 Task: Book a multi-city flight from New Delhi to Bengaluru and then to Mumbai for two adults in economy class, departing on June 1st and returning on June 2nd.
Action: Mouse moved to (316, 225)
Screenshot: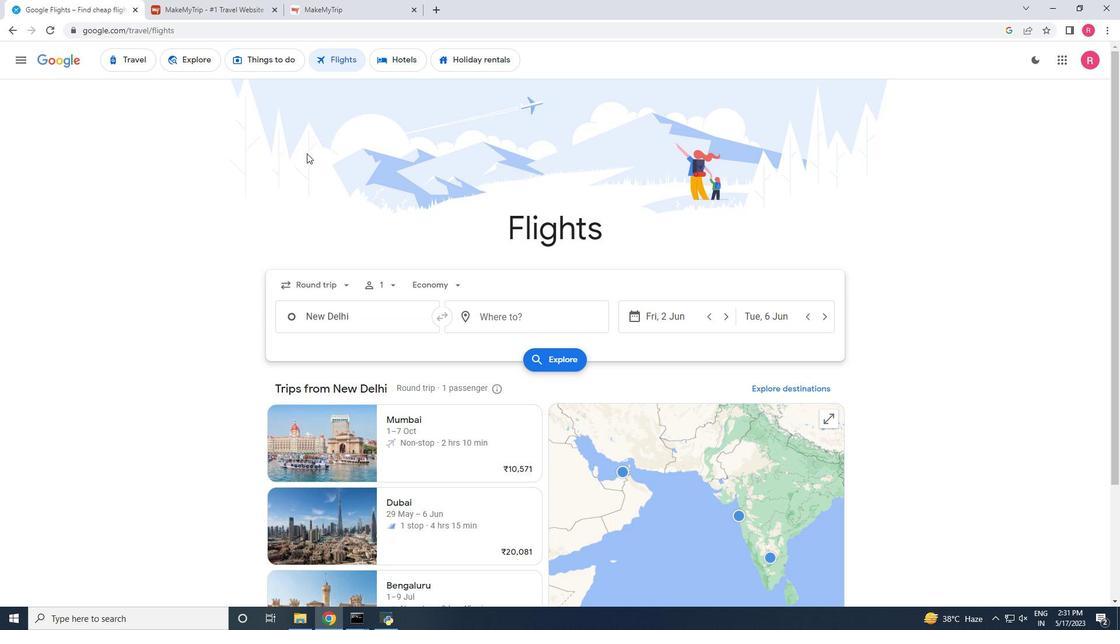 
Action: Mouse scrolled (316, 224) with delta (0, 0)
Screenshot: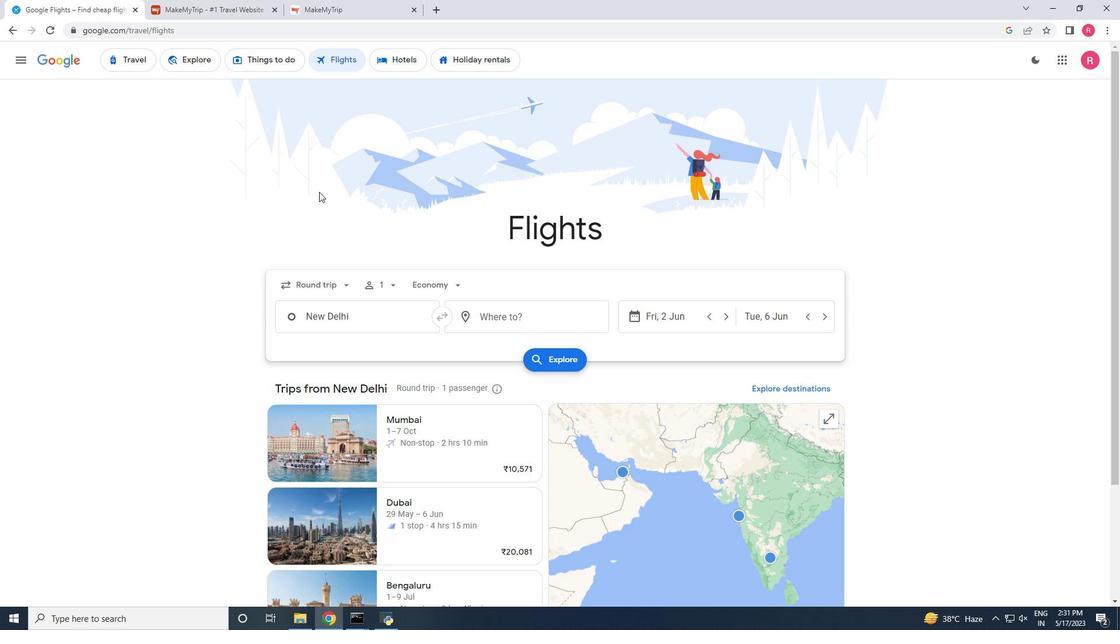 
Action: Mouse scrolled (316, 224) with delta (0, 0)
Screenshot: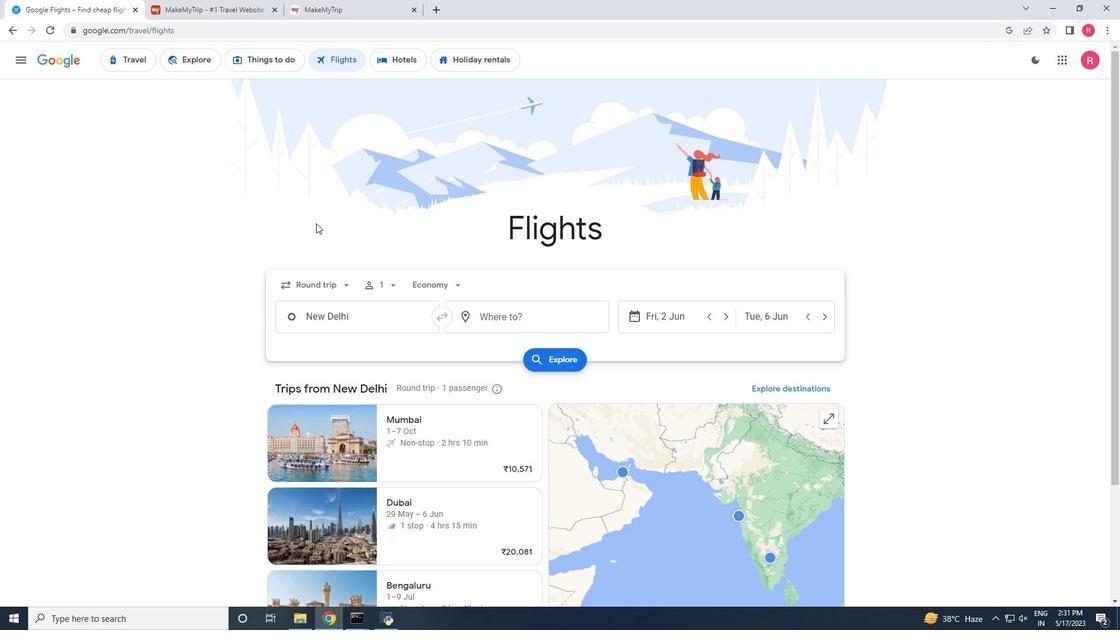 
Action: Mouse scrolled (316, 224) with delta (0, 0)
Screenshot: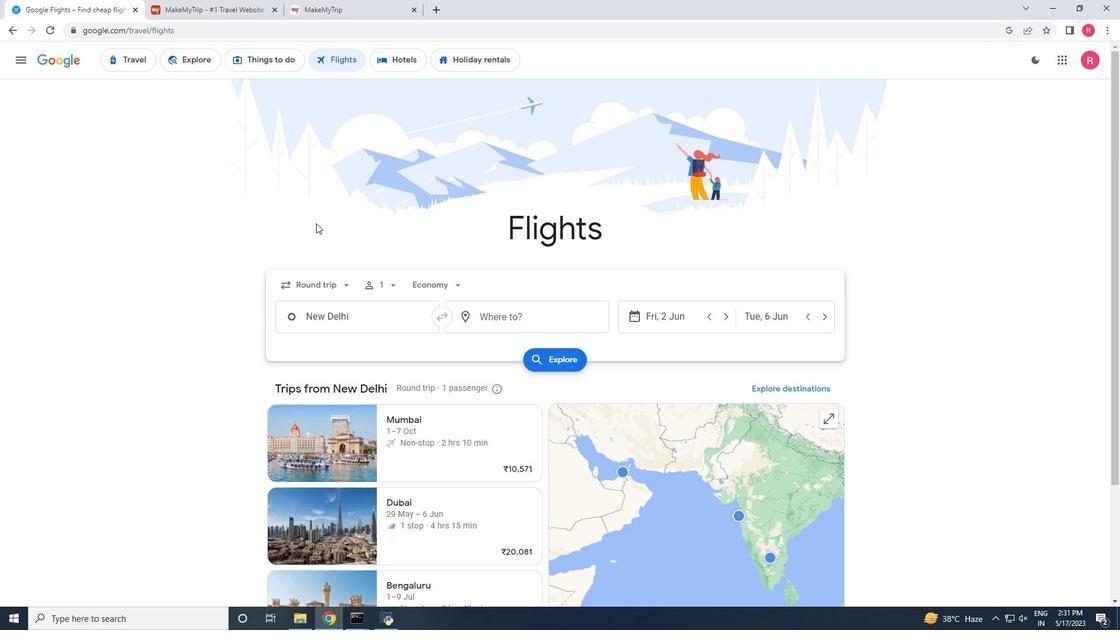 
Action: Mouse scrolled (316, 225) with delta (0, 0)
Screenshot: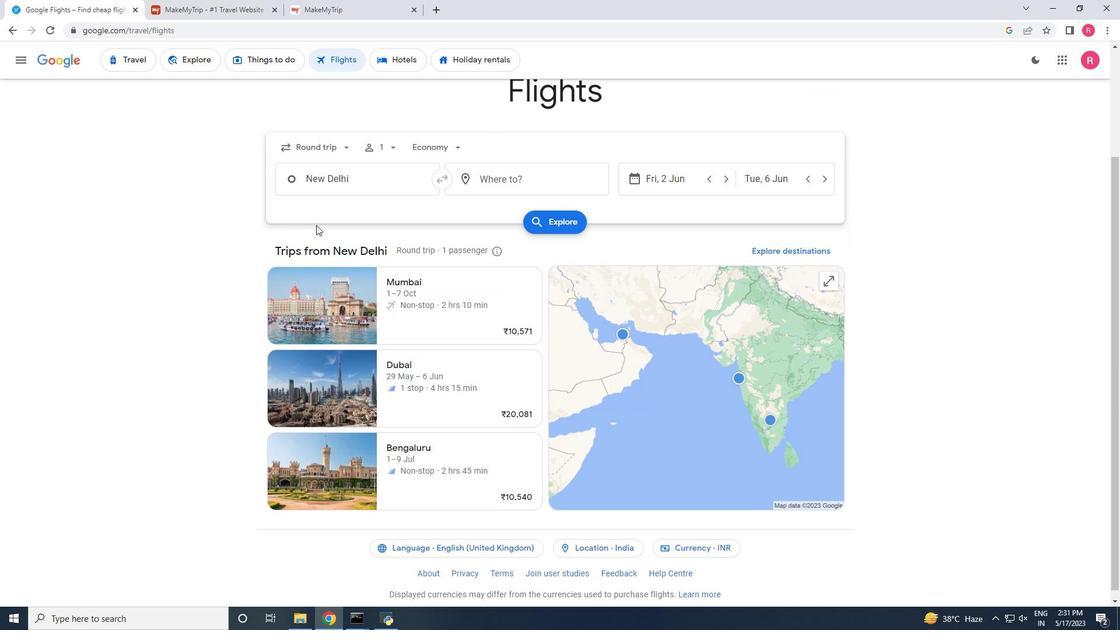 
Action: Mouse scrolled (316, 225) with delta (0, 0)
Screenshot: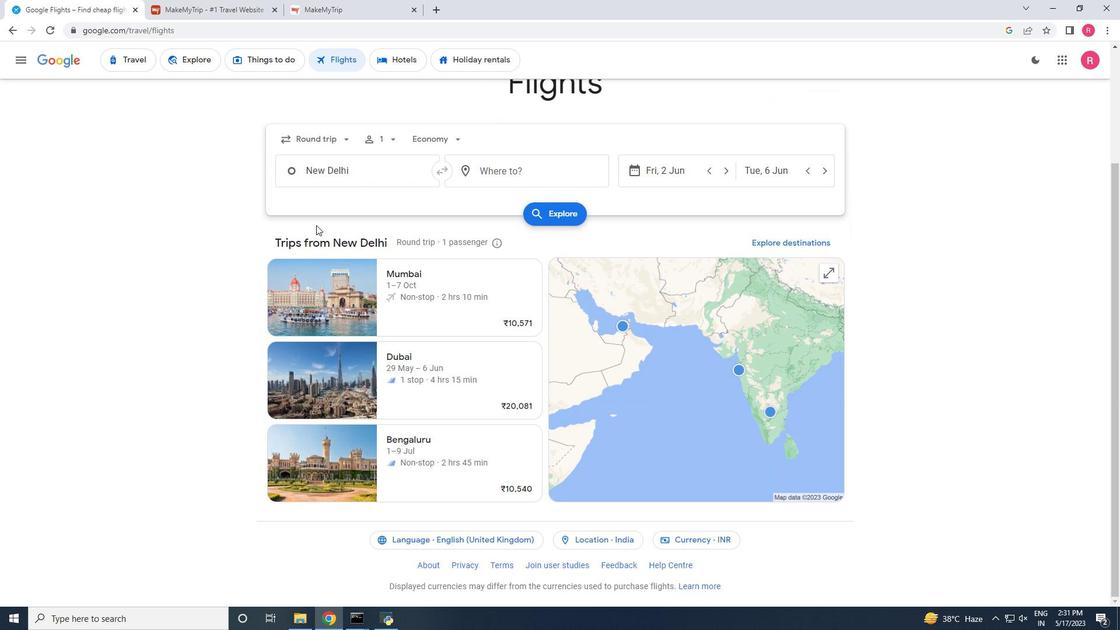 
Action: Mouse scrolled (316, 225) with delta (0, 0)
Screenshot: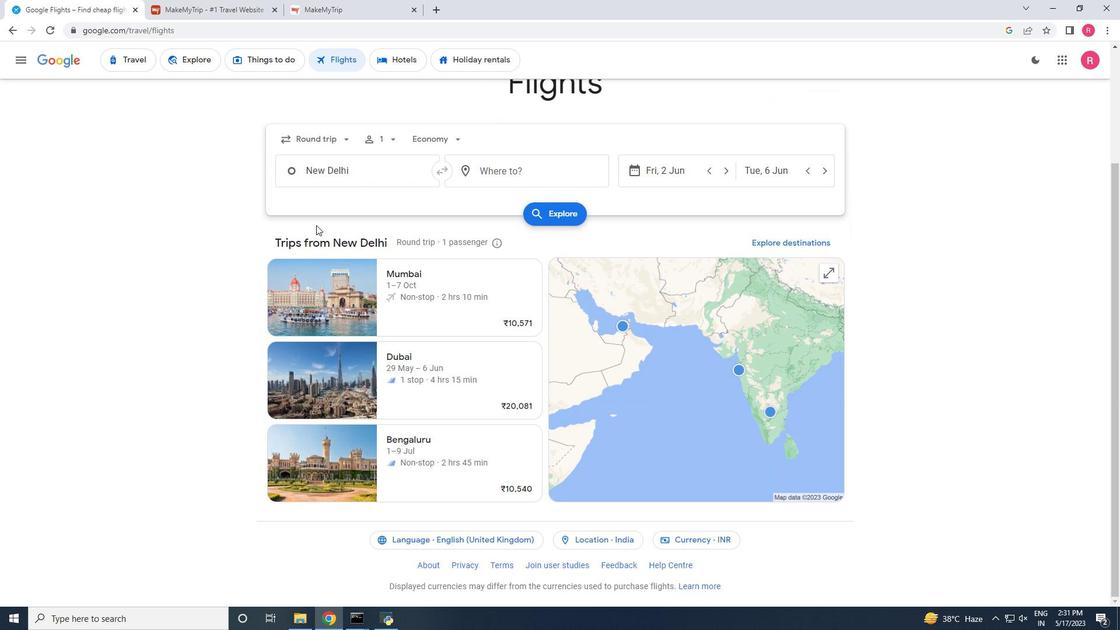 
Action: Mouse moved to (288, 231)
Screenshot: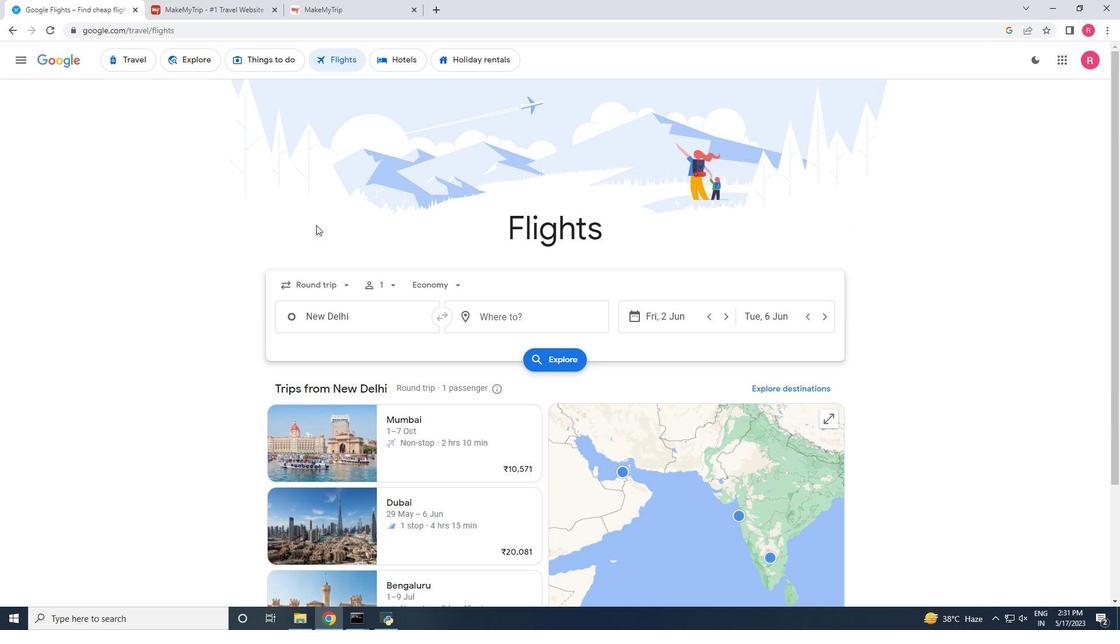 
Action: Mouse scrolled (288, 232) with delta (0, 0)
Screenshot: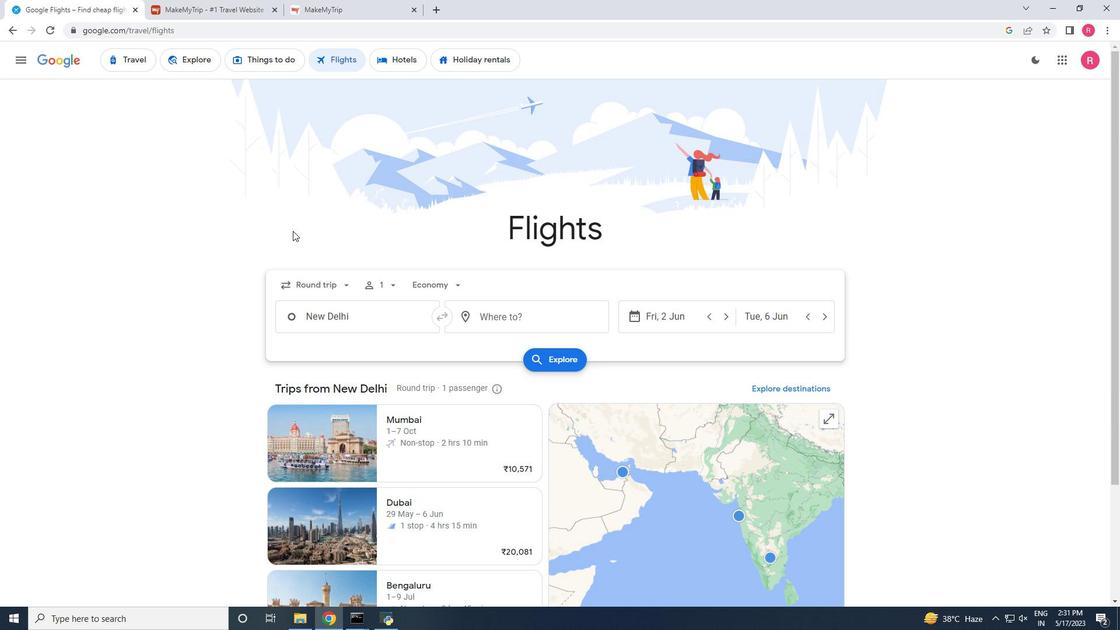 
Action: Mouse scrolled (288, 232) with delta (0, 0)
Screenshot: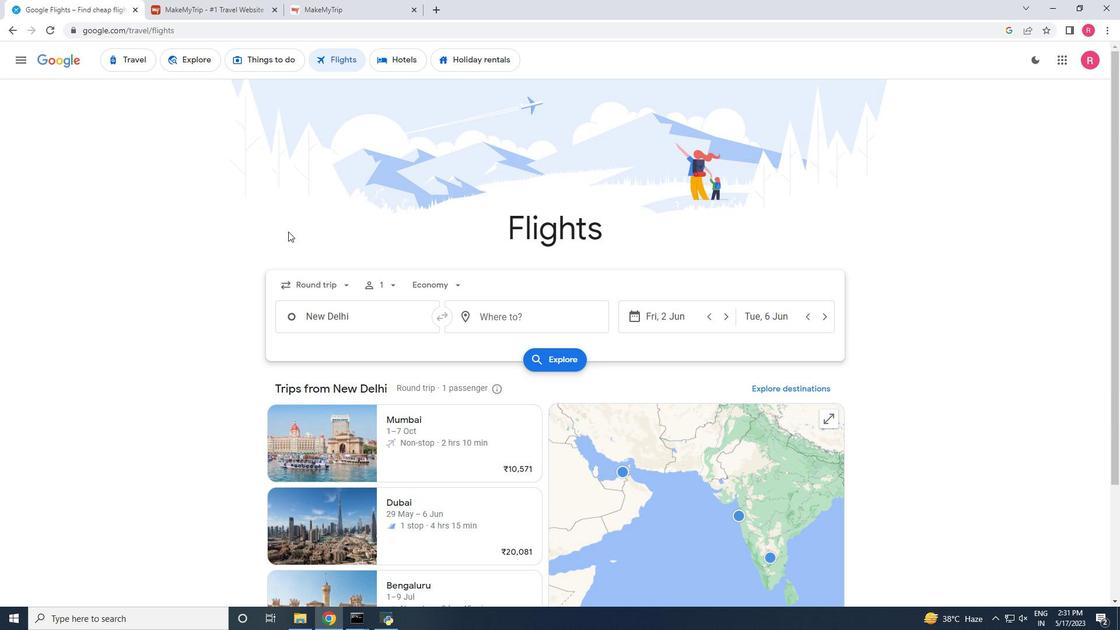 
Action: Mouse scrolled (288, 232) with delta (0, 0)
Screenshot: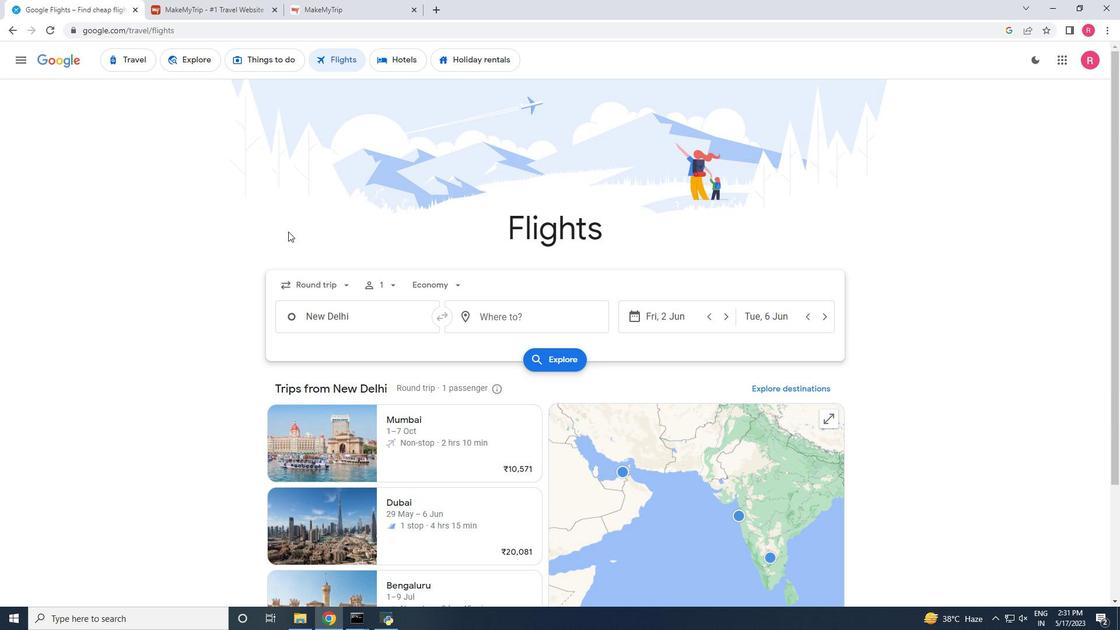 
Action: Mouse scrolled (288, 232) with delta (0, 0)
Screenshot: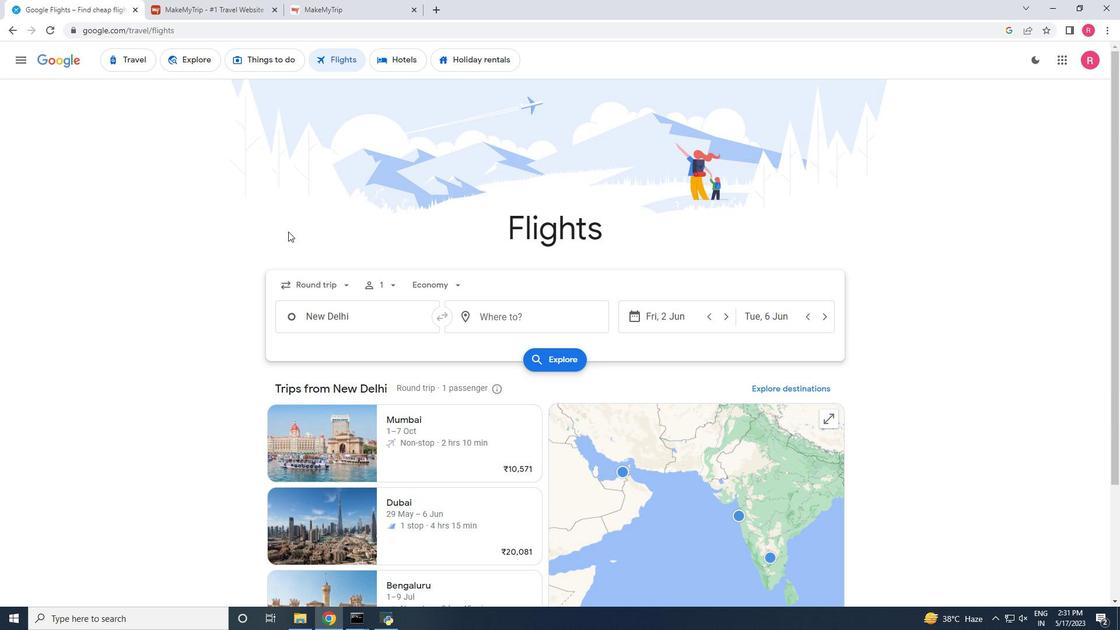 
Action: Mouse scrolled (288, 232) with delta (0, 0)
Screenshot: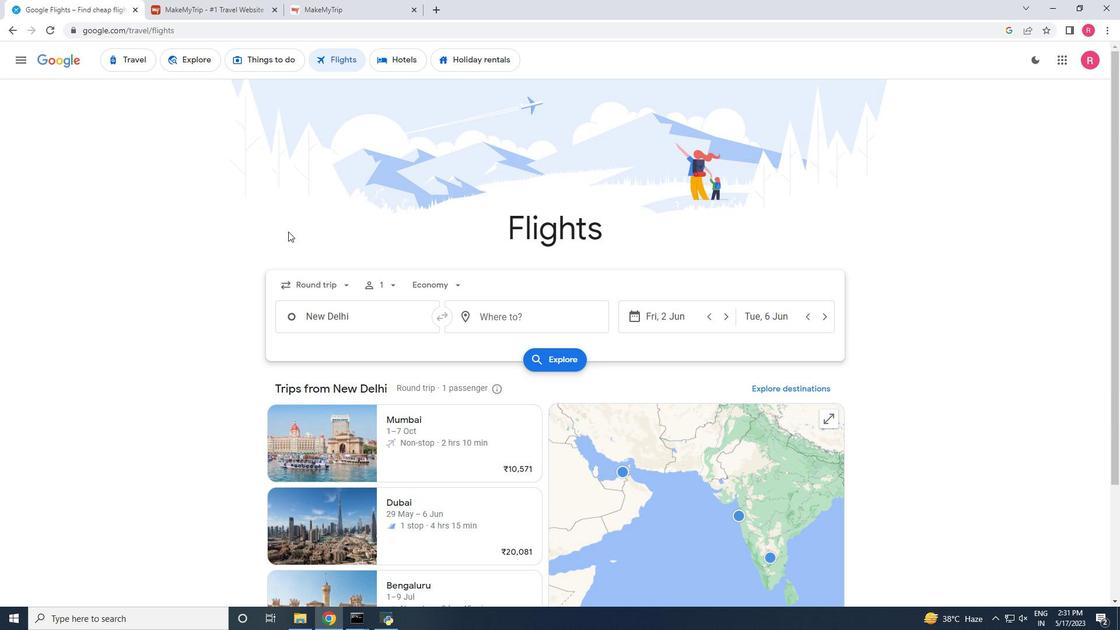 
Action: Mouse moved to (288, 235)
Screenshot: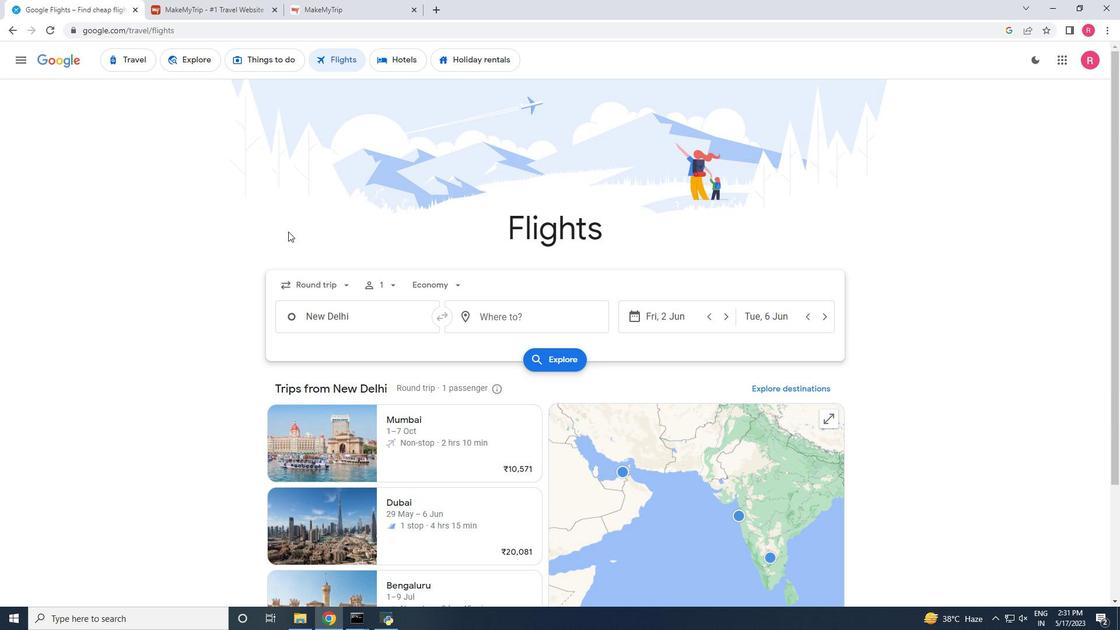 
Action: Mouse scrolled (288, 235) with delta (0, 0)
Screenshot: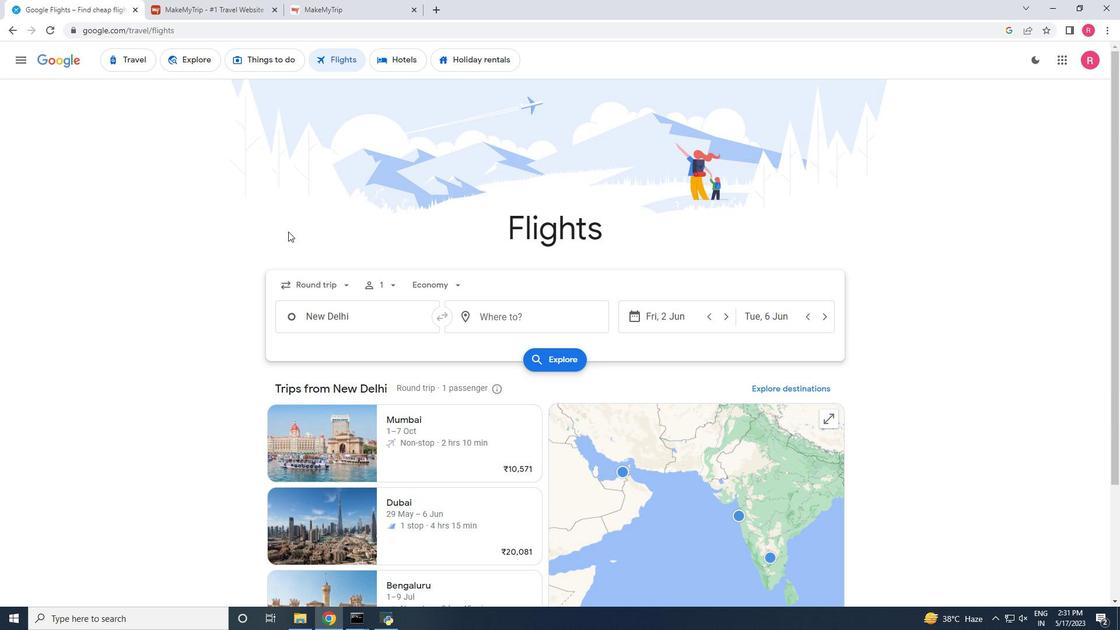 
Action: Mouse moved to (287, 237)
Screenshot: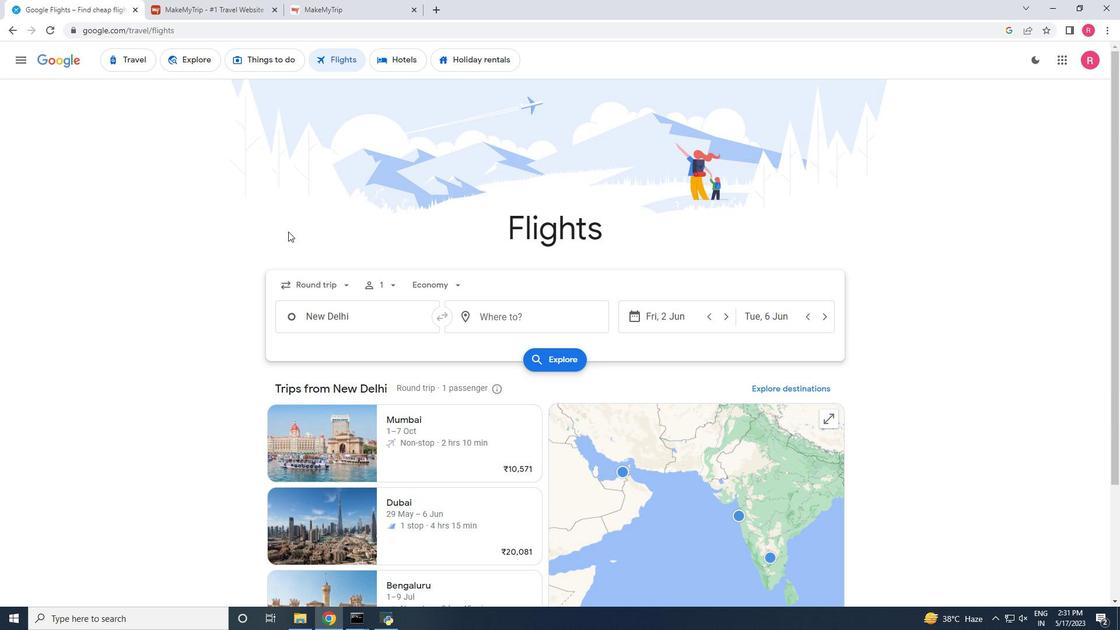 
Action: Mouse scrolled (287, 236) with delta (0, 0)
Screenshot: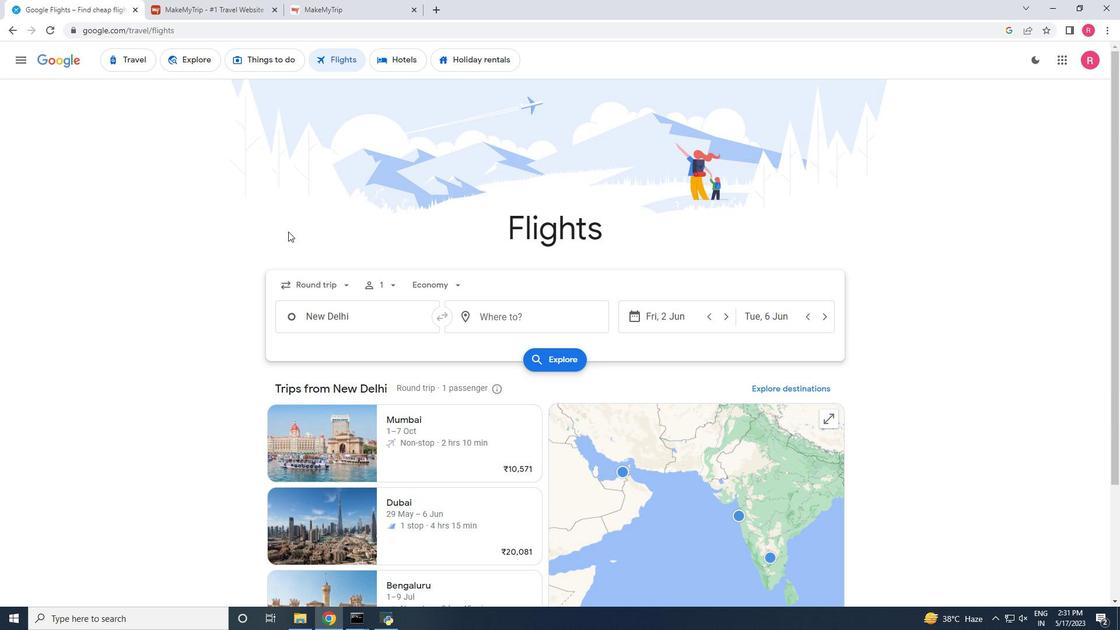 
Action: Mouse moved to (287, 239)
Screenshot: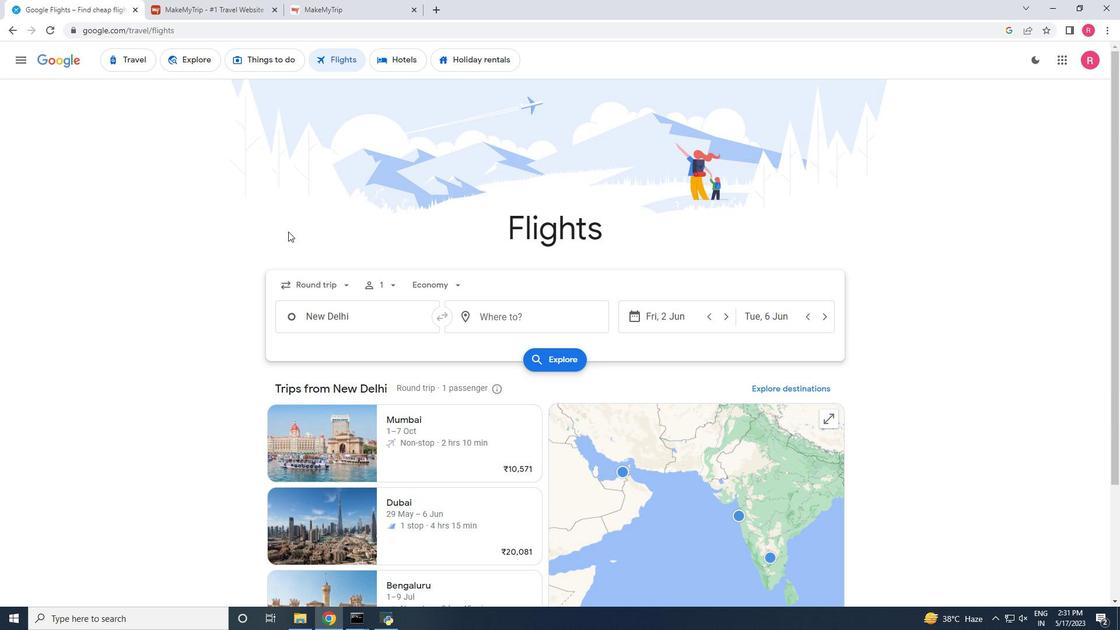 
Action: Mouse scrolled (287, 239) with delta (0, 0)
Screenshot: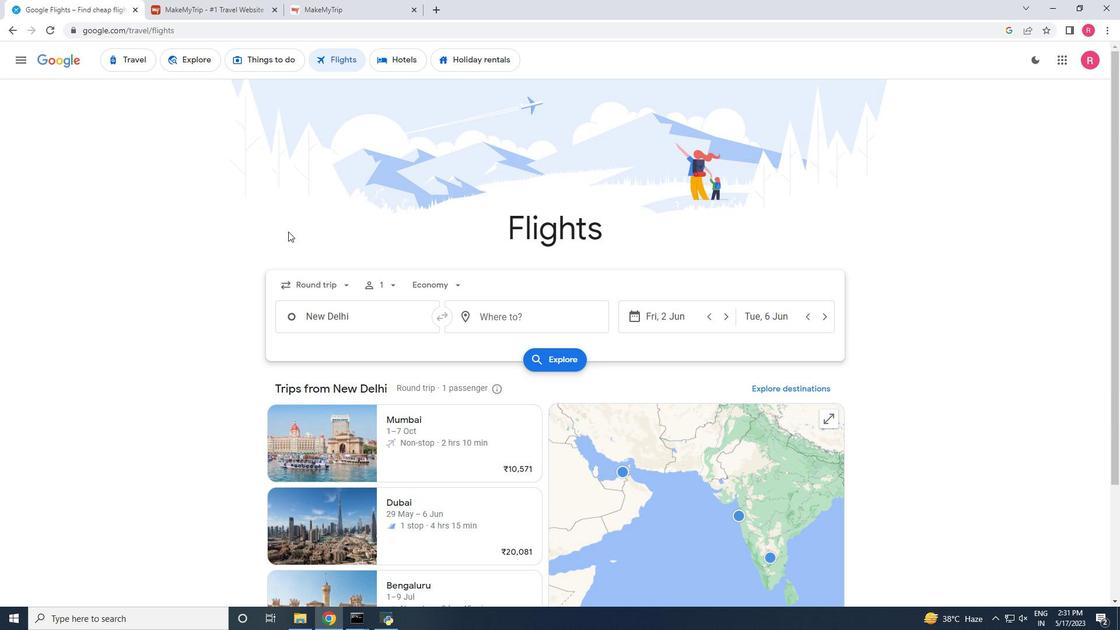 
Action: Mouse scrolled (287, 239) with delta (0, 0)
Screenshot: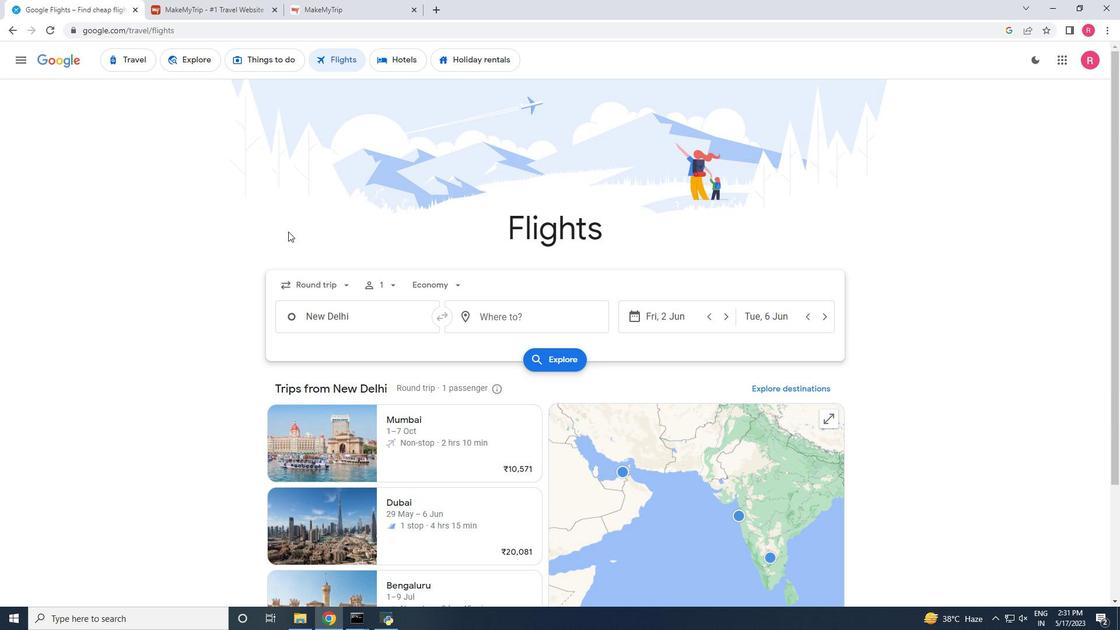 
Action: Mouse scrolled (287, 239) with delta (0, 0)
Screenshot: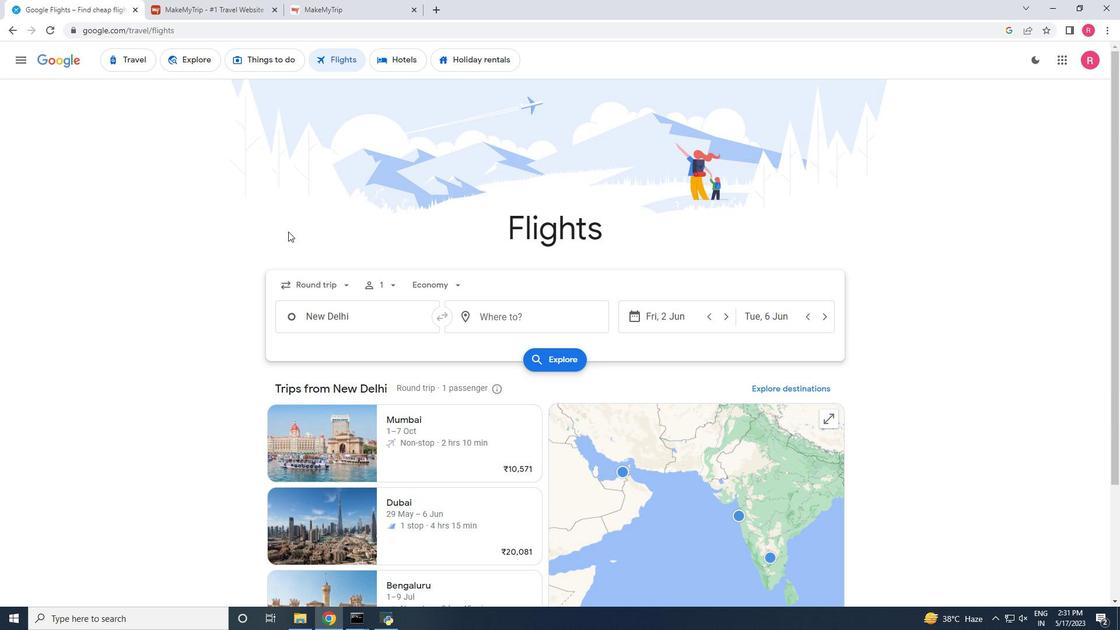 
Action: Mouse scrolled (287, 239) with delta (0, 0)
Screenshot: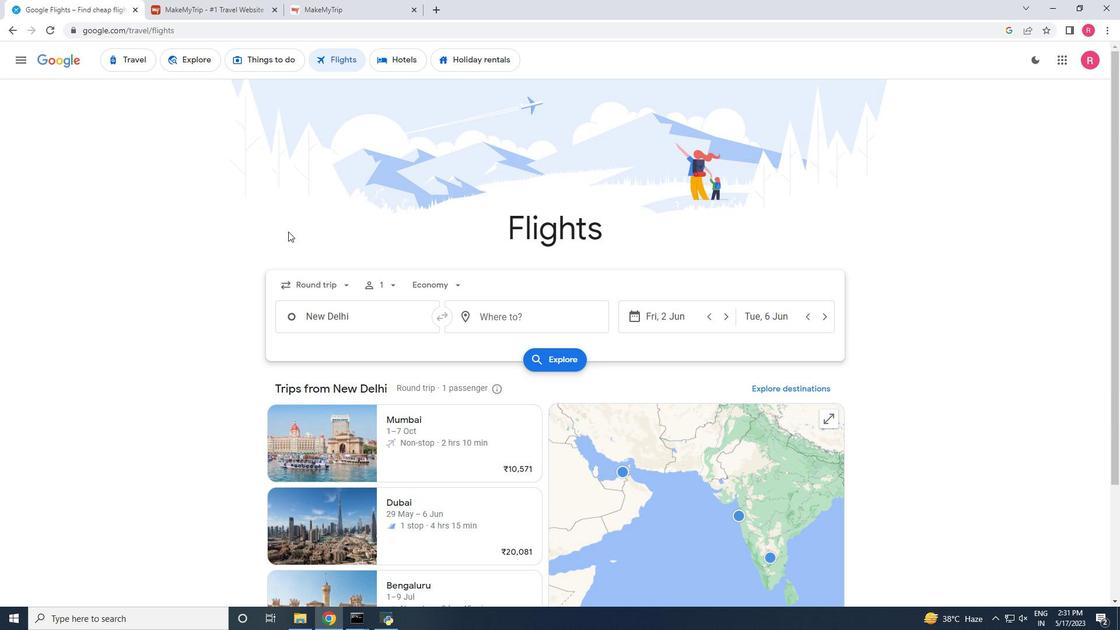 
Action: Mouse scrolled (287, 239) with delta (0, 0)
Screenshot: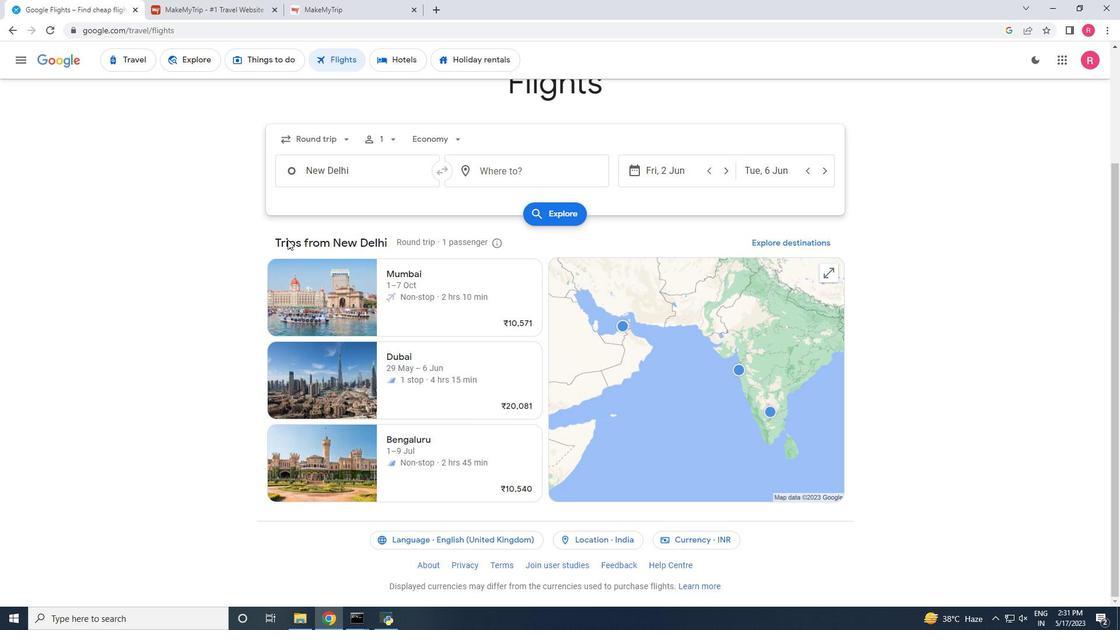 
Action: Mouse scrolled (287, 239) with delta (0, 0)
Screenshot: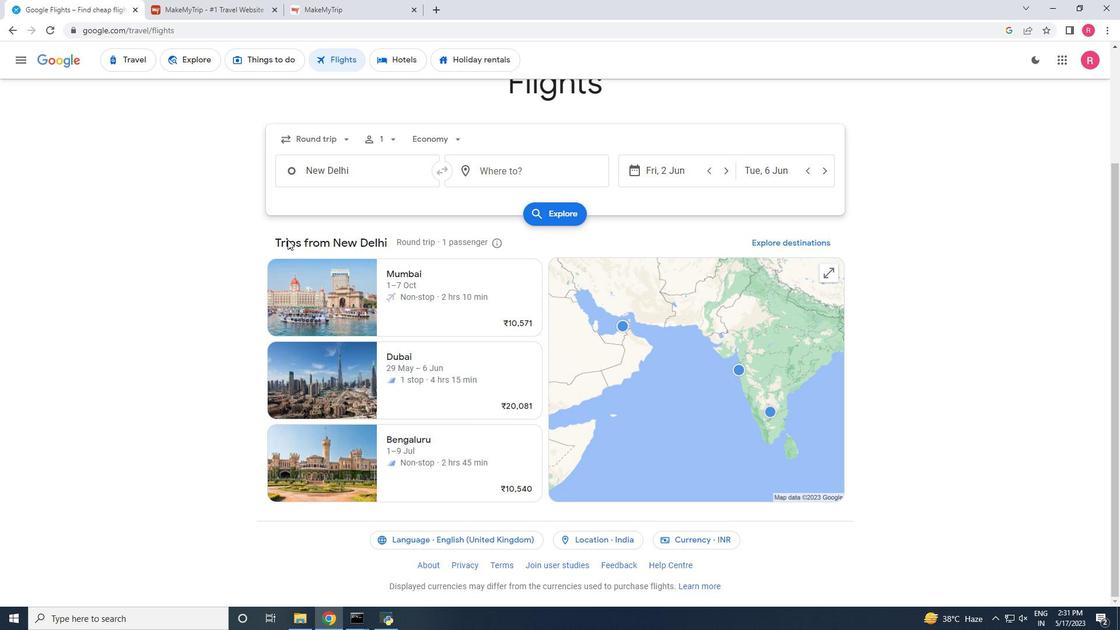 
Action: Mouse scrolled (287, 239) with delta (0, 0)
Screenshot: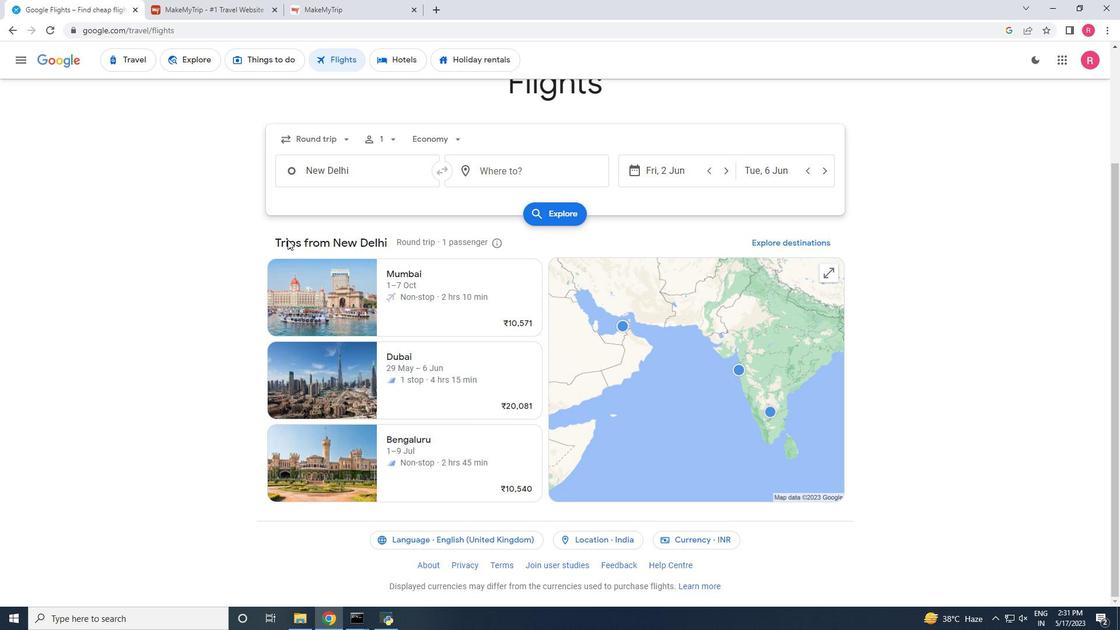 
Action: Mouse scrolled (287, 239) with delta (0, 0)
Screenshot: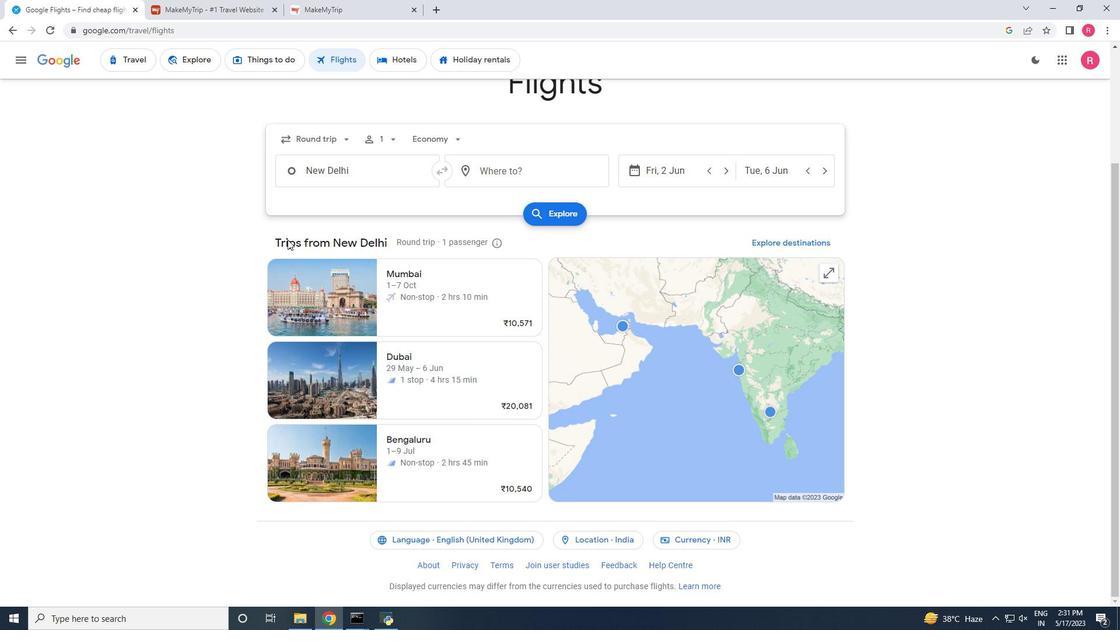 
Action: Mouse scrolled (287, 239) with delta (0, 0)
Screenshot: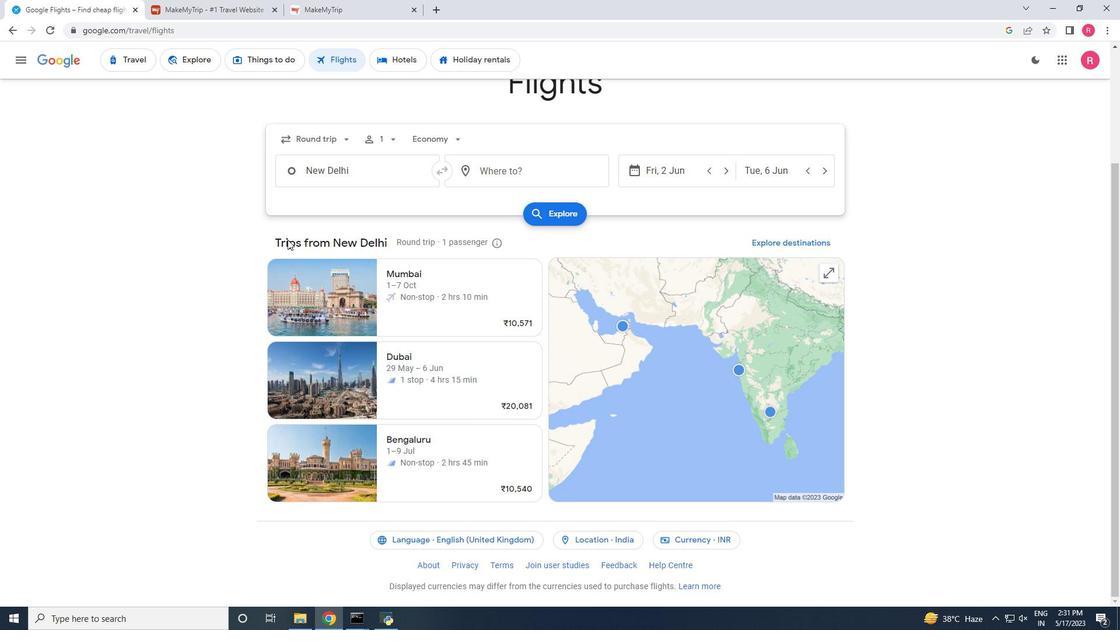 
Action: Mouse scrolled (287, 239) with delta (0, 0)
Screenshot: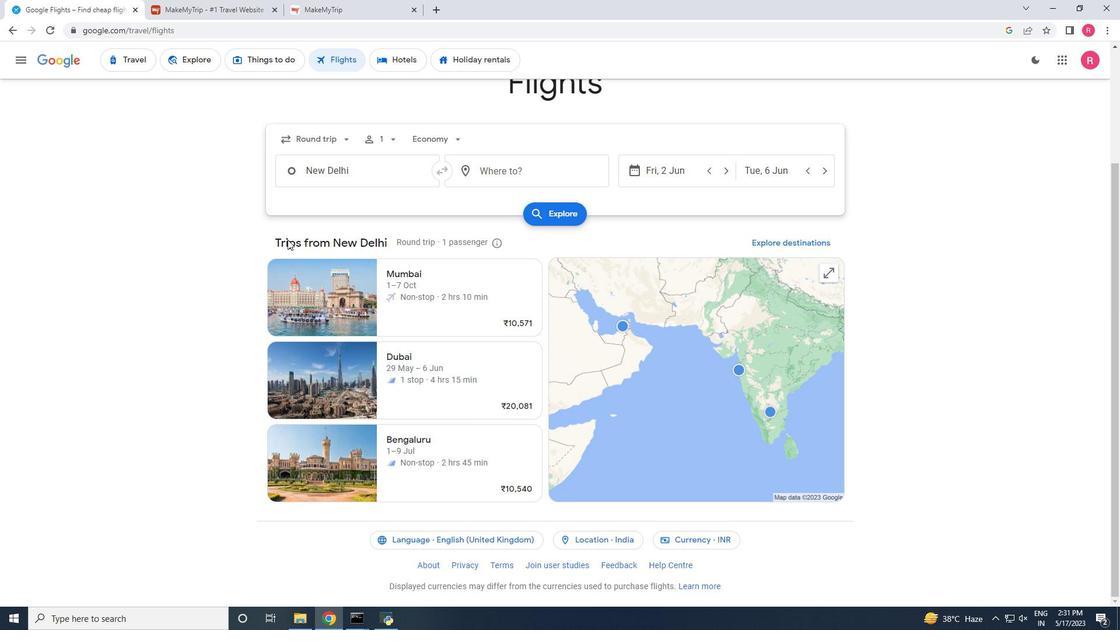 
Action: Mouse moved to (416, 146)
Screenshot: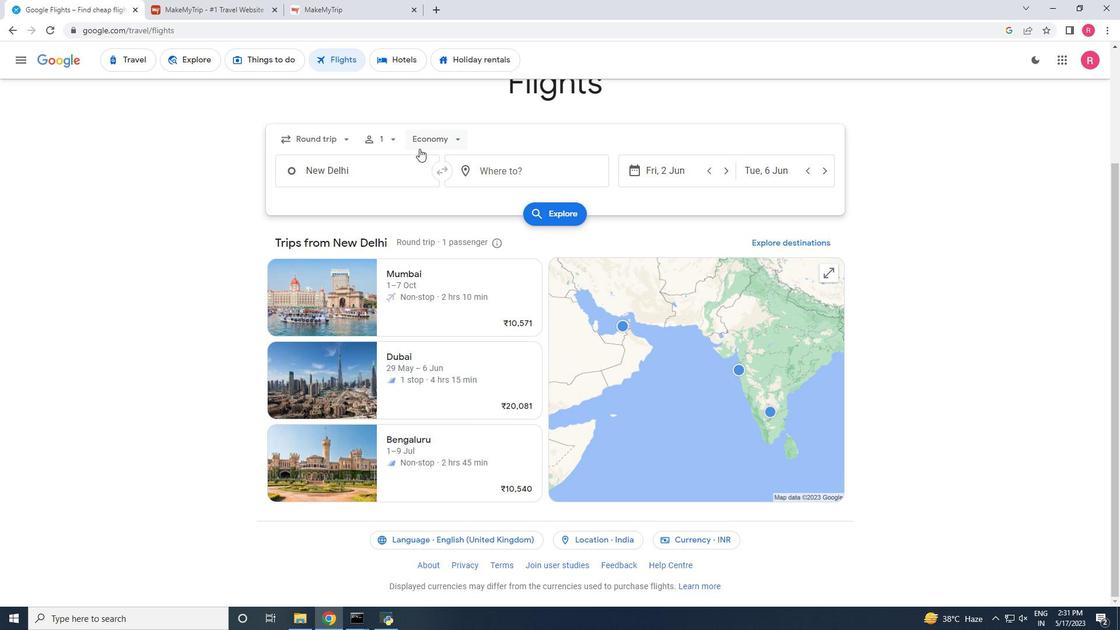 
Action: Mouse scrolled (416, 147) with delta (0, 0)
Screenshot: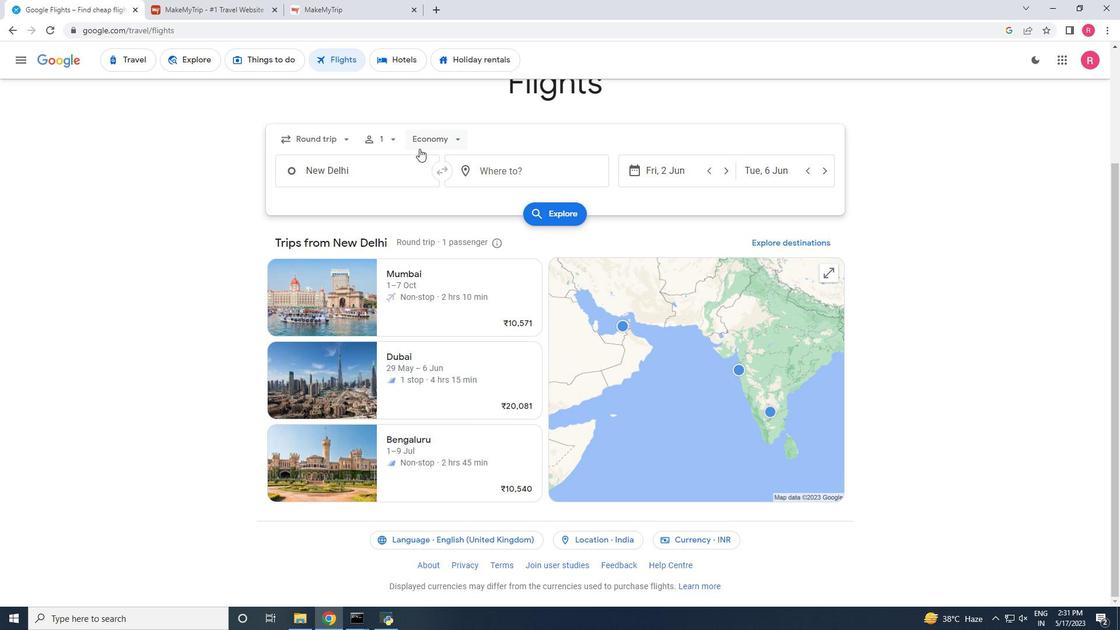 
Action: Mouse scrolled (416, 147) with delta (0, 0)
Screenshot: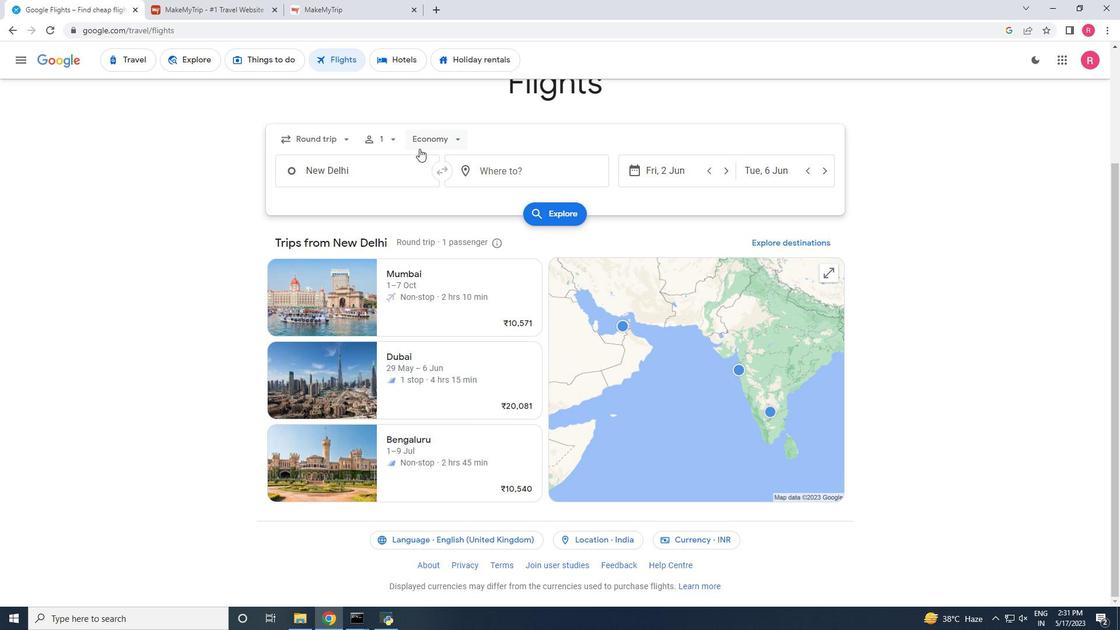 
Action: Mouse scrolled (416, 147) with delta (0, 0)
Screenshot: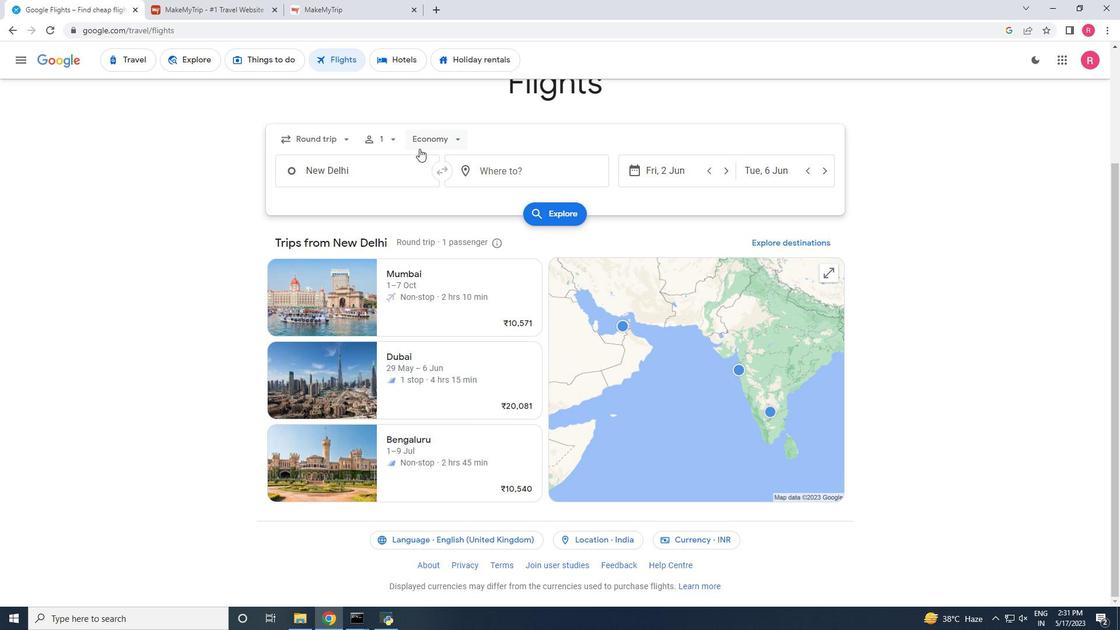 
Action: Mouse moved to (413, 146)
Screenshot: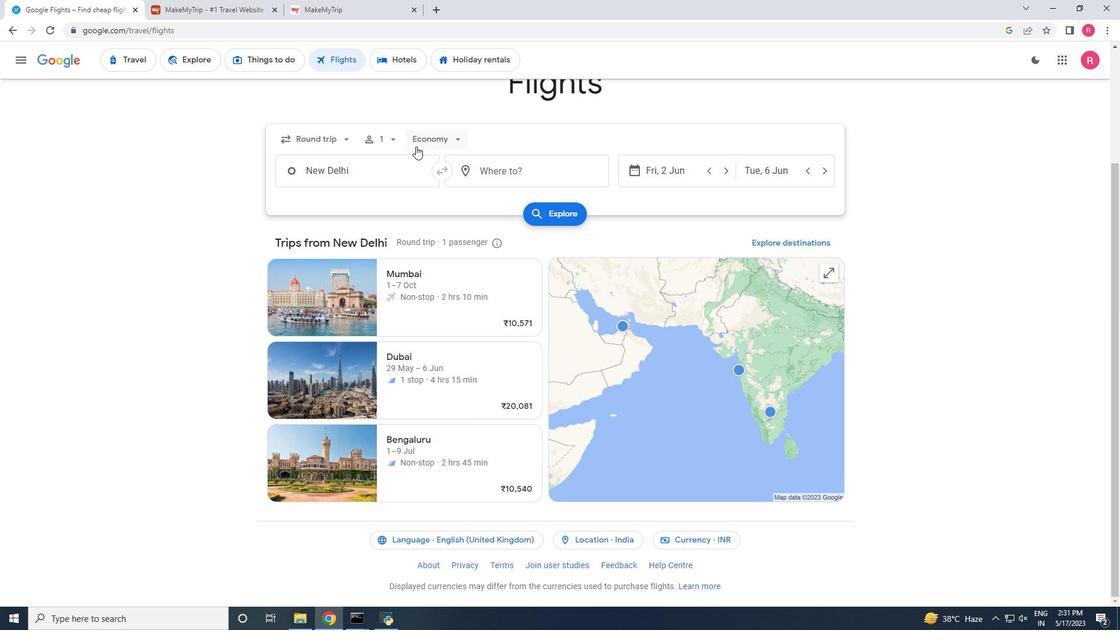
Action: Mouse scrolled (413, 147) with delta (0, 0)
Screenshot: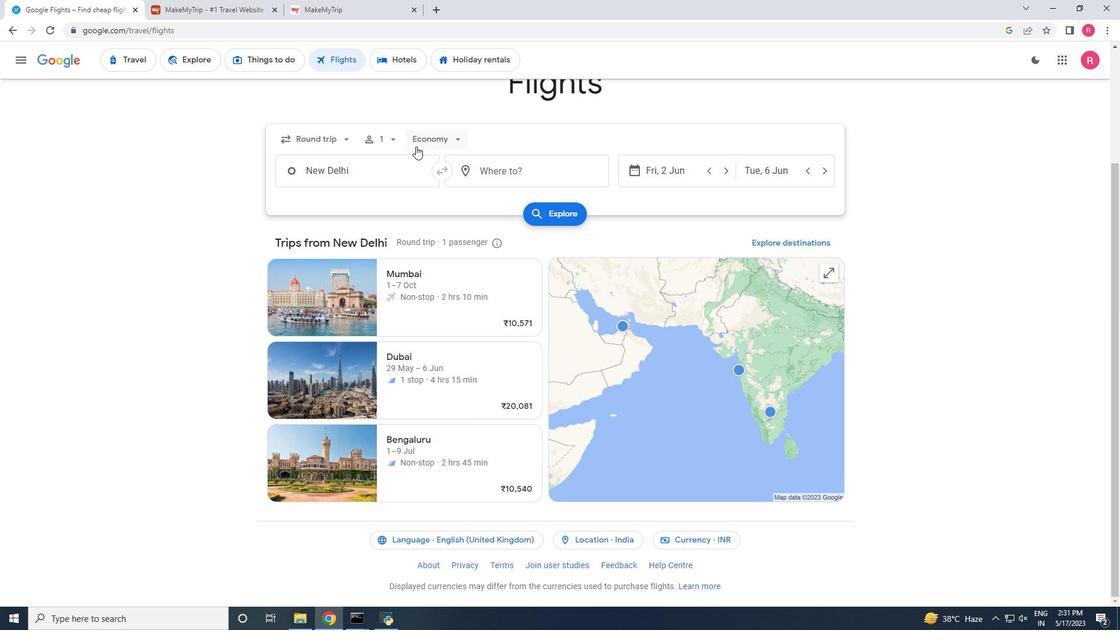 
Action: Mouse moved to (332, 290)
Screenshot: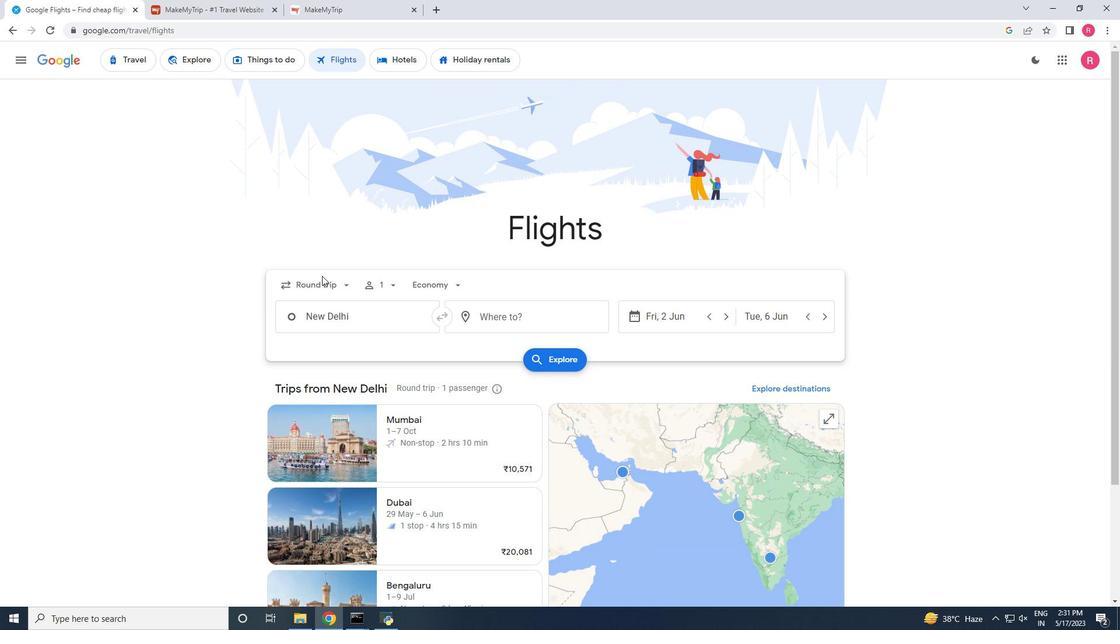 
Action: Mouse pressed left at (332, 290)
Screenshot: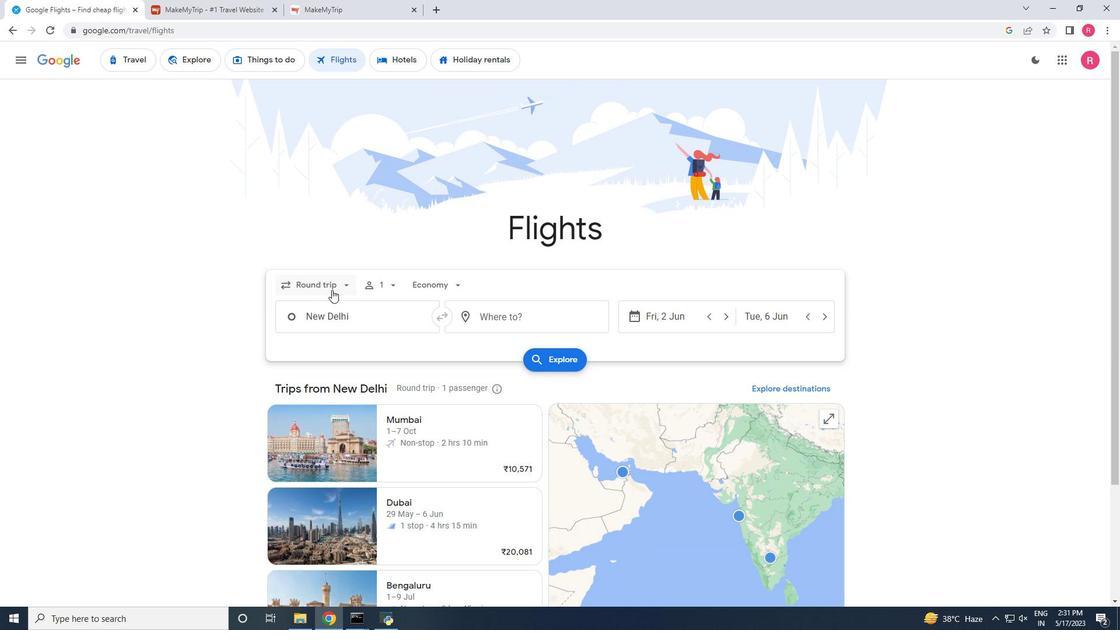 
Action: Mouse moved to (332, 361)
Screenshot: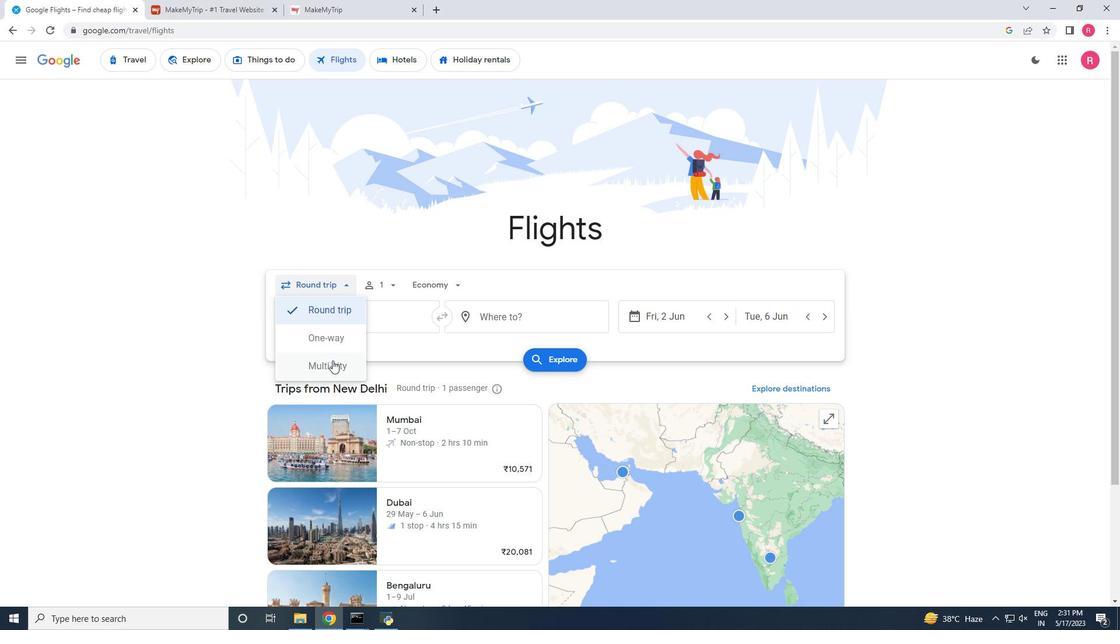 
Action: Mouse pressed left at (332, 361)
Screenshot: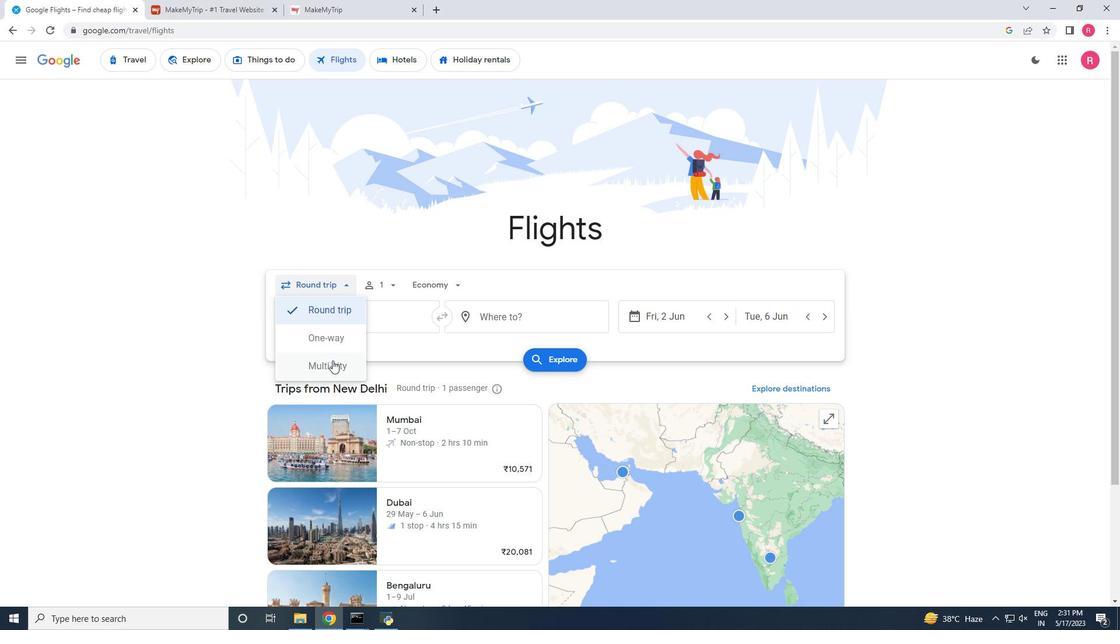 
Action: Mouse moved to (379, 289)
Screenshot: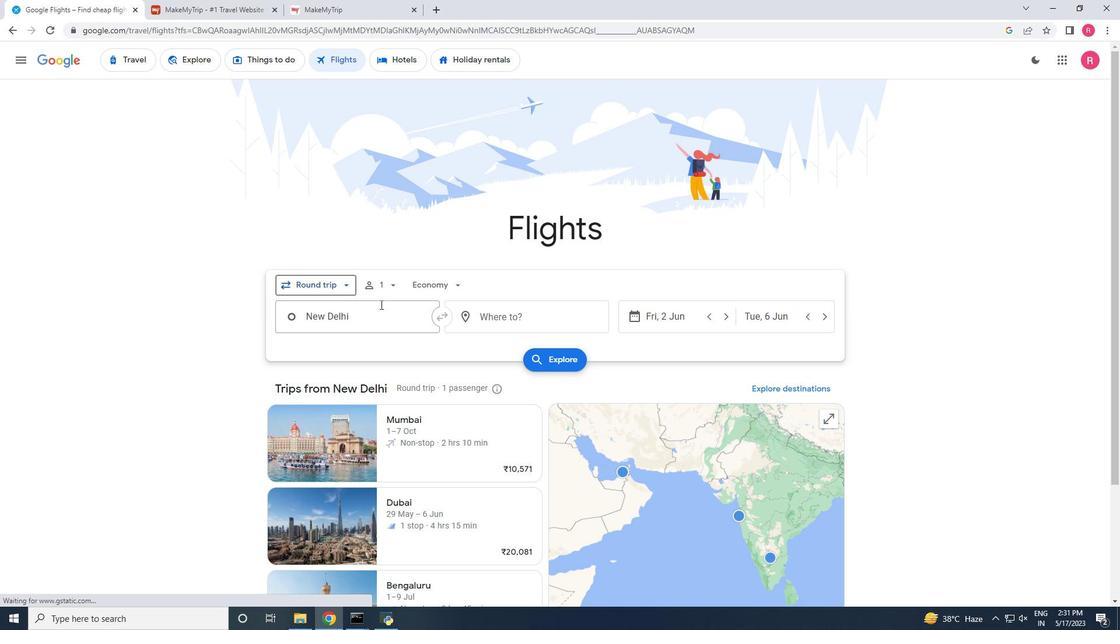 
Action: Mouse pressed left at (379, 289)
Screenshot: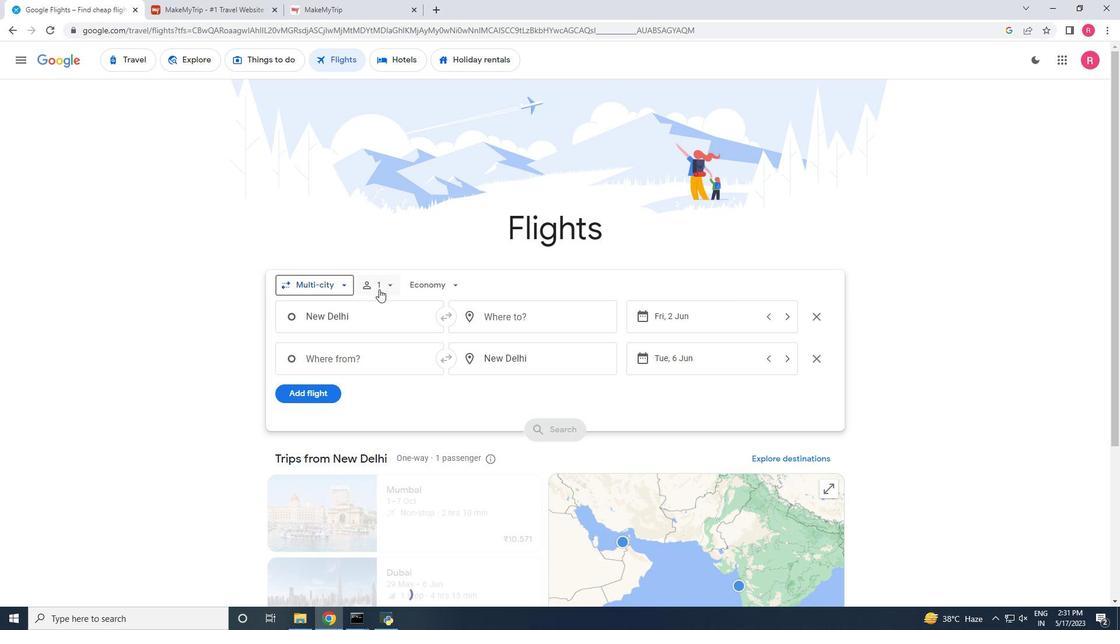 
Action: Mouse moved to (473, 312)
Screenshot: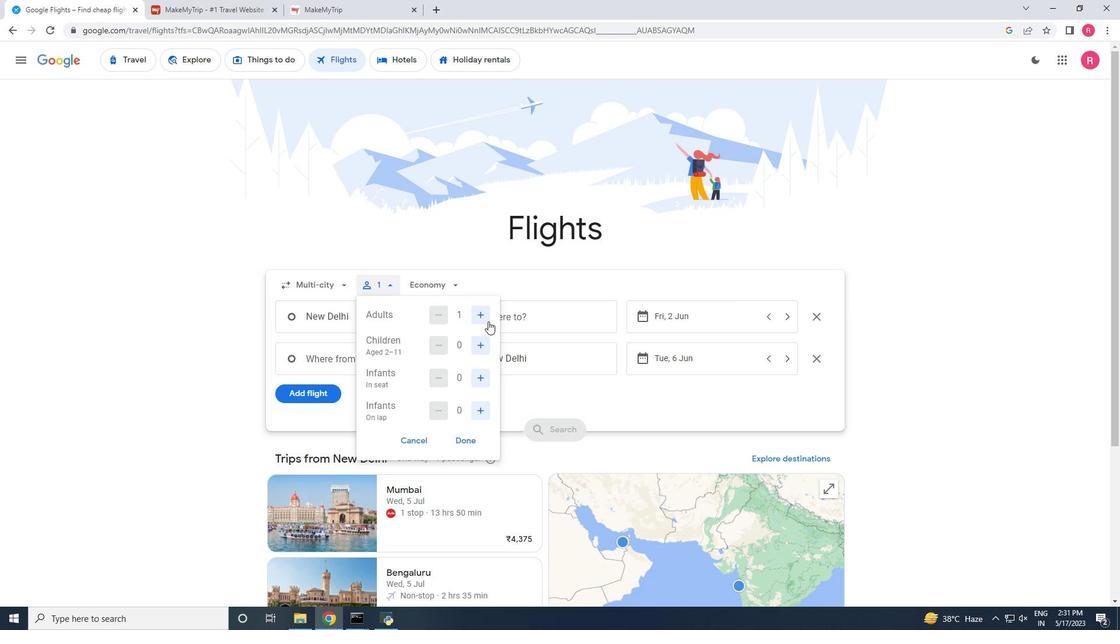 
Action: Mouse pressed left at (473, 312)
Screenshot: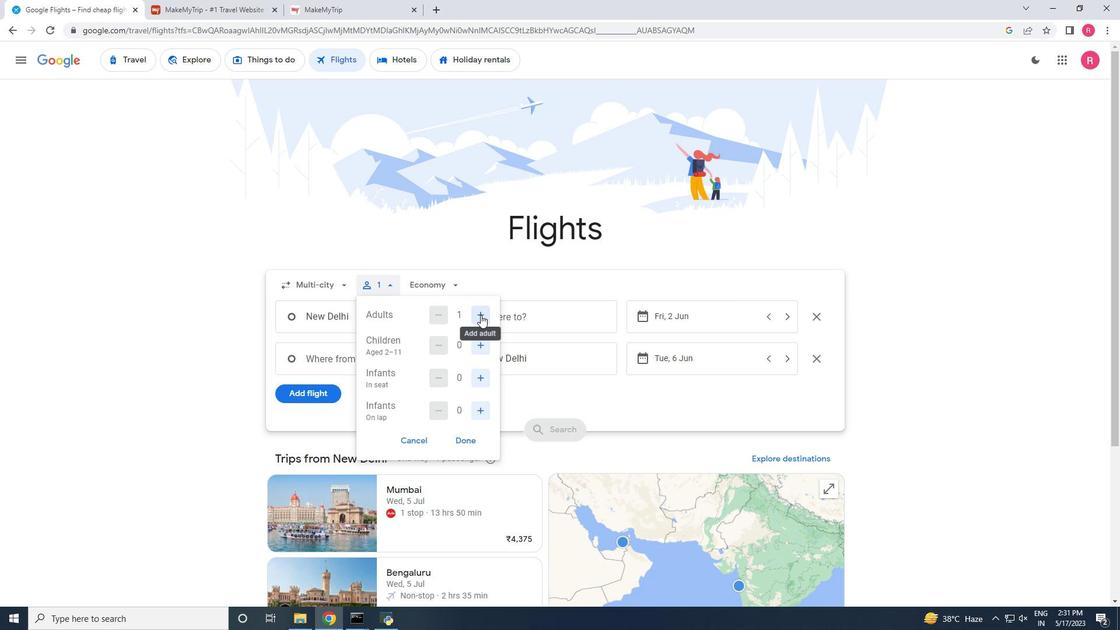 
Action: Mouse moved to (474, 441)
Screenshot: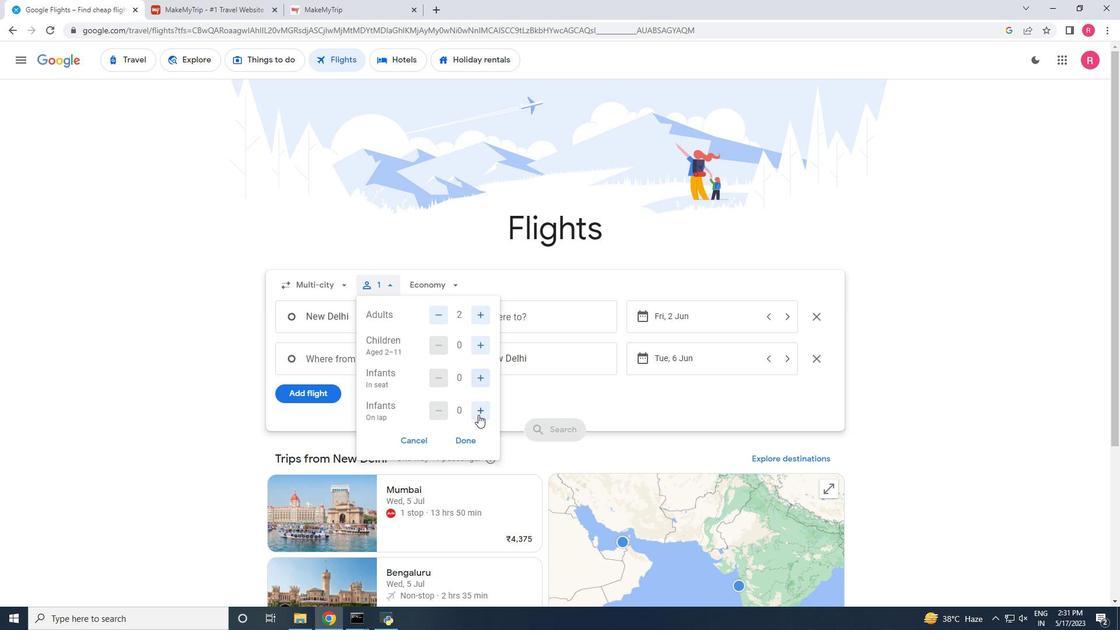 
Action: Mouse pressed left at (474, 441)
Screenshot: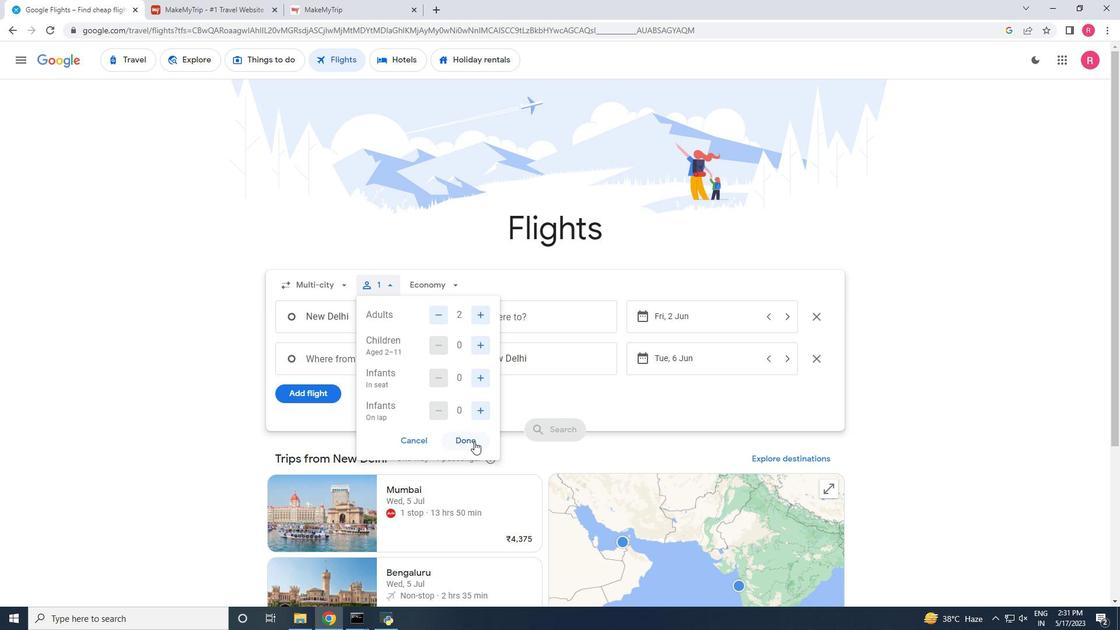 
Action: Mouse moved to (422, 317)
Screenshot: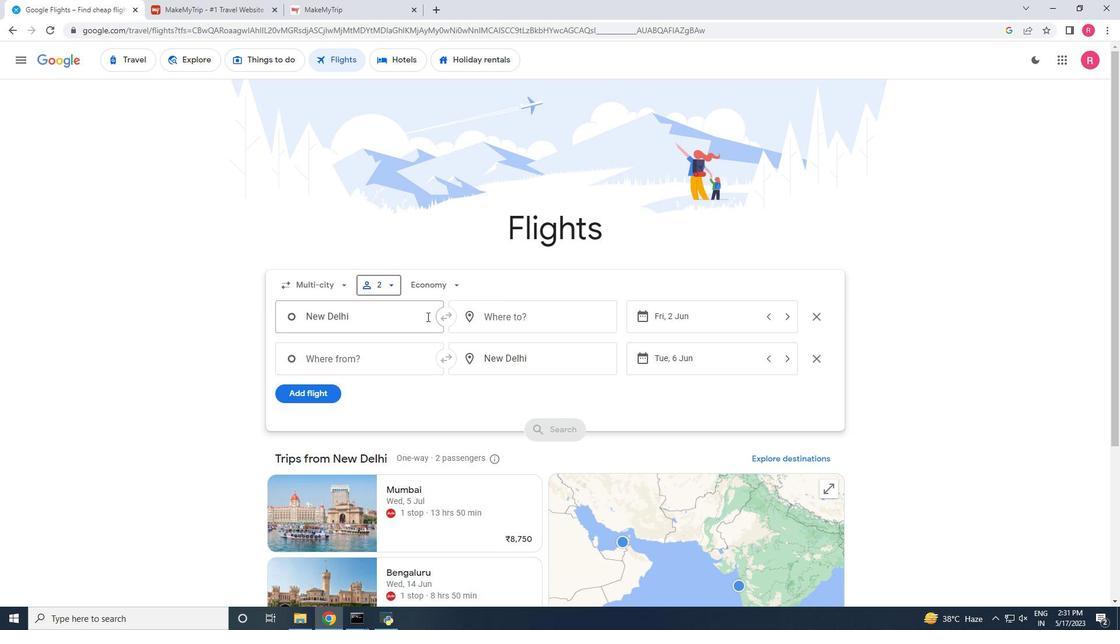 
Action: Mouse pressed left at (422, 317)
Screenshot: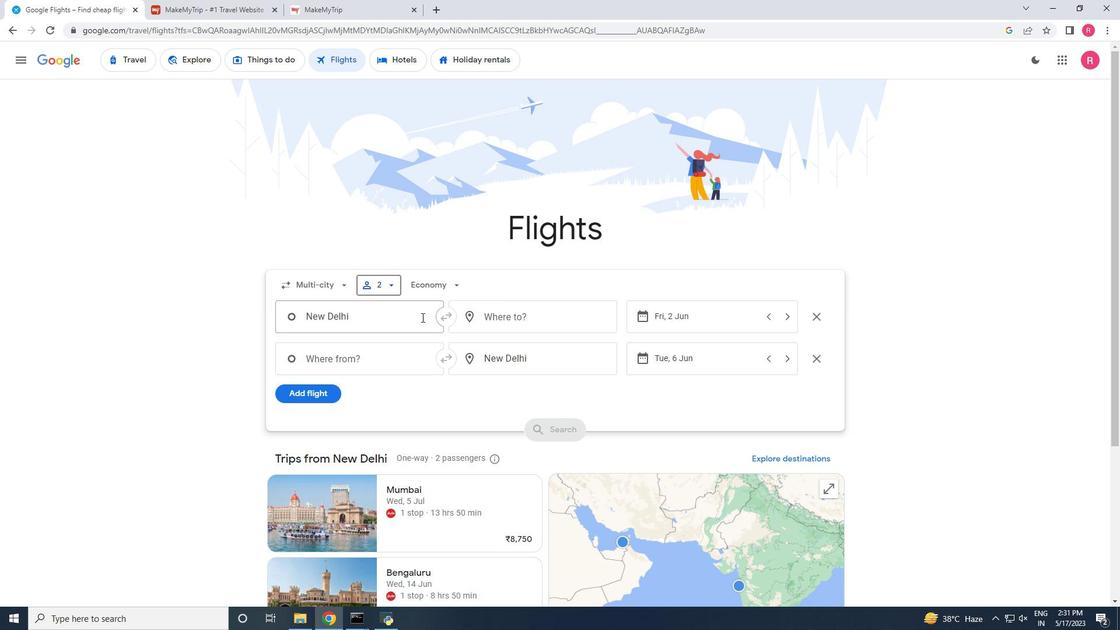 
Action: Mouse moved to (405, 381)
Screenshot: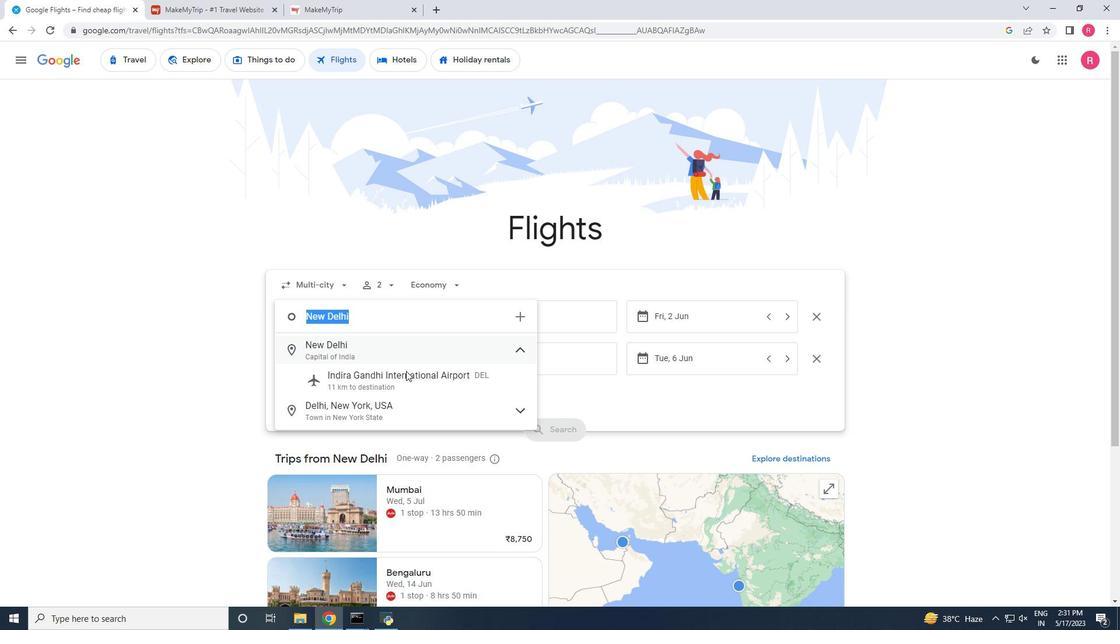 
Action: Mouse pressed left at (405, 381)
Screenshot: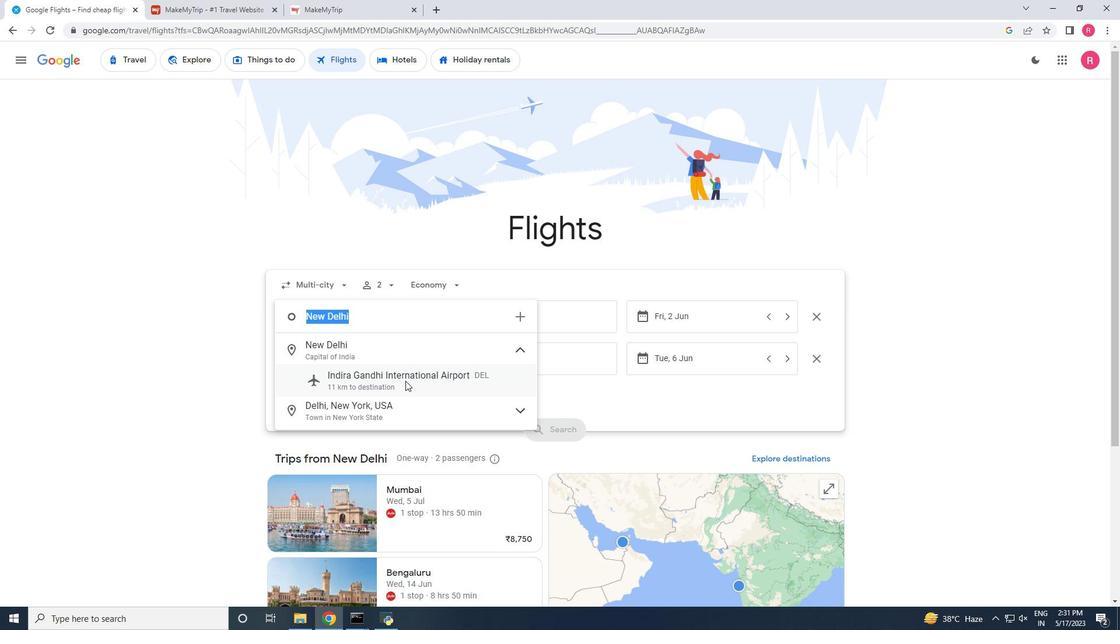 
Action: Mouse moved to (521, 319)
Screenshot: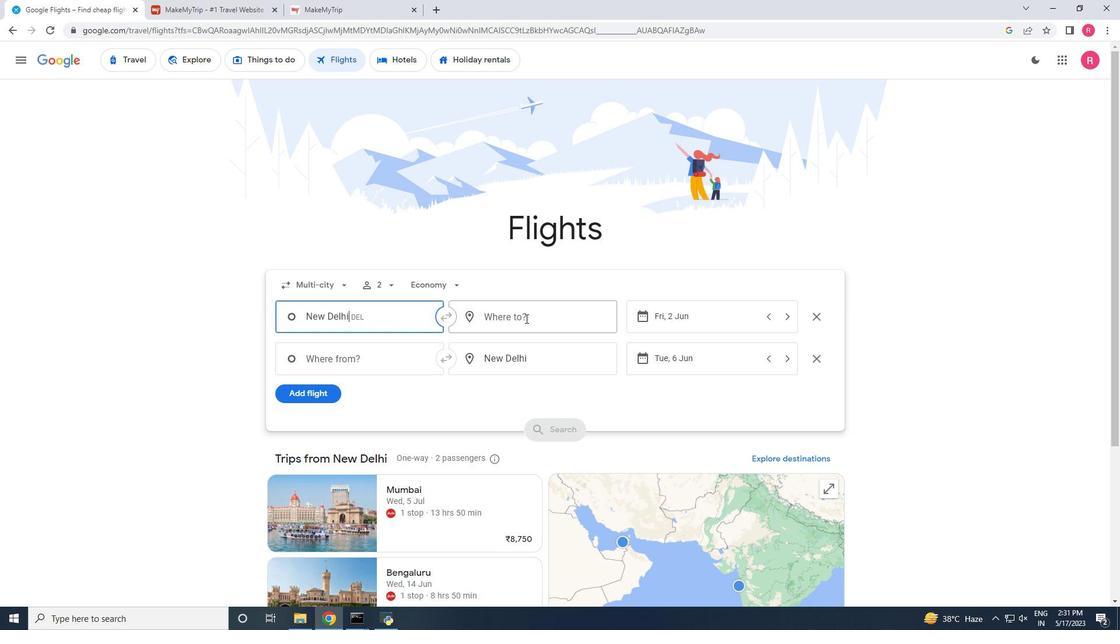 
Action: Mouse pressed left at (521, 319)
Screenshot: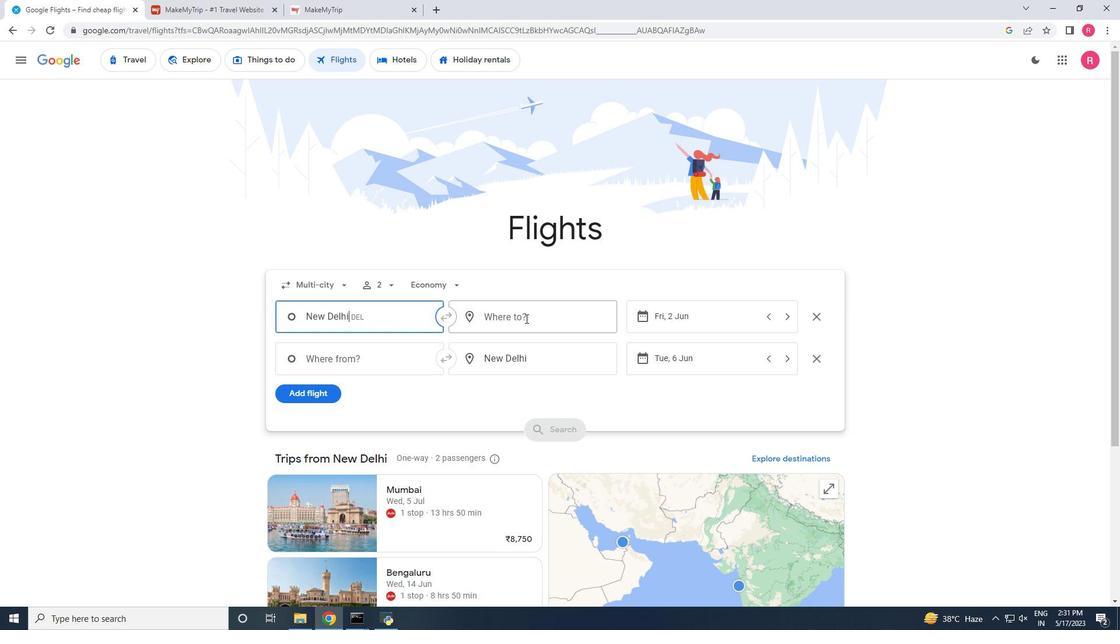 
Action: Mouse moved to (532, 399)
Screenshot: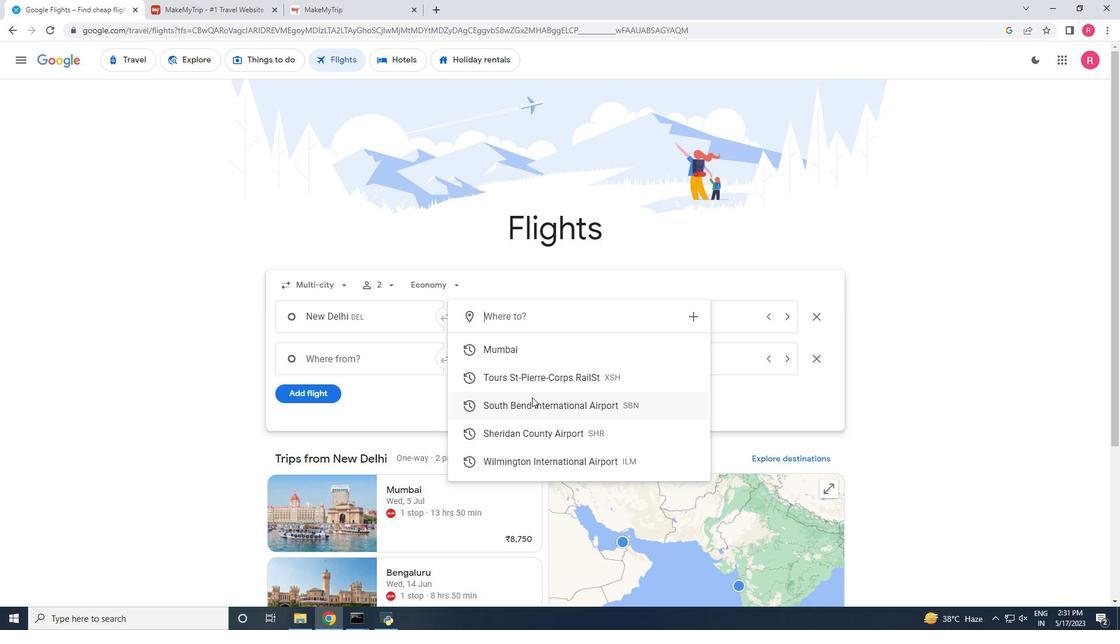 
Action: Mouse pressed left at (532, 399)
Screenshot: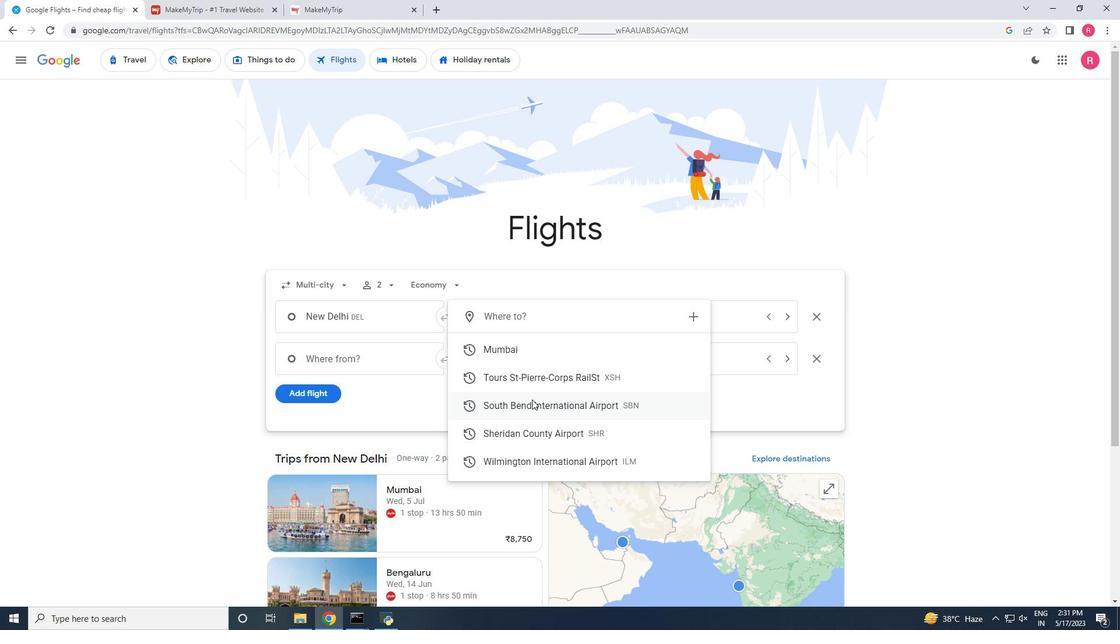 
Action: Mouse moved to (366, 359)
Screenshot: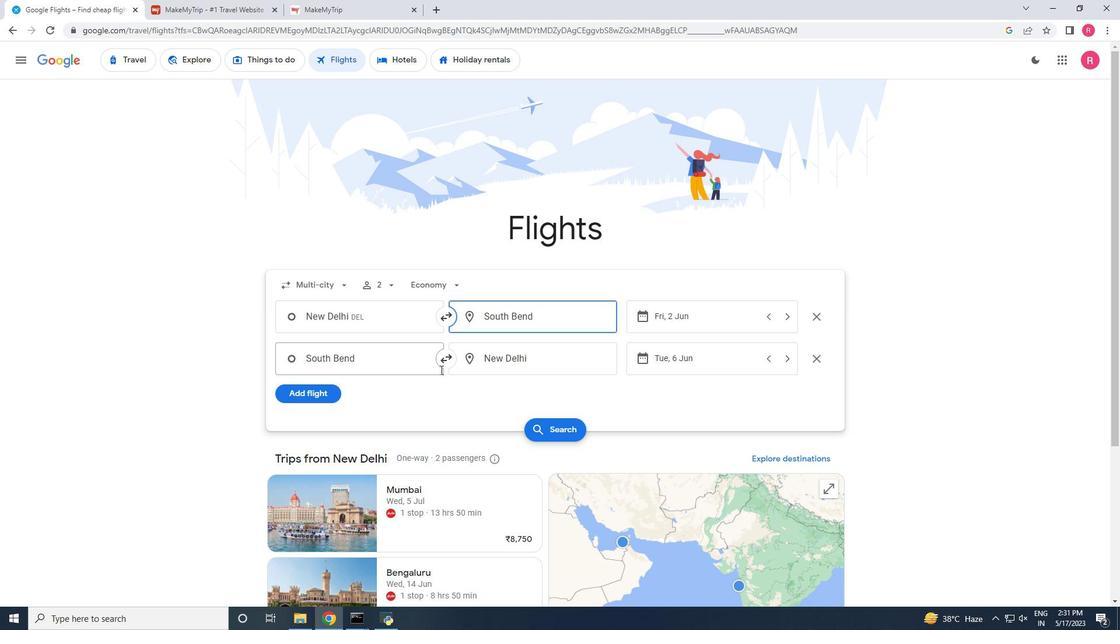 
Action: Mouse pressed left at (366, 359)
Screenshot: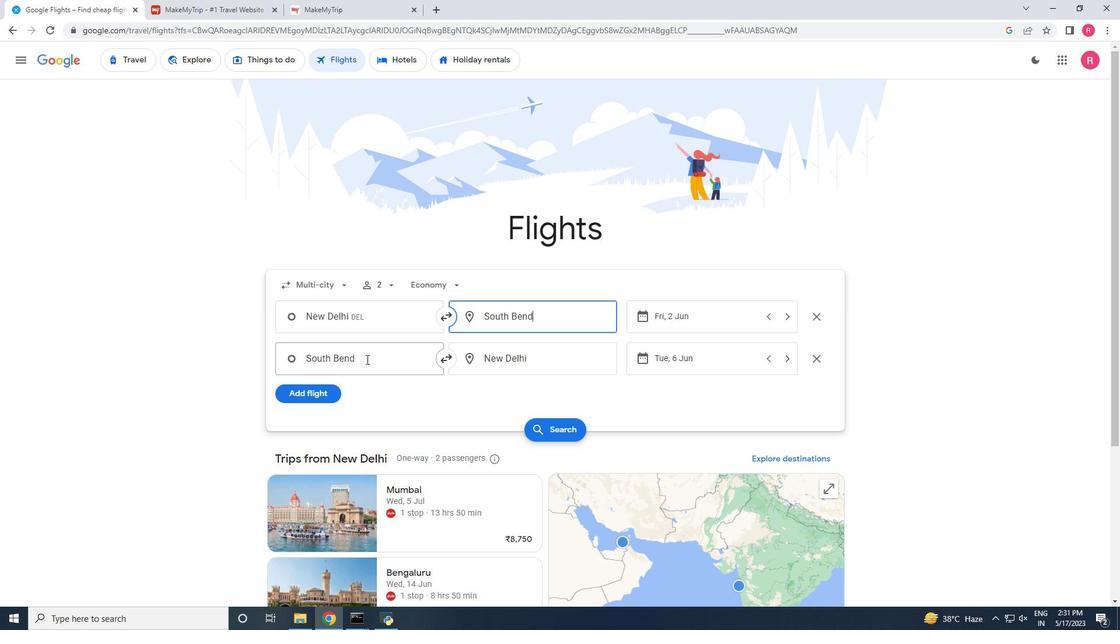 
Action: Mouse moved to (364, 530)
Screenshot: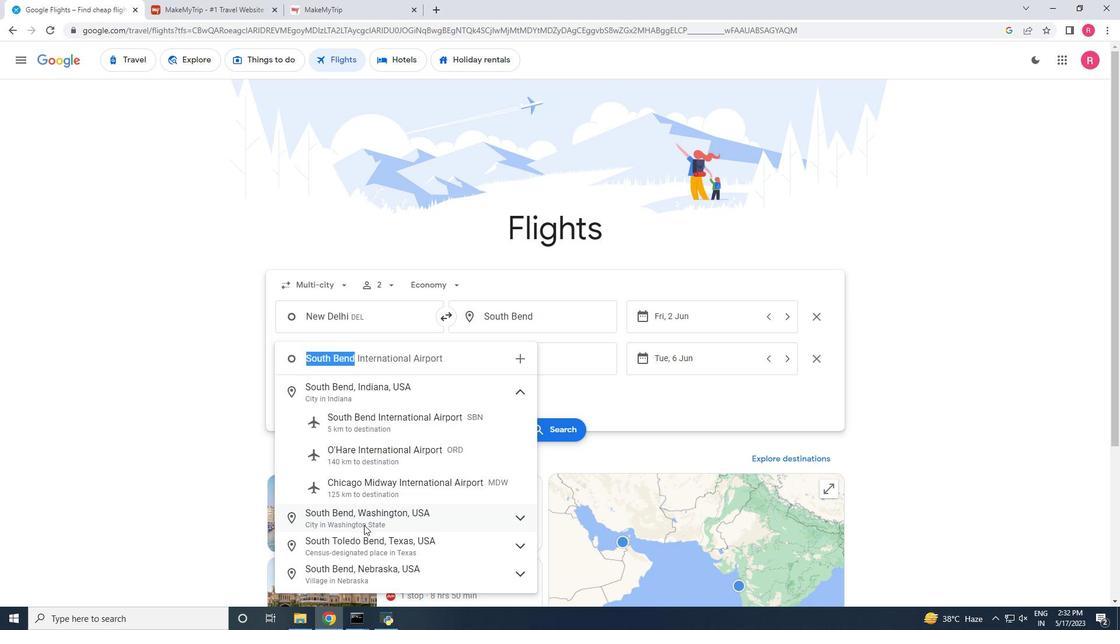 
Action: Mouse scrolled (364, 530) with delta (0, 0)
Screenshot: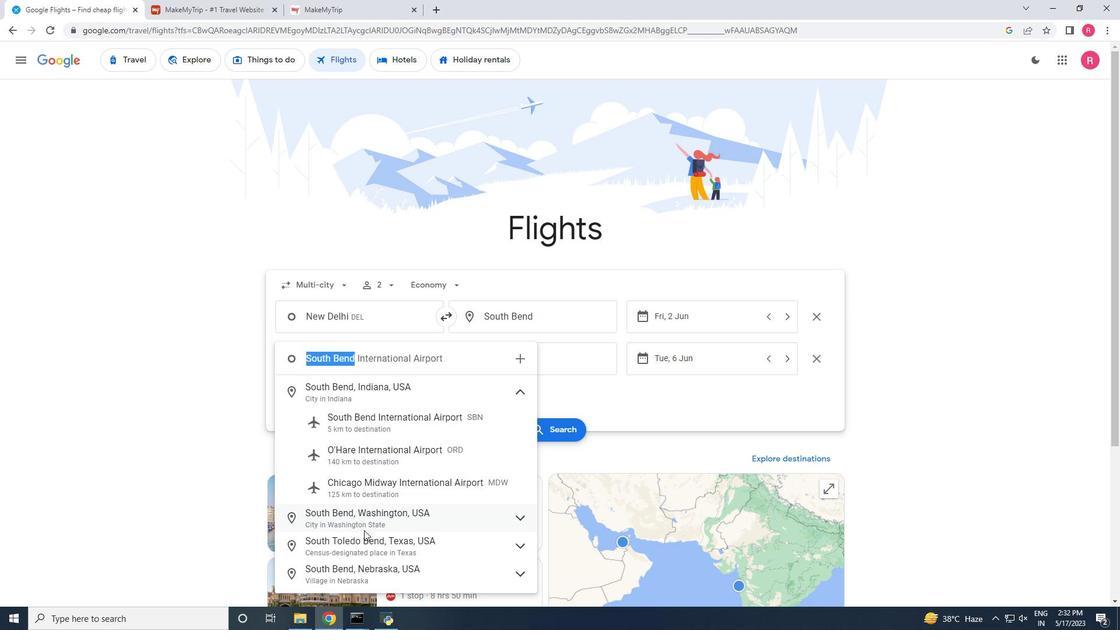 
Action: Mouse moved to (363, 530)
Screenshot: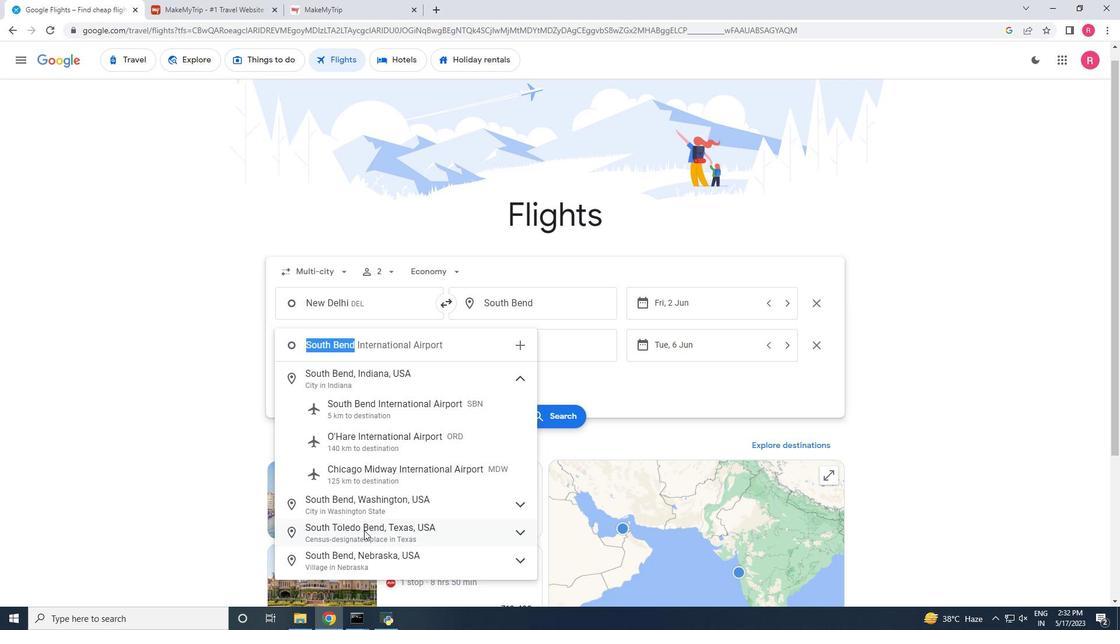 
Action: Mouse scrolled (363, 530) with delta (0, 0)
Screenshot: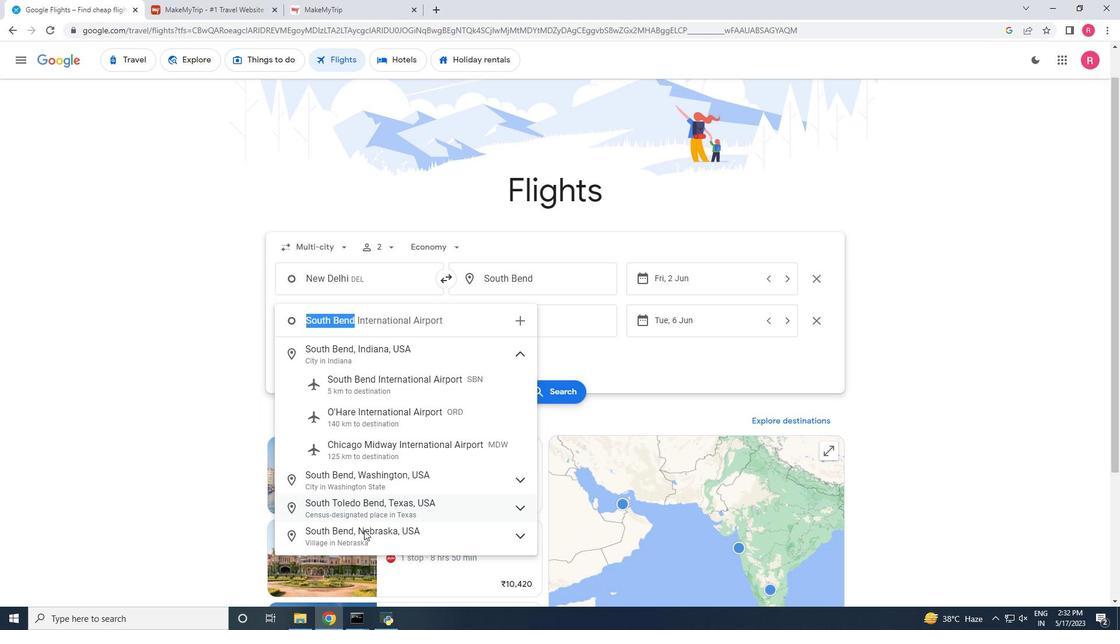 
Action: Mouse moved to (555, 201)
Screenshot: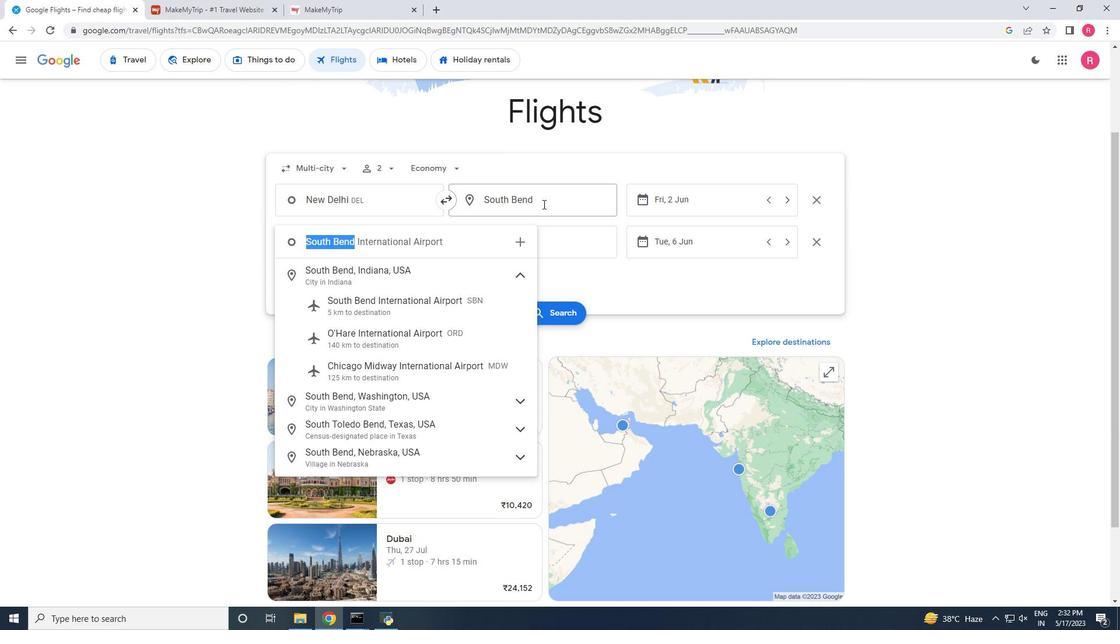 
Action: Mouse pressed left at (555, 201)
Screenshot: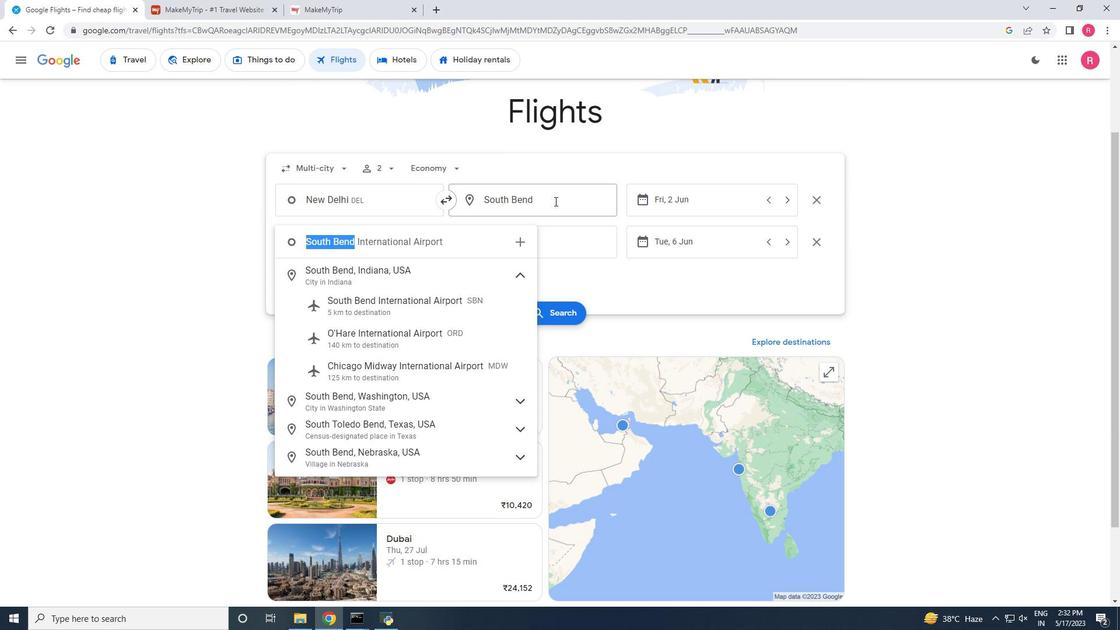 
Action: Key pressed mum
Screenshot: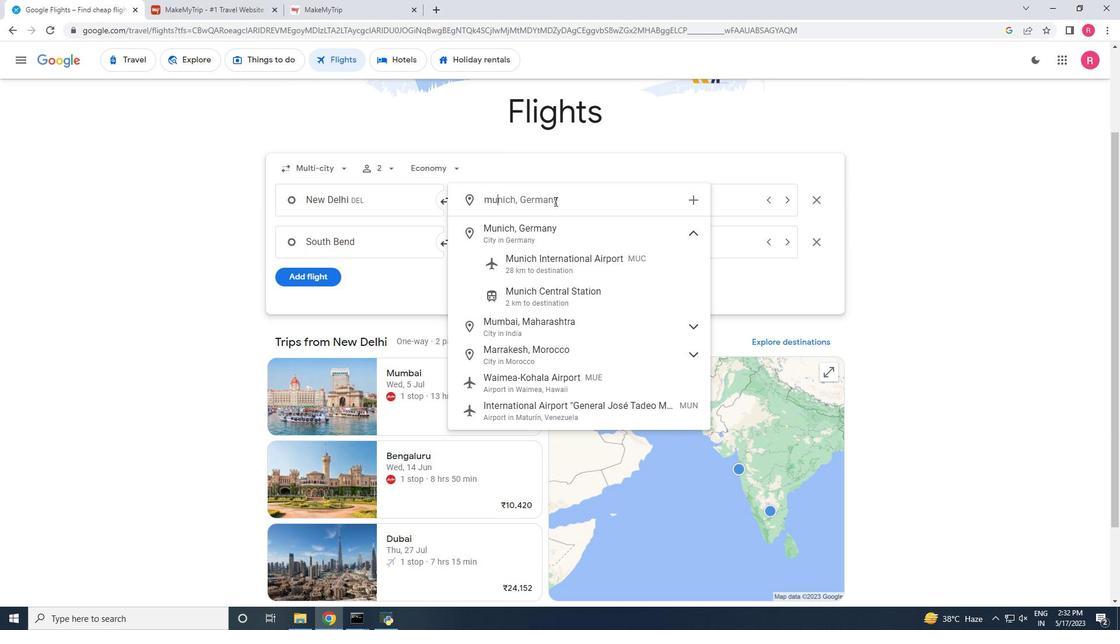 
Action: Mouse moved to (564, 264)
Screenshot: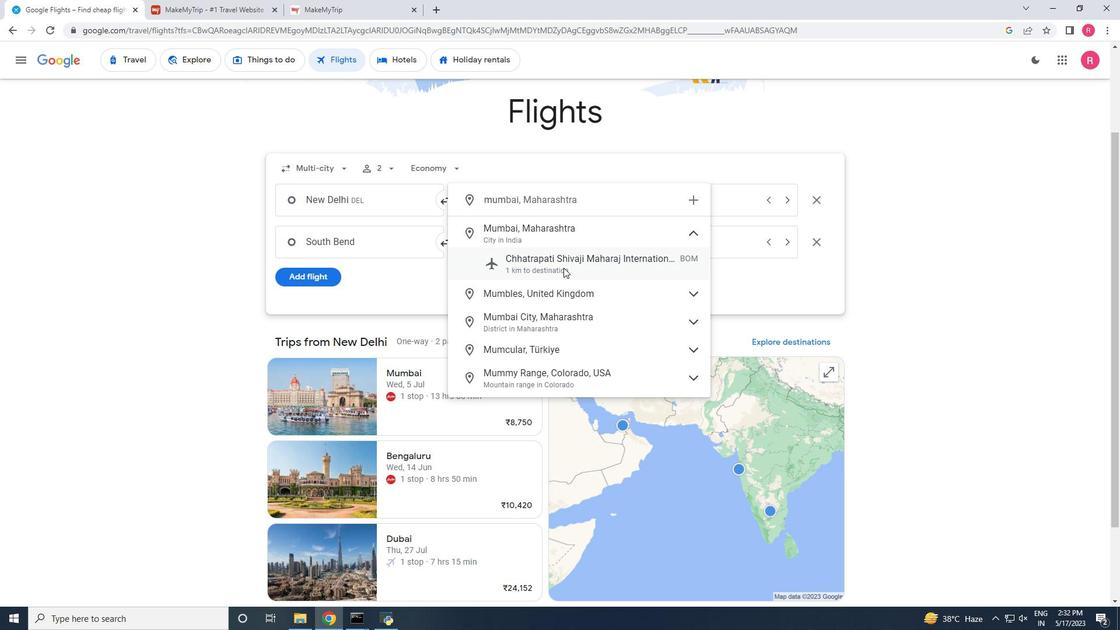 
Action: Mouse pressed left at (564, 264)
Screenshot: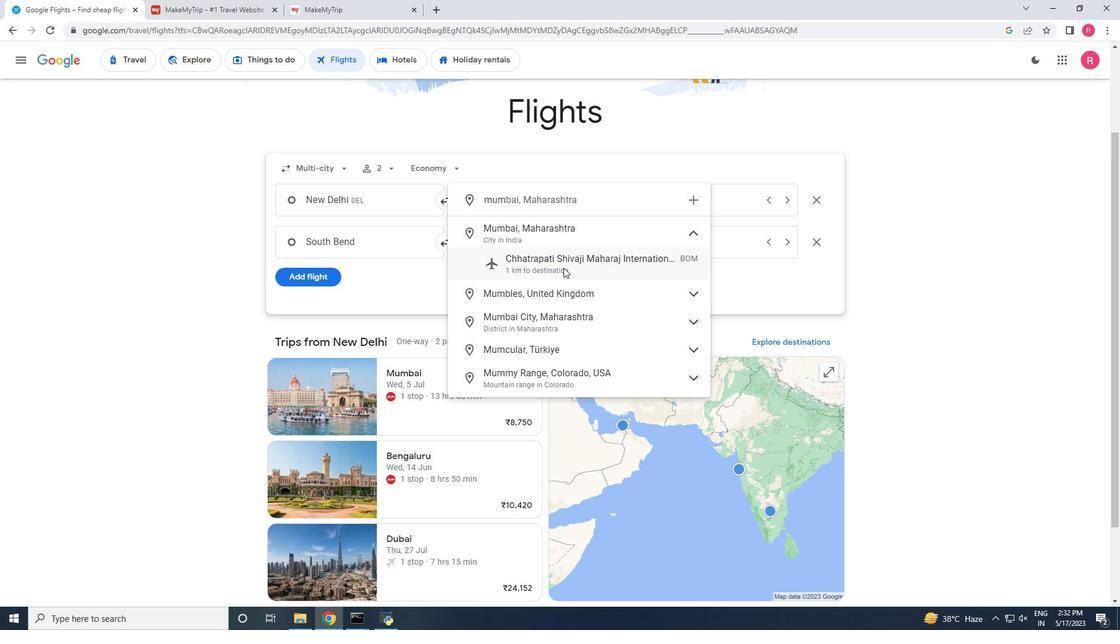 
Action: Mouse moved to (353, 227)
Screenshot: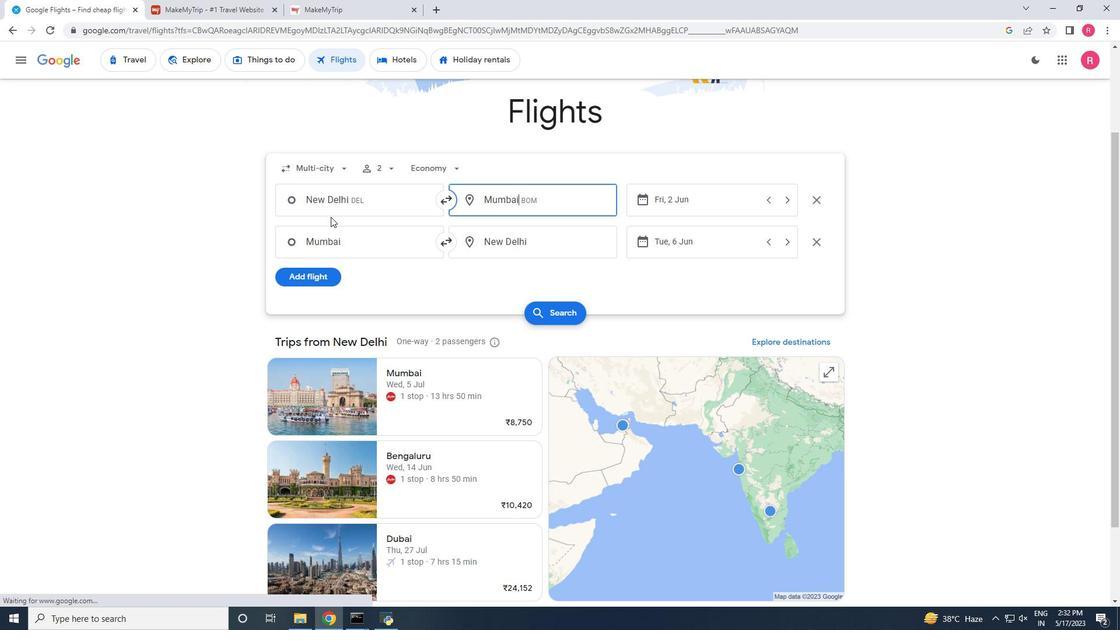 
Action: Mouse pressed left at (353, 227)
Screenshot: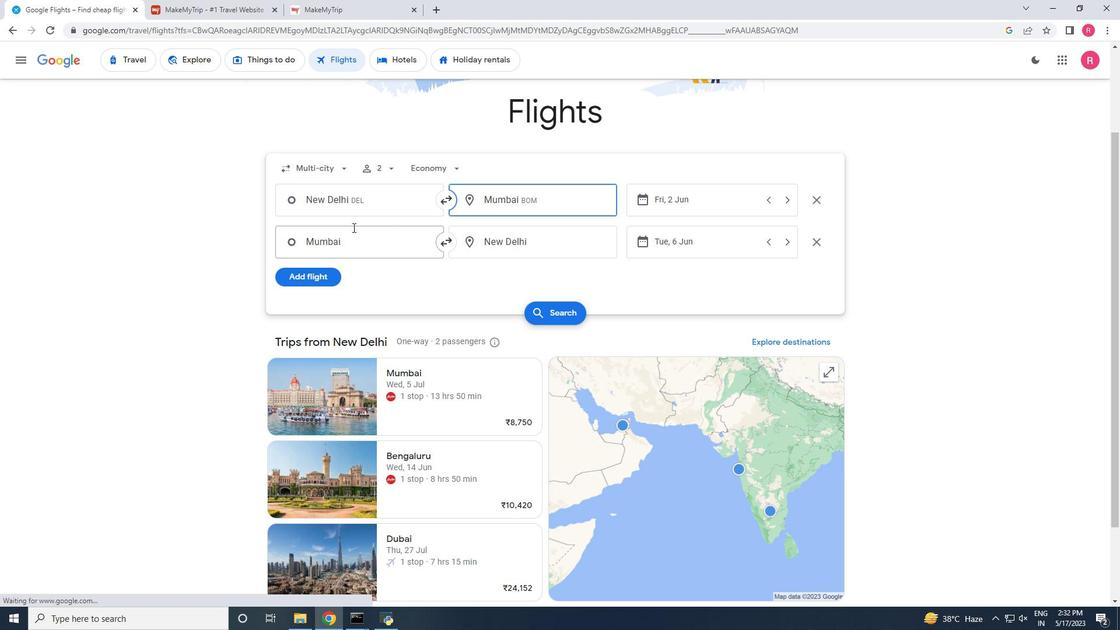 
Action: Key pressed pu===<Key.backspace><Key.backspace><Key.backspace><Key.backspace><Key.backspace><Key.backspace><Key.backspace><Key.backspace><Key.backspace><Key.backspace><Key.backspace>mub<Key.backspace>m
Screenshot: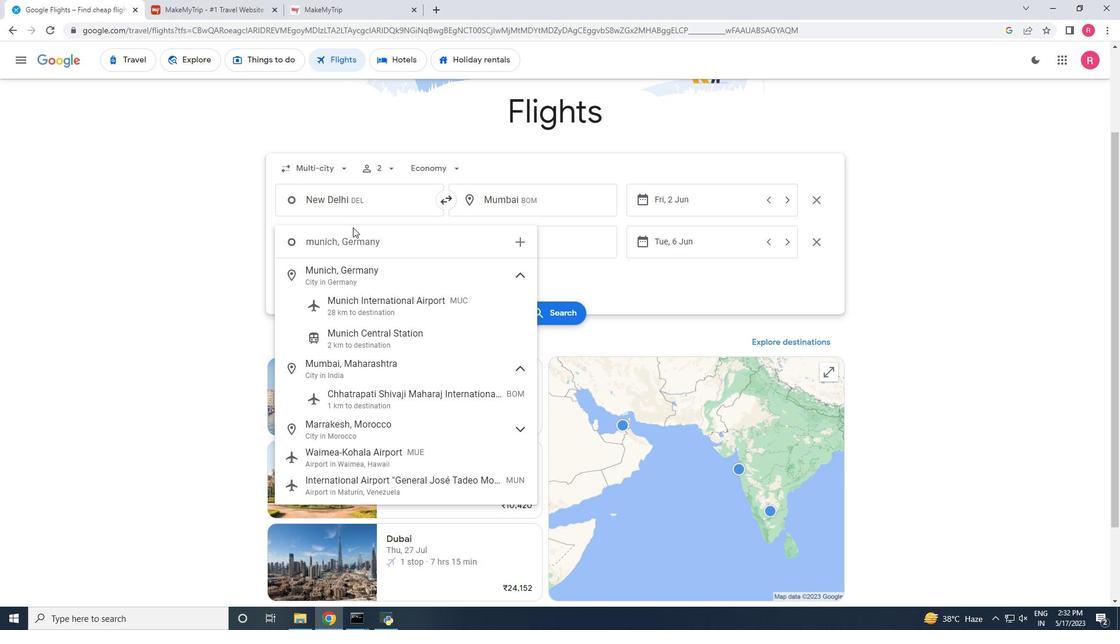 
Action: Mouse moved to (336, 314)
Screenshot: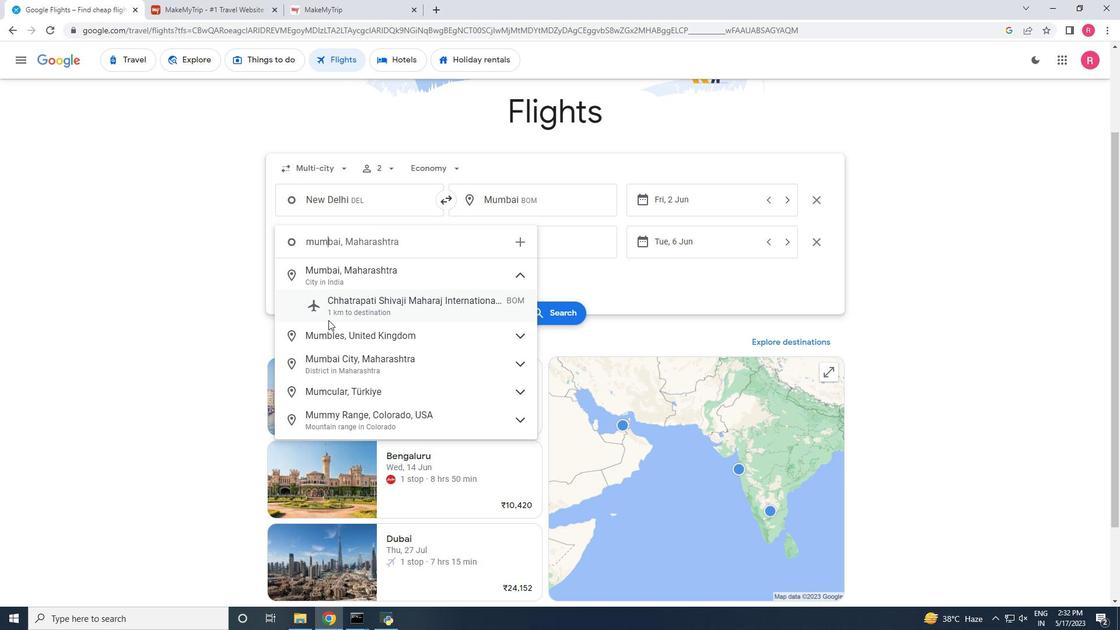 
Action: Mouse pressed left at (336, 314)
Screenshot: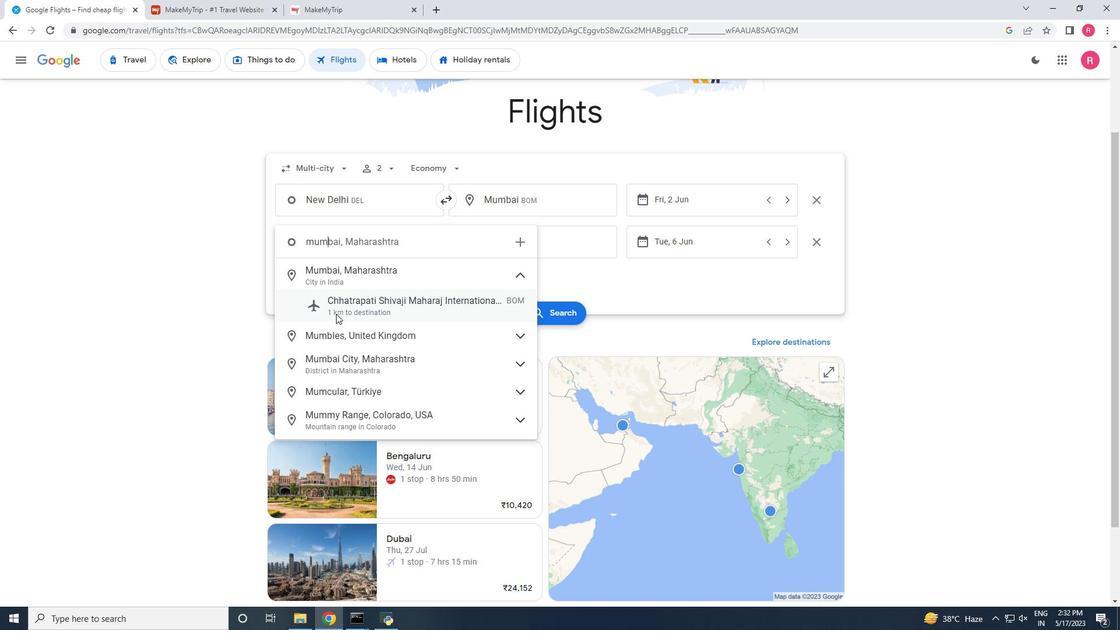 
Action: Mouse moved to (538, 249)
Screenshot: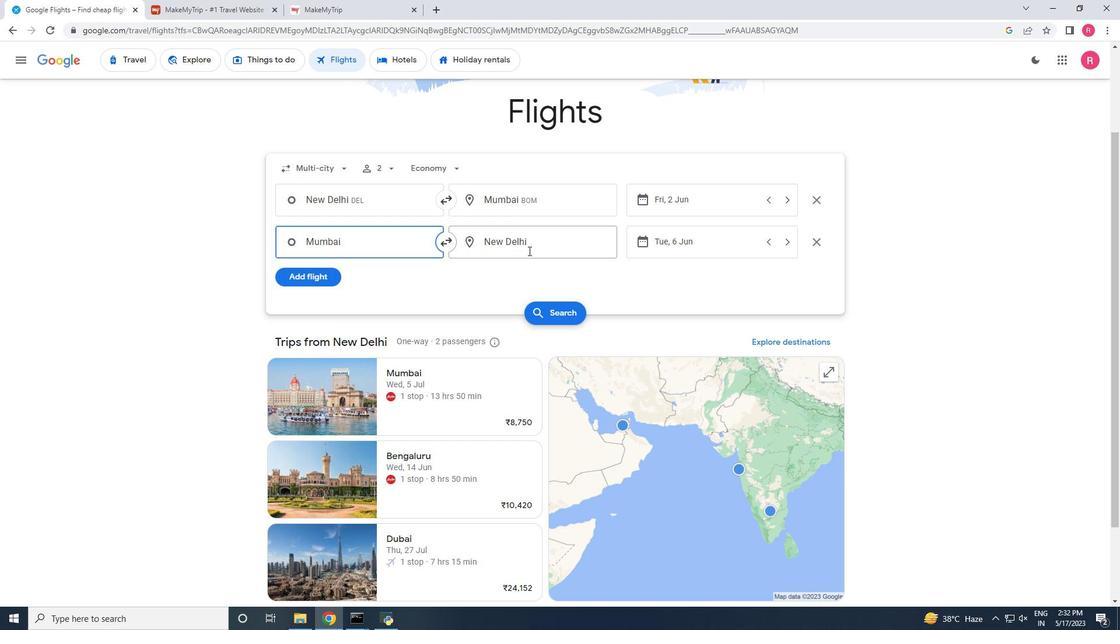 
Action: Mouse pressed left at (538, 249)
Screenshot: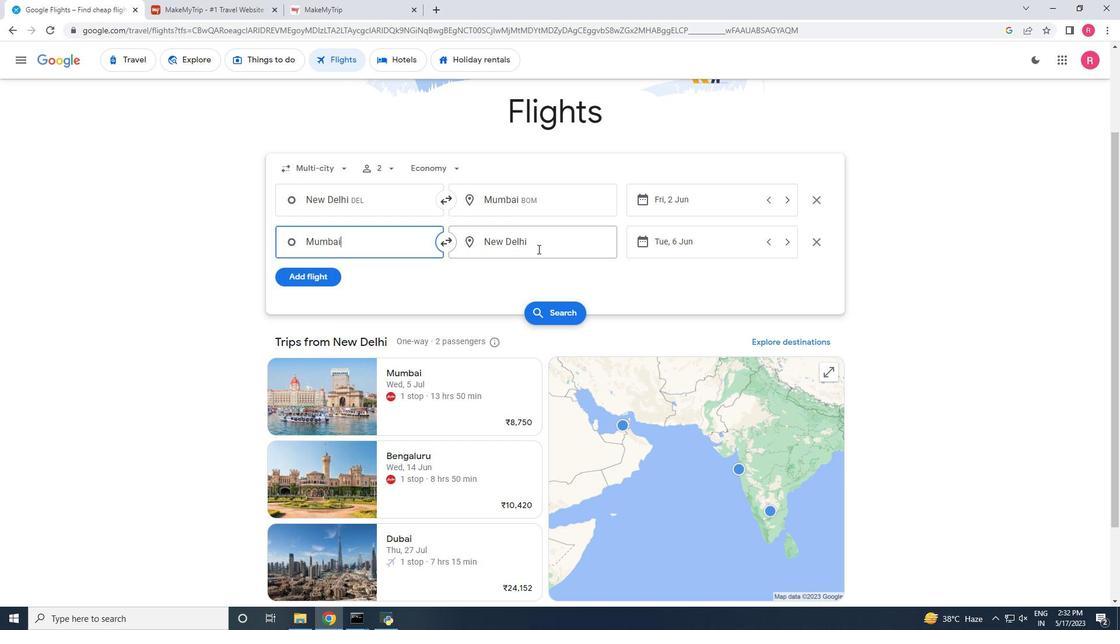 
Action: Key pressed pu
Screenshot: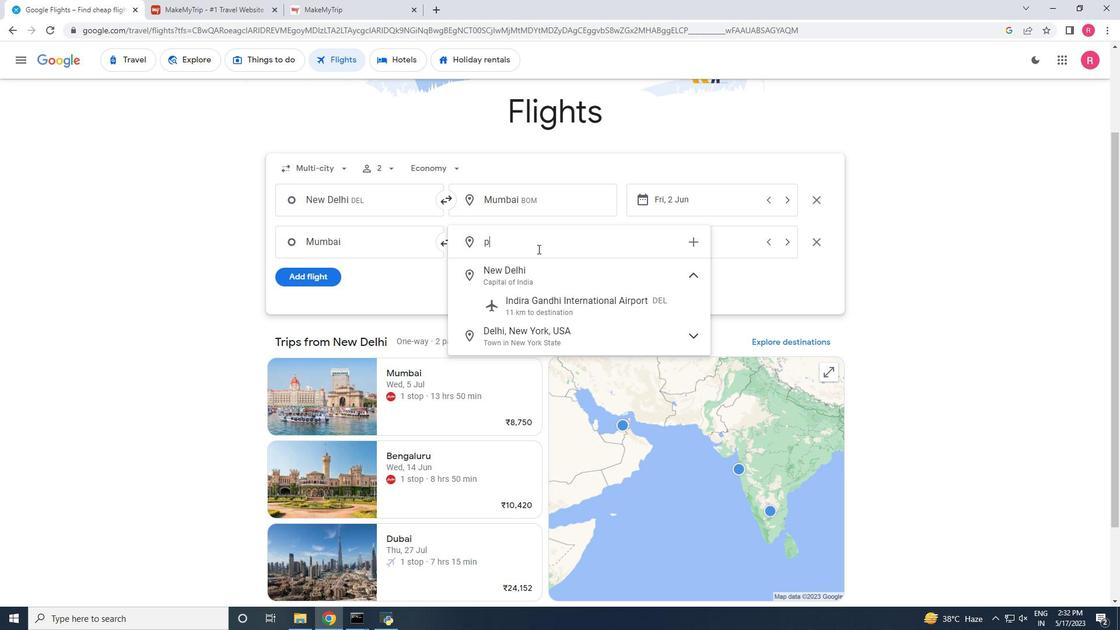 
Action: Mouse moved to (539, 258)
Screenshot: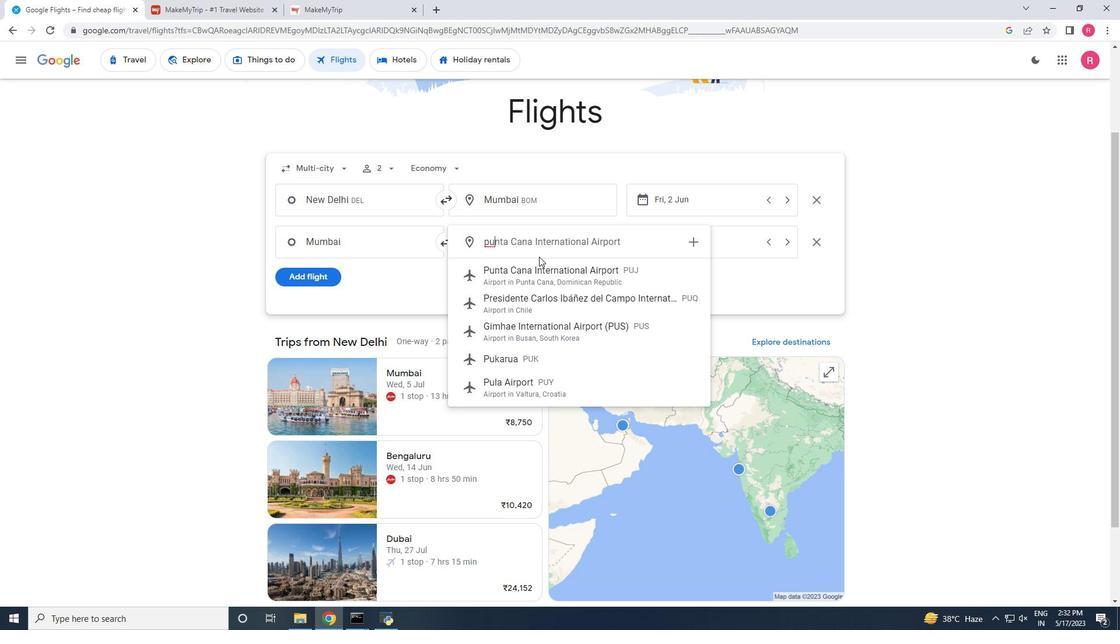 
Action: Key pressed ne
Screenshot: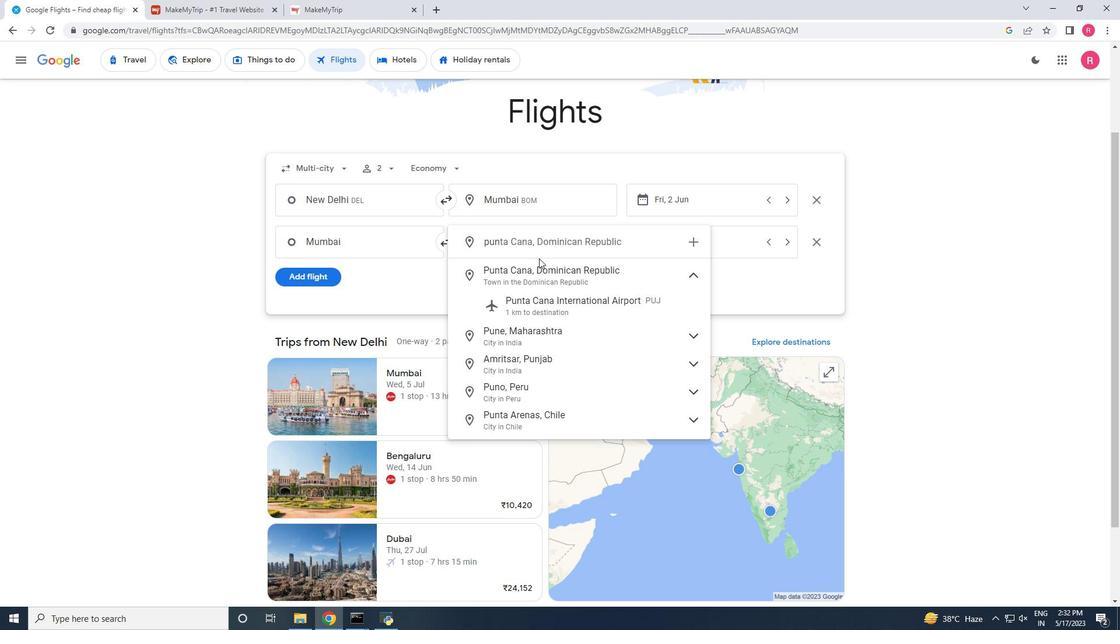 
Action: Mouse moved to (543, 311)
Screenshot: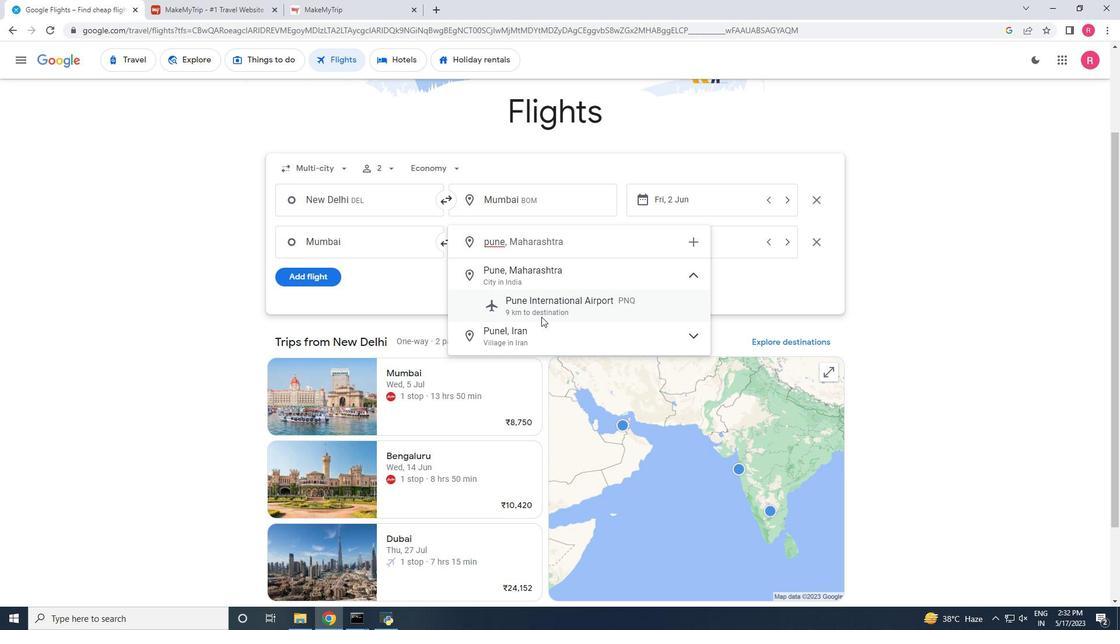 
Action: Mouse pressed left at (543, 311)
Screenshot: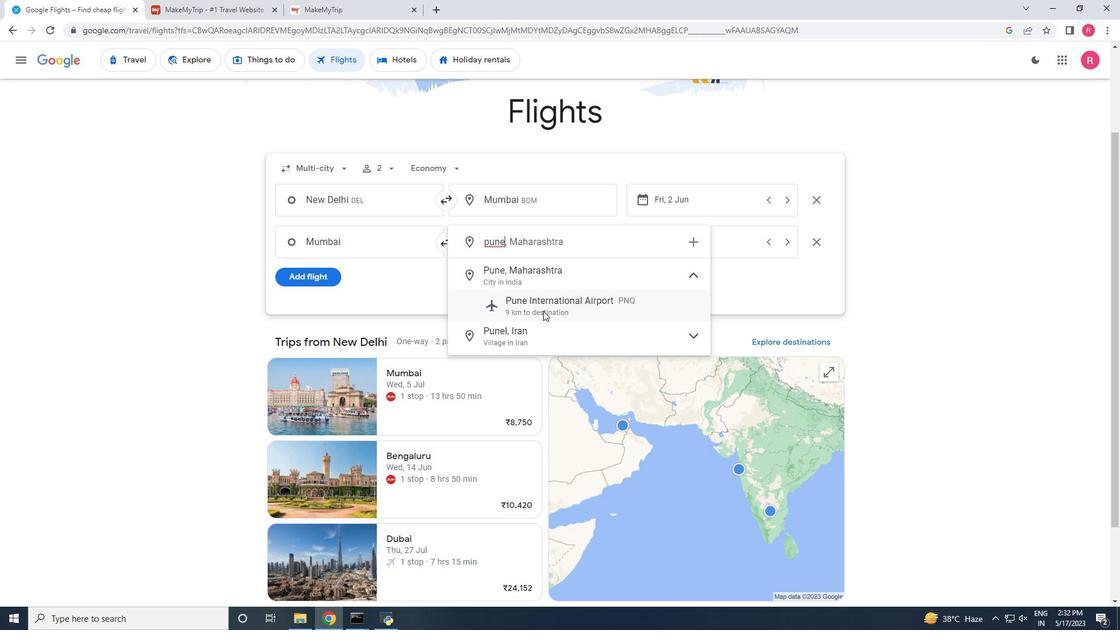
Action: Mouse moved to (727, 195)
Screenshot: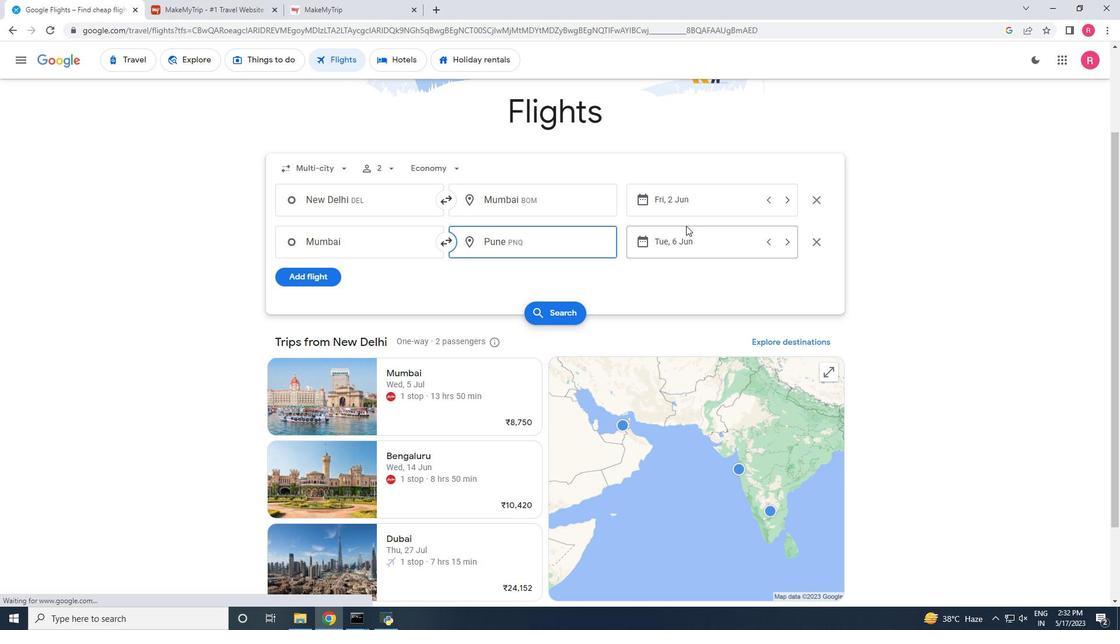 
Action: Mouse pressed left at (727, 195)
Screenshot: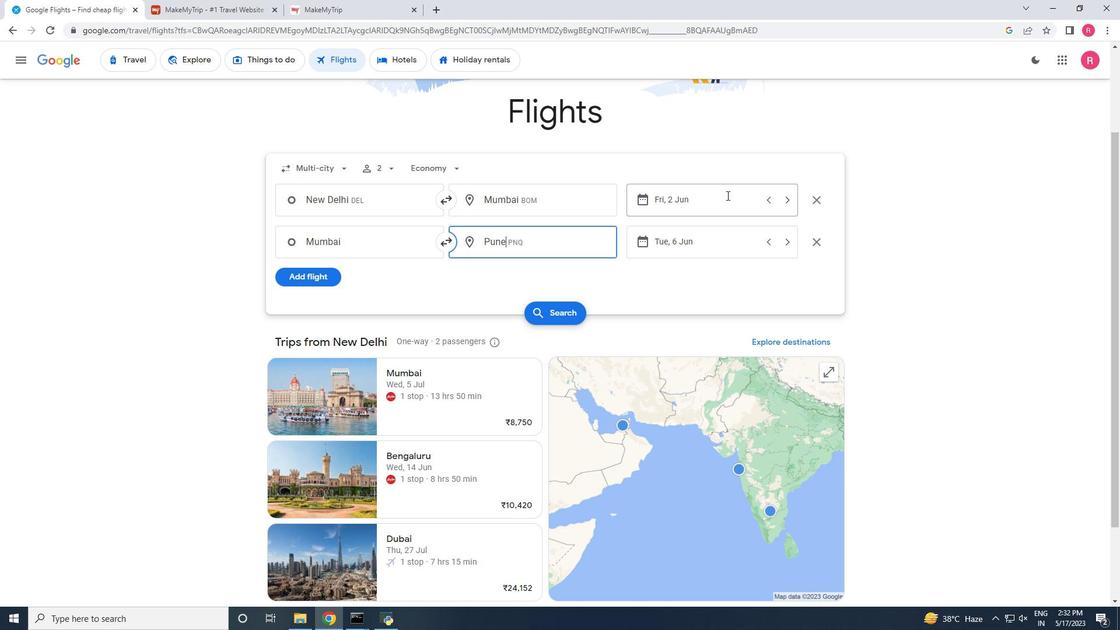 
Action: Mouse moved to (721, 359)
Screenshot: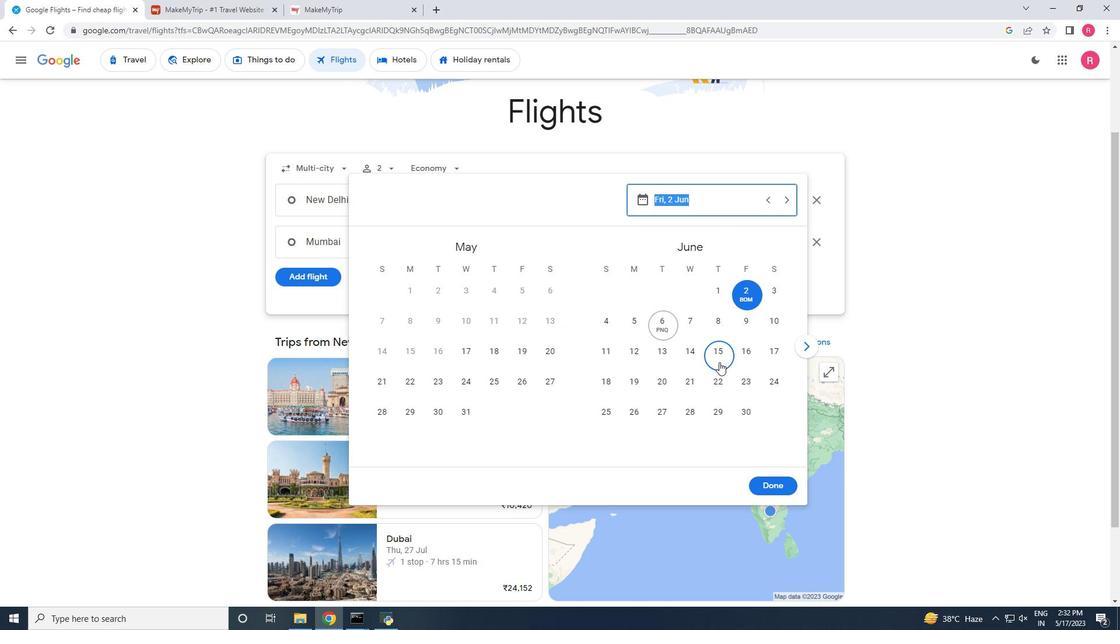 
Action: Mouse pressed left at (721, 359)
Screenshot: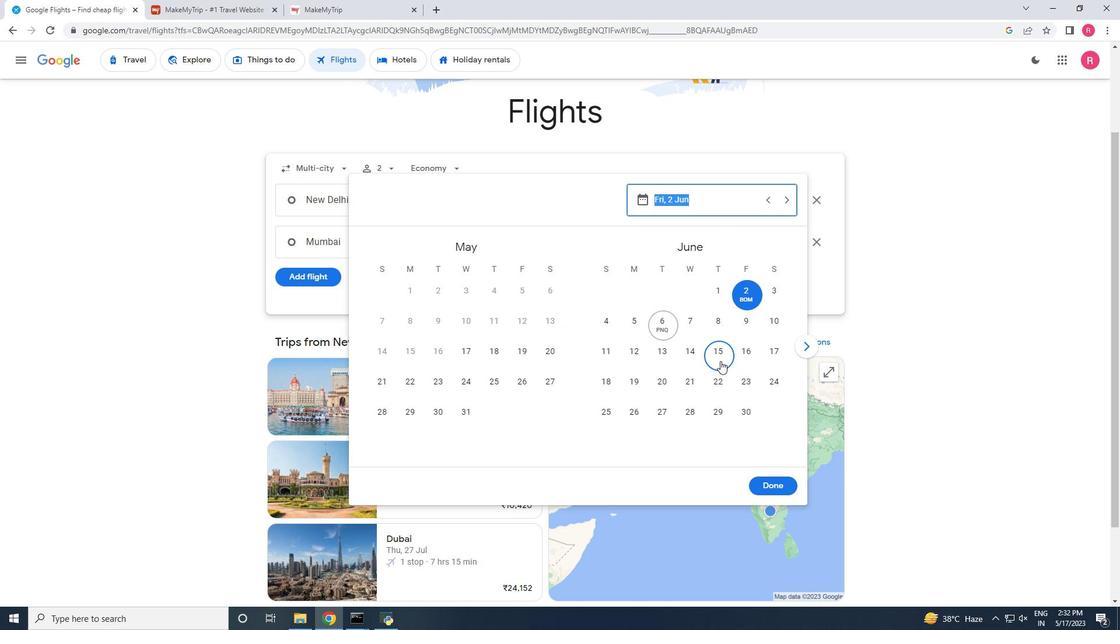 
Action: Mouse moved to (783, 486)
Screenshot: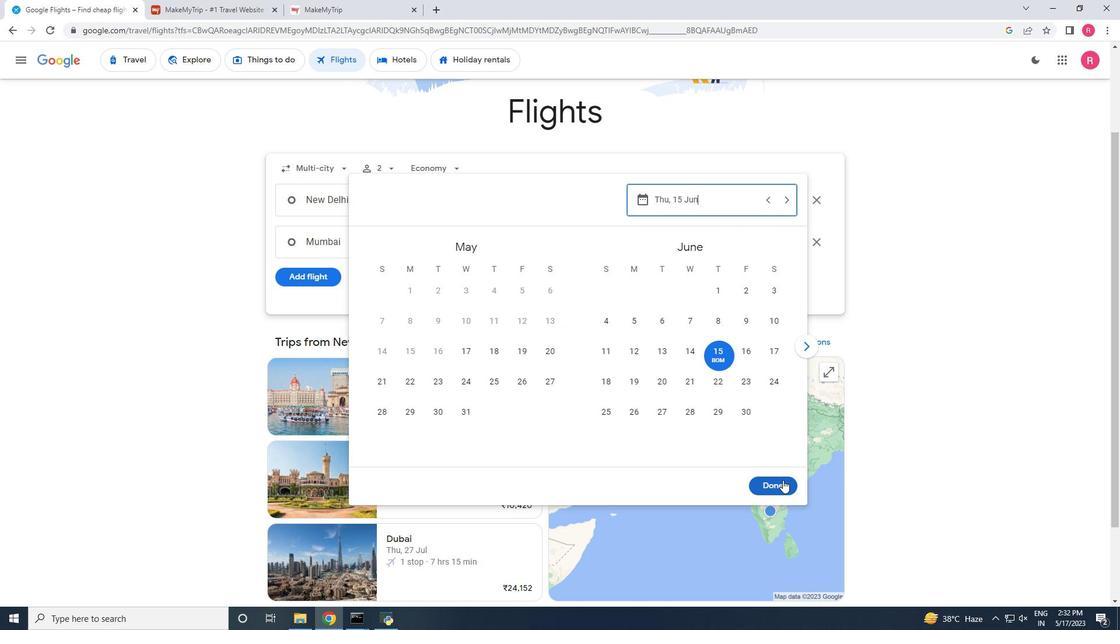 
Action: Mouse pressed left at (783, 486)
Screenshot: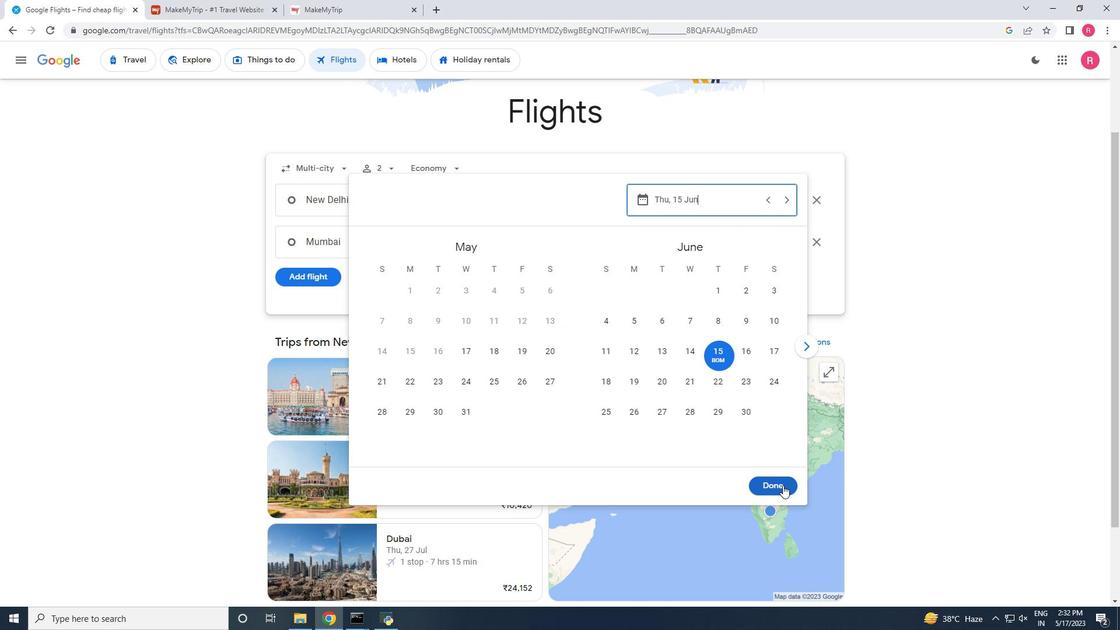
Action: Mouse moved to (707, 241)
Screenshot: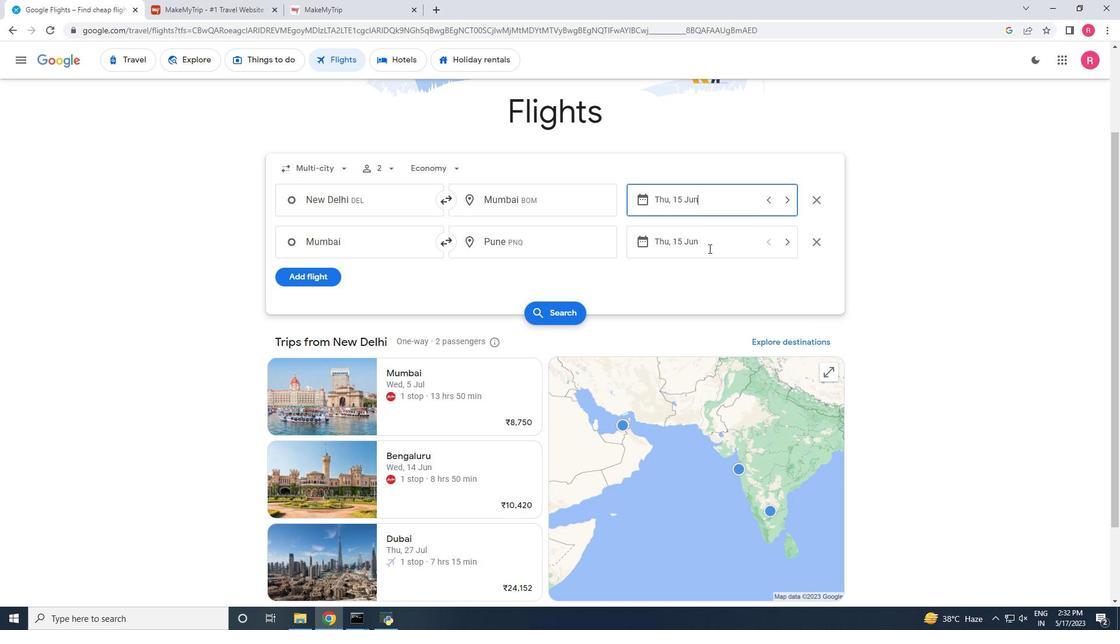 
Action: Mouse pressed left at (707, 241)
Screenshot: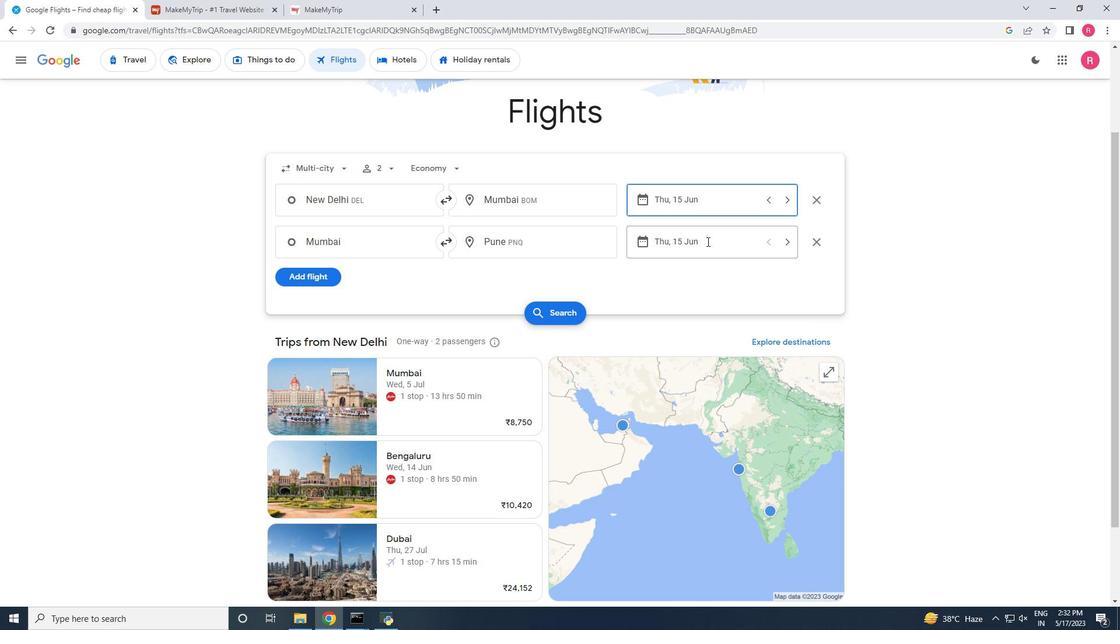 
Action: Mouse moved to (755, 388)
Screenshot: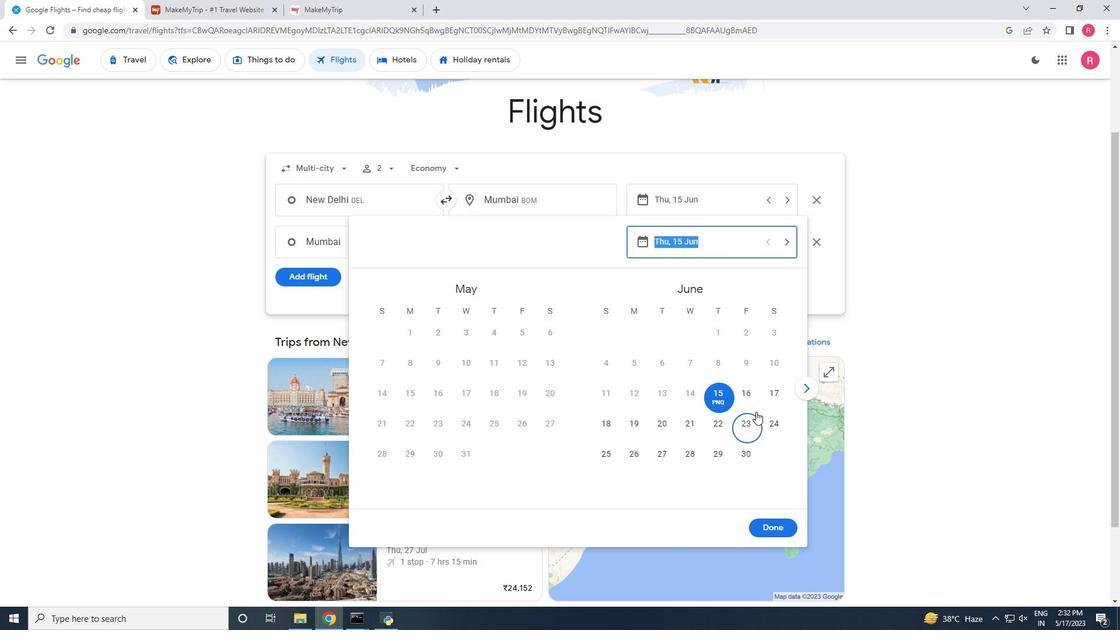 
Action: Mouse pressed left at (755, 388)
Screenshot: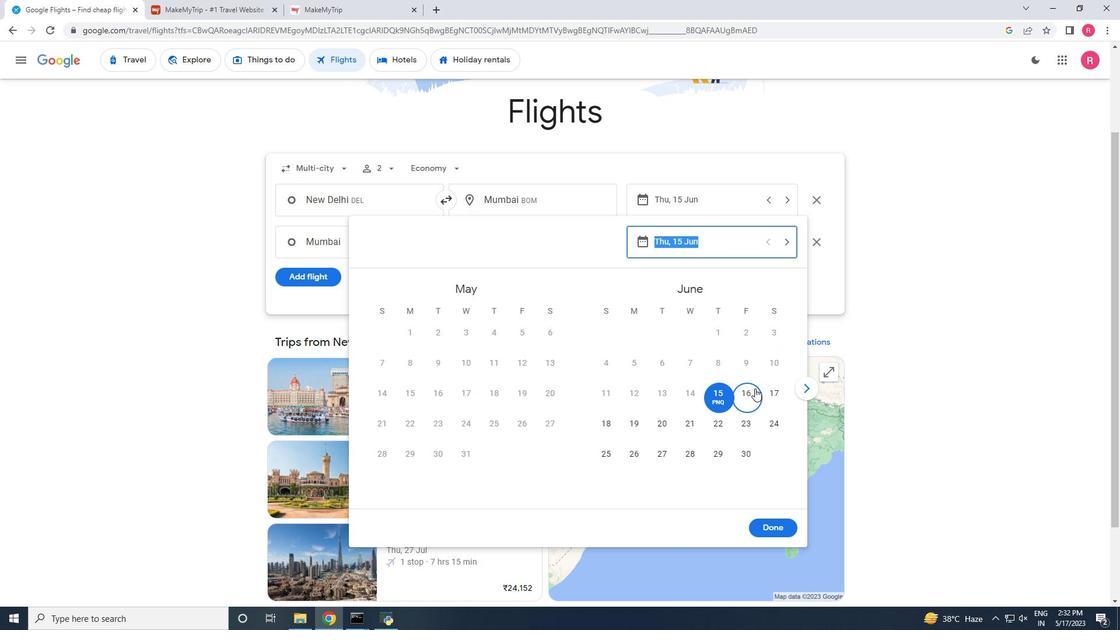 
Action: Mouse moved to (772, 528)
Screenshot: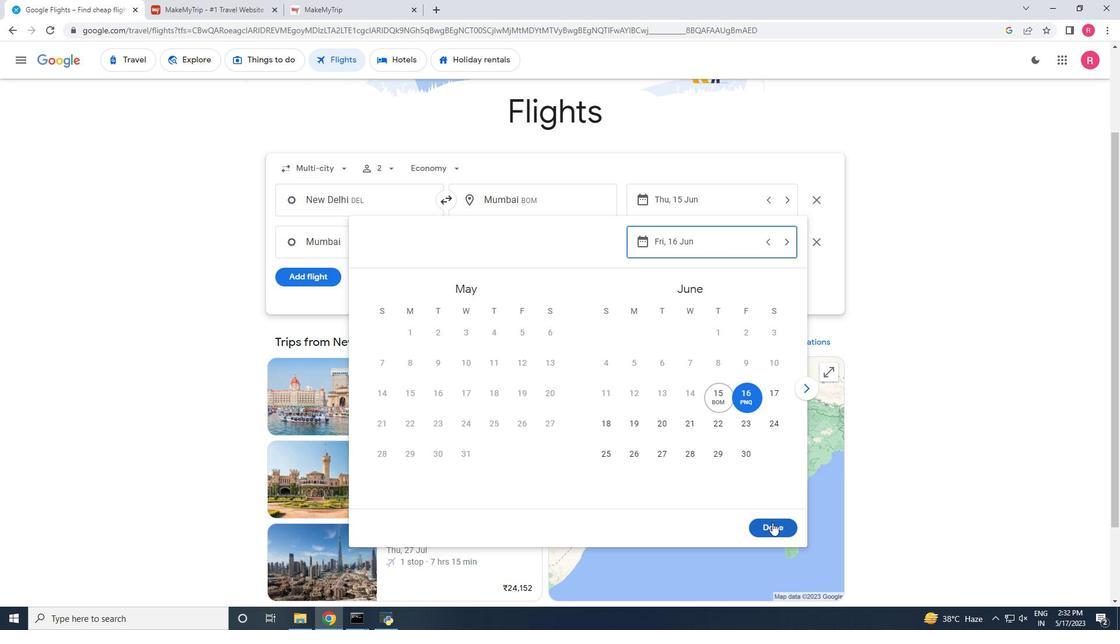 
Action: Mouse pressed left at (772, 528)
Screenshot: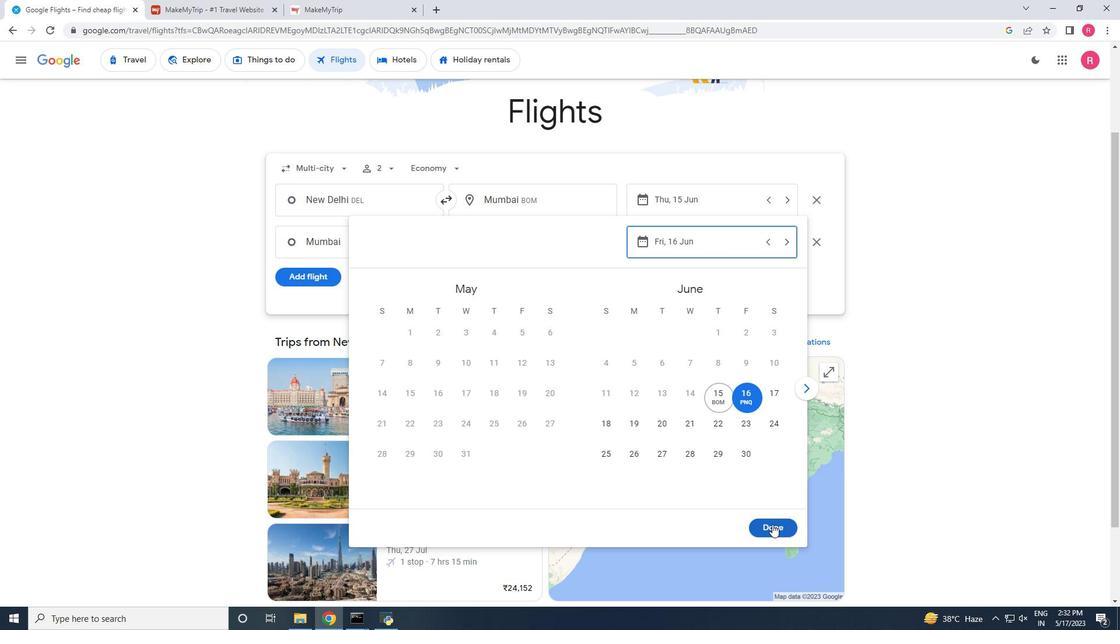 
Action: Mouse moved to (573, 318)
Screenshot: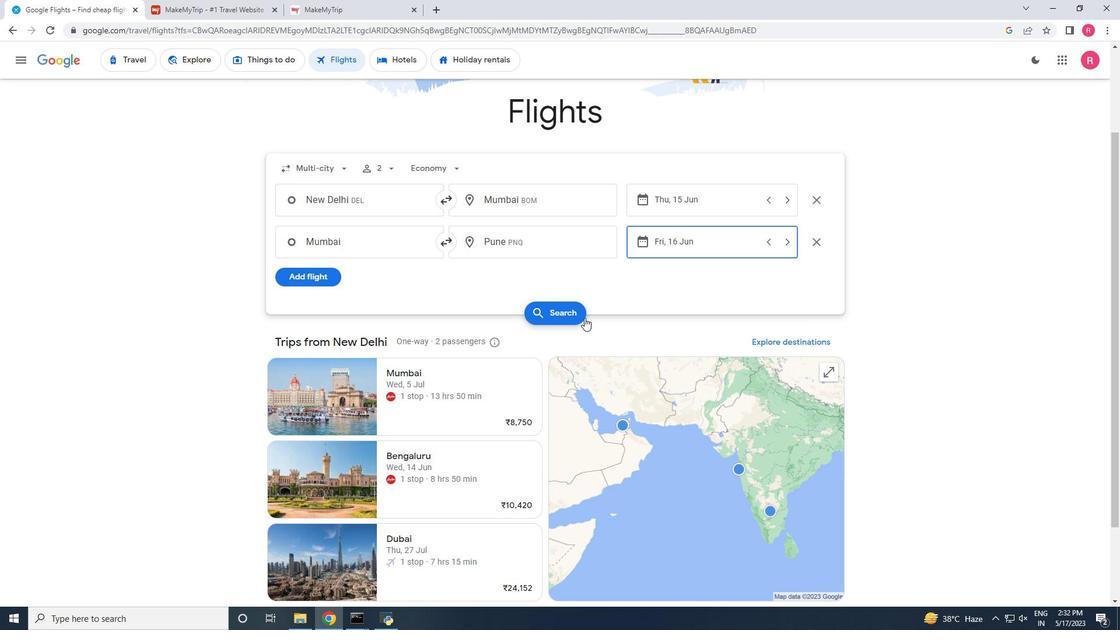 
Action: Mouse pressed left at (573, 318)
Screenshot: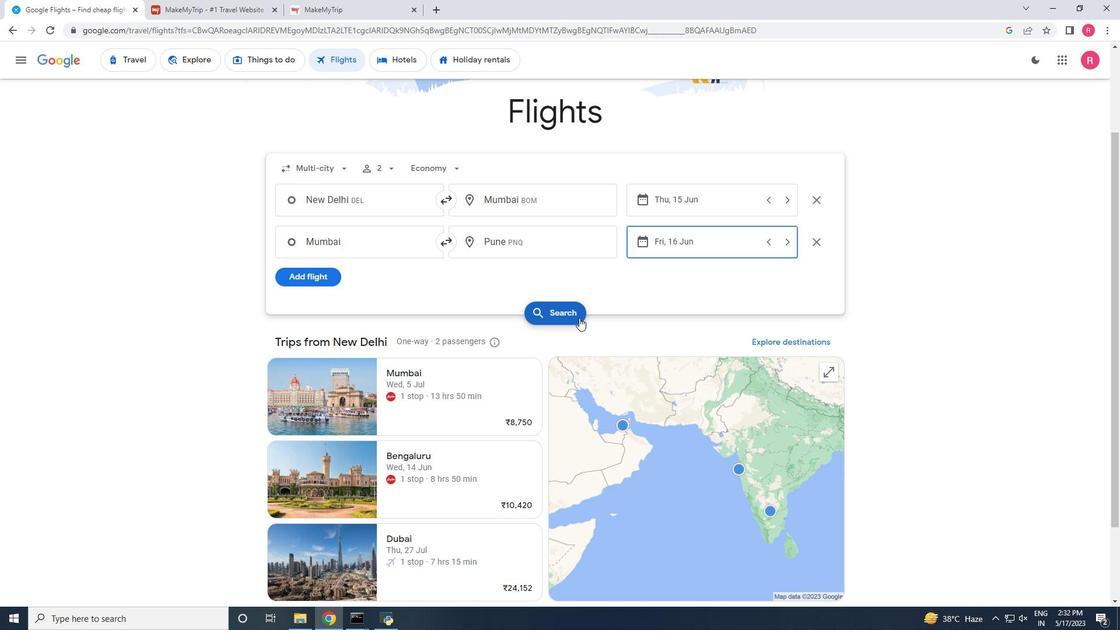 
Action: Mouse moved to (283, 241)
Screenshot: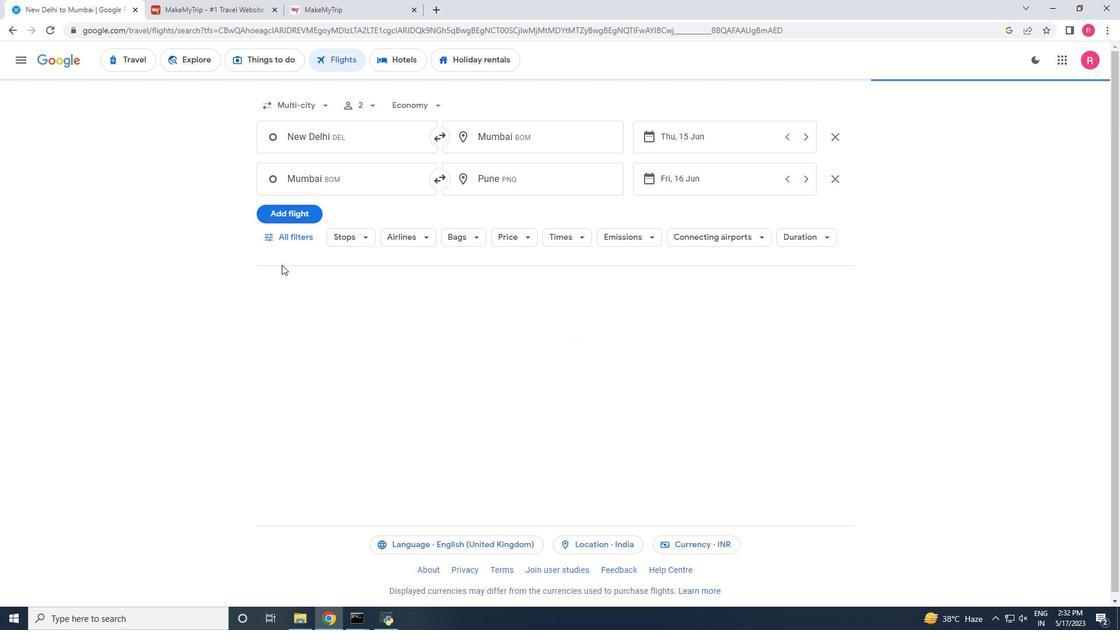 
Action: Mouse pressed left at (283, 241)
Screenshot: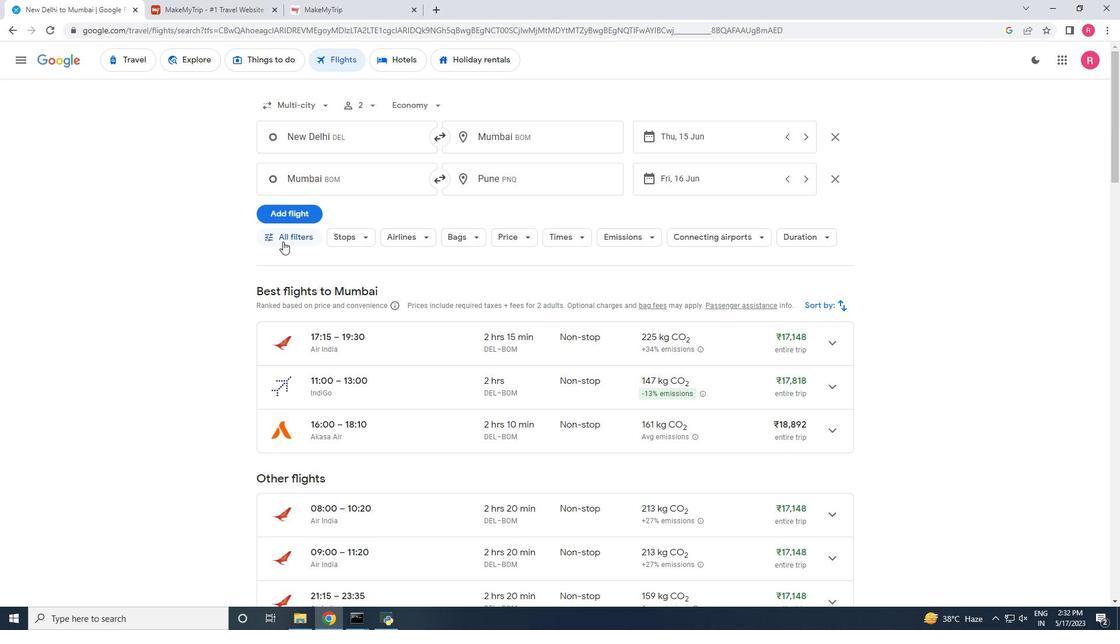 
Action: Mouse moved to (292, 360)
Screenshot: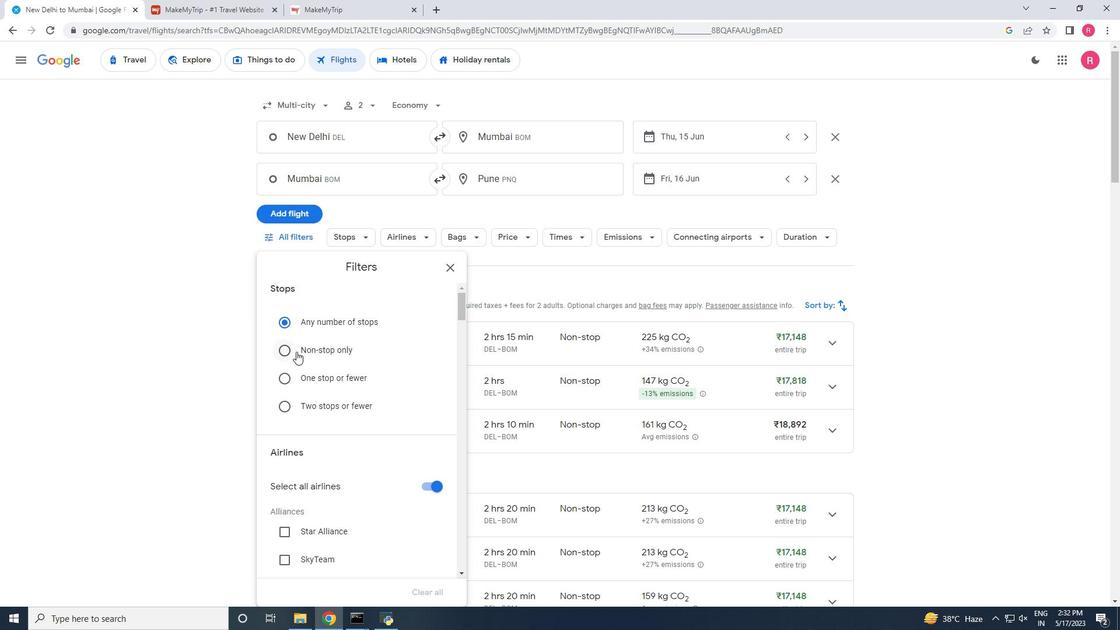 
Action: Mouse scrolled (292, 360) with delta (0, 0)
Screenshot: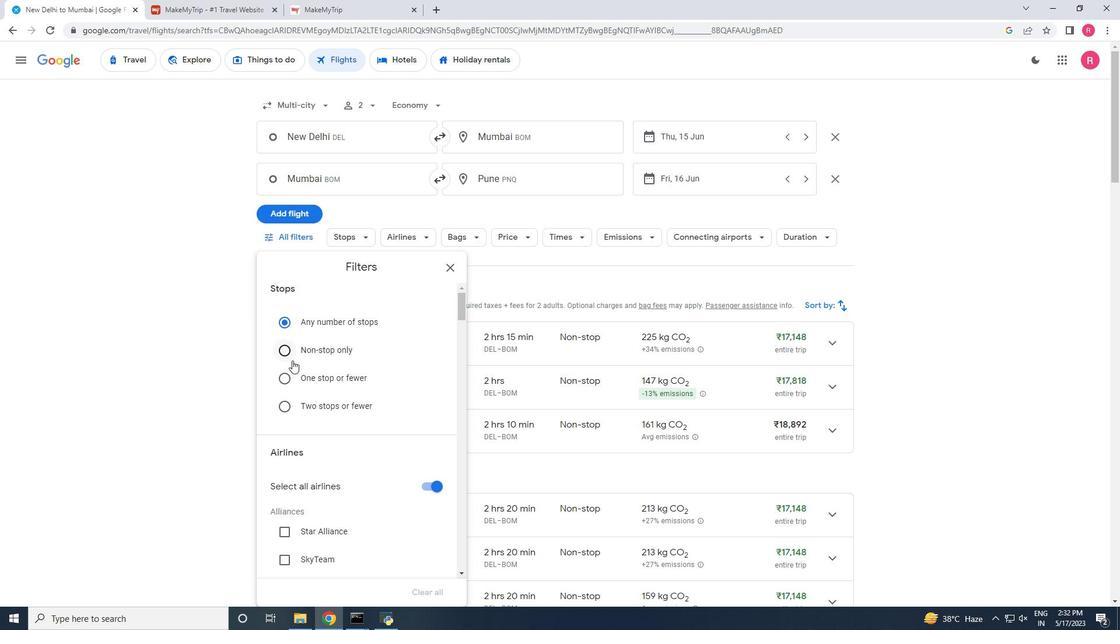 
Action: Mouse scrolled (292, 361) with delta (0, 0)
Screenshot: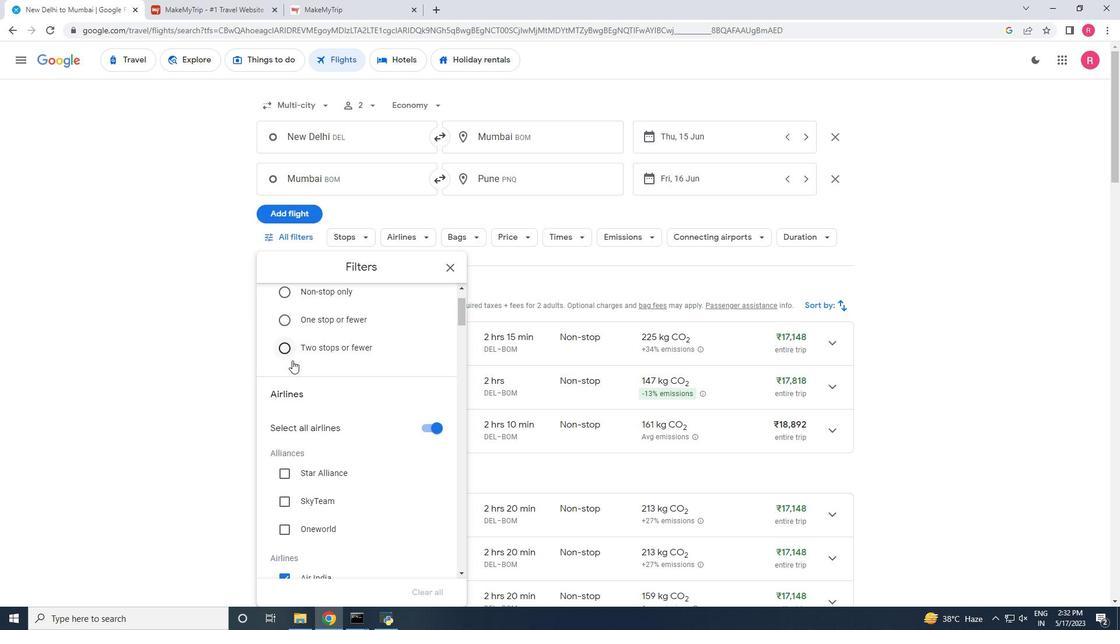
Action: Mouse scrolled (292, 361) with delta (0, 0)
Screenshot: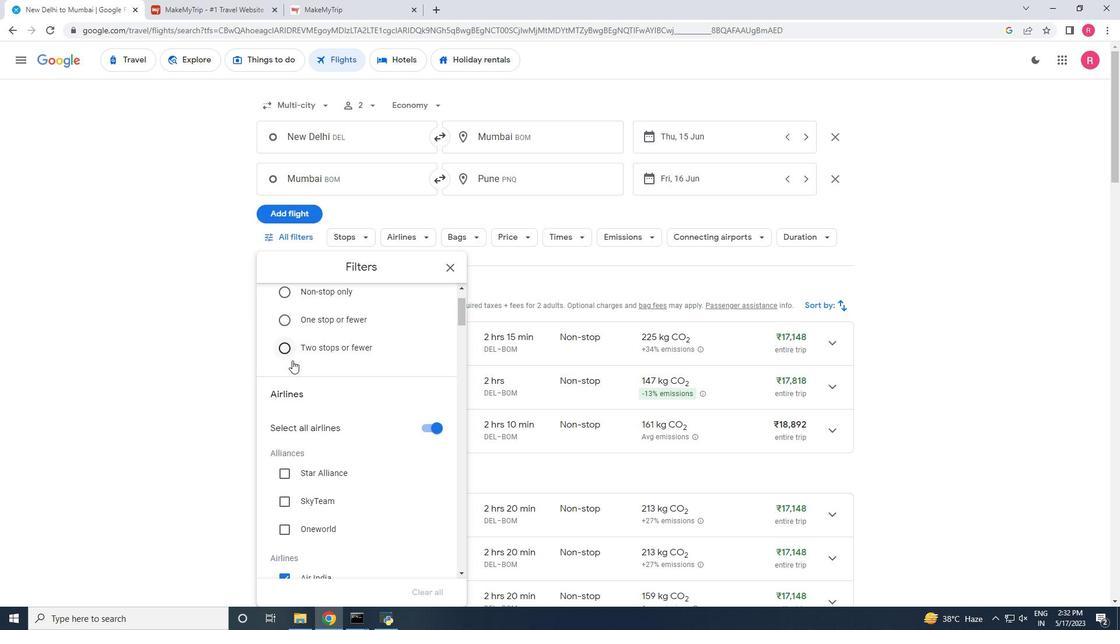 
Action: Mouse scrolled (292, 361) with delta (0, 0)
Screenshot: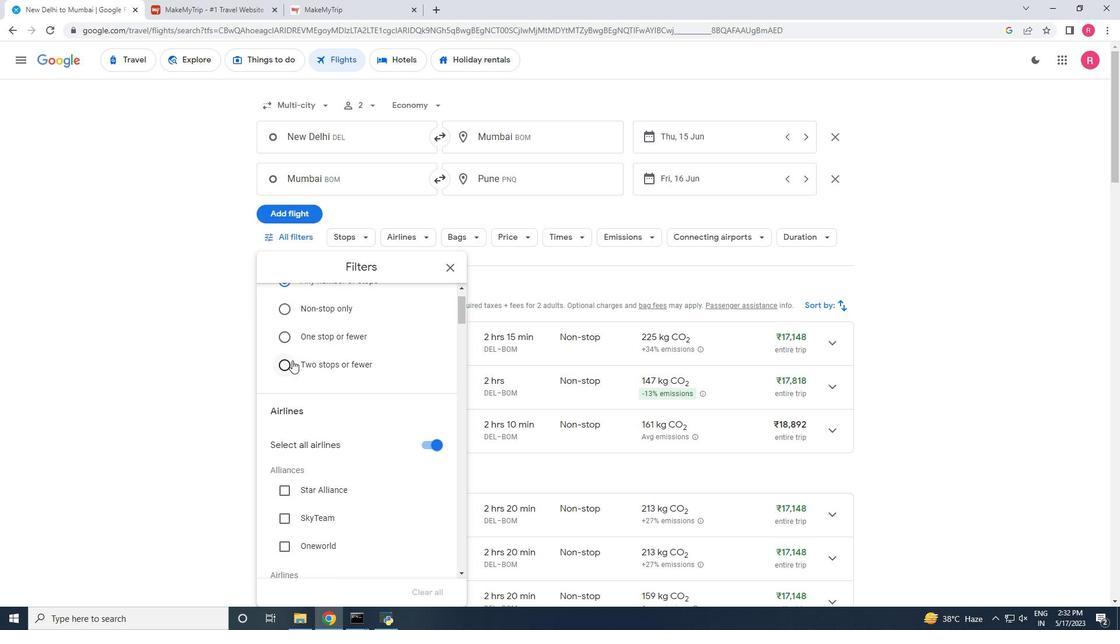 
Action: Mouse scrolled (292, 360) with delta (0, 0)
Screenshot: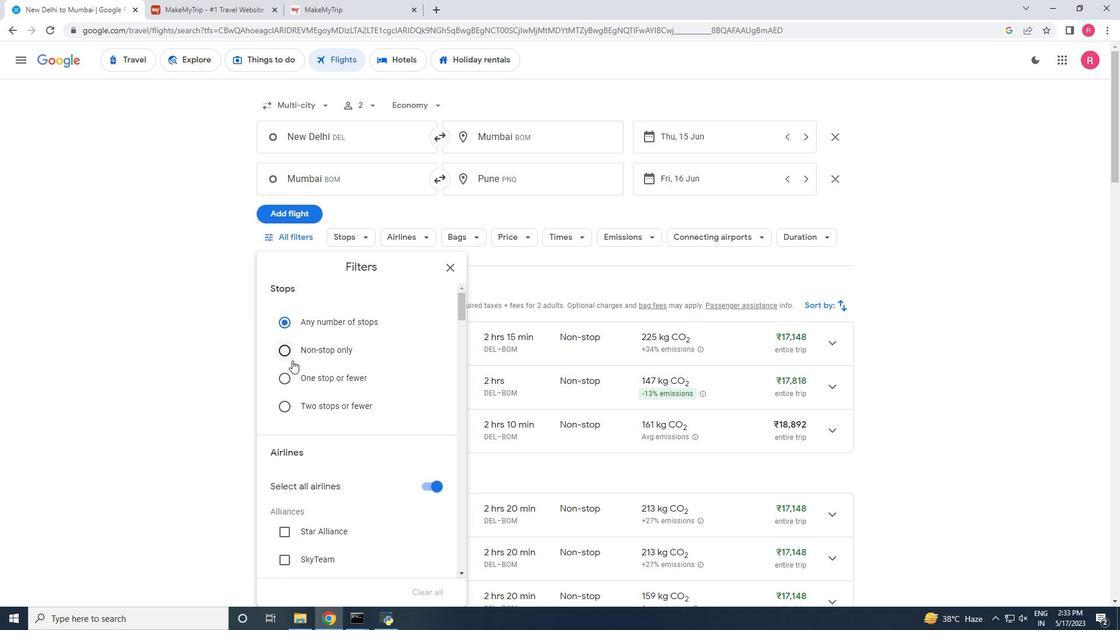 
Action: Mouse scrolled (292, 360) with delta (0, 0)
Screenshot: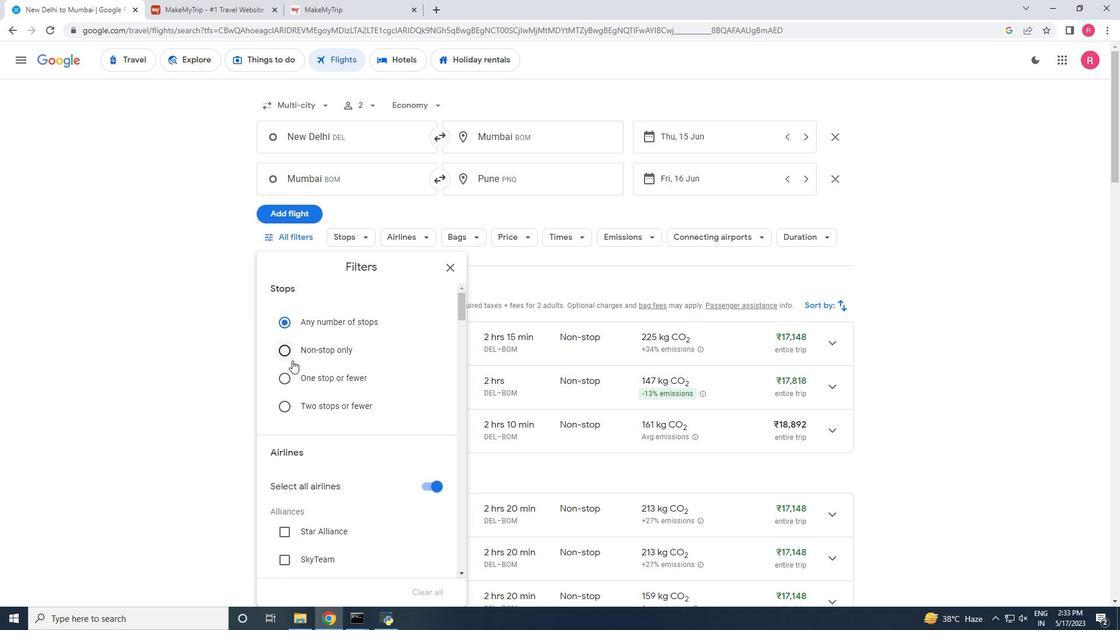 
Action: Mouse scrolled (292, 360) with delta (0, 0)
Screenshot: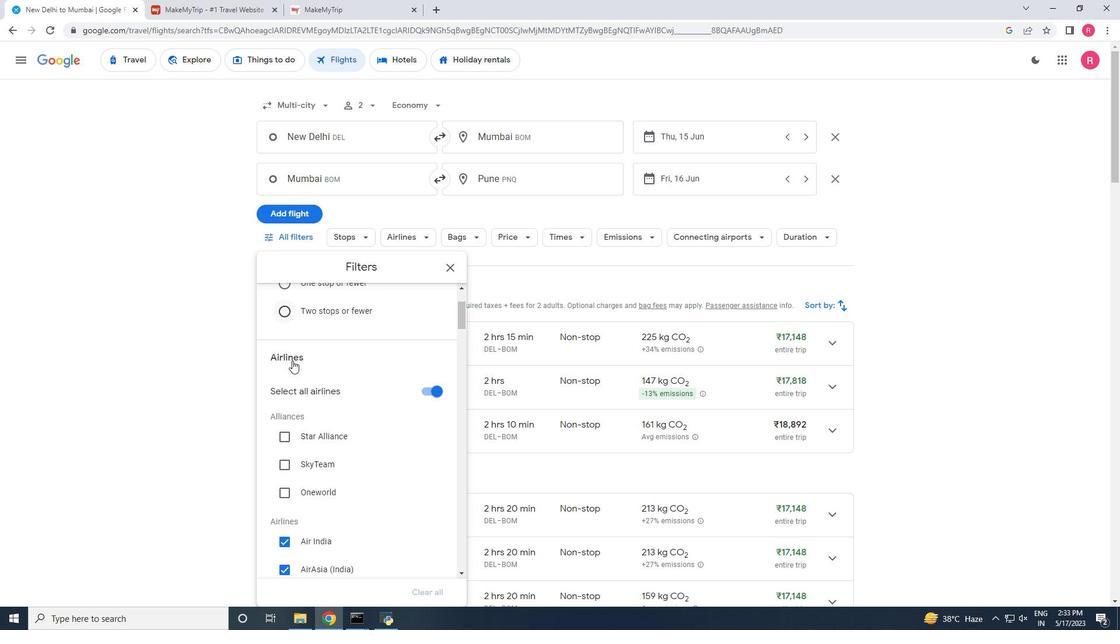 
Action: Mouse scrolled (292, 360) with delta (0, 0)
Screenshot: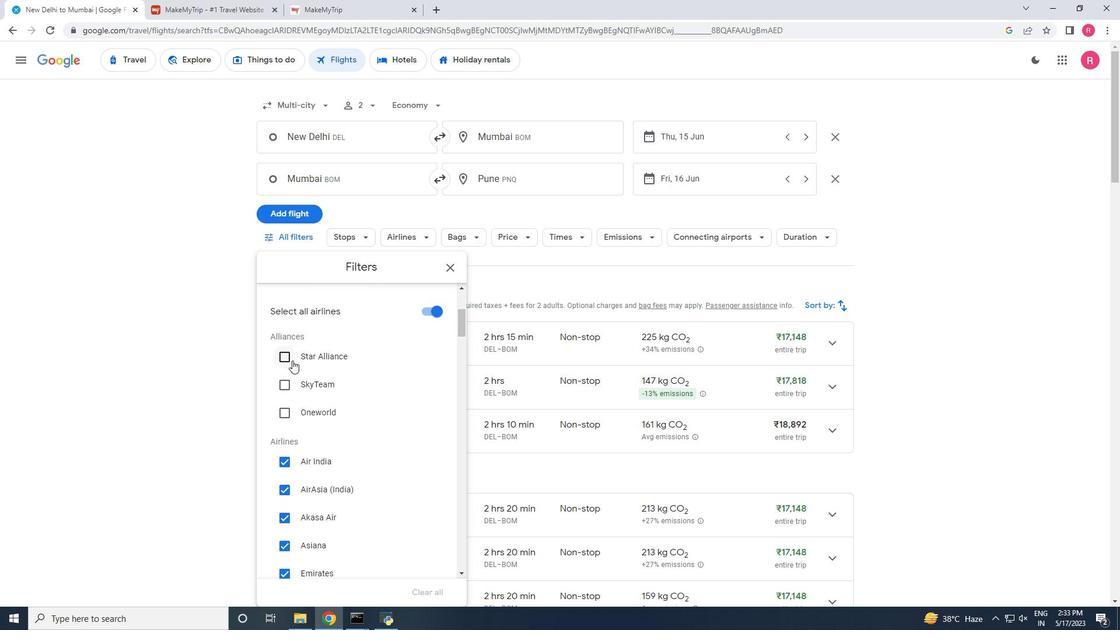 
Action: Mouse scrolled (292, 360) with delta (0, 0)
Screenshot: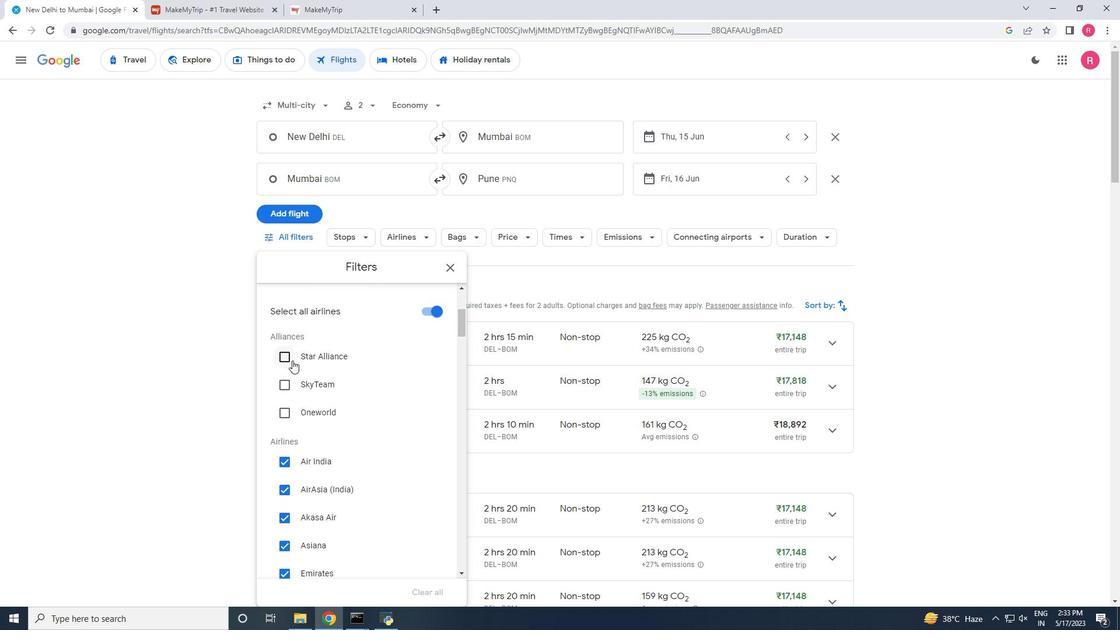 
Action: Mouse moved to (296, 364)
Screenshot: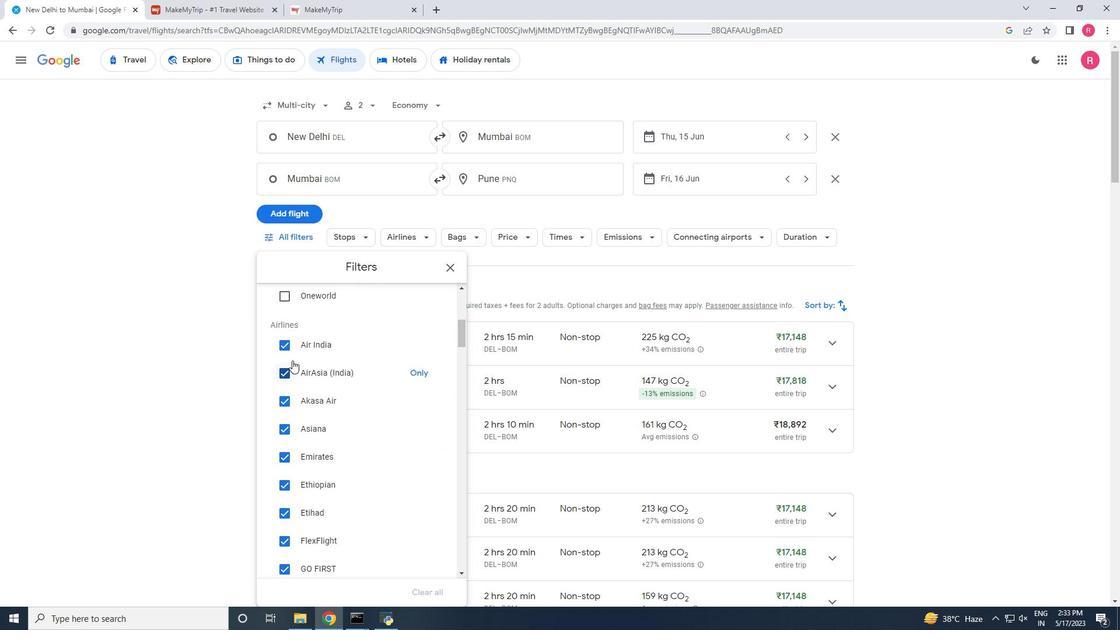 
Action: Mouse scrolled (296, 364) with delta (0, 0)
Screenshot: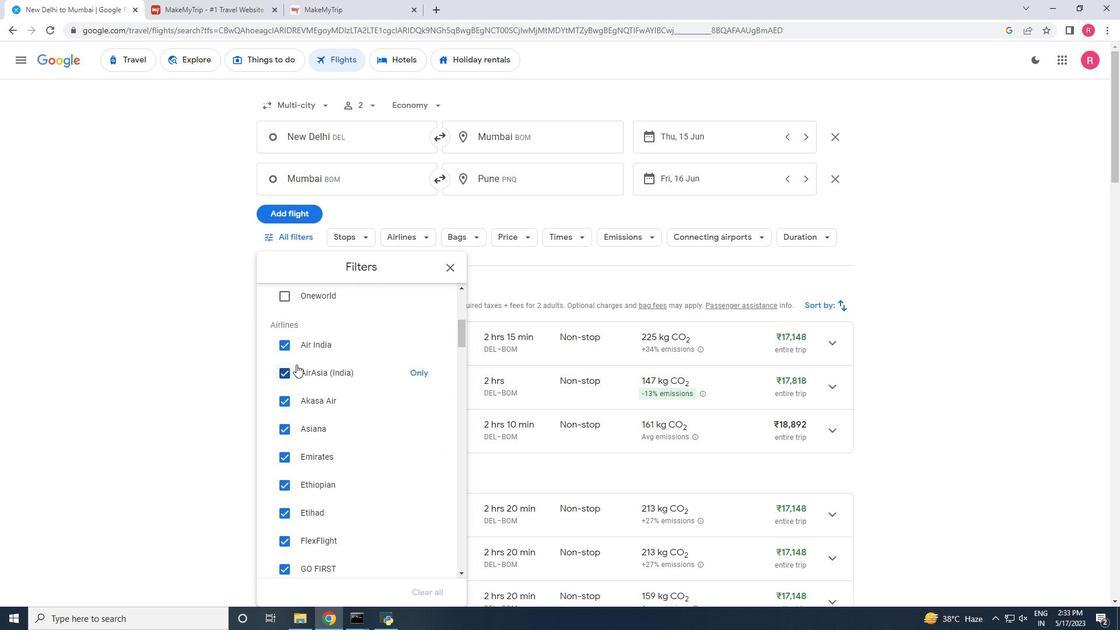 
Action: Mouse scrolled (296, 364) with delta (0, 0)
Screenshot: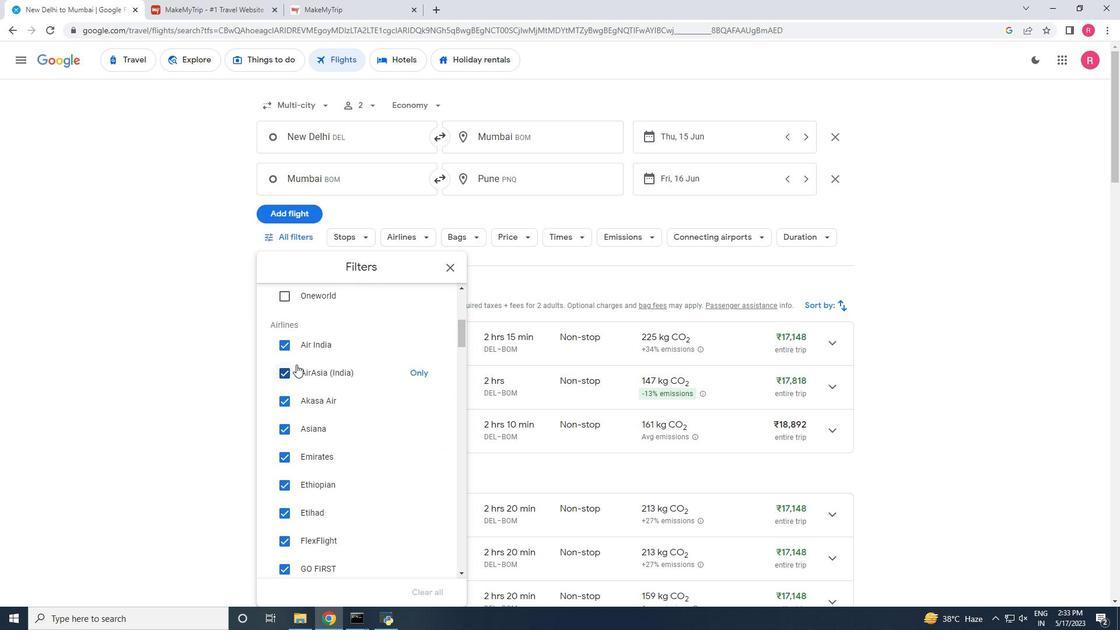 
Action: Mouse scrolled (296, 364) with delta (0, 0)
Screenshot: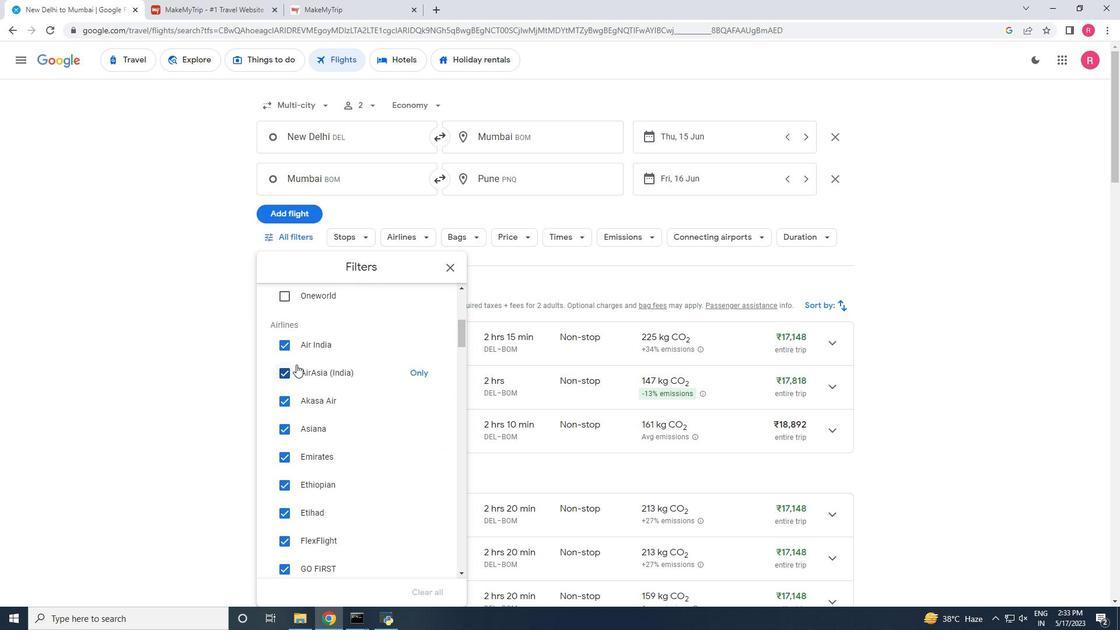
Action: Mouse scrolled (296, 364) with delta (0, 0)
Screenshot: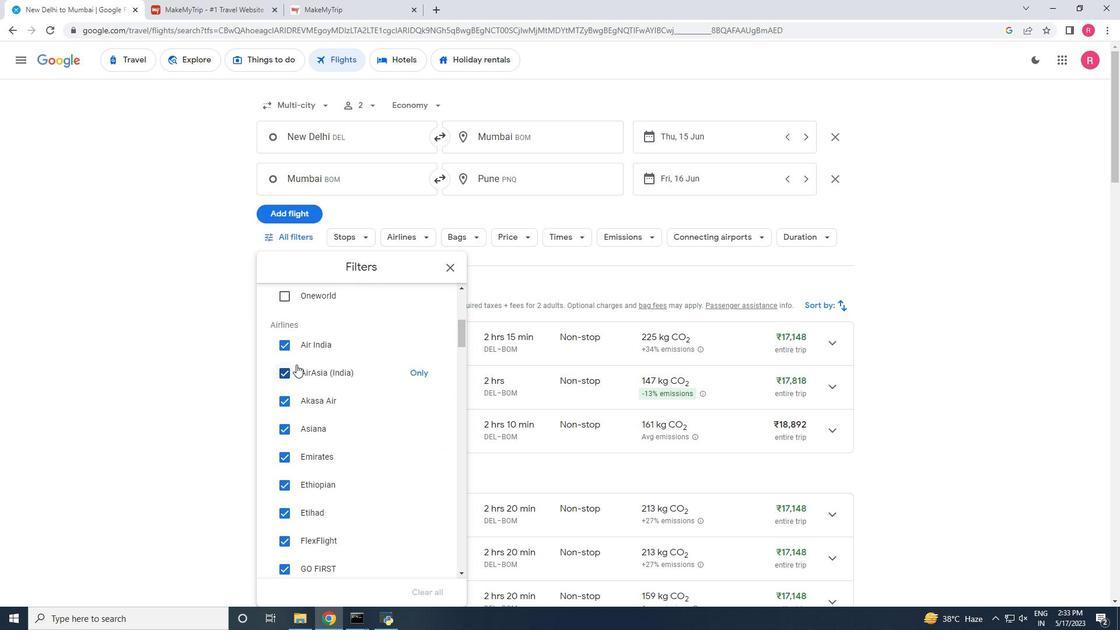 
Action: Mouse scrolled (296, 364) with delta (0, 0)
Screenshot: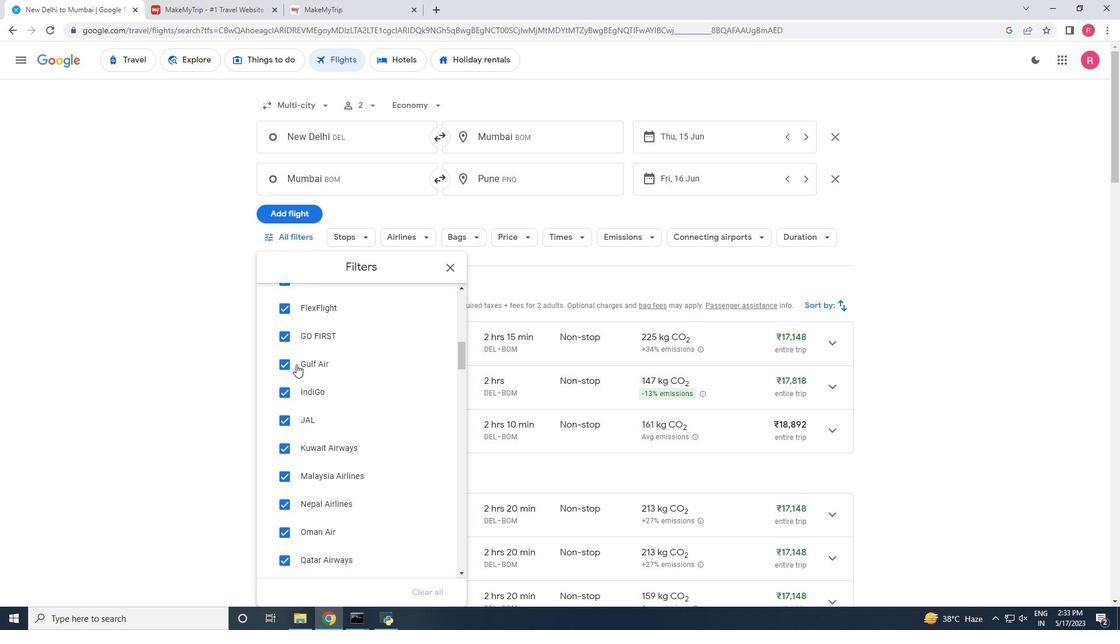 
Action: Mouse scrolled (296, 364) with delta (0, 0)
Screenshot: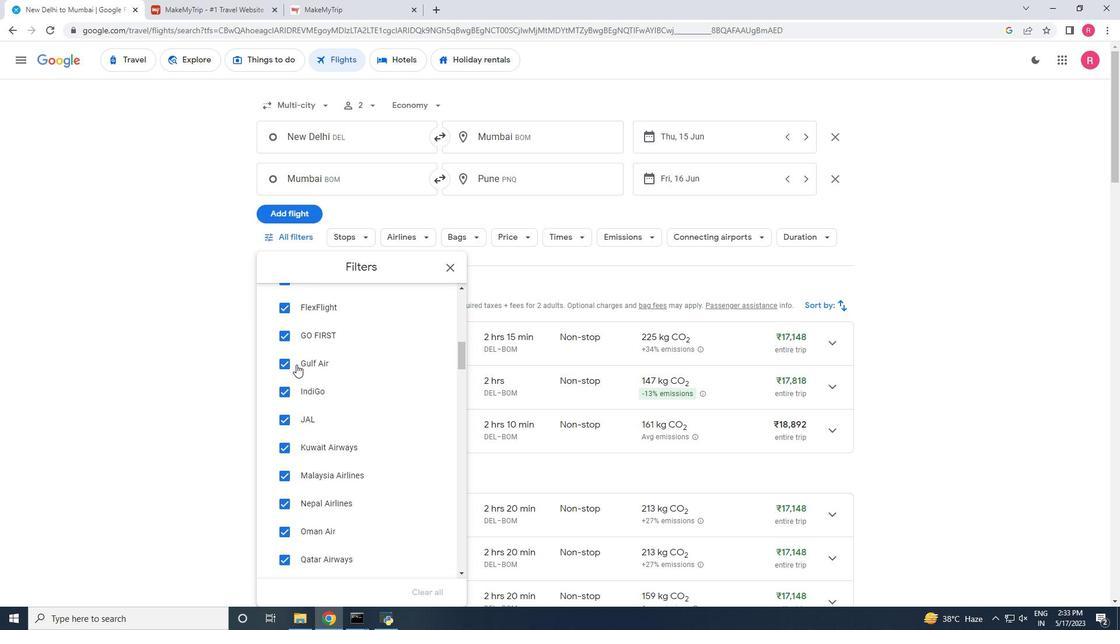
Action: Mouse scrolled (296, 364) with delta (0, 0)
Screenshot: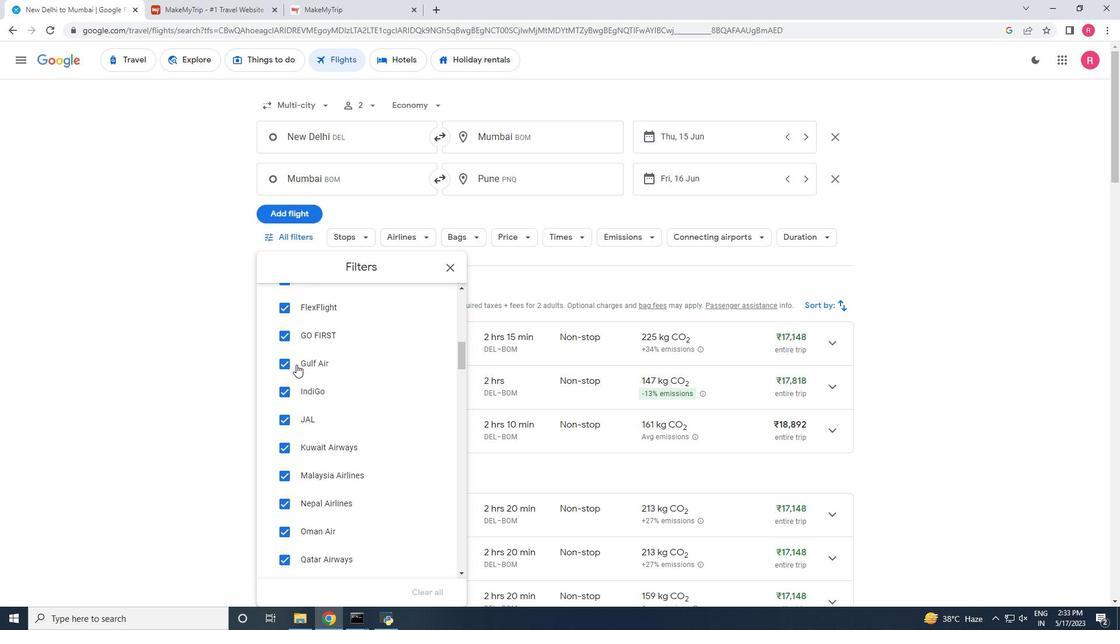 
Action: Mouse scrolled (296, 364) with delta (0, 0)
Screenshot: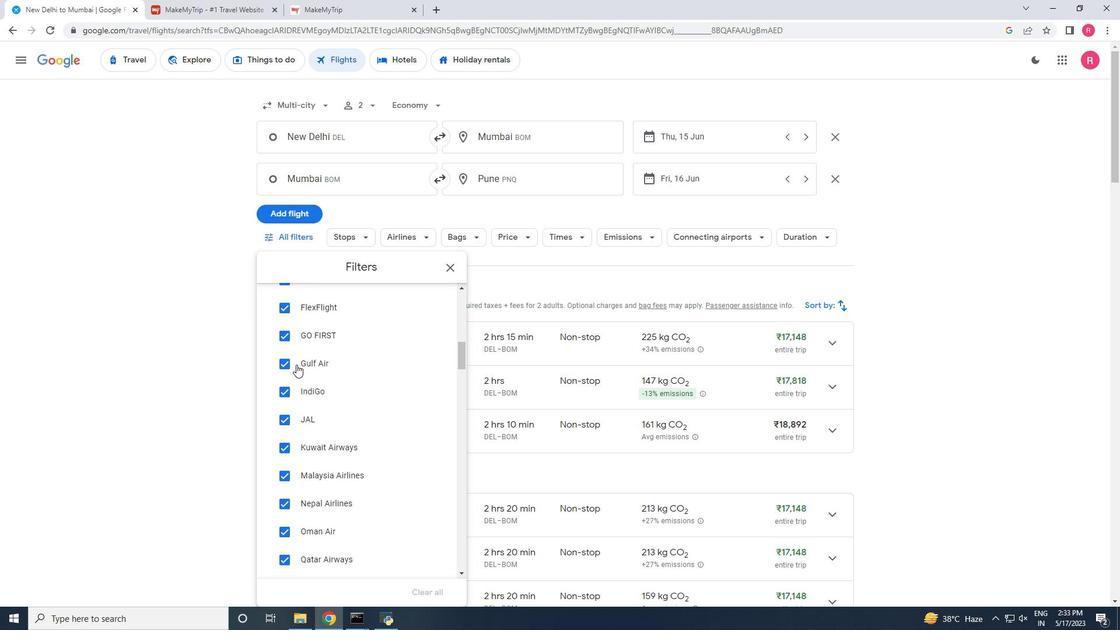 
Action: Mouse scrolled (296, 364) with delta (0, 0)
Screenshot: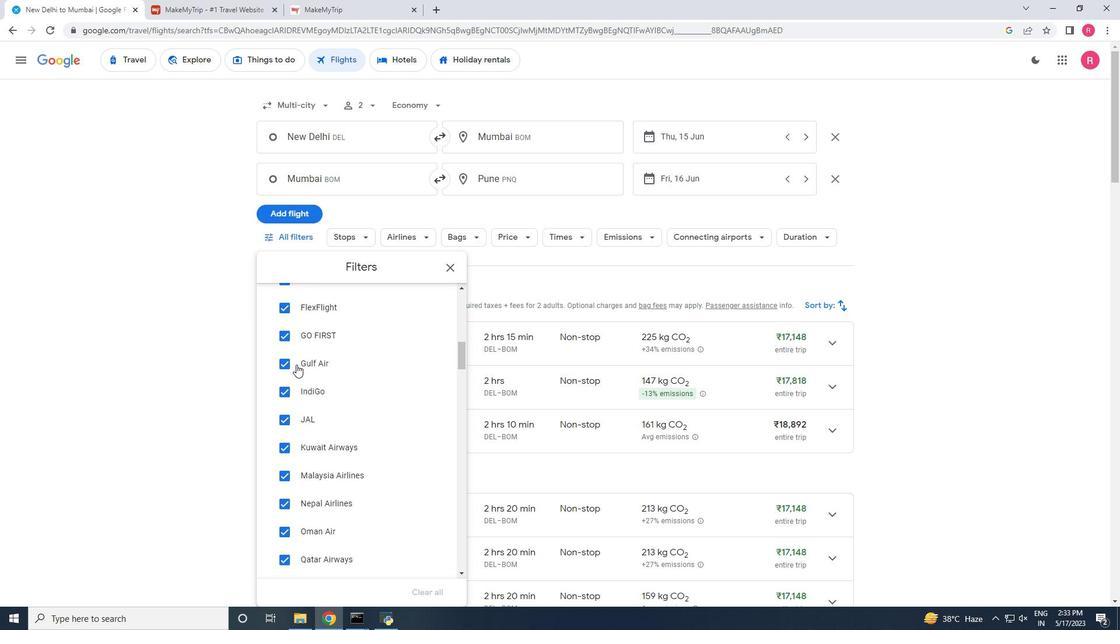
Action: Mouse scrolled (296, 364) with delta (0, 0)
Screenshot: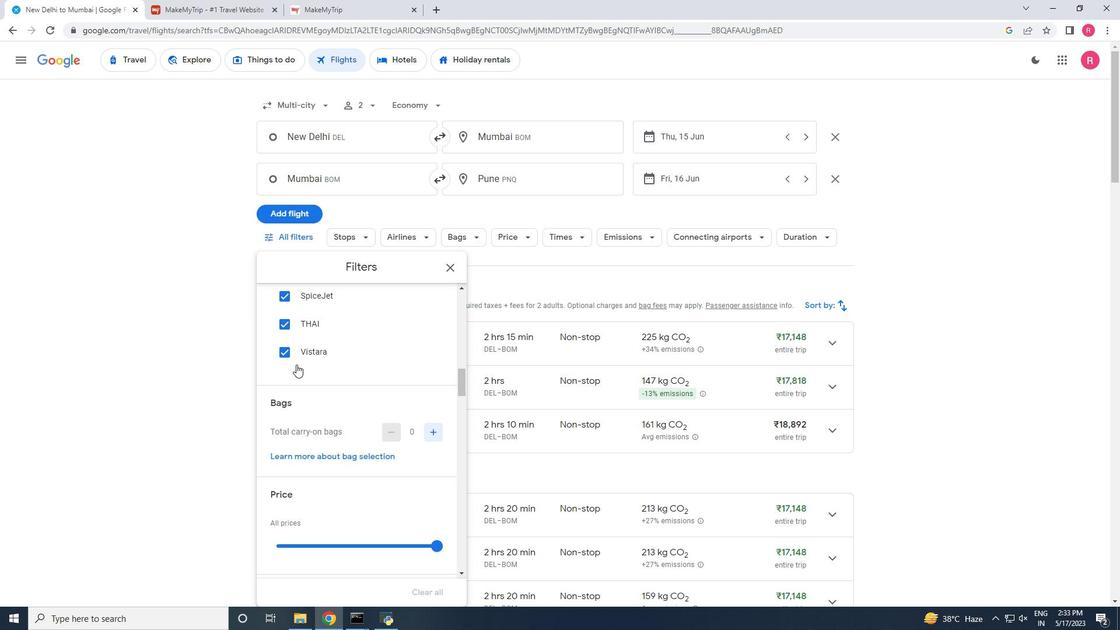 
Action: Mouse moved to (431, 379)
Screenshot: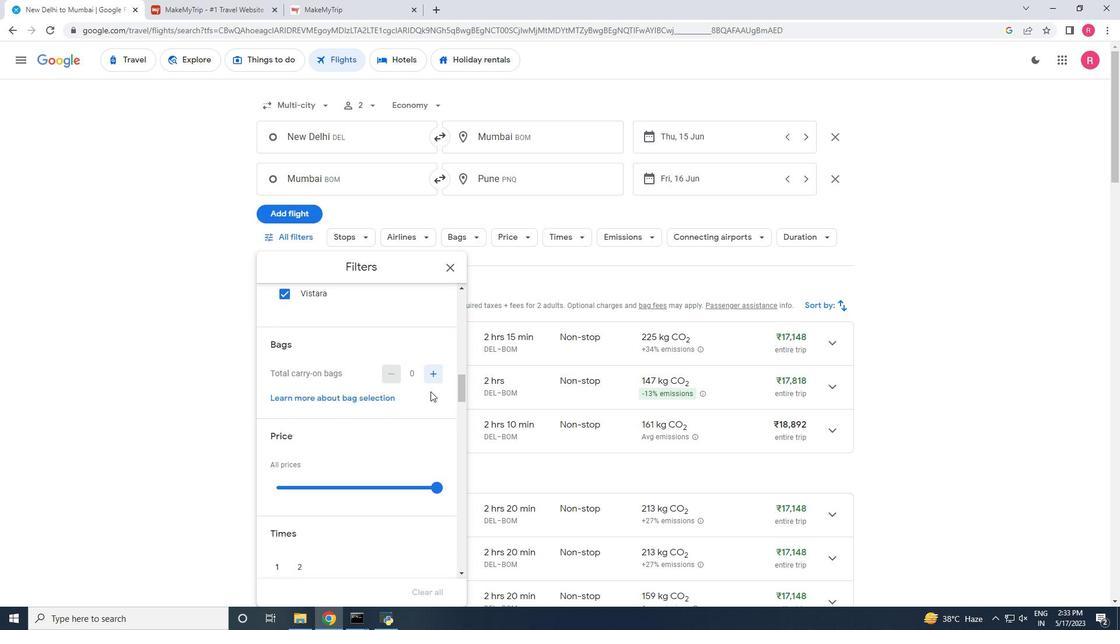 
Action: Mouse pressed left at (431, 379)
Screenshot: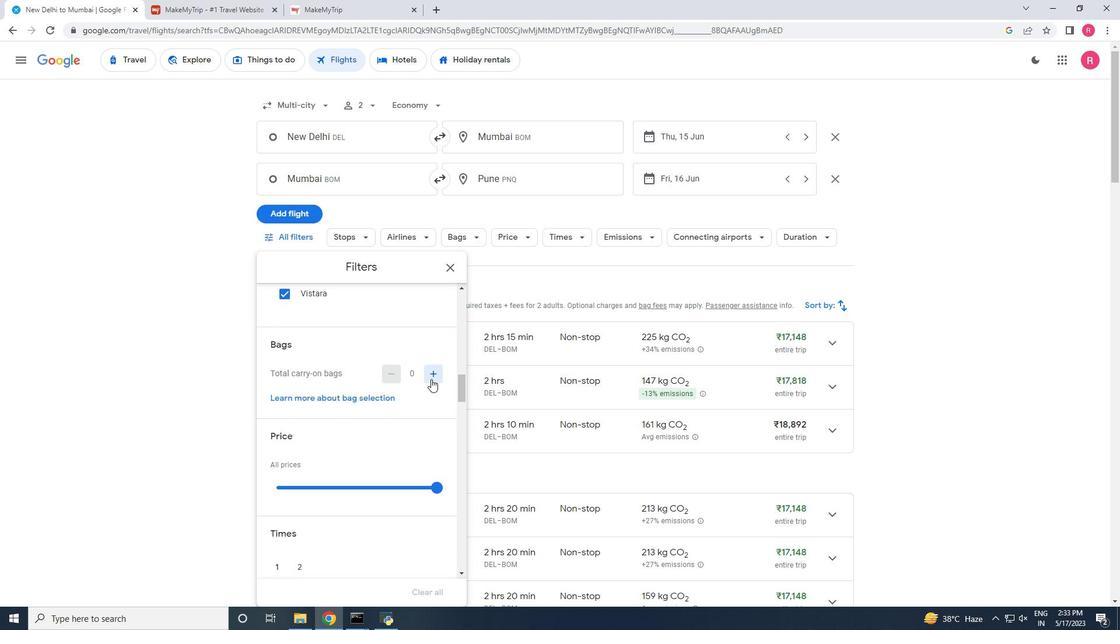 
Action: Mouse moved to (431, 378)
Screenshot: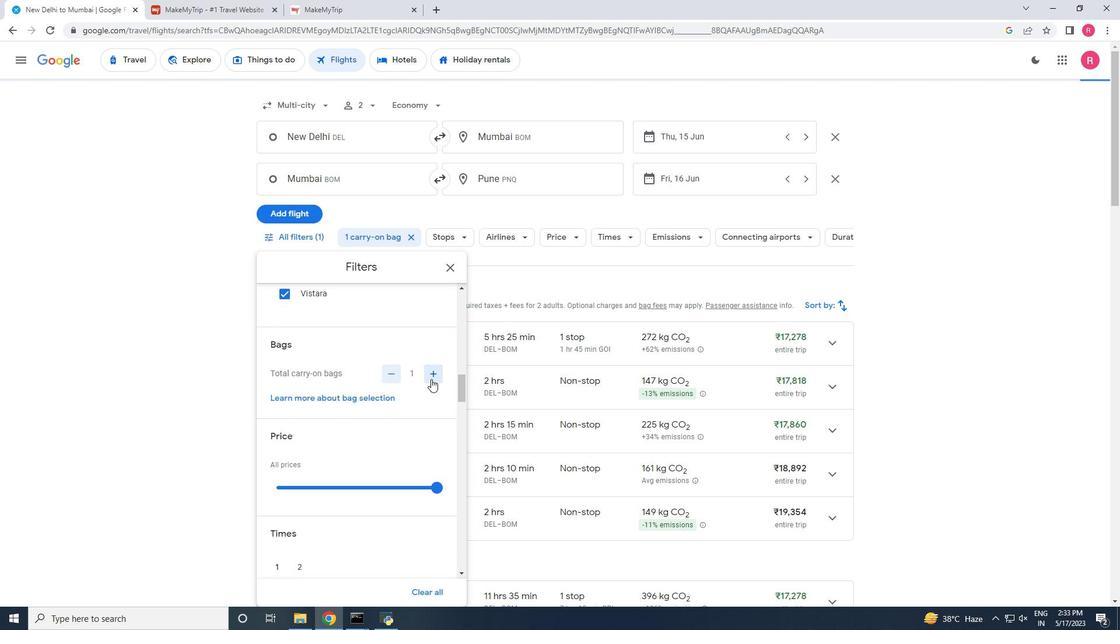 
Action: Mouse scrolled (431, 378) with delta (0, 0)
Screenshot: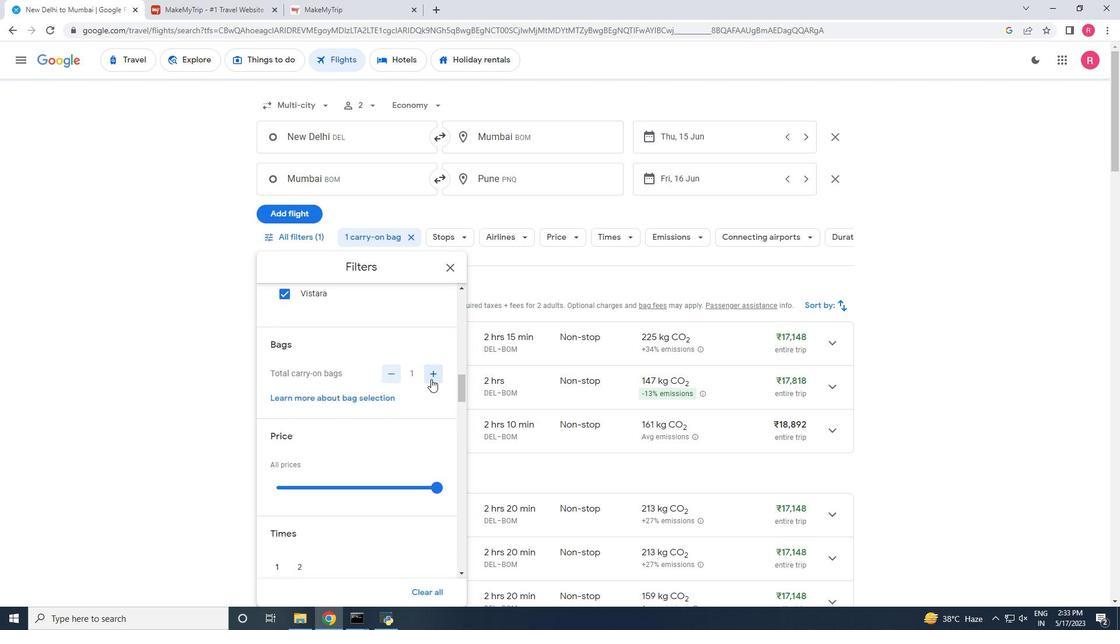 
Action: Mouse scrolled (431, 378) with delta (0, 0)
Screenshot: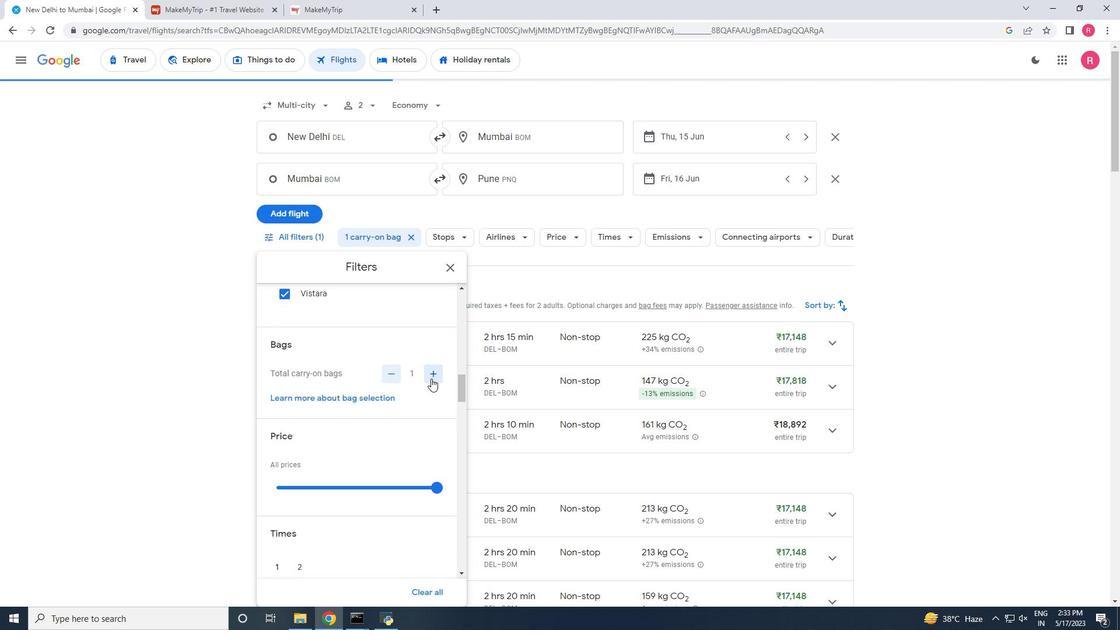 
Action: Mouse scrolled (431, 378) with delta (0, 0)
Screenshot: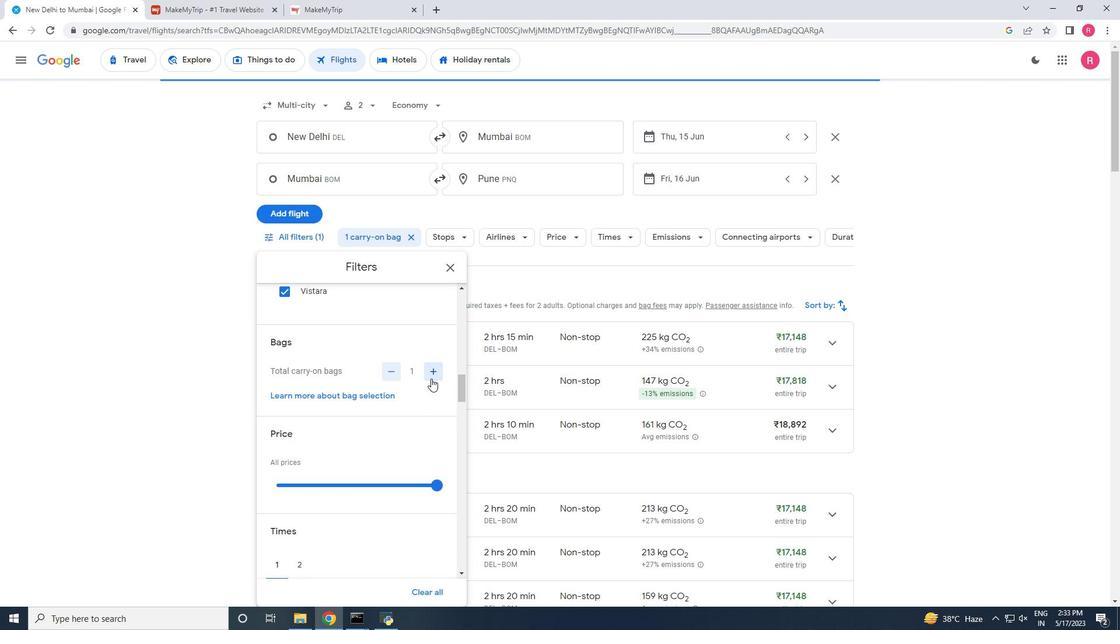 
Action: Mouse scrolled (431, 379) with delta (0, 0)
Screenshot: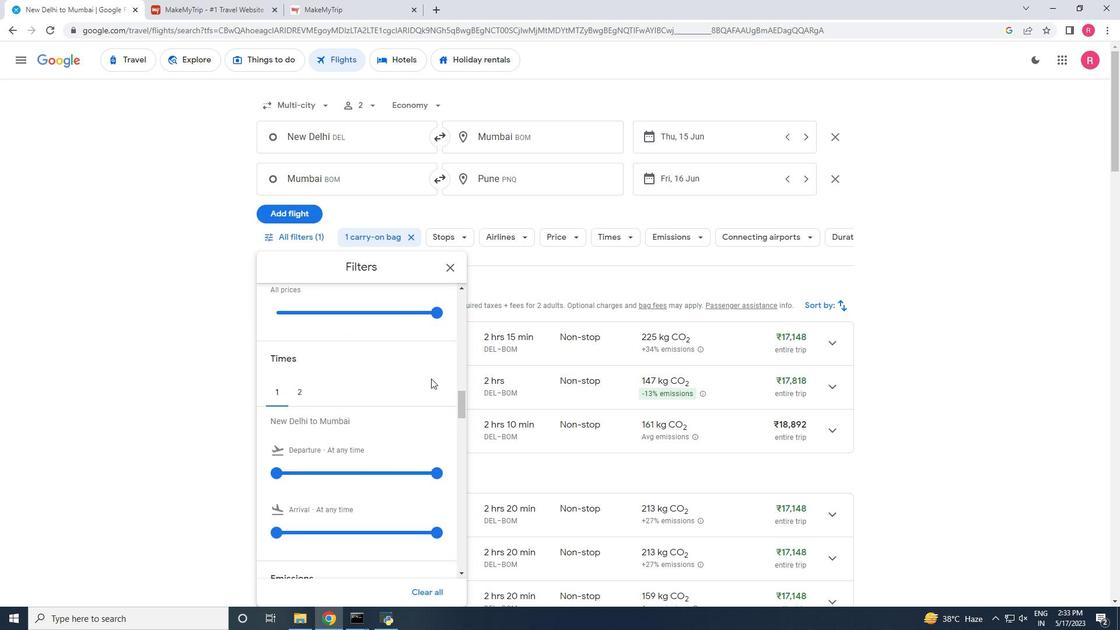 
Action: Mouse moved to (335, 417)
Screenshot: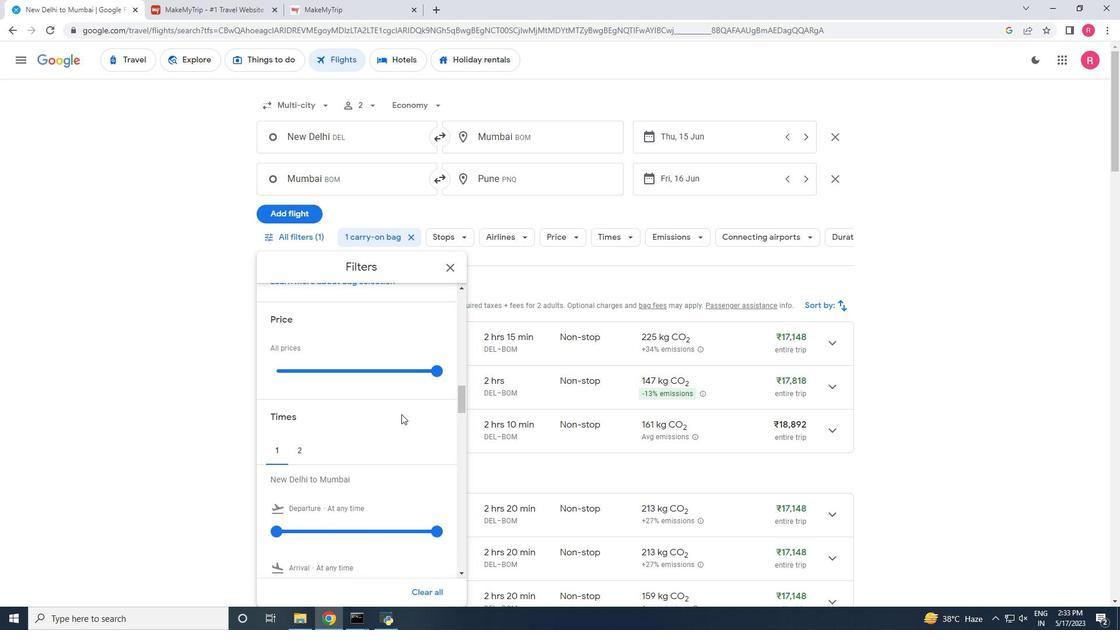 
Action: Mouse scrolled (335, 417) with delta (0, 0)
Screenshot: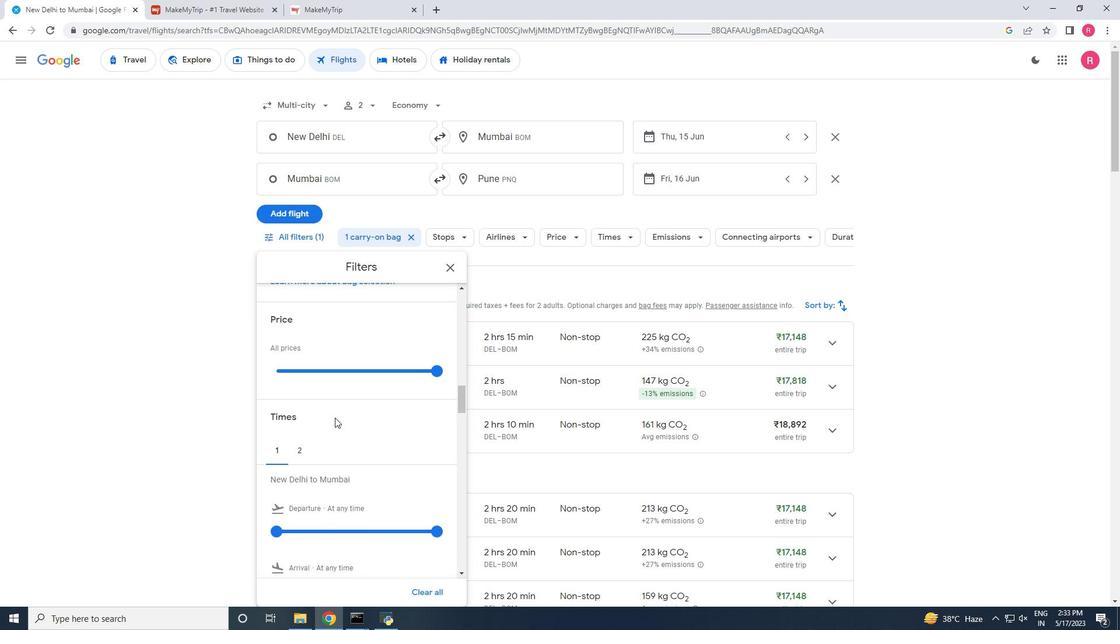 
Action: Mouse scrolled (335, 417) with delta (0, 0)
Screenshot: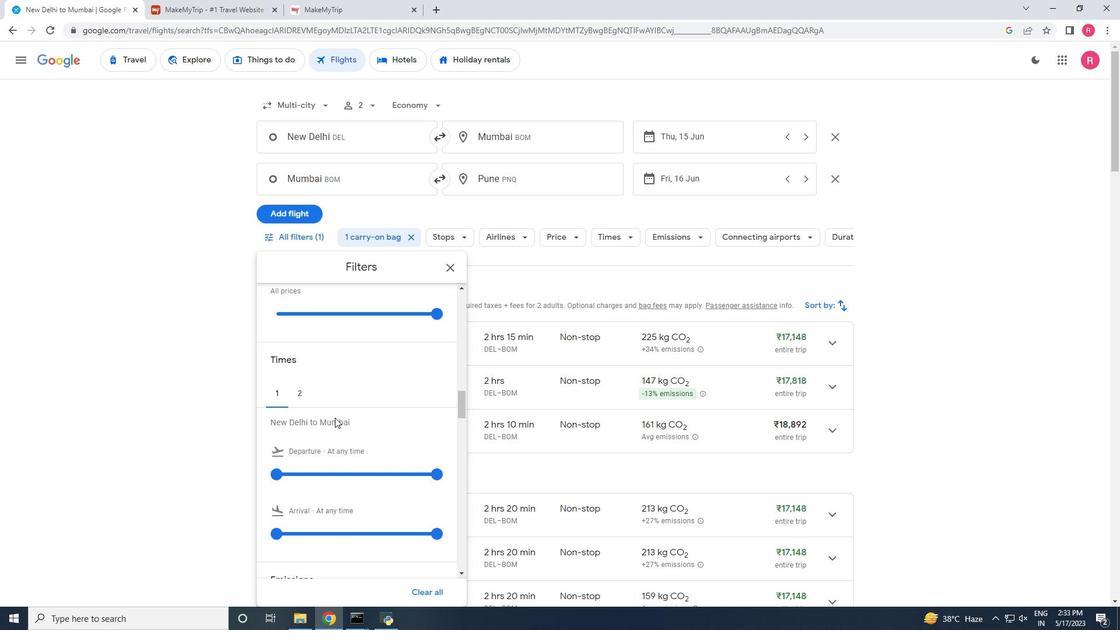 
Action: Mouse moved to (280, 410)
Screenshot: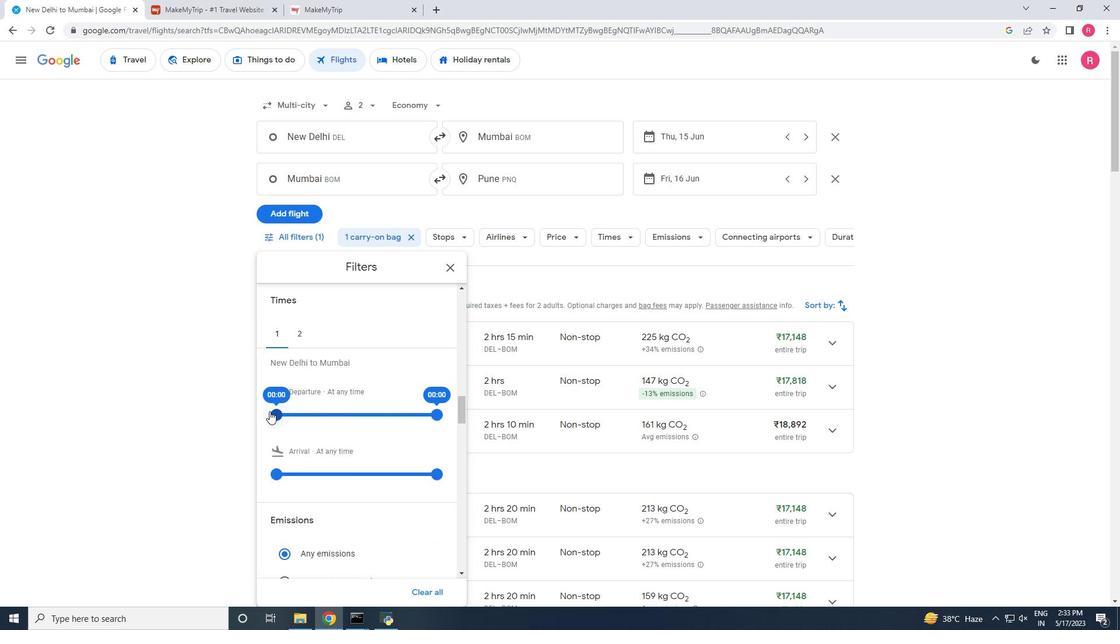 
Action: Mouse pressed left at (280, 410)
Screenshot: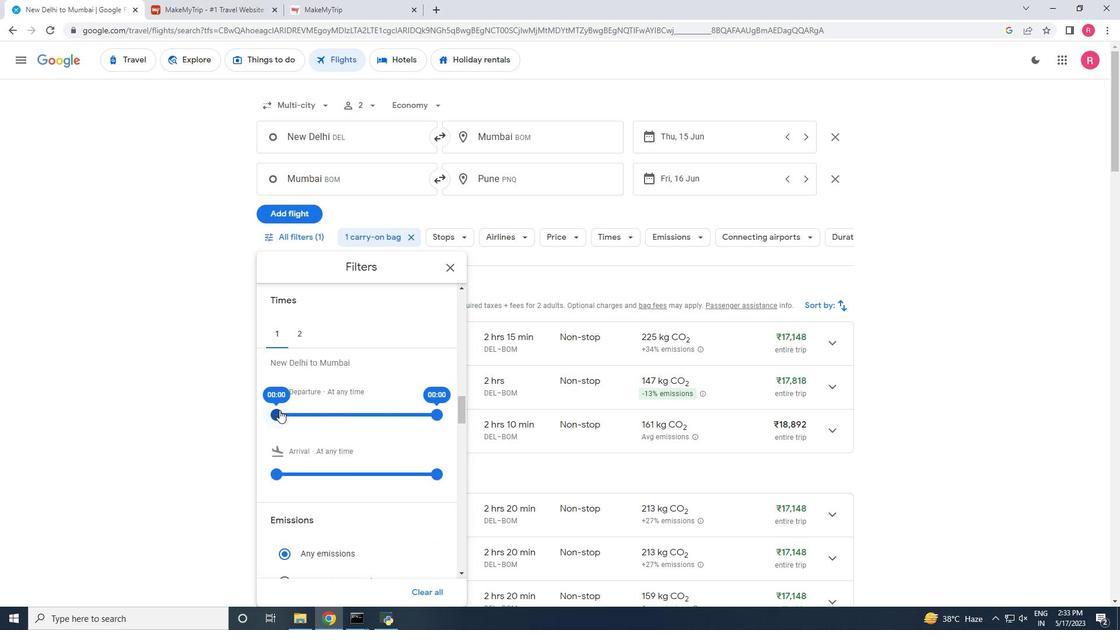 
Action: Mouse moved to (437, 412)
Screenshot: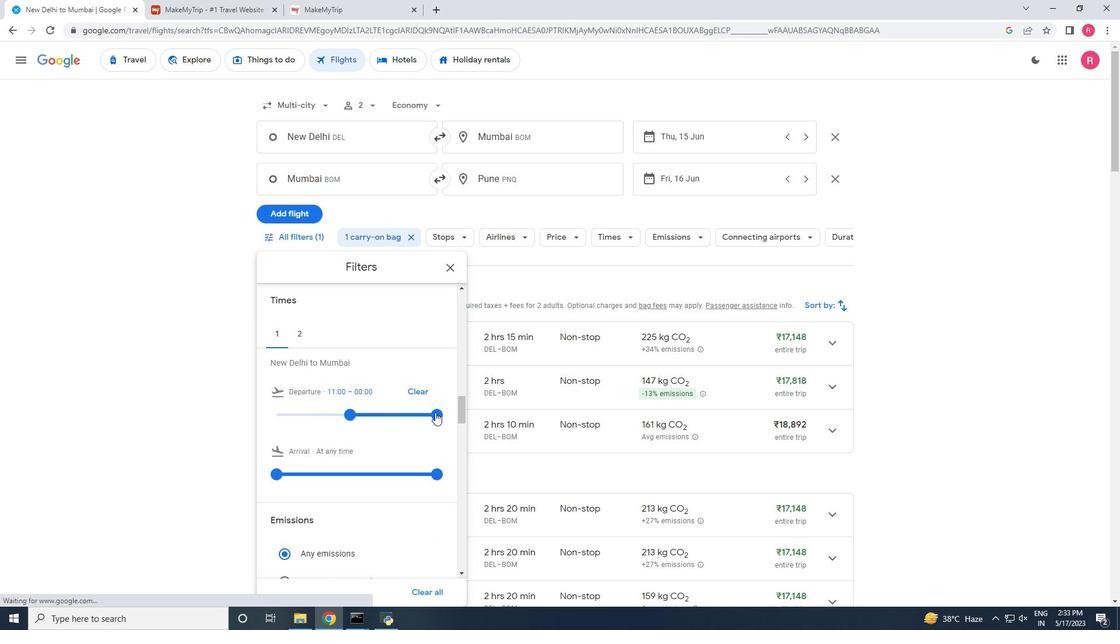 
Action: Mouse pressed left at (437, 412)
Screenshot: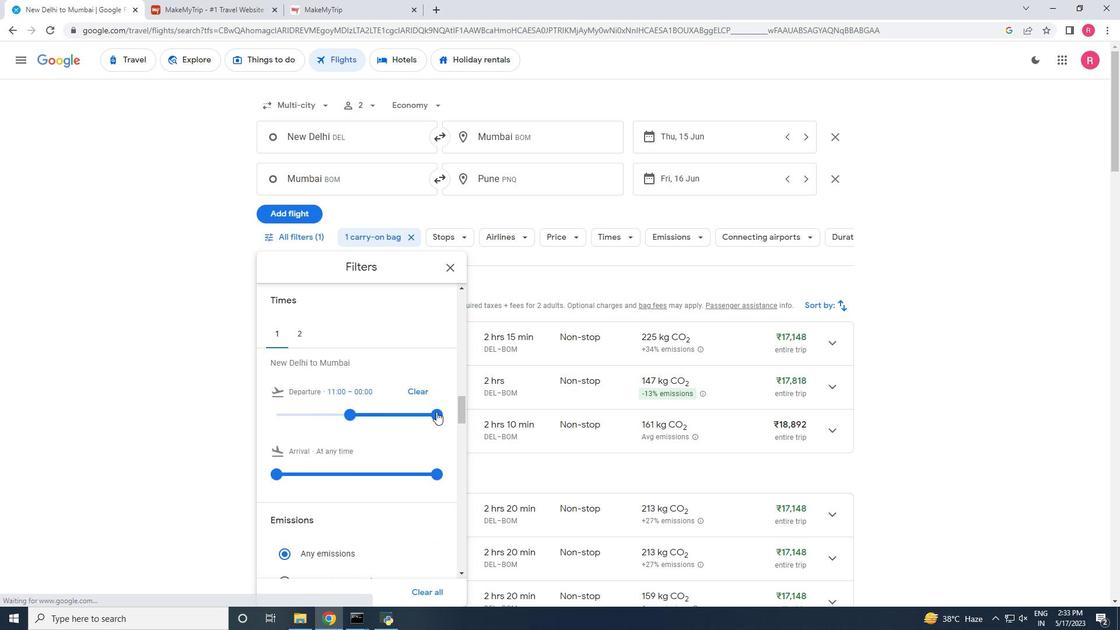 
Action: Mouse moved to (347, 420)
Screenshot: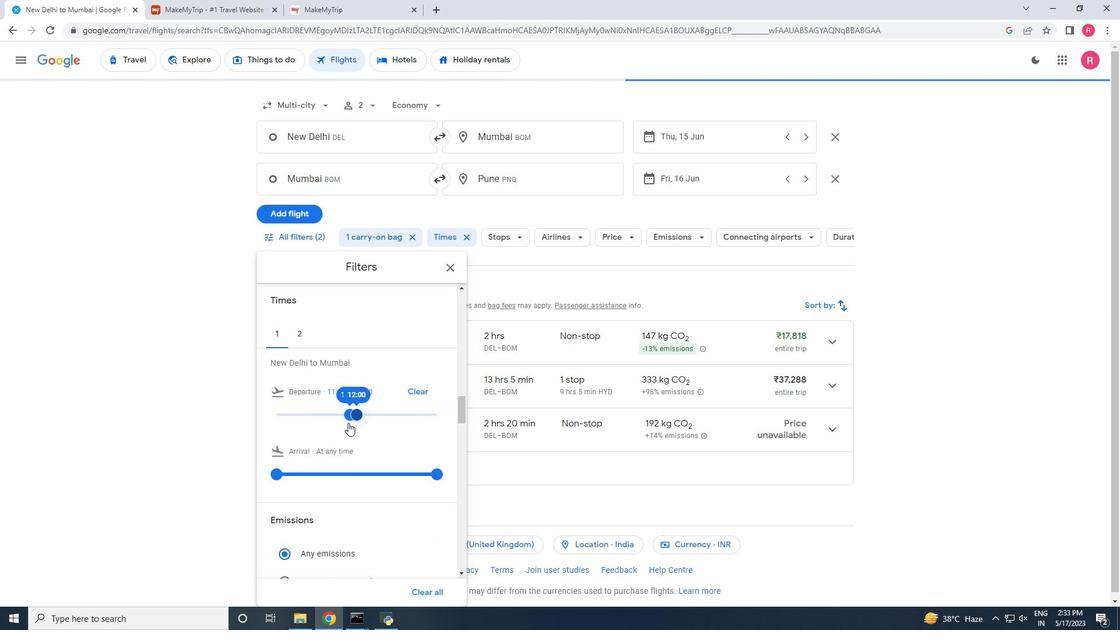 
Action: Mouse pressed left at (347, 420)
Screenshot: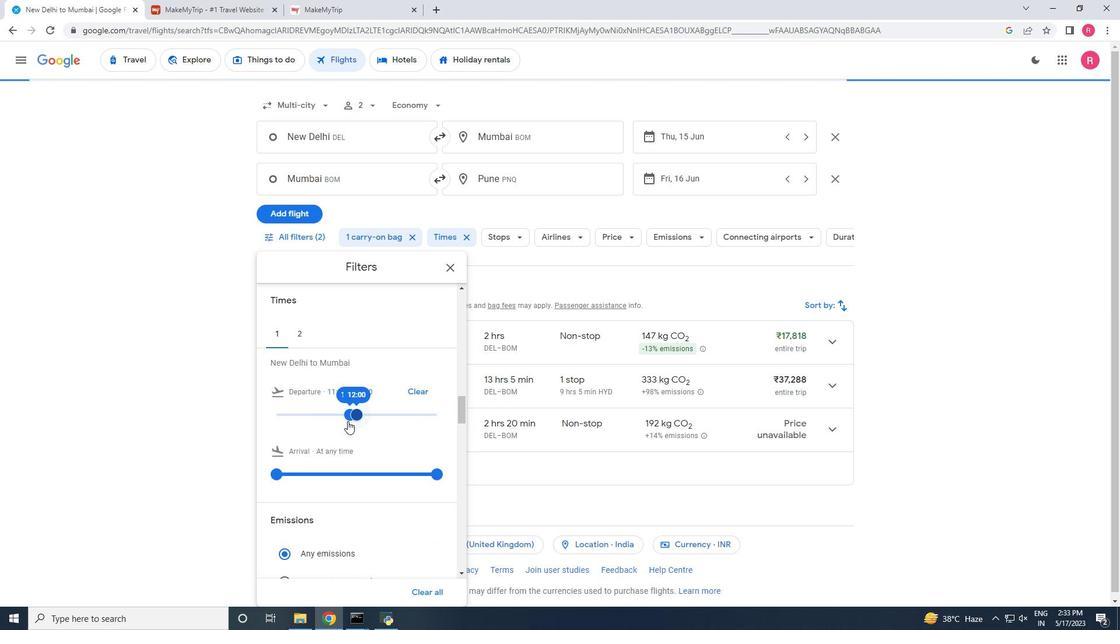 
Action: Mouse moved to (354, 416)
Screenshot: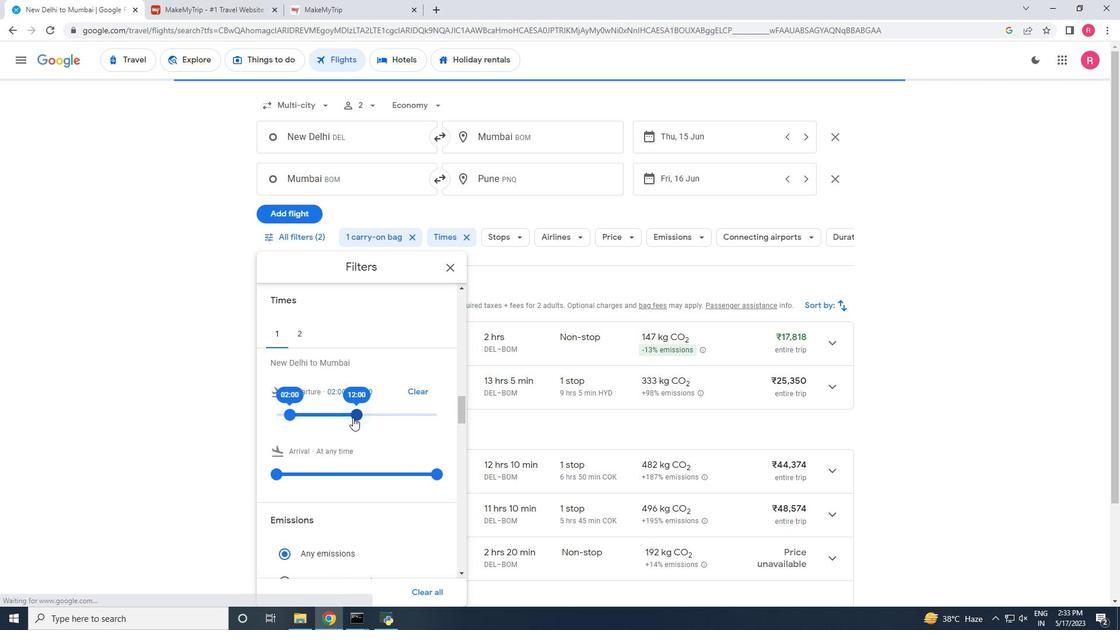 
Action: Mouse pressed left at (354, 416)
Screenshot: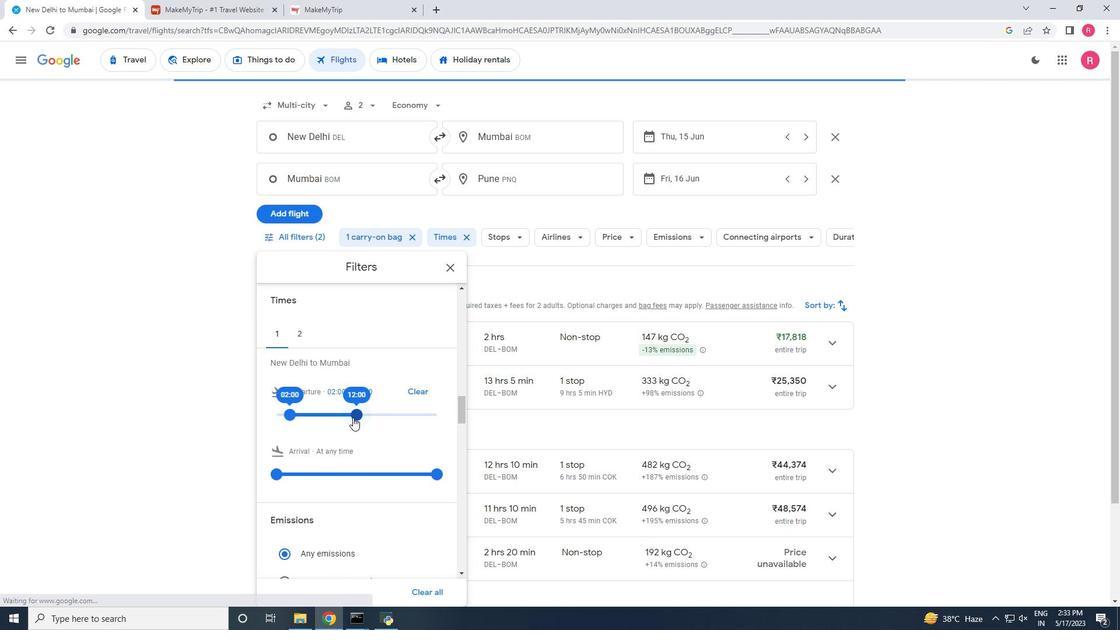 
Action: Mouse moved to (300, 416)
Screenshot: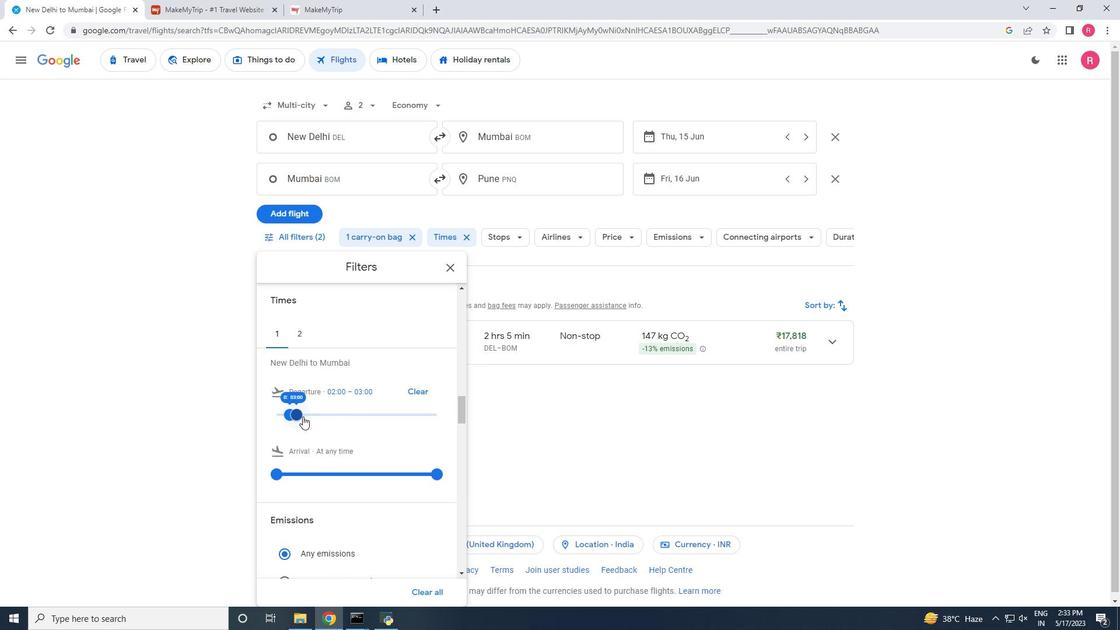 
Action: Mouse pressed left at (300, 416)
Screenshot: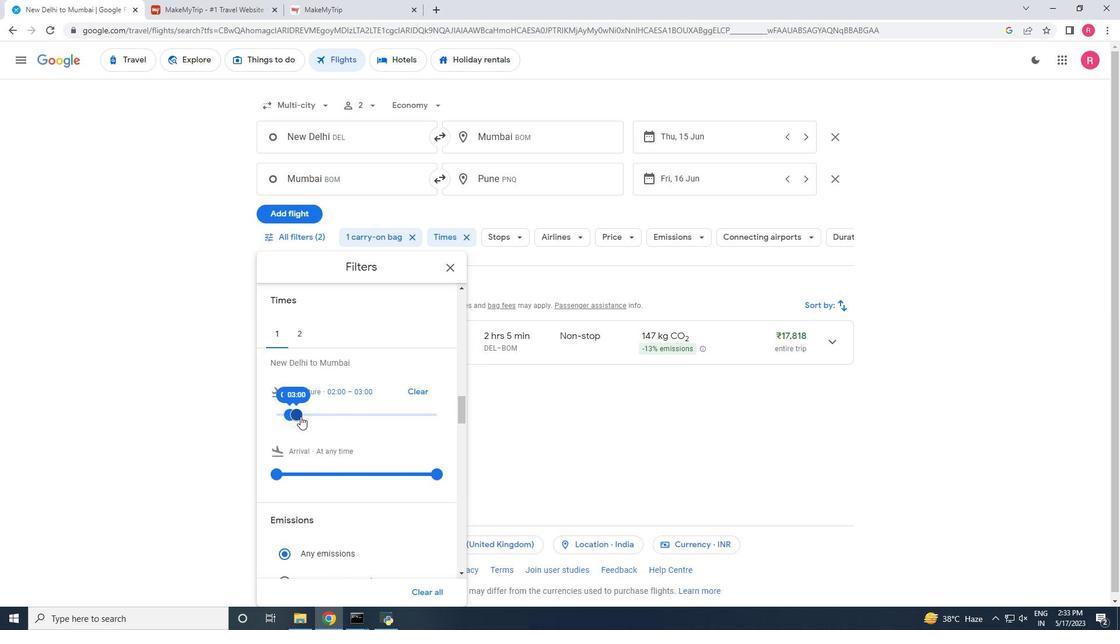 
Action: Mouse moved to (293, 418)
Screenshot: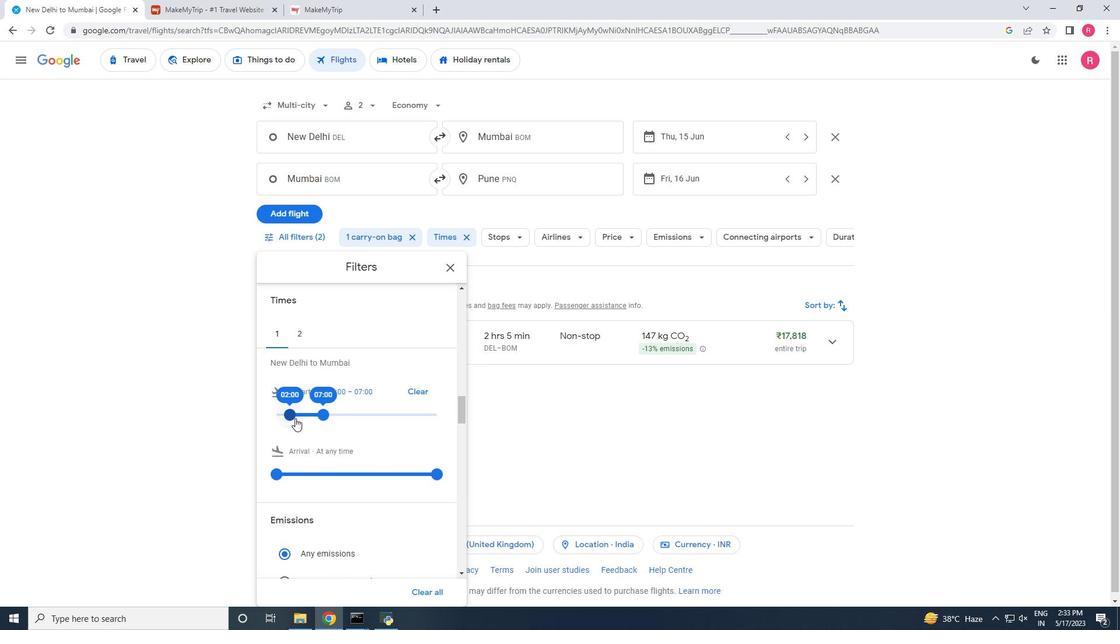 
Action: Mouse pressed left at (293, 418)
Screenshot: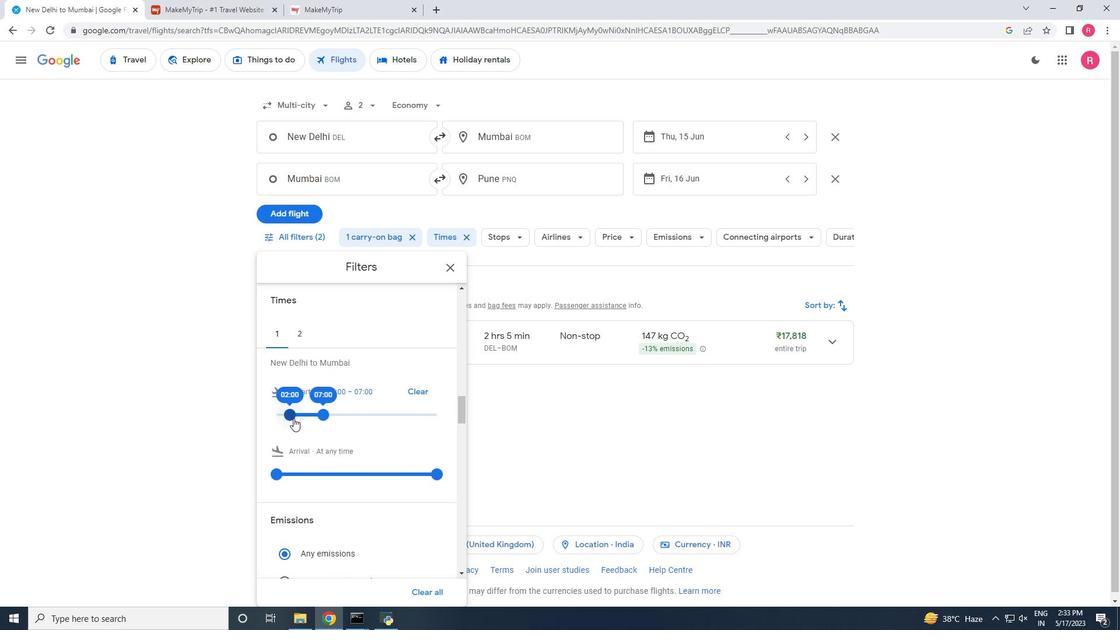 
Action: Mouse moved to (342, 398)
Screenshot: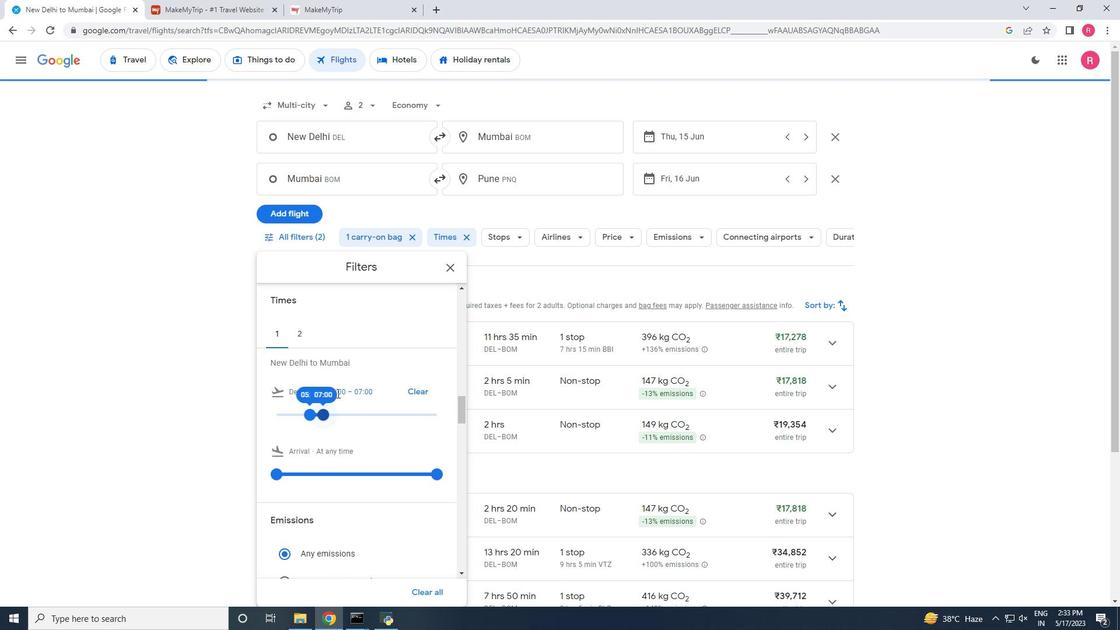 
Action: Mouse scrolled (342, 398) with delta (0, 0)
Screenshot: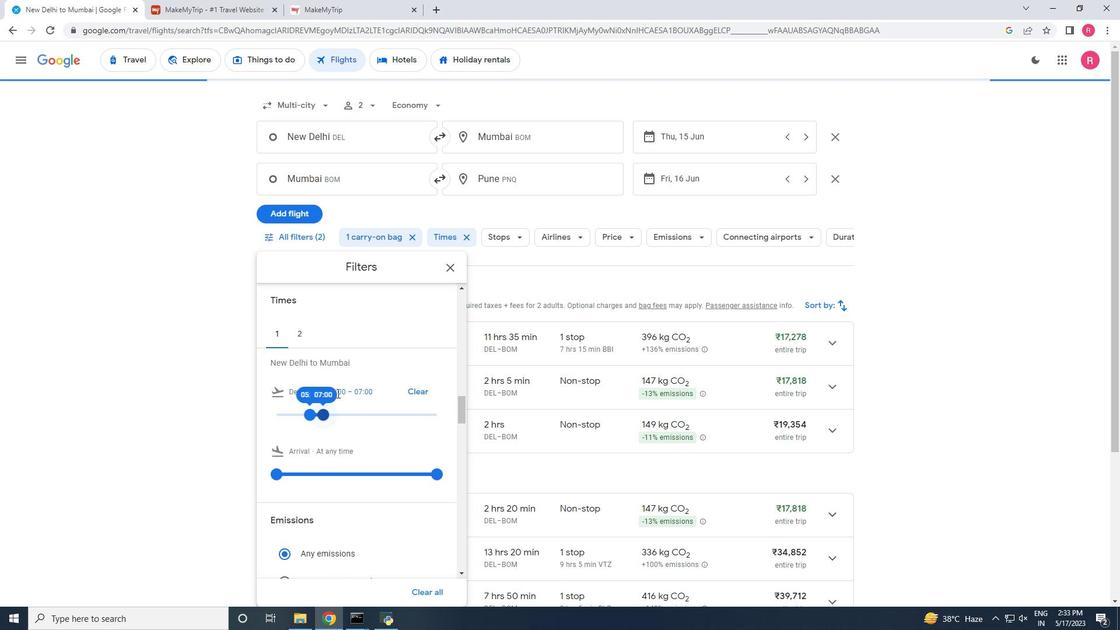 
Action: Mouse moved to (342, 399)
Screenshot: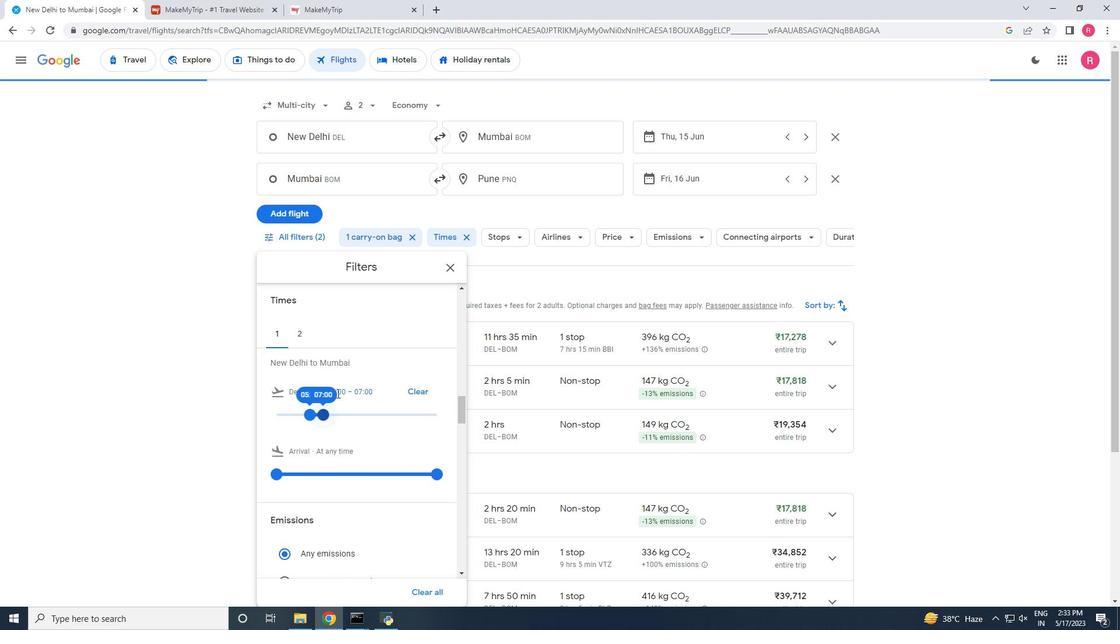 
Action: Mouse scrolled (342, 398) with delta (0, 0)
Screenshot: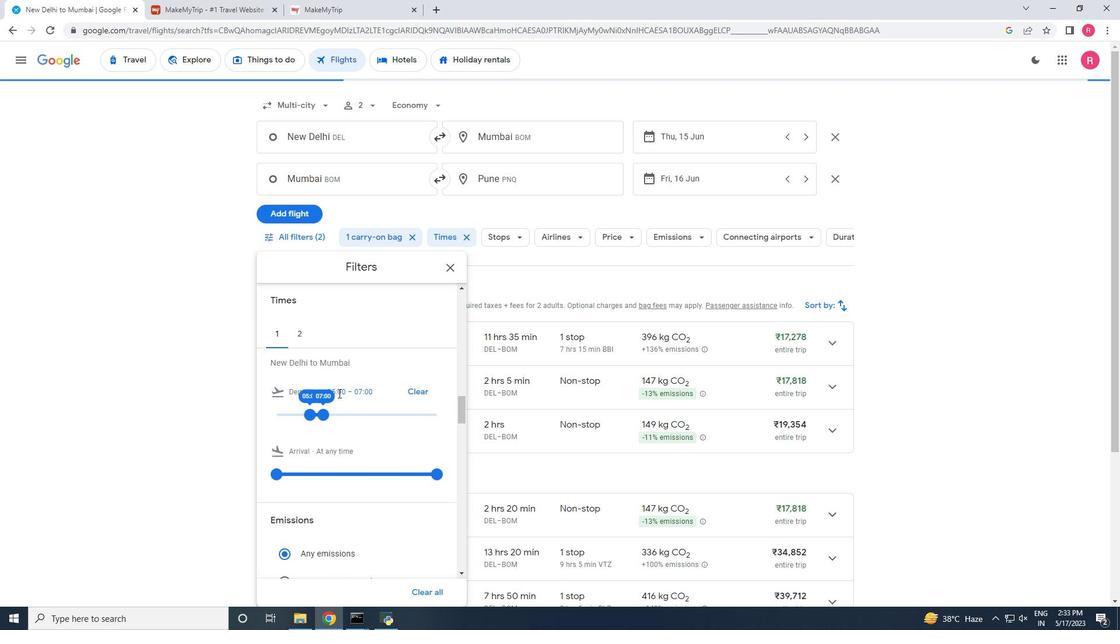 
Action: Mouse moved to (353, 339)
Screenshot: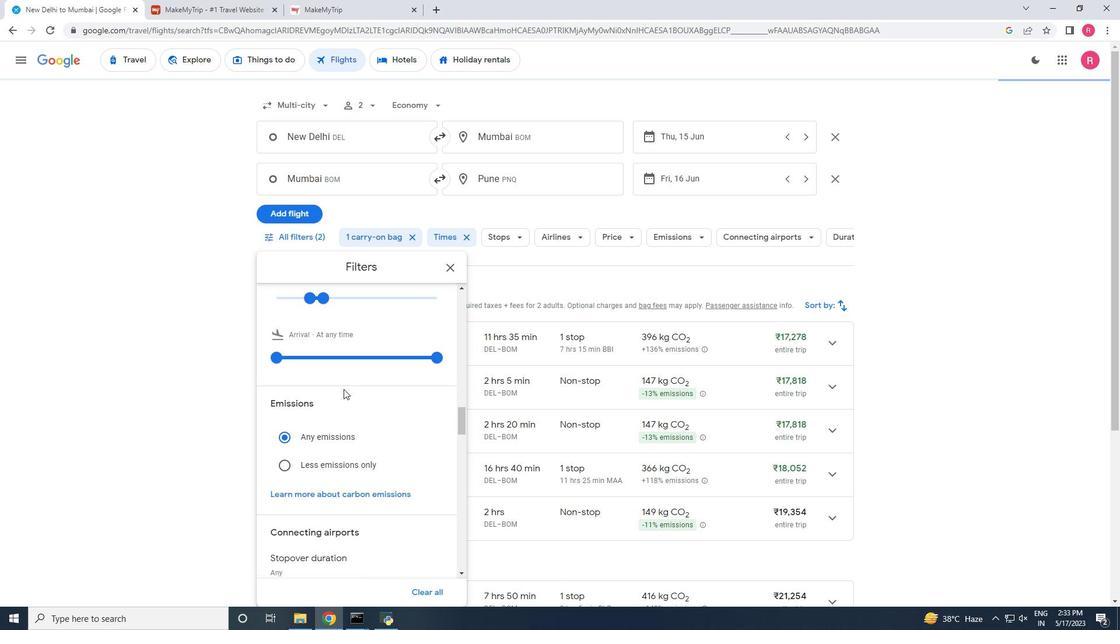 
Action: Mouse scrolled (353, 338) with delta (0, 0)
Screenshot: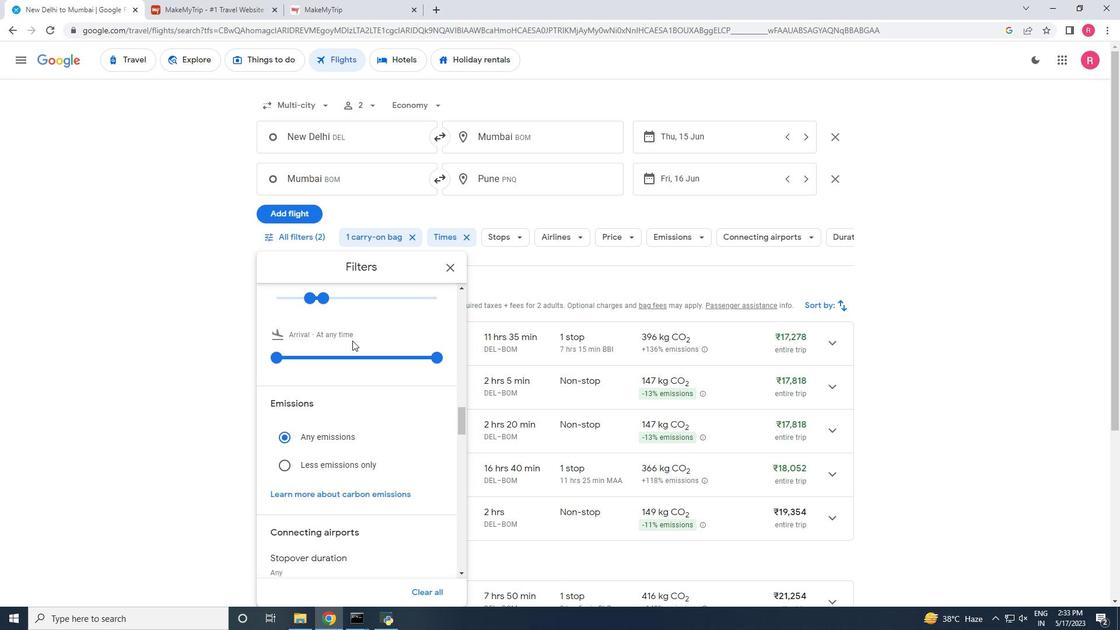 
Action: Mouse scrolled (353, 339) with delta (0, 0)
Screenshot: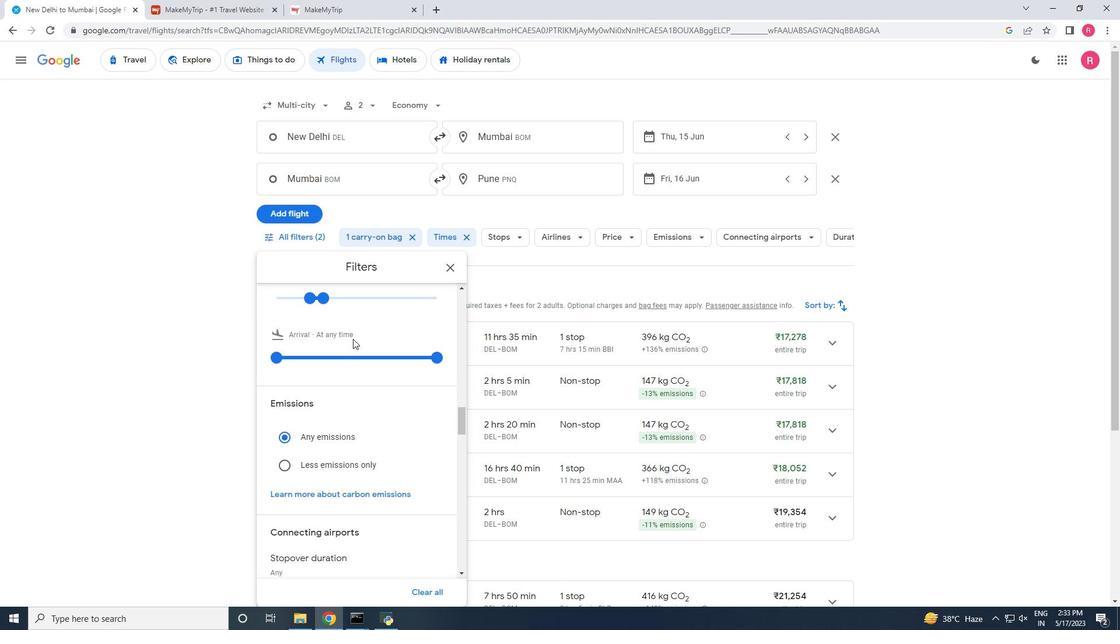 
Action: Mouse scrolled (353, 339) with delta (0, 0)
Screenshot: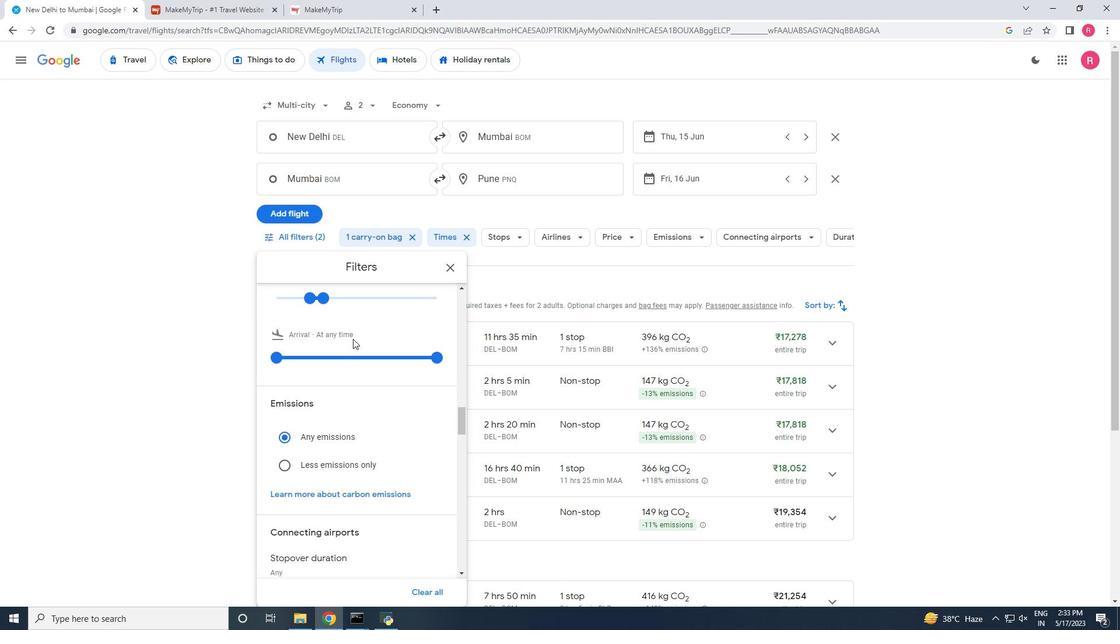 
Action: Mouse scrolled (353, 339) with delta (0, 0)
Screenshot: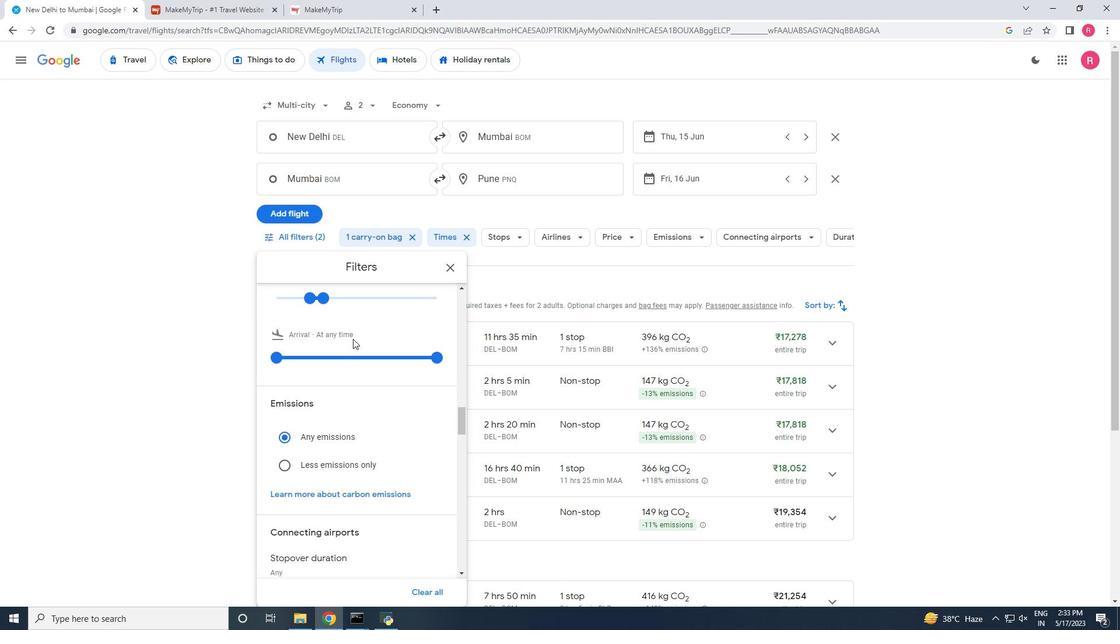 
Action: Mouse moved to (304, 333)
Screenshot: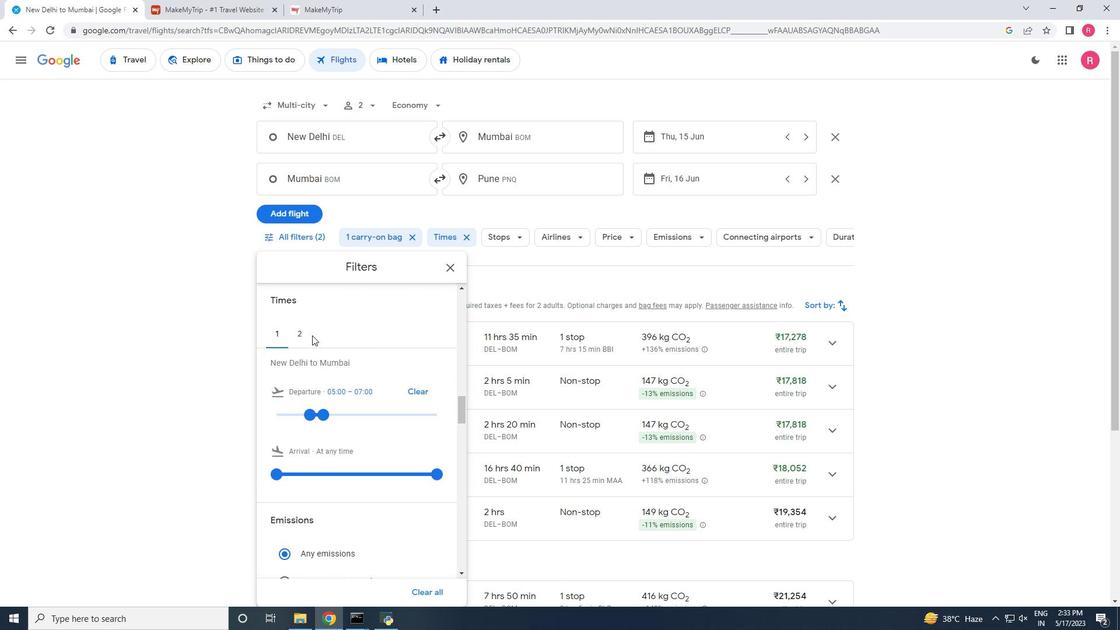 
Action: Mouse pressed left at (304, 333)
Screenshot: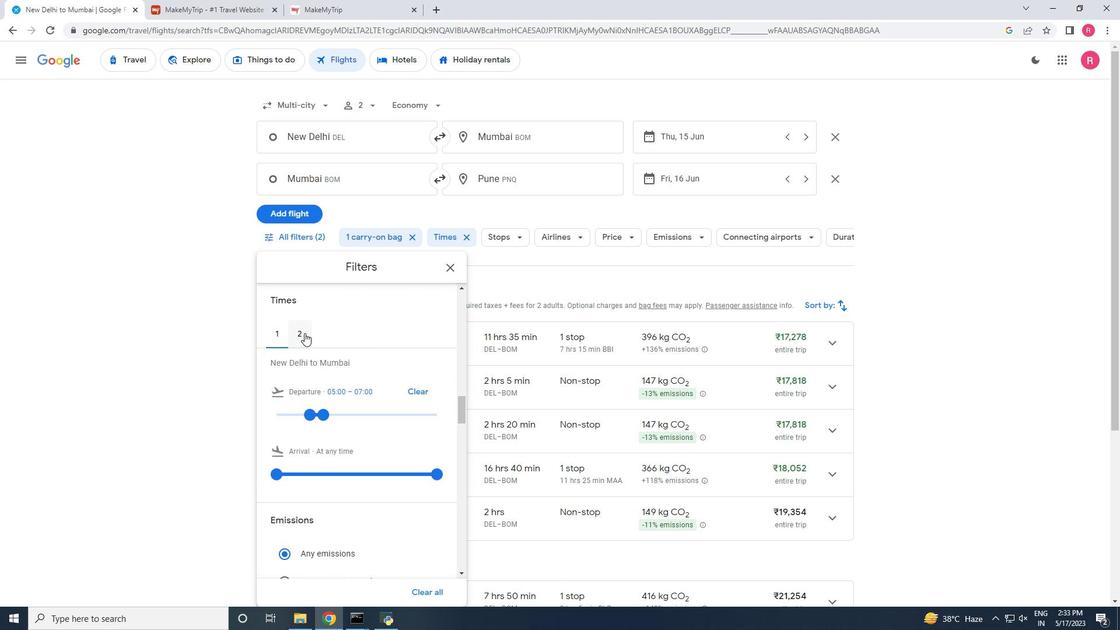 
Action: Mouse moved to (275, 342)
Screenshot: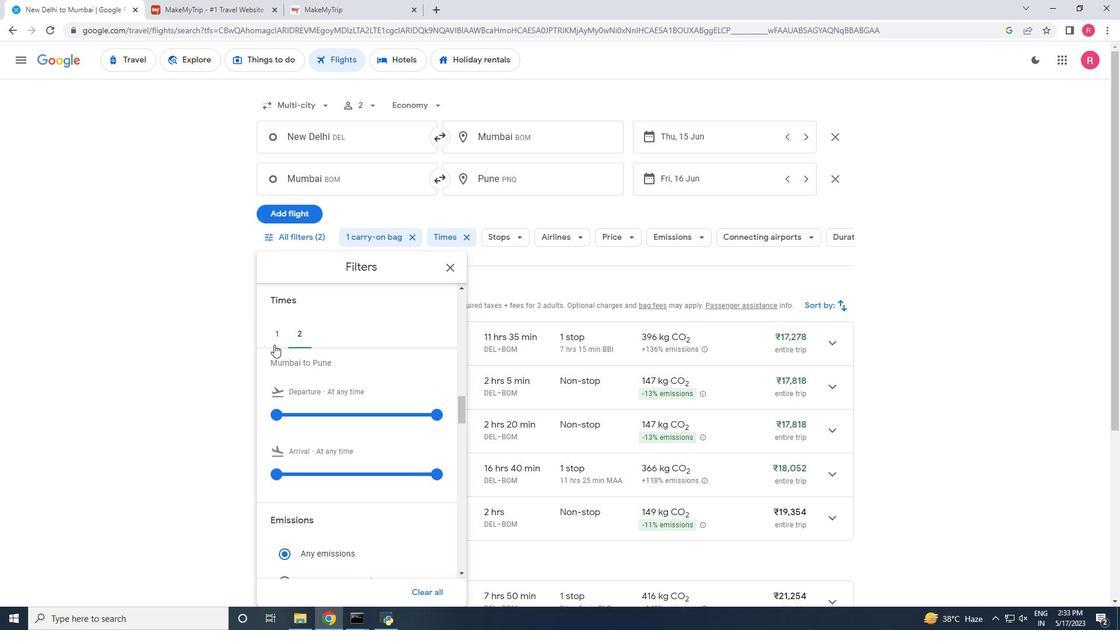 
Action: Mouse pressed left at (275, 342)
Screenshot: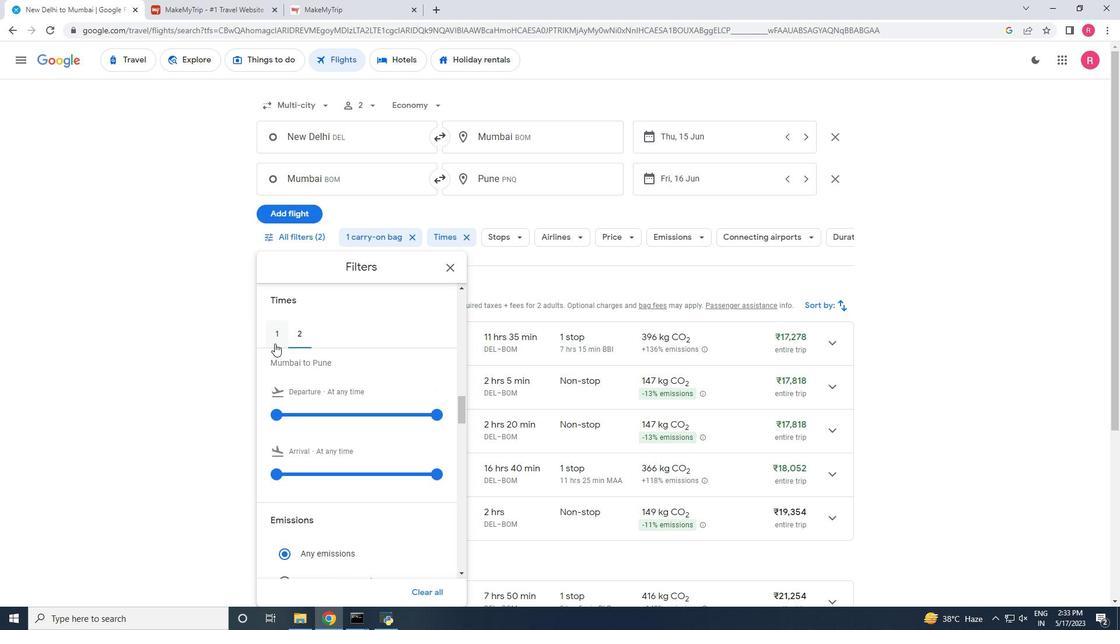 
Action: Mouse moved to (293, 332)
Screenshot: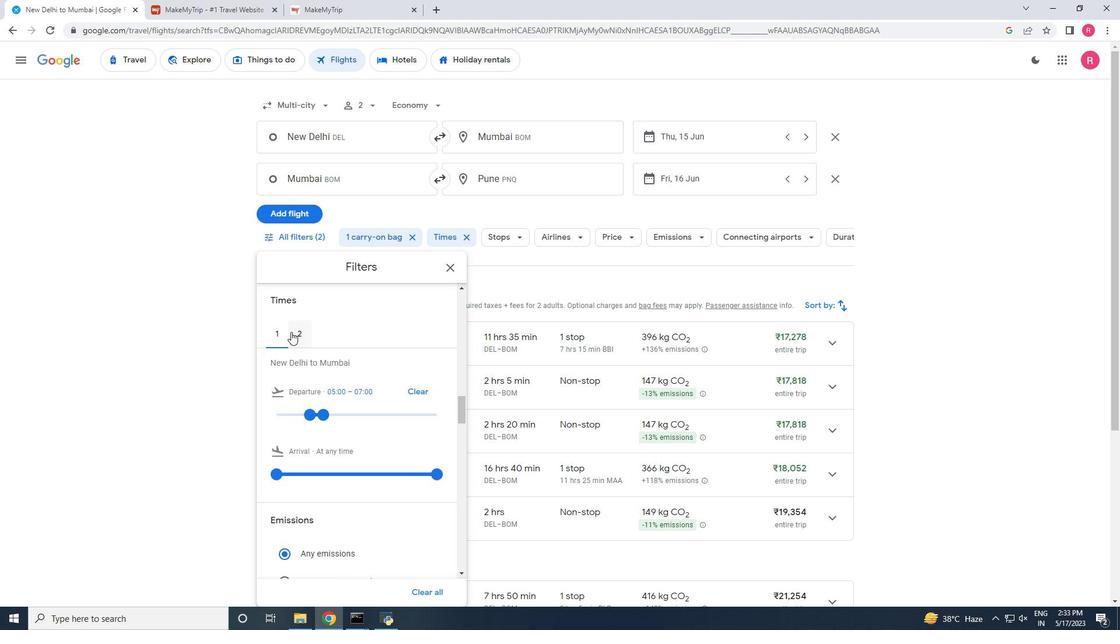 
Action: Mouse pressed left at (293, 332)
Screenshot: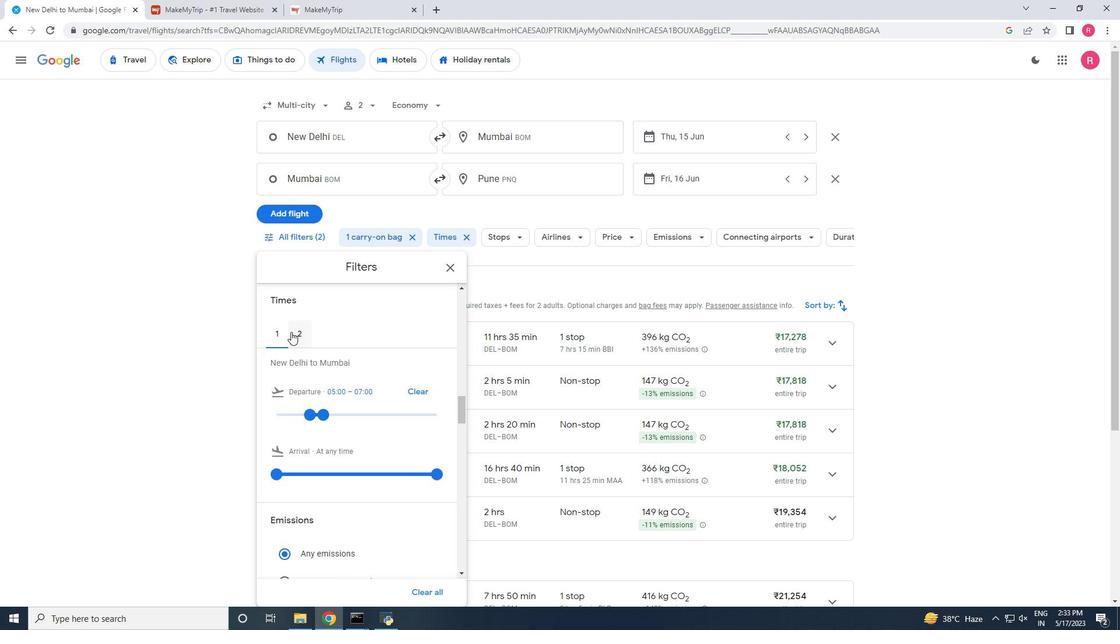 
Action: Mouse moved to (277, 414)
Screenshot: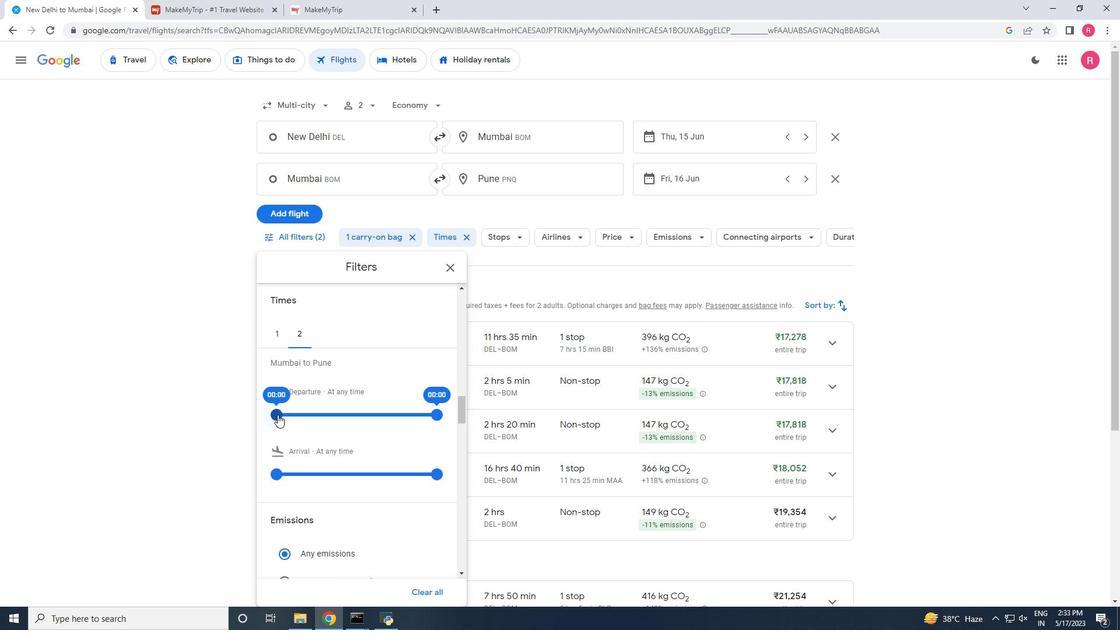 
Action: Mouse pressed left at (277, 414)
Screenshot: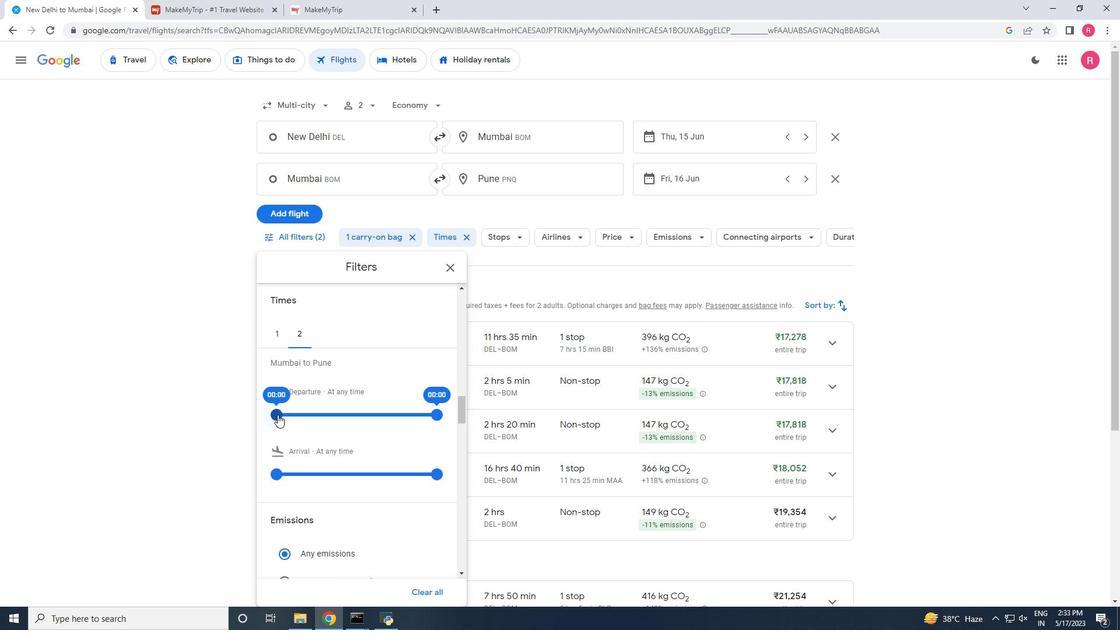 
Action: Mouse moved to (434, 413)
Screenshot: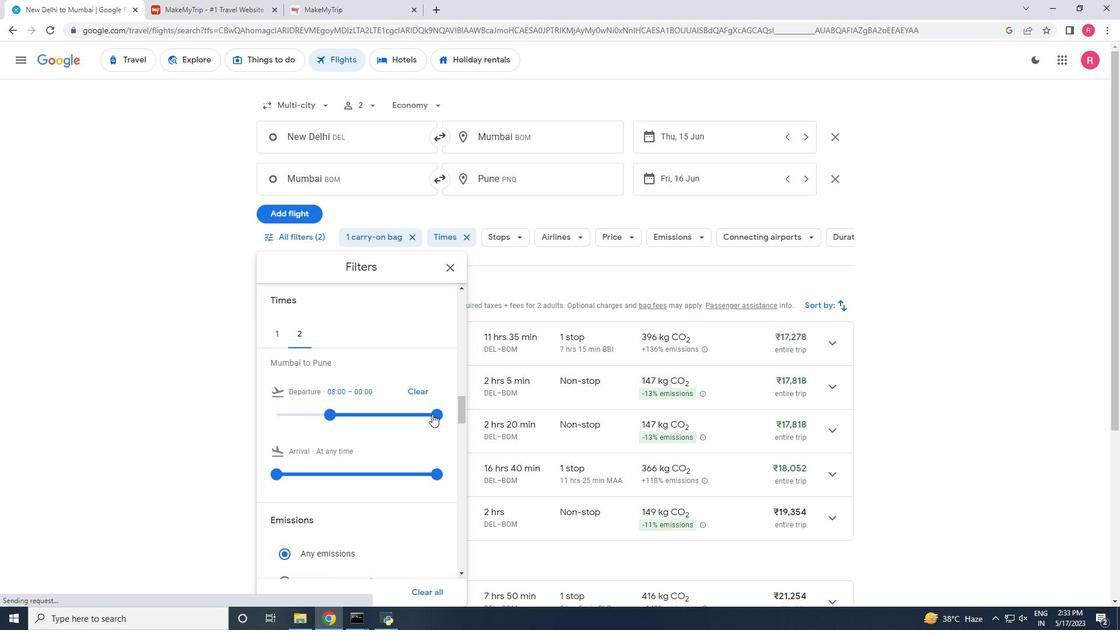 
Action: Mouse pressed left at (434, 413)
Screenshot: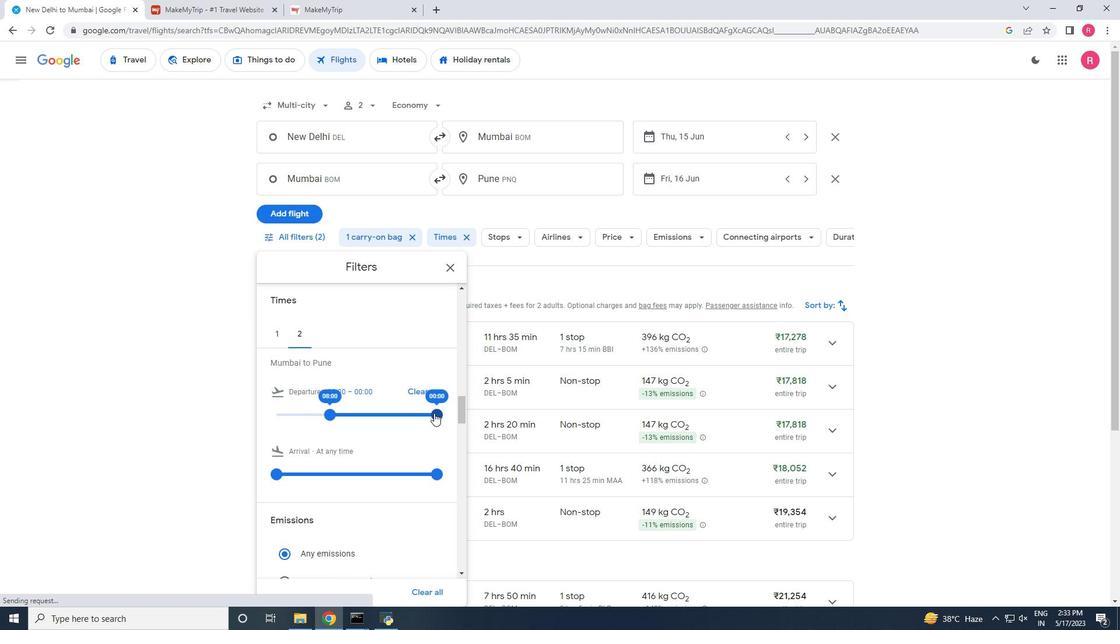 
Action: Mouse moved to (343, 488)
Screenshot: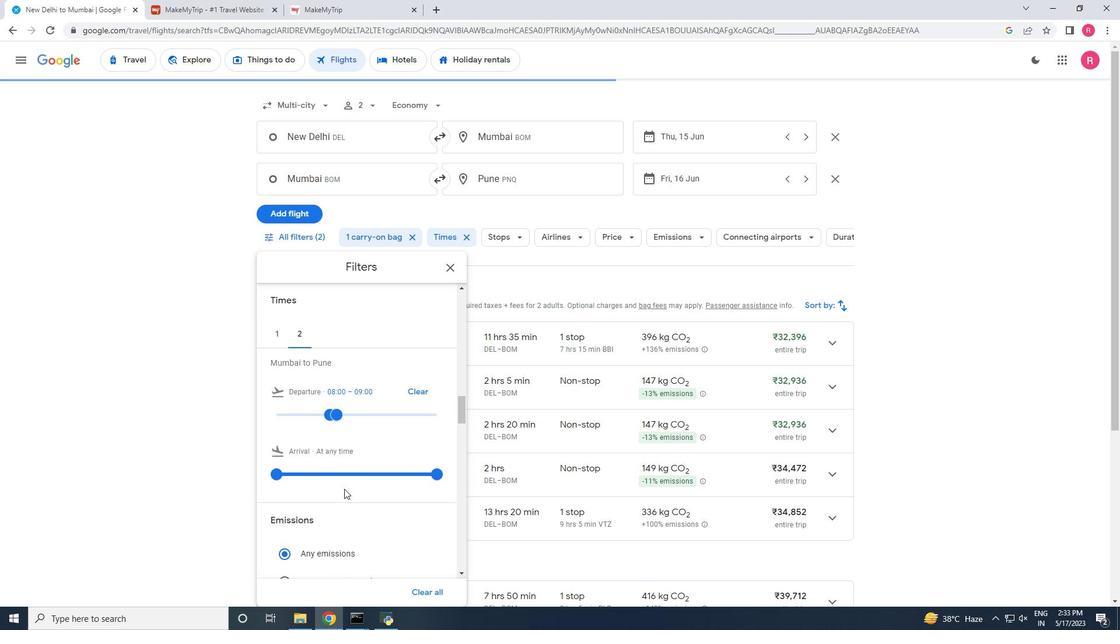 
Action: Mouse scrolled (343, 489) with delta (0, 0)
Screenshot: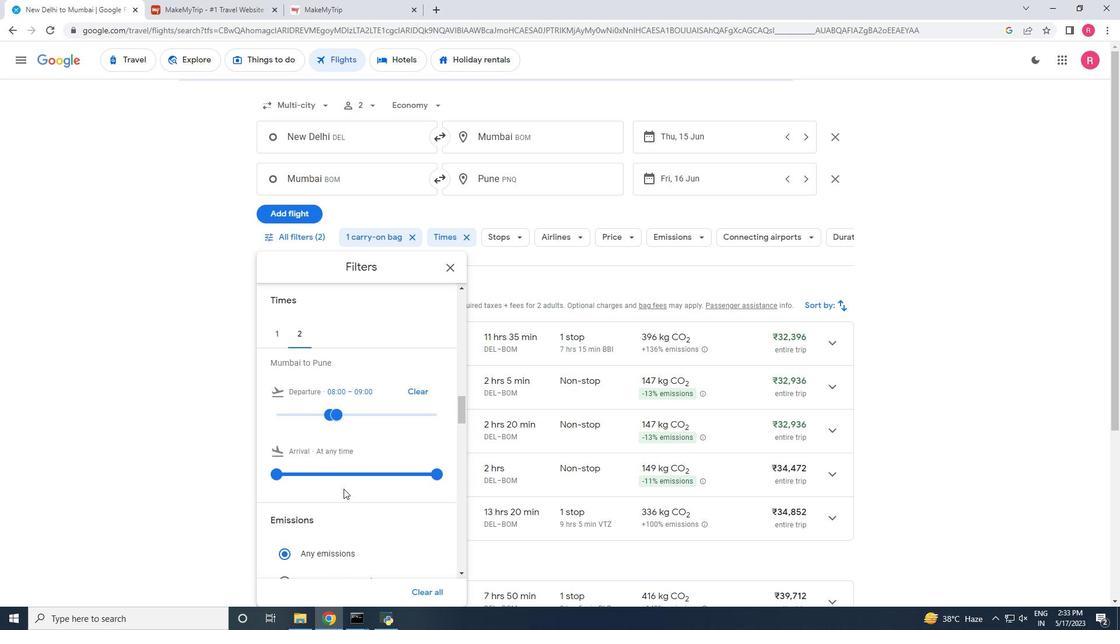 
Action: Mouse scrolled (343, 489) with delta (0, 0)
Screenshot: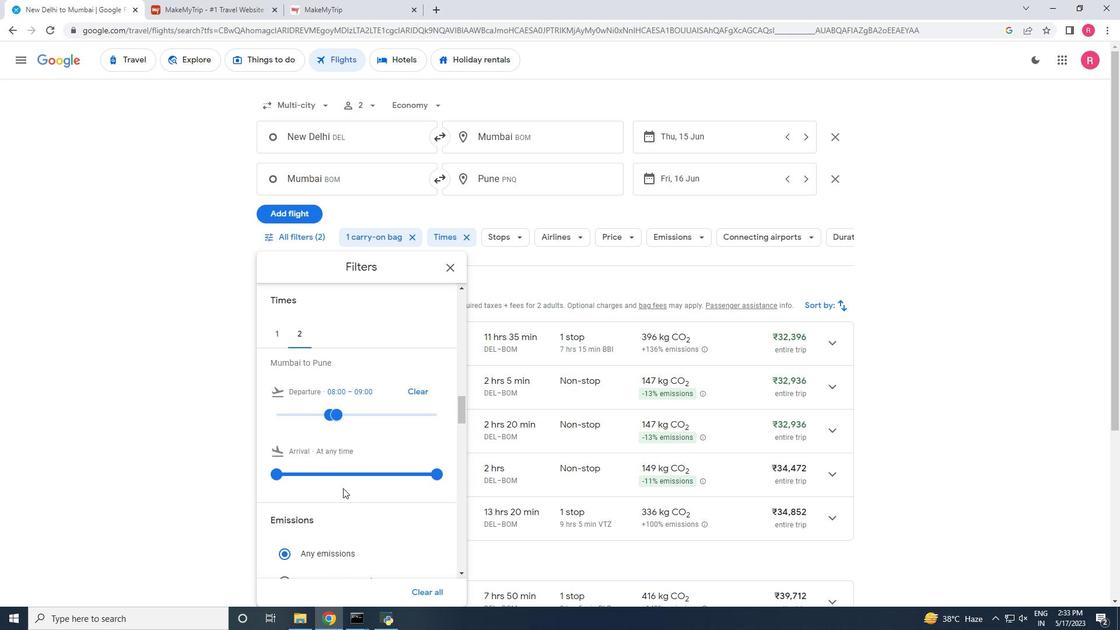 
Action: Mouse moved to (342, 488)
Screenshot: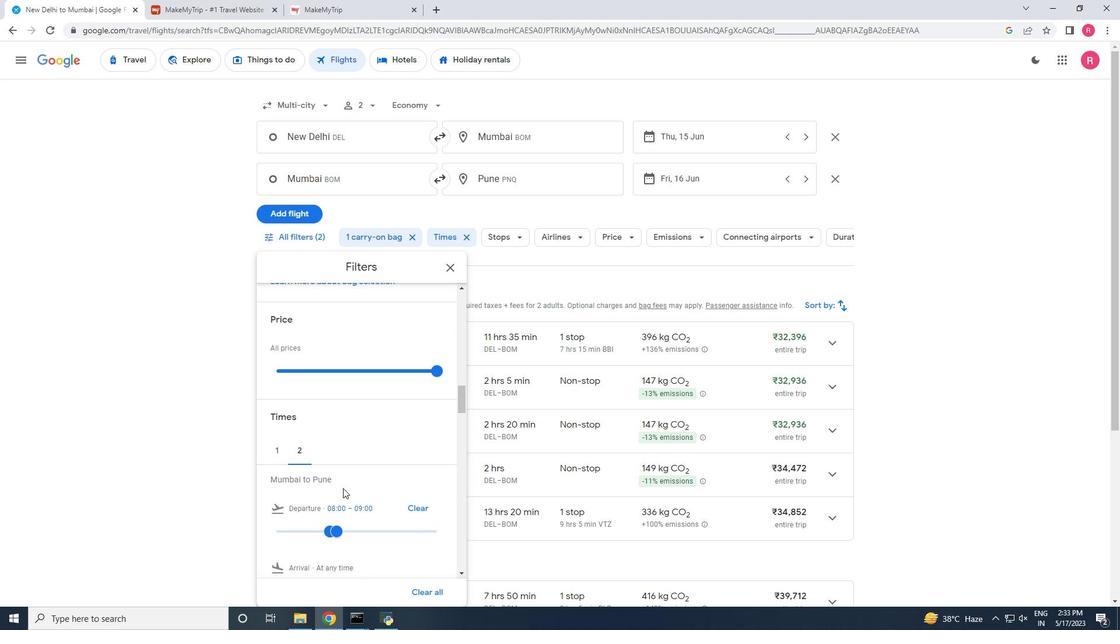 
Action: Mouse scrolled (342, 488) with delta (0, 0)
Screenshot: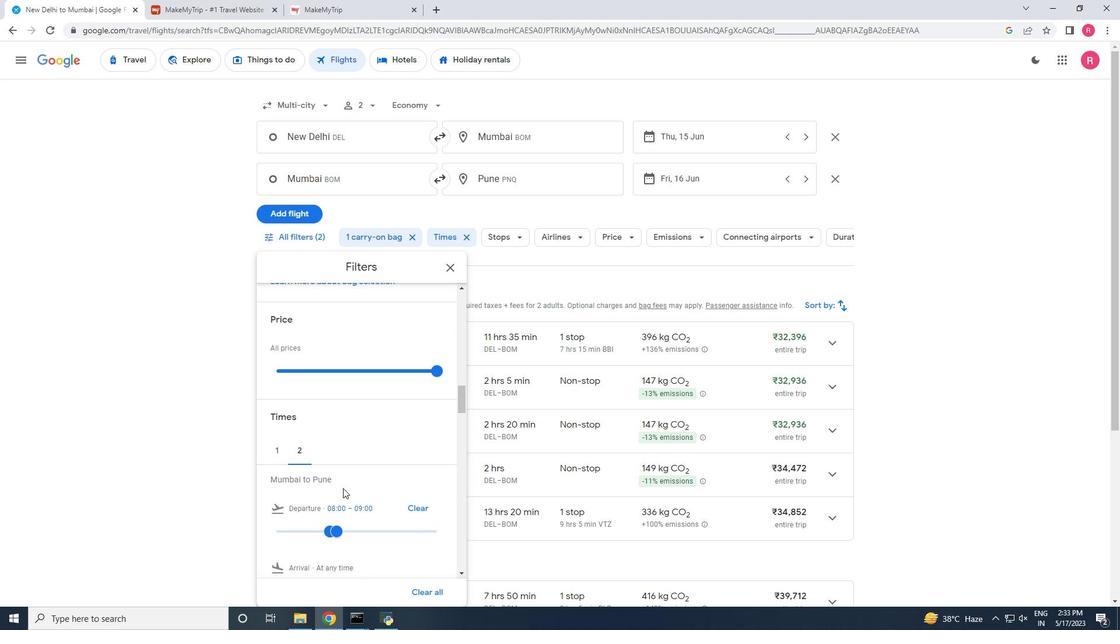
Action: Mouse scrolled (342, 487) with delta (0, 0)
Screenshot: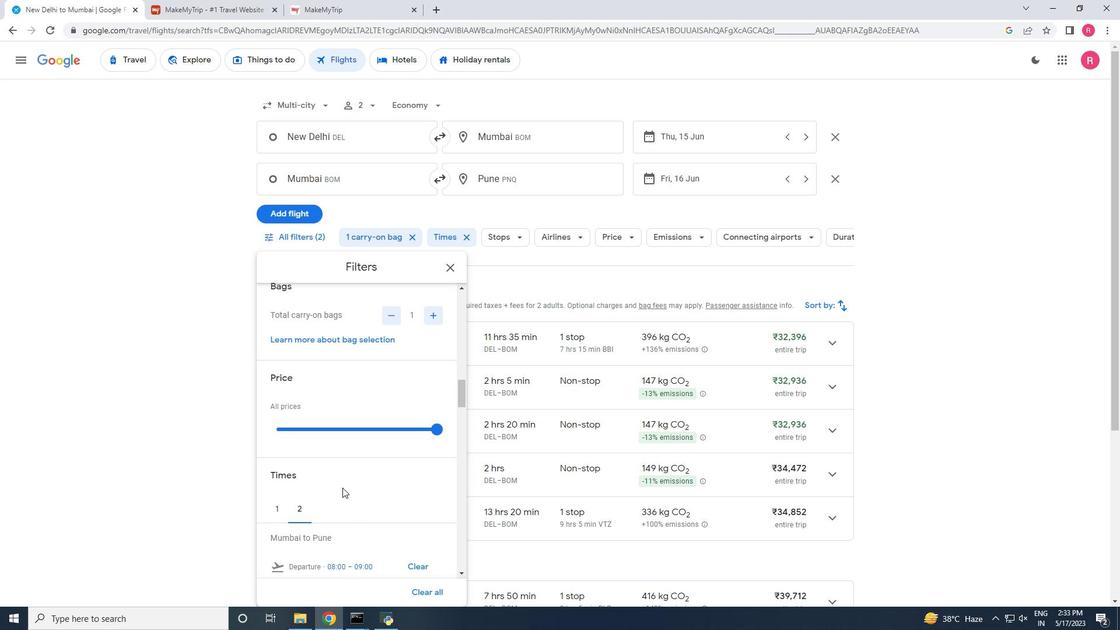 
Action: Mouse scrolled (342, 487) with delta (0, 0)
Screenshot: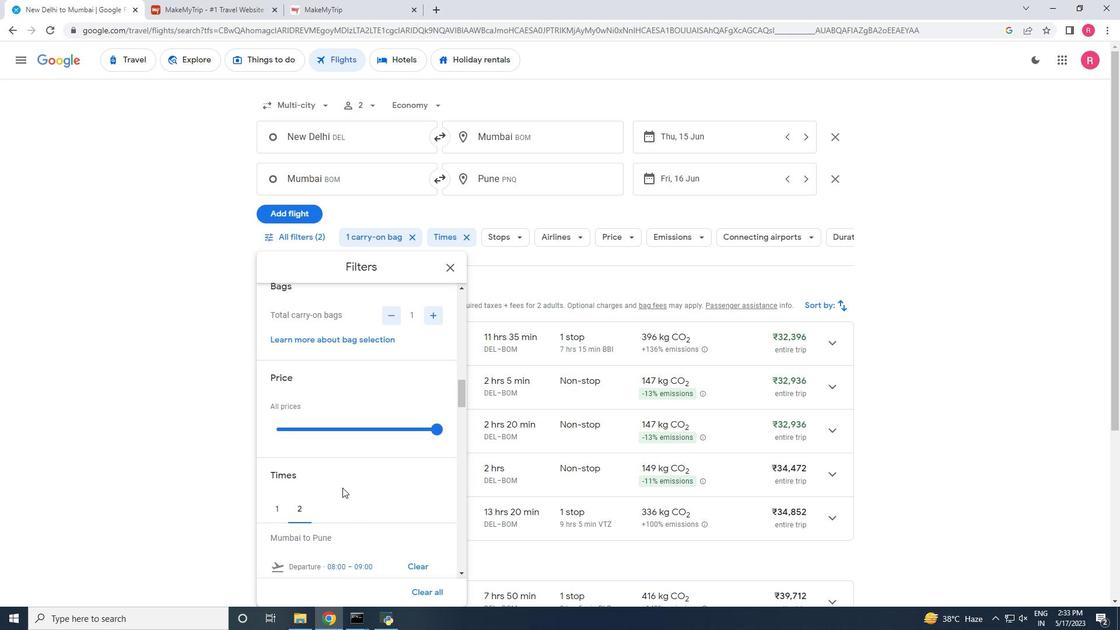 
Action: Mouse scrolled (342, 487) with delta (0, 0)
Screenshot: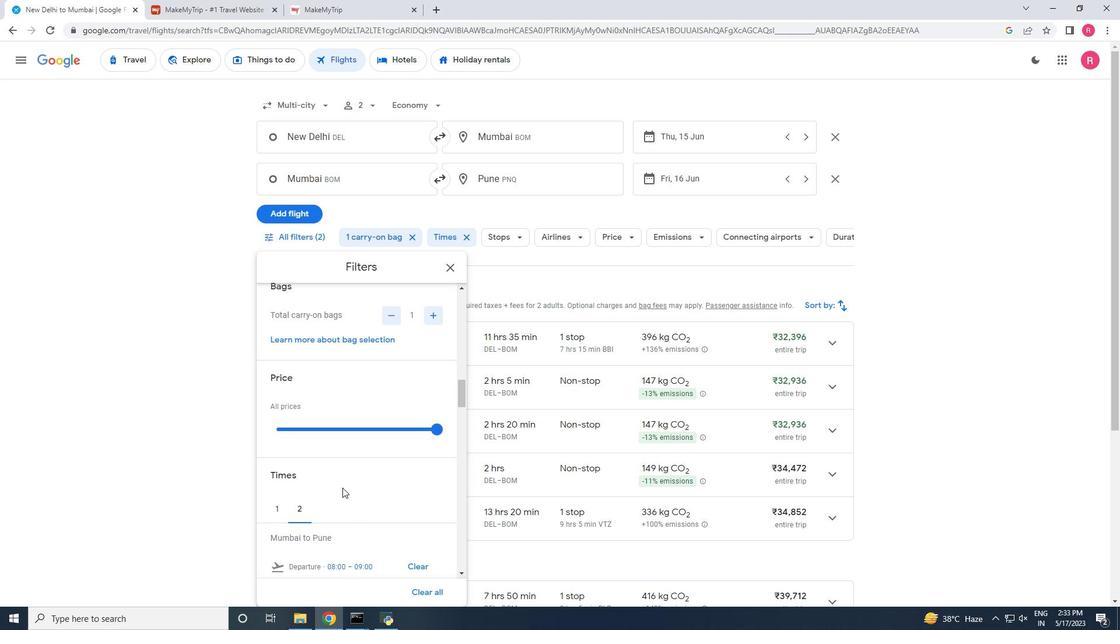 
Action: Mouse scrolled (342, 487) with delta (0, 0)
Screenshot: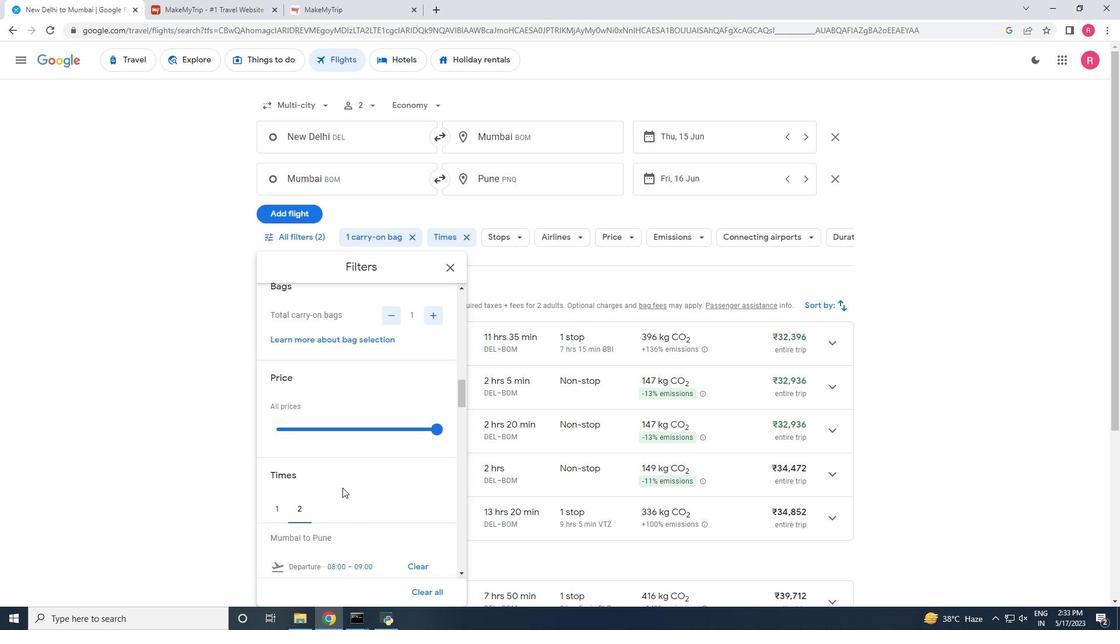 
Action: Mouse scrolled (342, 487) with delta (0, 0)
Screenshot: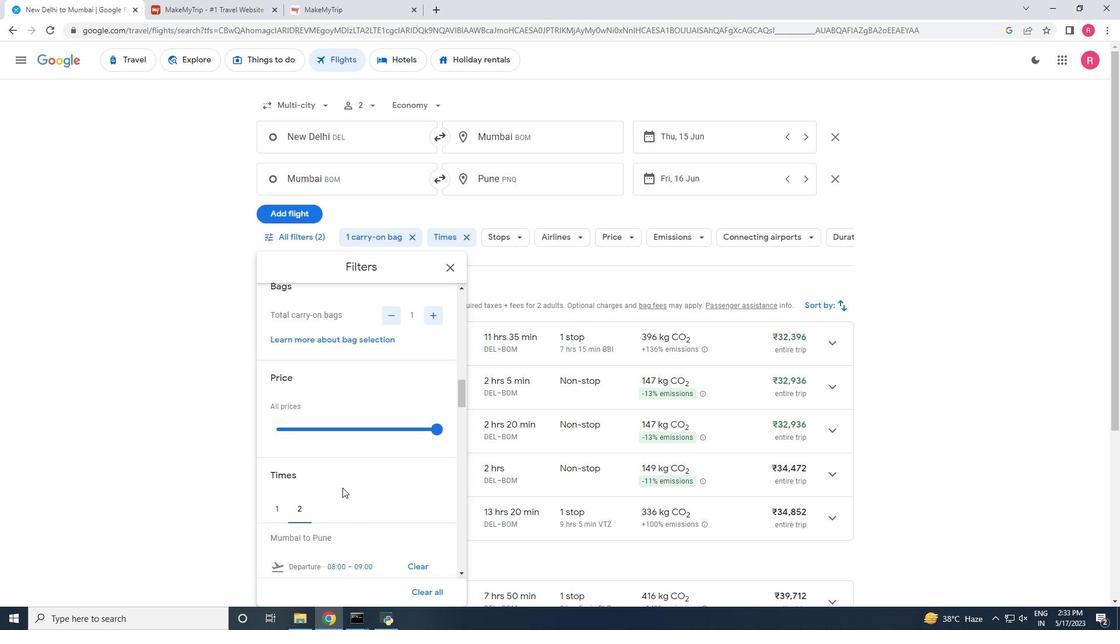 
Action: Mouse scrolled (342, 487) with delta (0, 0)
Screenshot: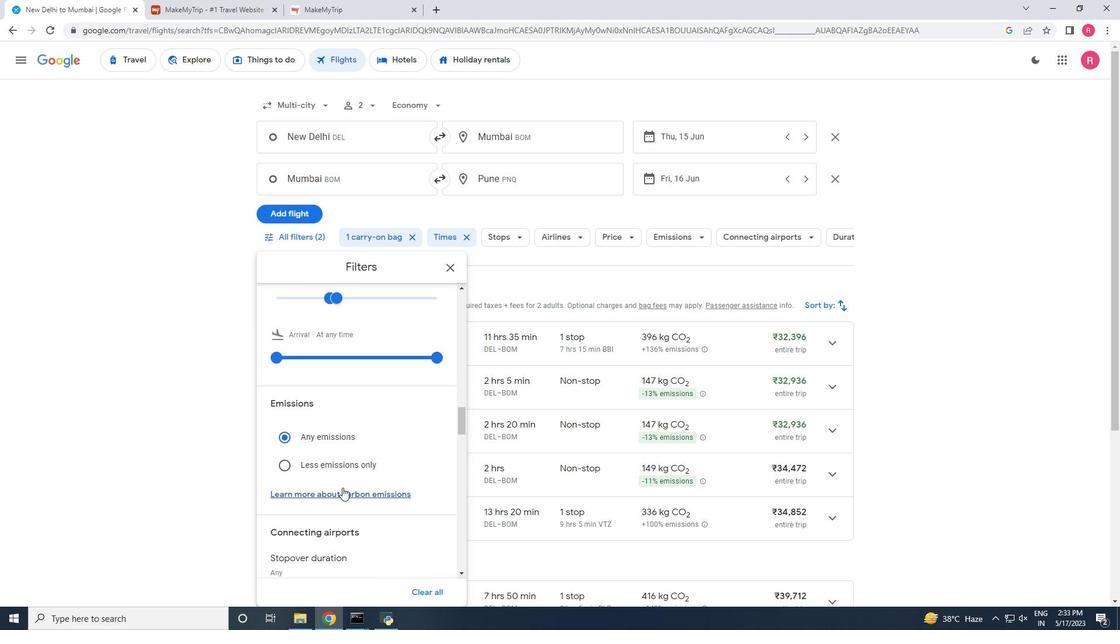 
Action: Mouse scrolled (342, 487) with delta (0, 0)
Screenshot: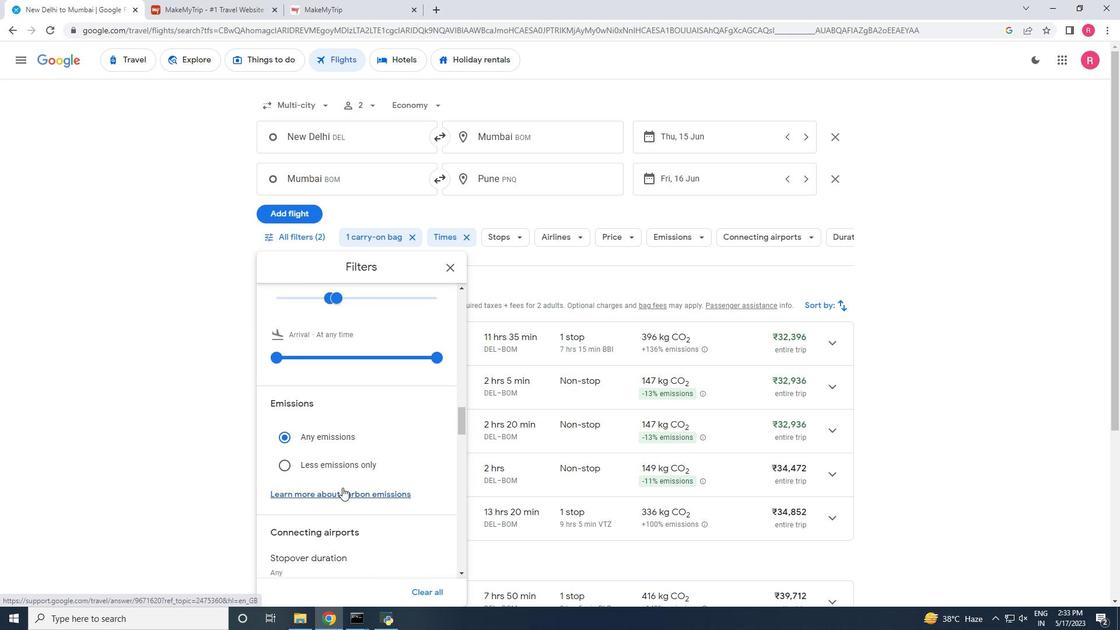 
Action: Mouse scrolled (342, 487) with delta (0, 0)
Screenshot: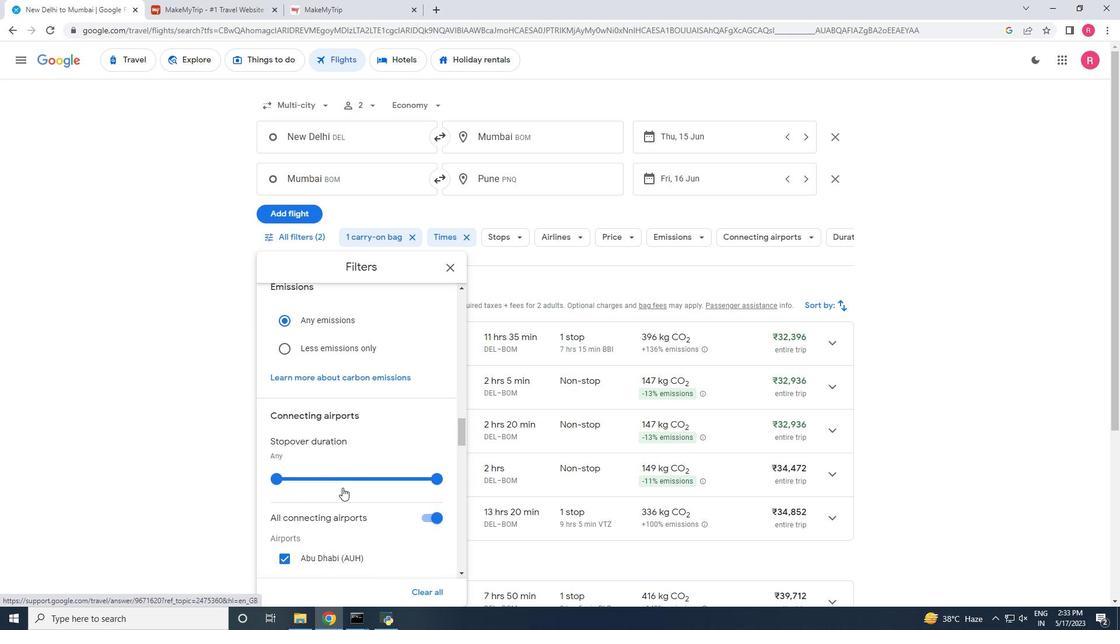 
Action: Mouse scrolled (342, 487) with delta (0, 0)
Screenshot: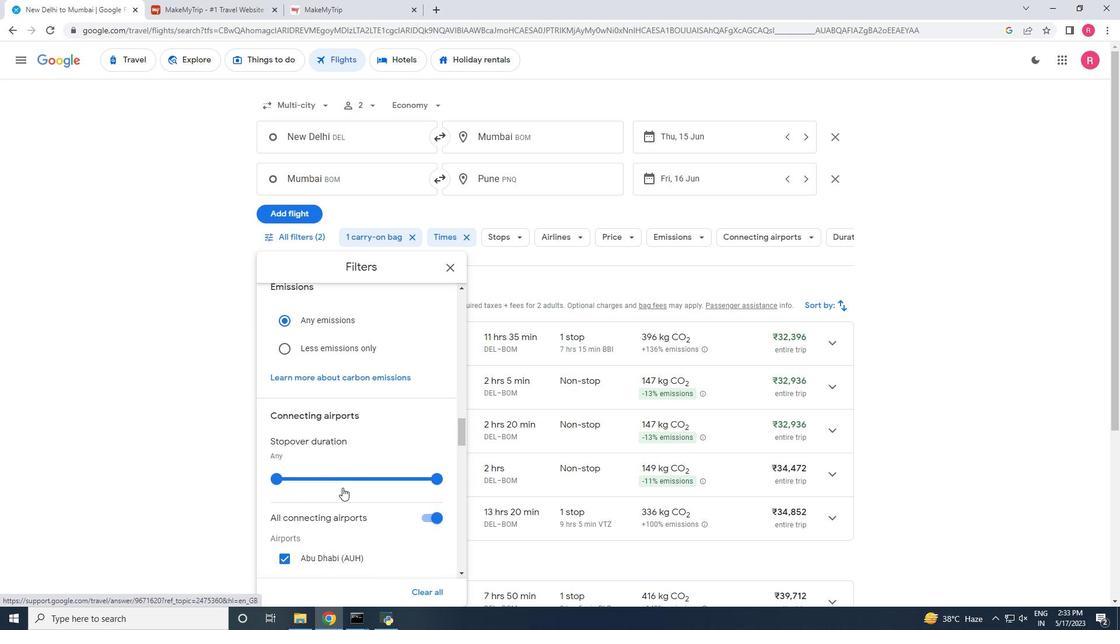 
Action: Mouse scrolled (342, 487) with delta (0, 0)
Screenshot: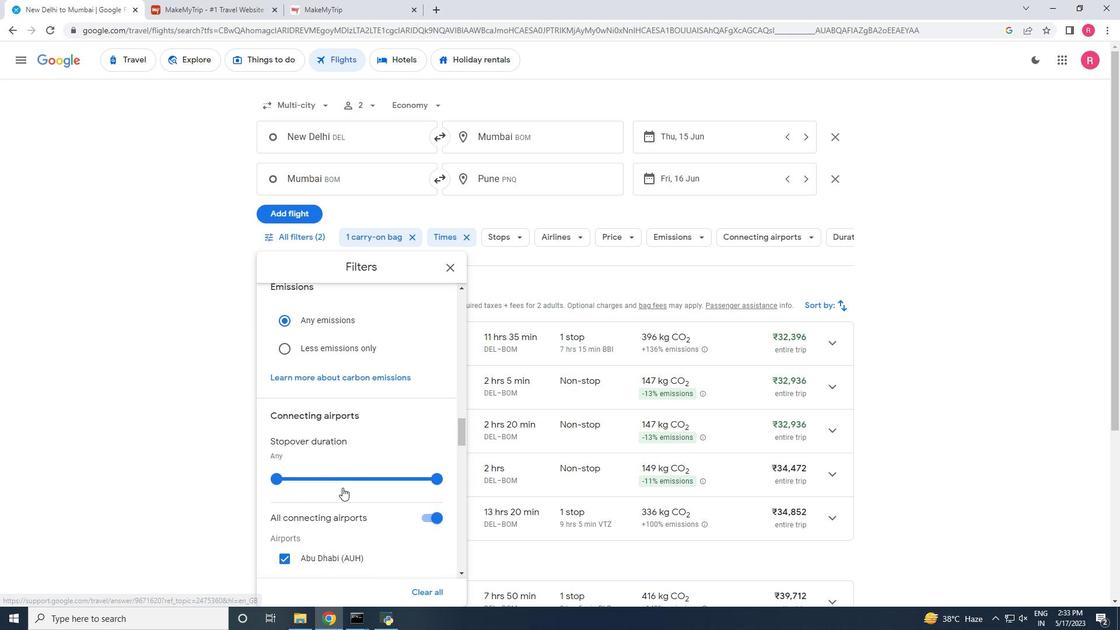 
Action: Mouse scrolled (342, 487) with delta (0, 0)
Screenshot: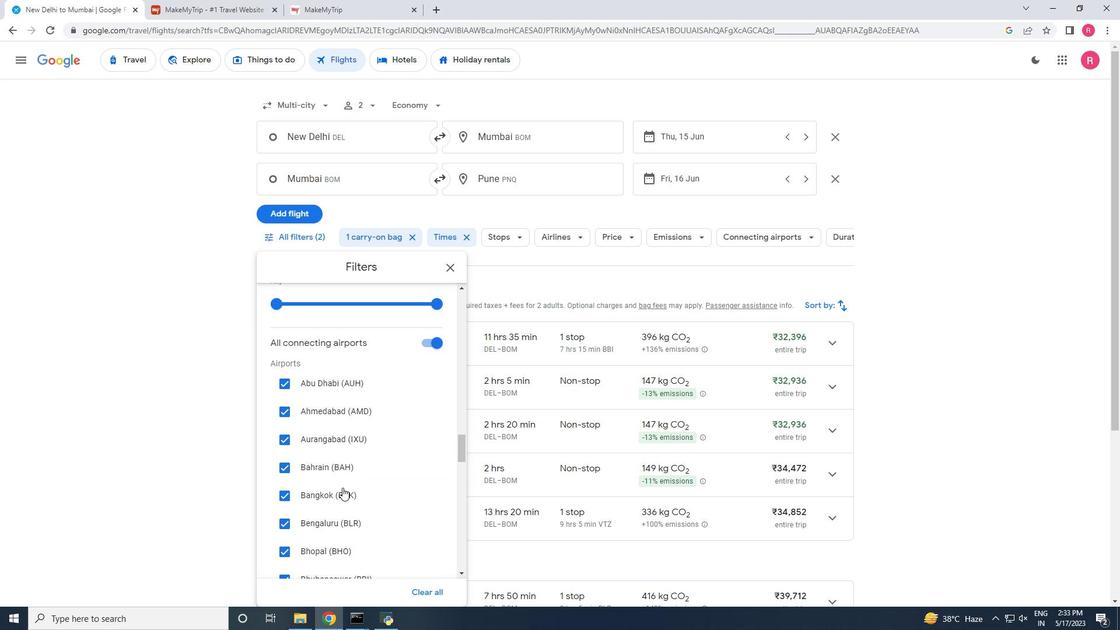 
Action: Mouse moved to (339, 482)
Screenshot: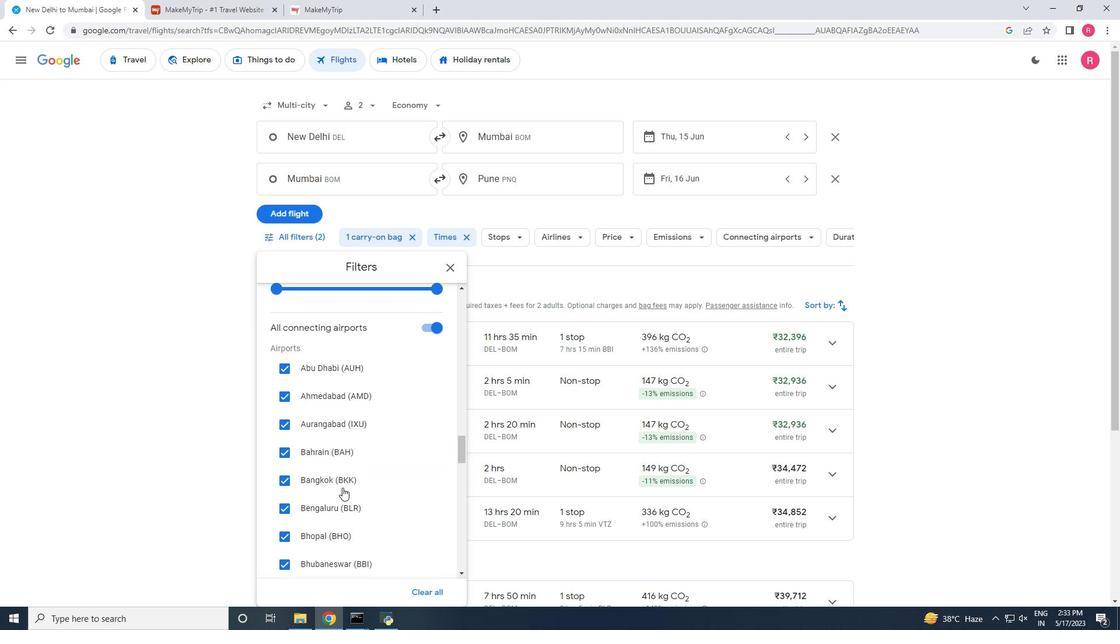 
Action: Mouse scrolled (339, 482) with delta (0, 0)
Screenshot: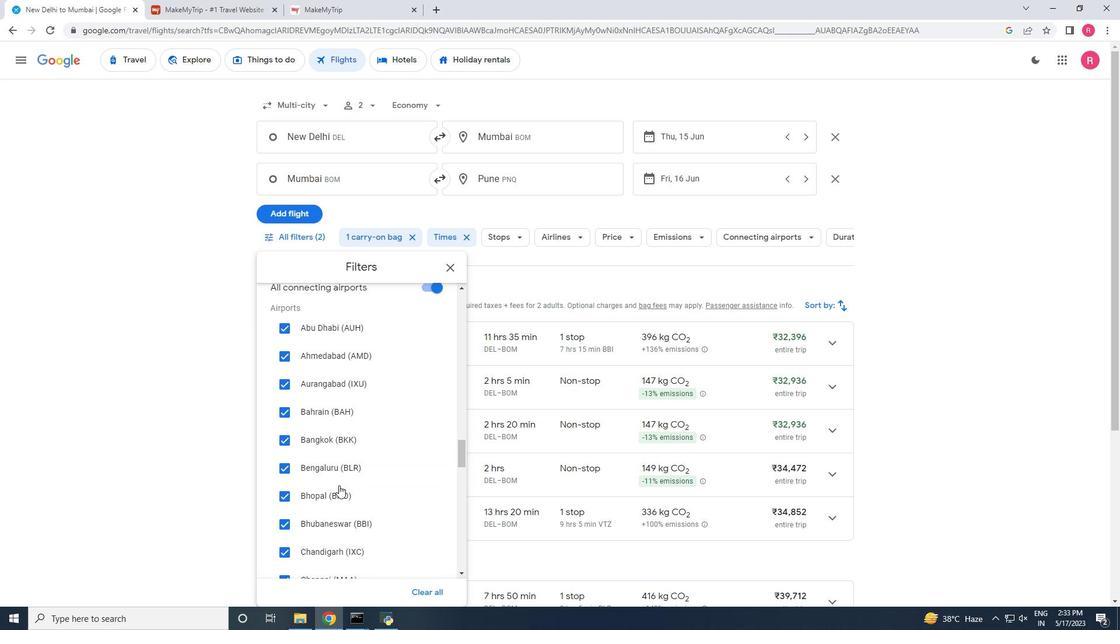
Action: Mouse scrolled (339, 482) with delta (0, 0)
Screenshot: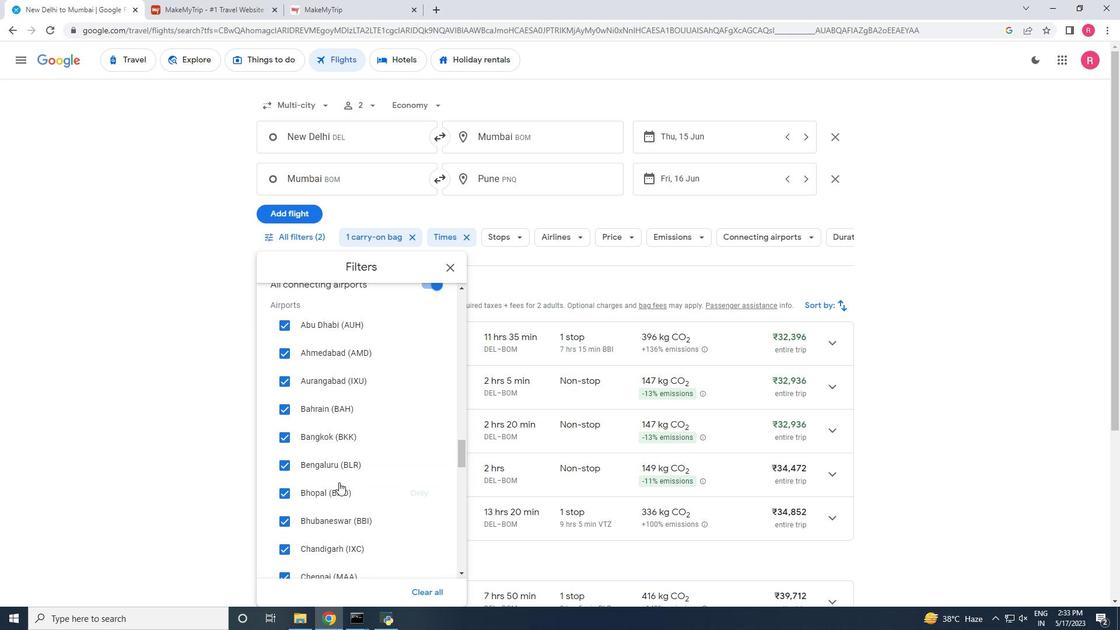 
Action: Mouse scrolled (339, 482) with delta (0, 0)
Screenshot: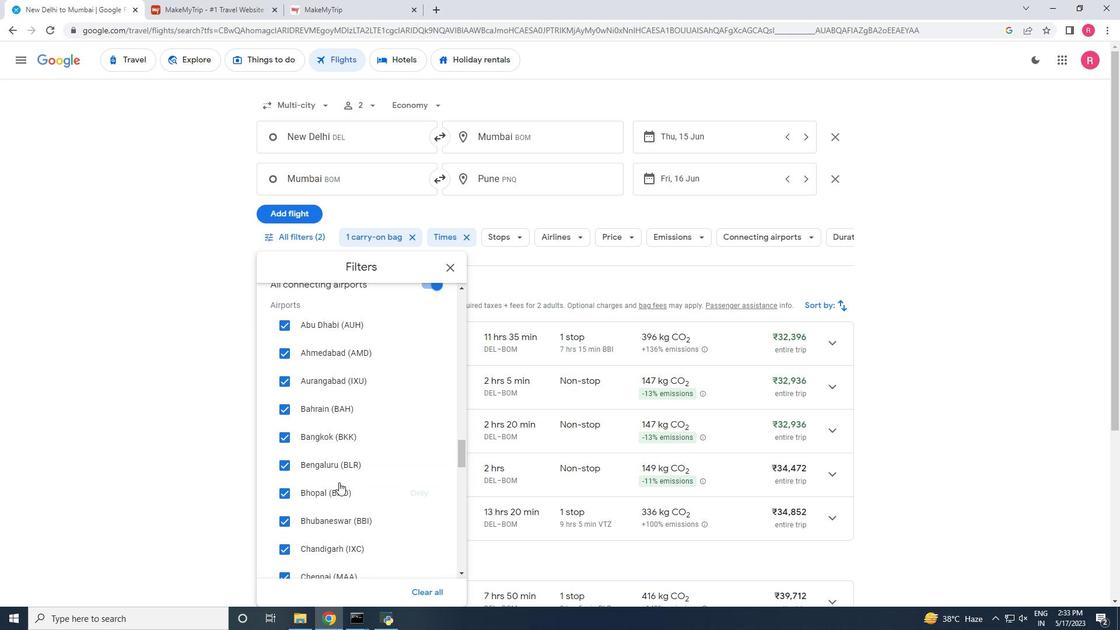 
Action: Mouse scrolled (339, 482) with delta (0, 0)
Screenshot: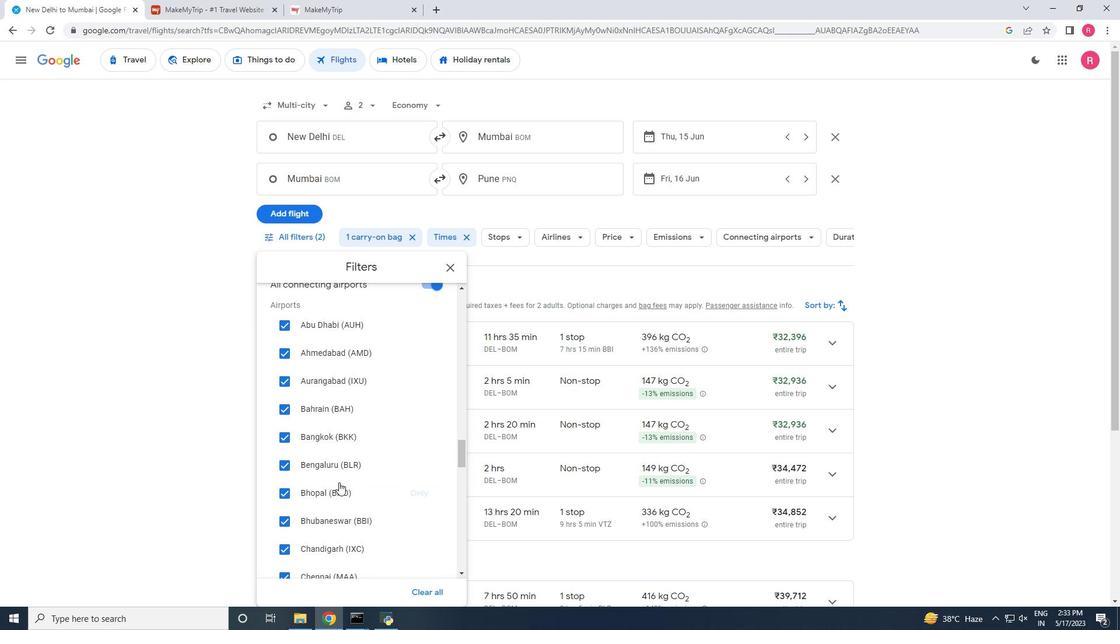 
Action: Mouse scrolled (339, 482) with delta (0, 0)
Screenshot: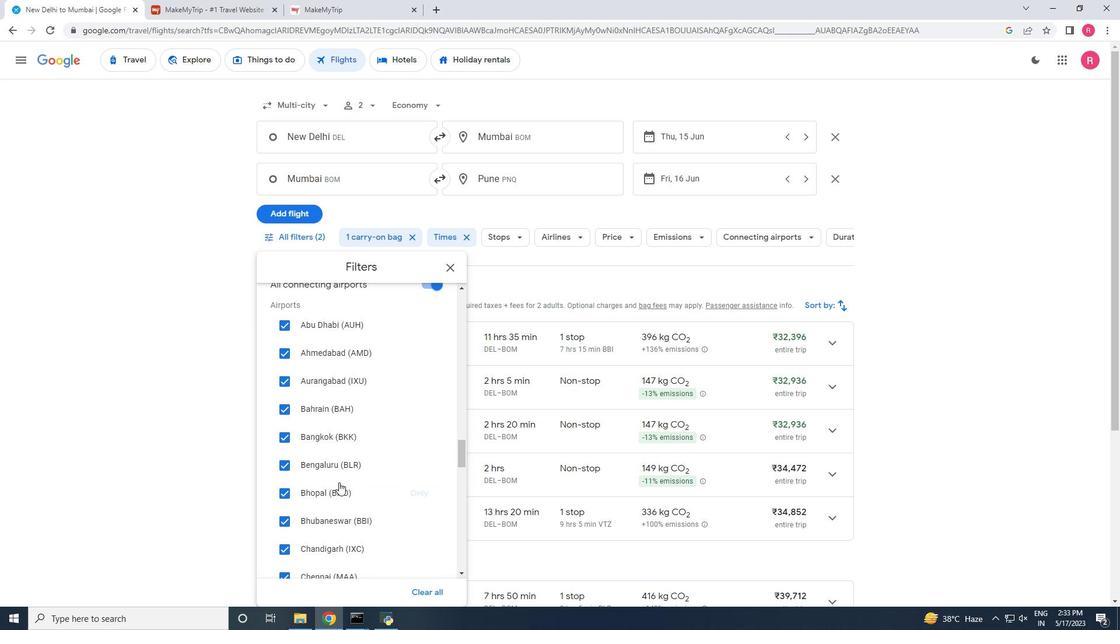 
Action: Mouse scrolled (339, 482) with delta (0, 0)
Screenshot: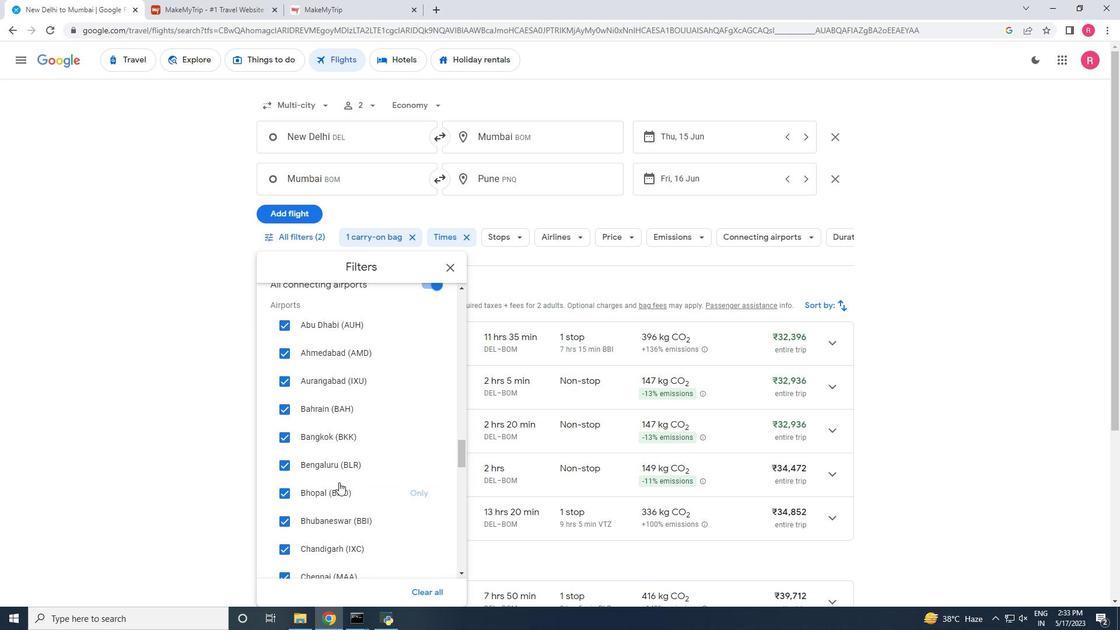 
Action: Mouse moved to (450, 263)
Screenshot: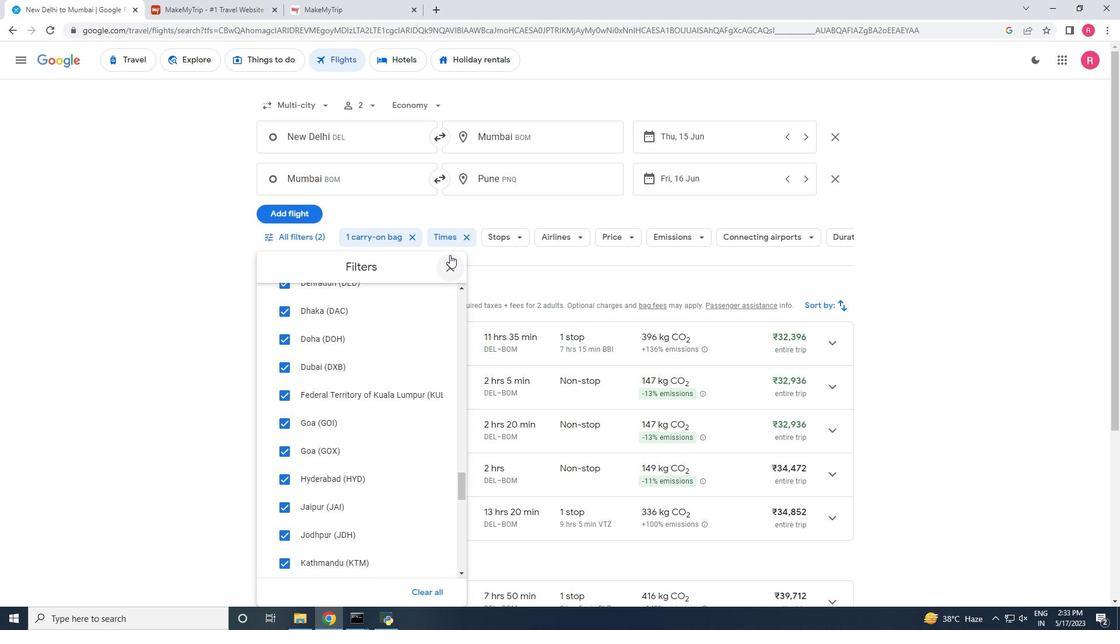 
Action: Mouse pressed left at (450, 263)
Screenshot: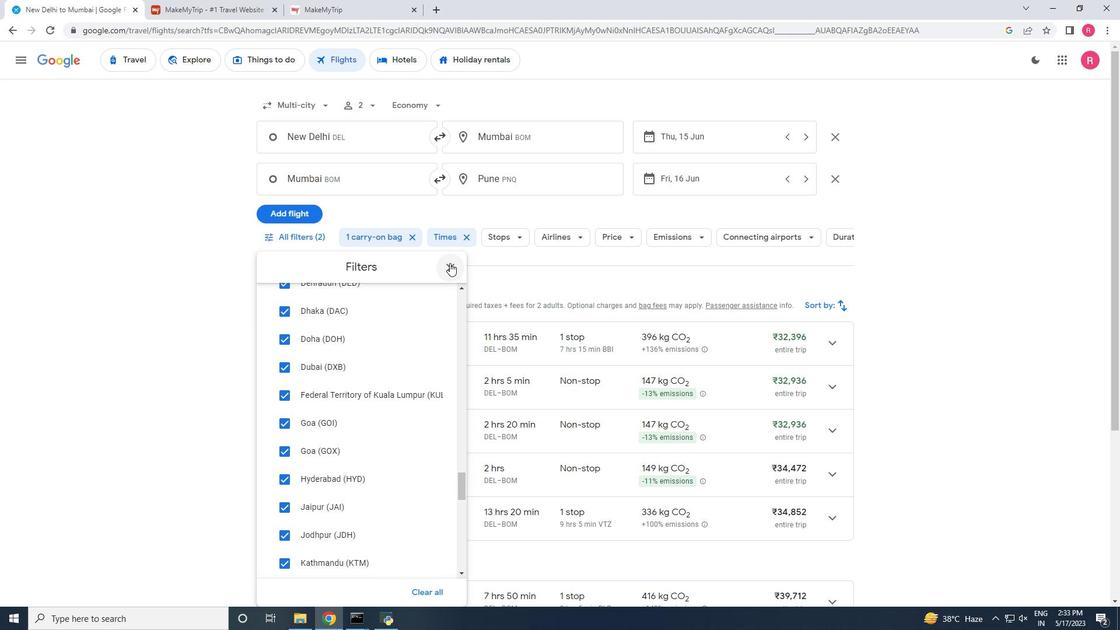 
Action: Mouse moved to (437, 403)
Screenshot: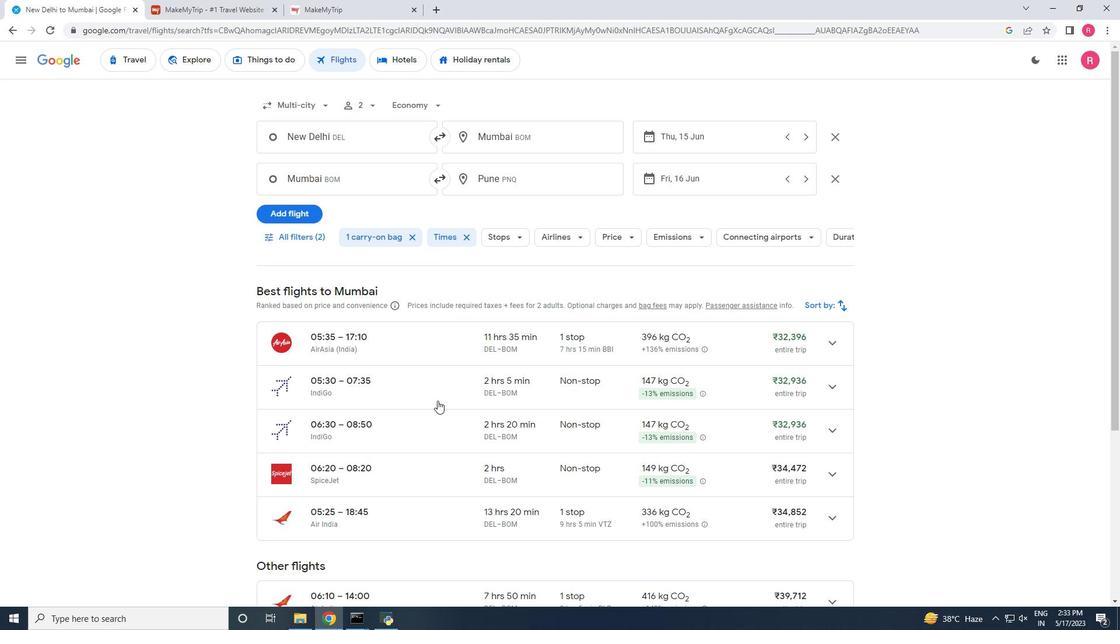 
Action: Mouse scrolled (437, 402) with delta (0, 0)
Screenshot: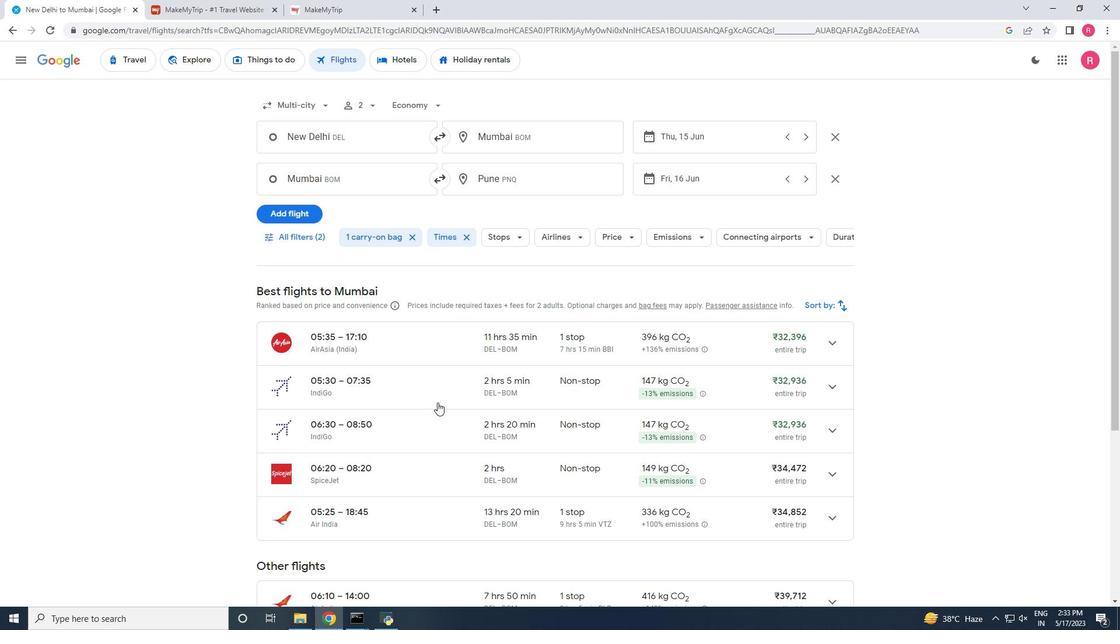 
Action: Mouse scrolled (437, 402) with delta (0, 0)
Screenshot: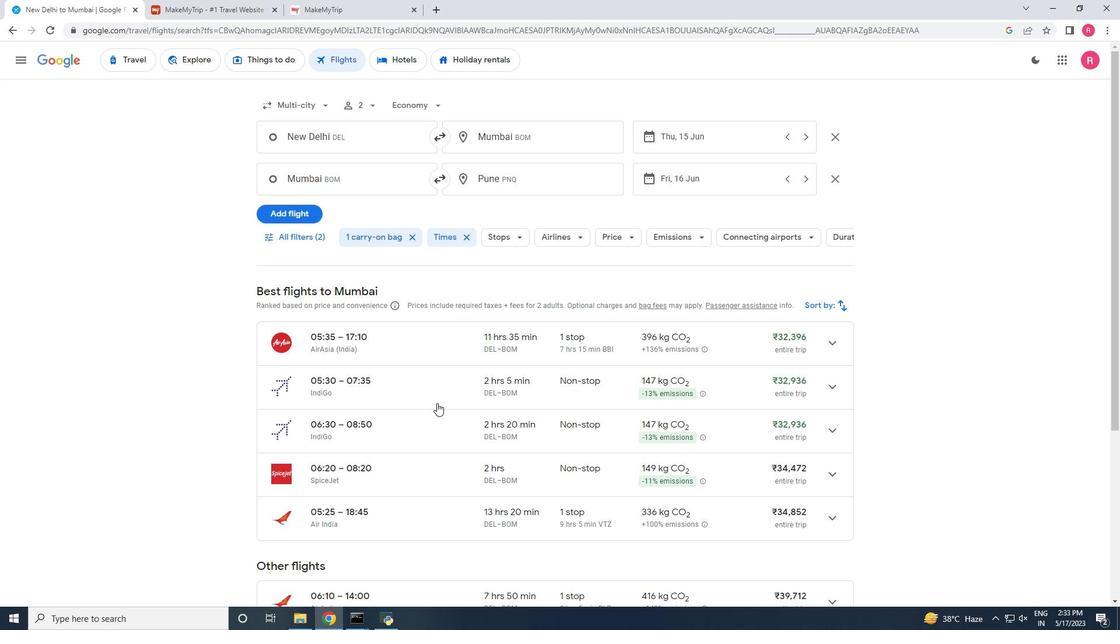 
Action: Mouse moved to (501, 347)
Screenshot: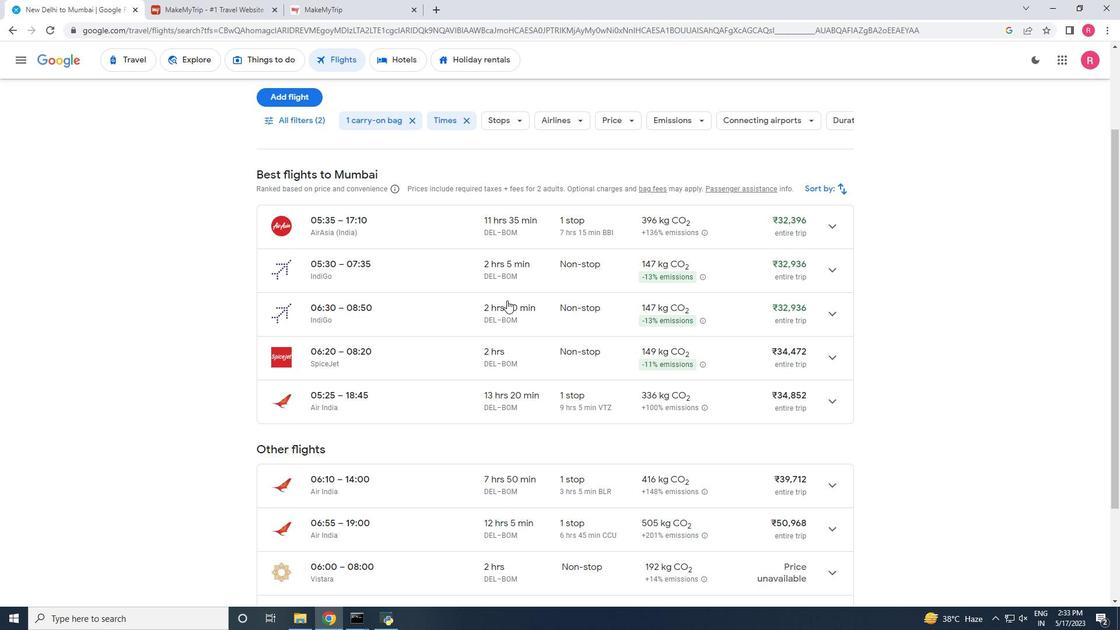 
Action: Mouse scrolled (501, 347) with delta (0, 0)
Screenshot: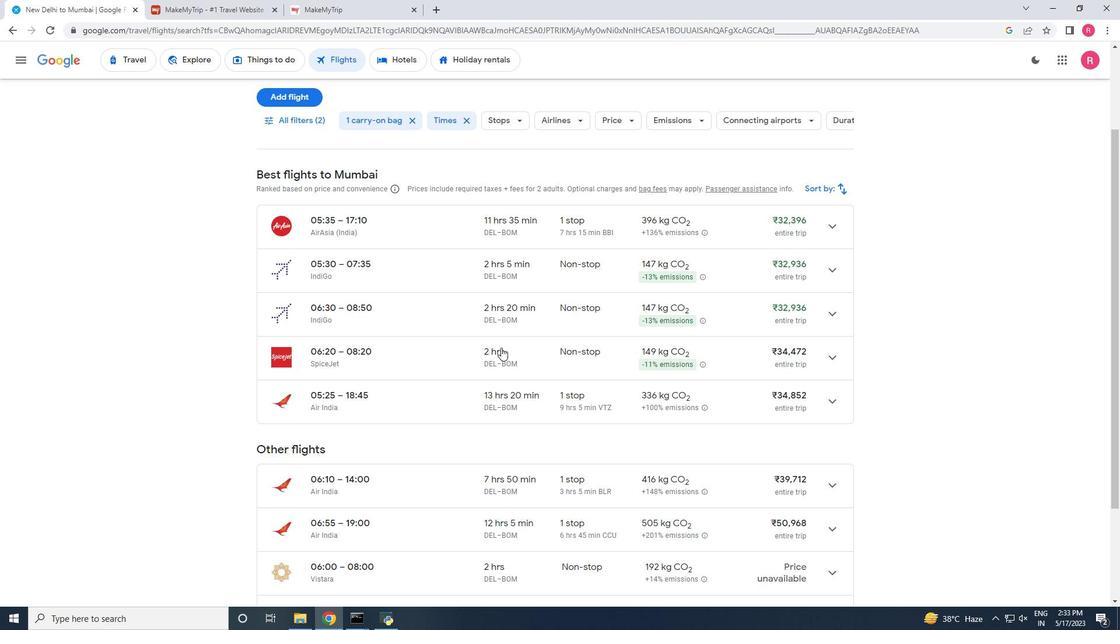 
Action: Mouse moved to (823, 169)
Screenshot: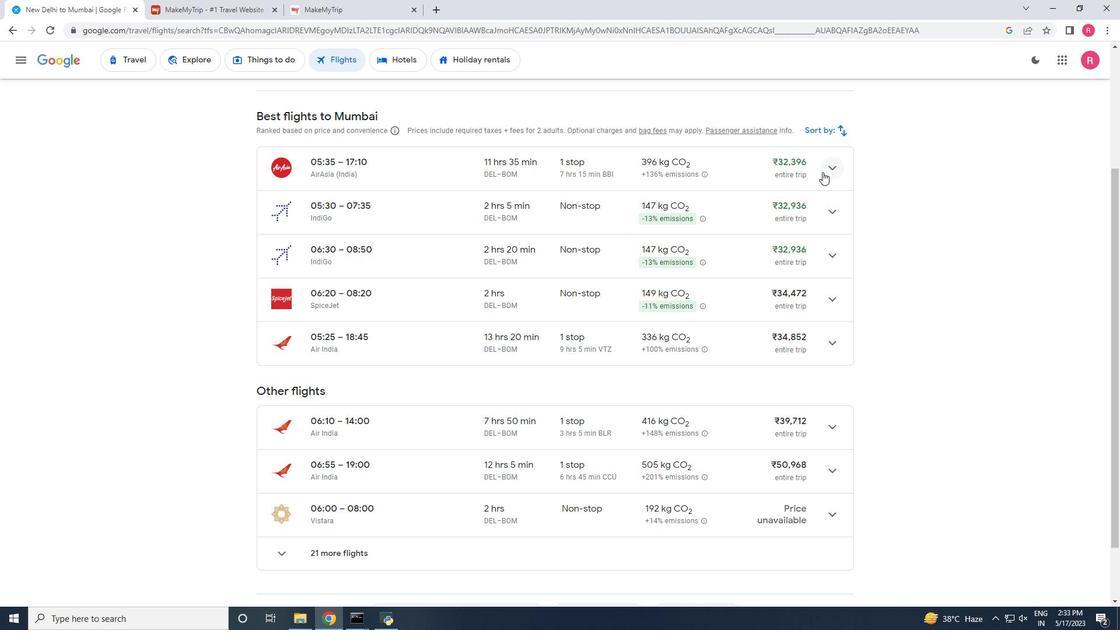 
Action: Mouse pressed left at (823, 169)
Screenshot: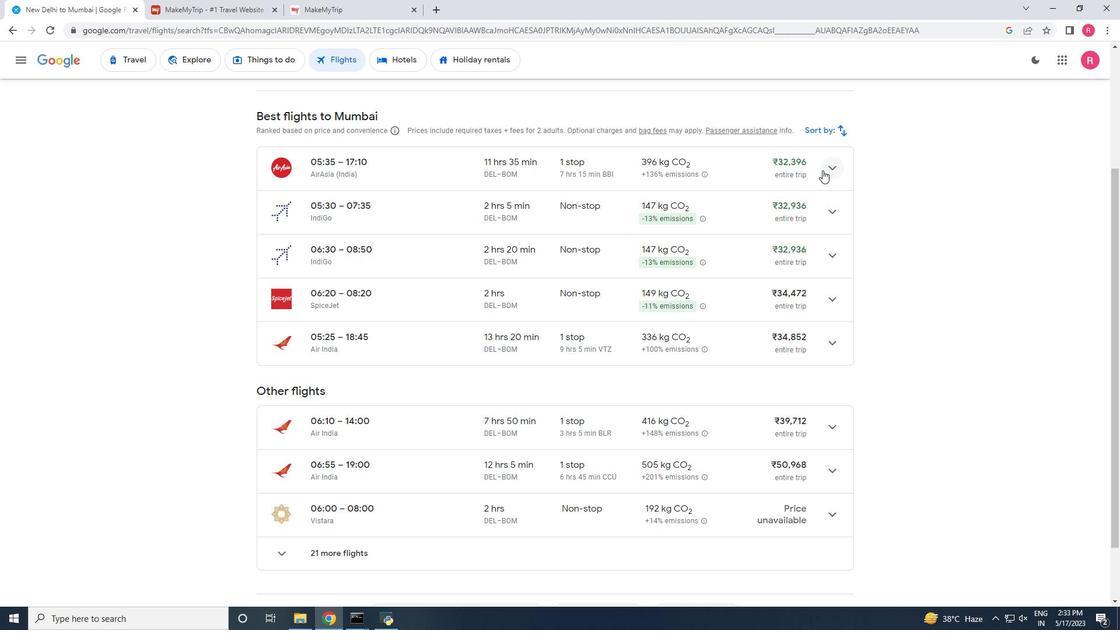 
Action: Mouse moved to (695, 358)
Screenshot: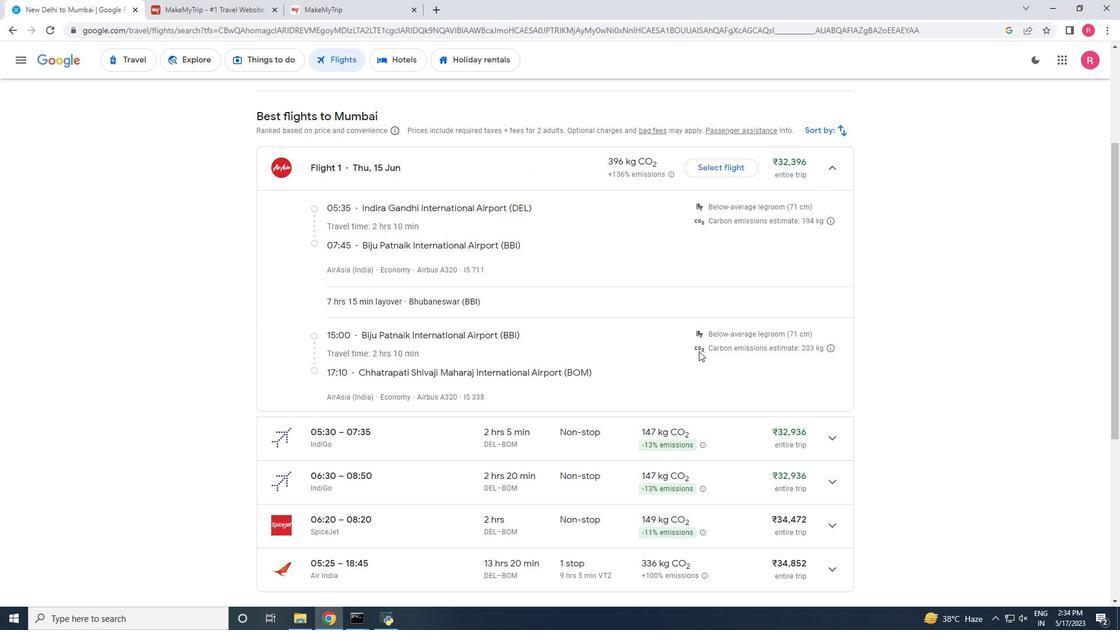 
Action: Mouse scrolled (695, 357) with delta (0, 0)
Screenshot: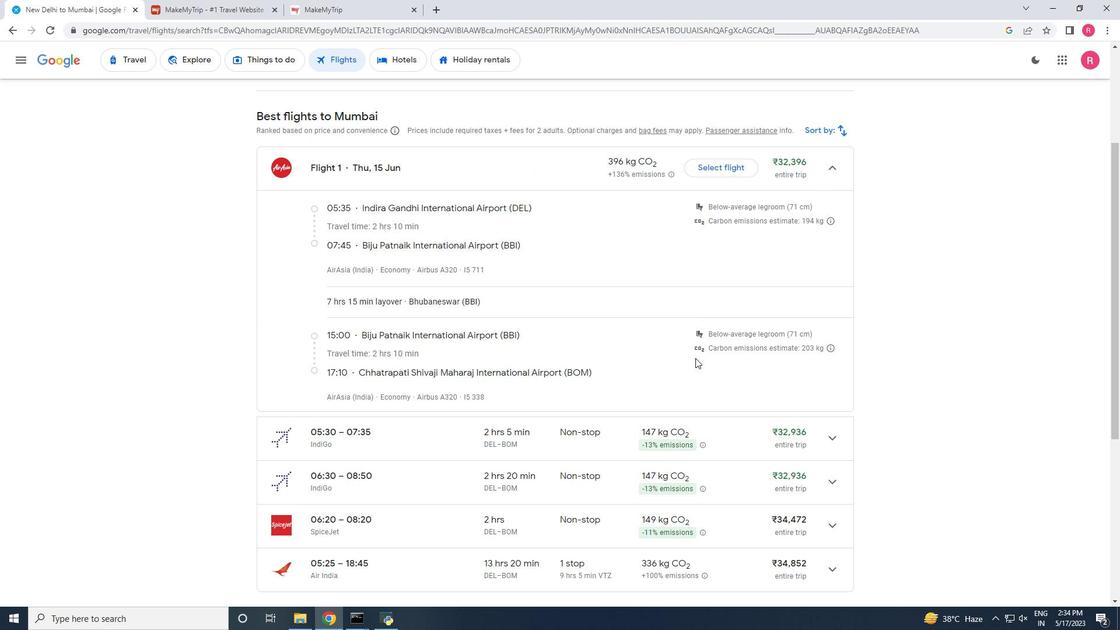 
Action: Mouse scrolled (695, 357) with delta (0, 0)
Screenshot: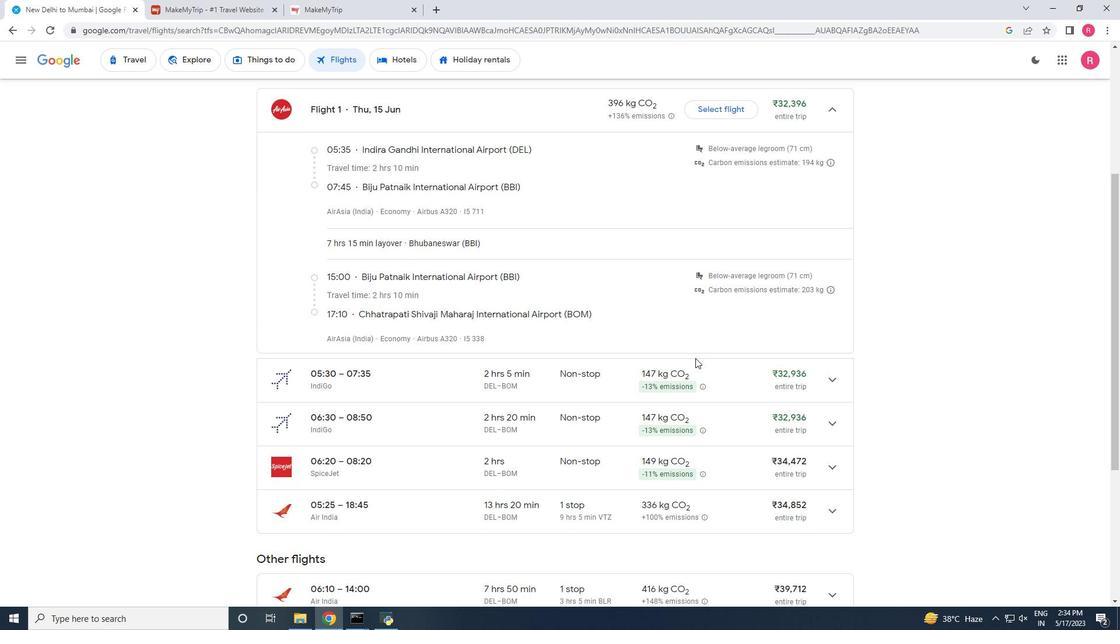 
Action: Mouse moved to (696, 367)
Screenshot: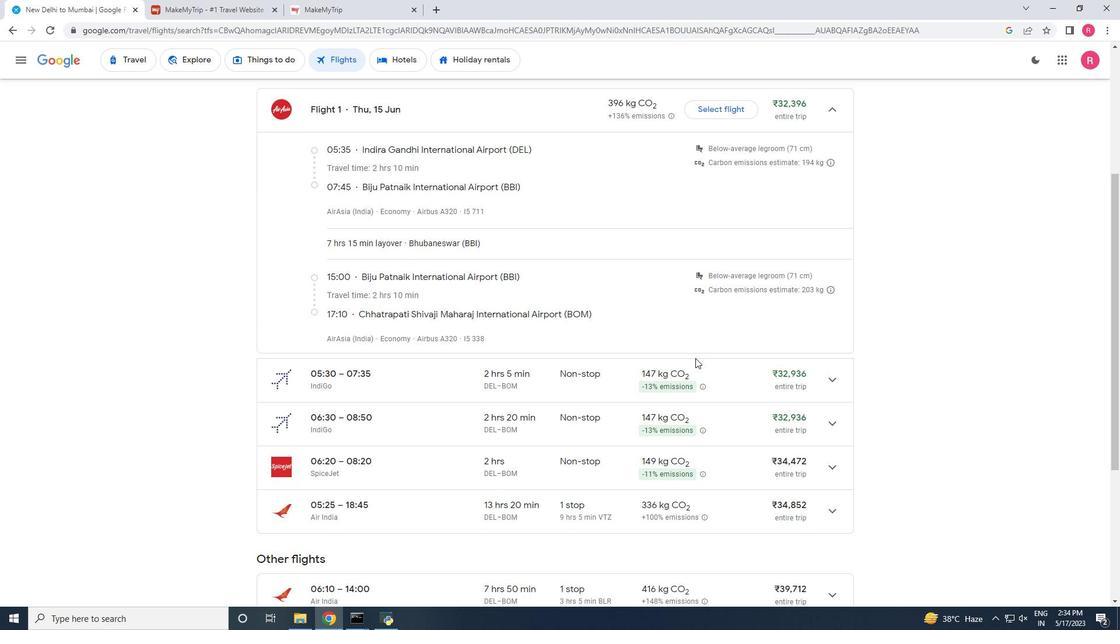 
Action: Mouse scrolled (696, 365) with delta (0, 0)
Screenshot: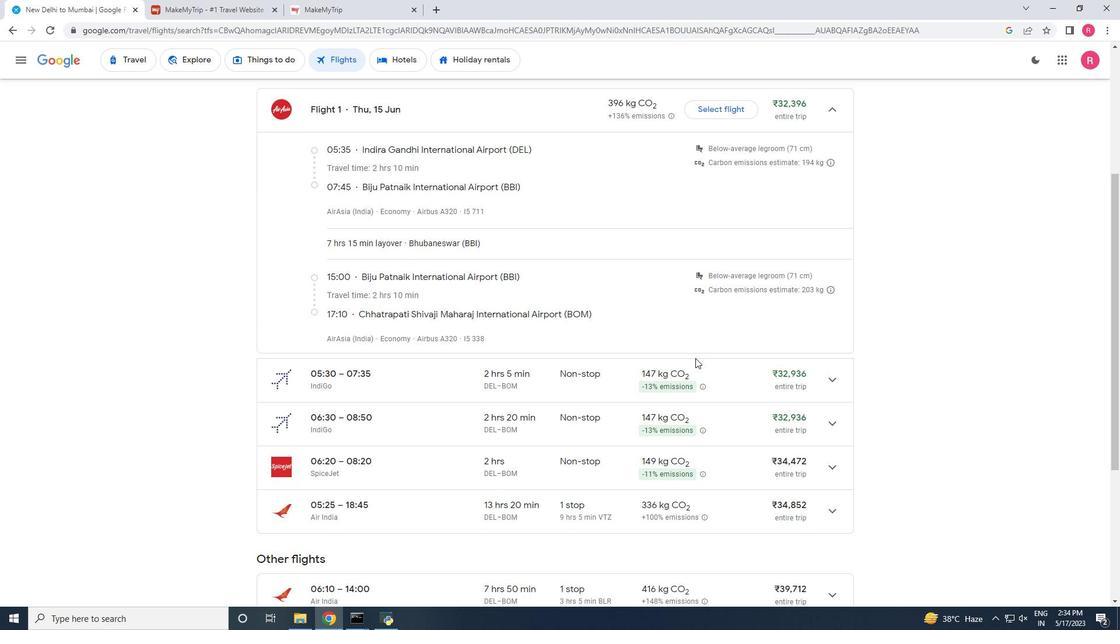 
Action: Mouse moved to (696, 367)
Screenshot: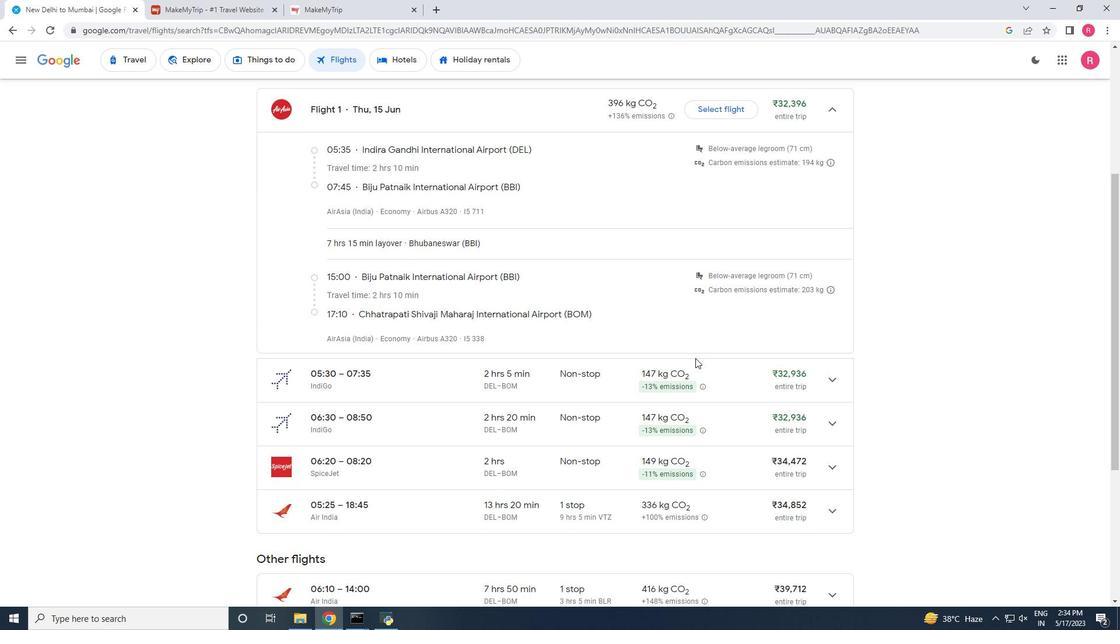 
Action: Mouse scrolled (696, 367) with delta (0, 0)
Screenshot: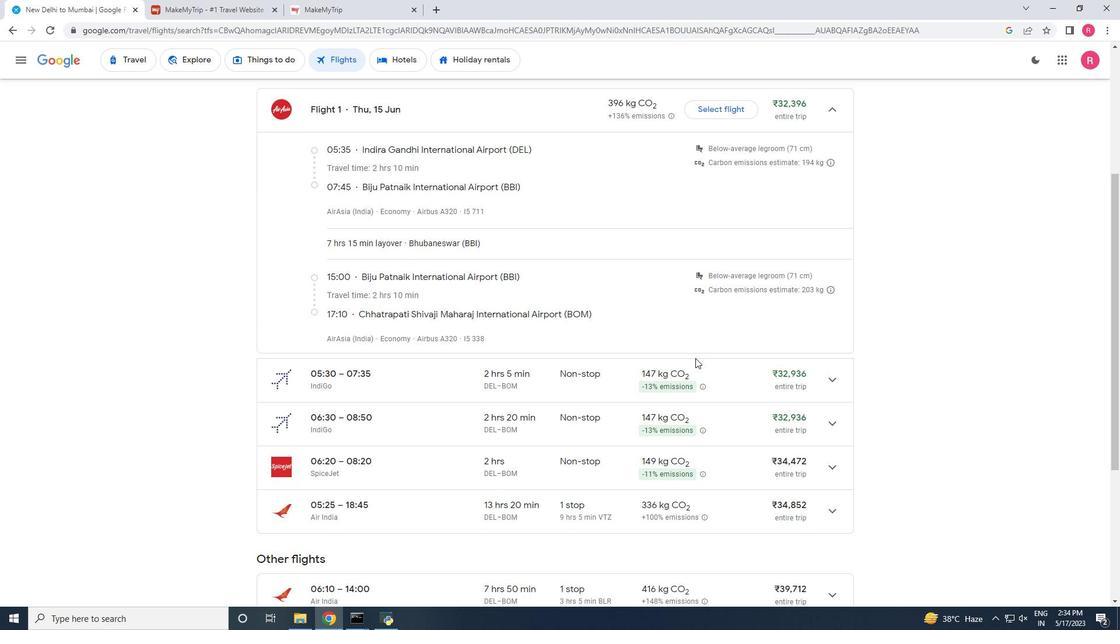 
Action: Mouse moved to (838, 208)
Screenshot: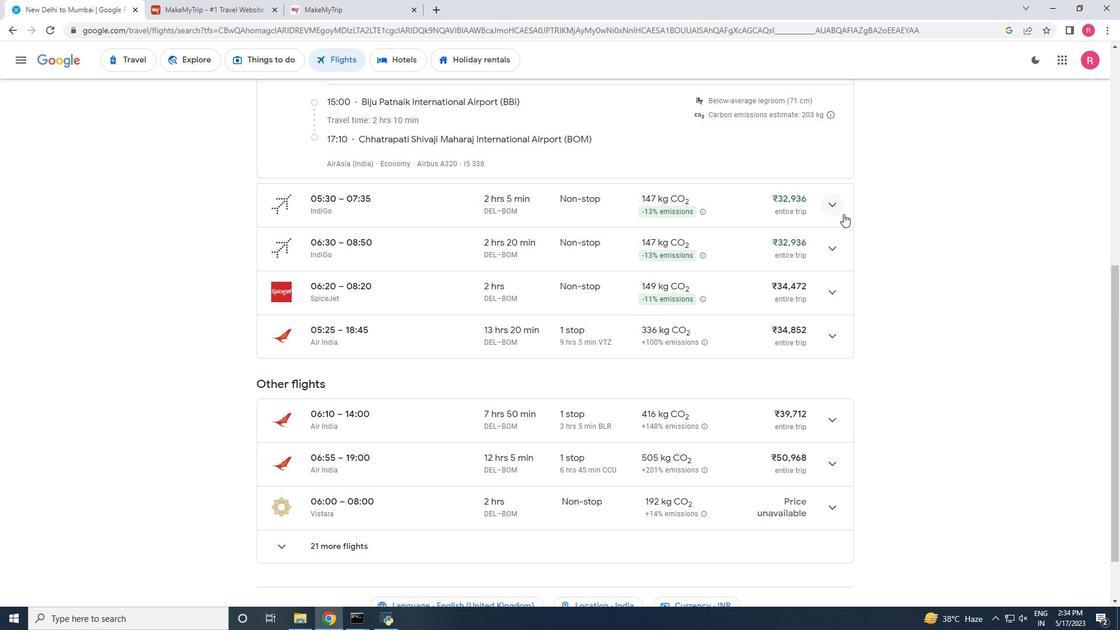 
Action: Mouse pressed left at (838, 208)
Screenshot: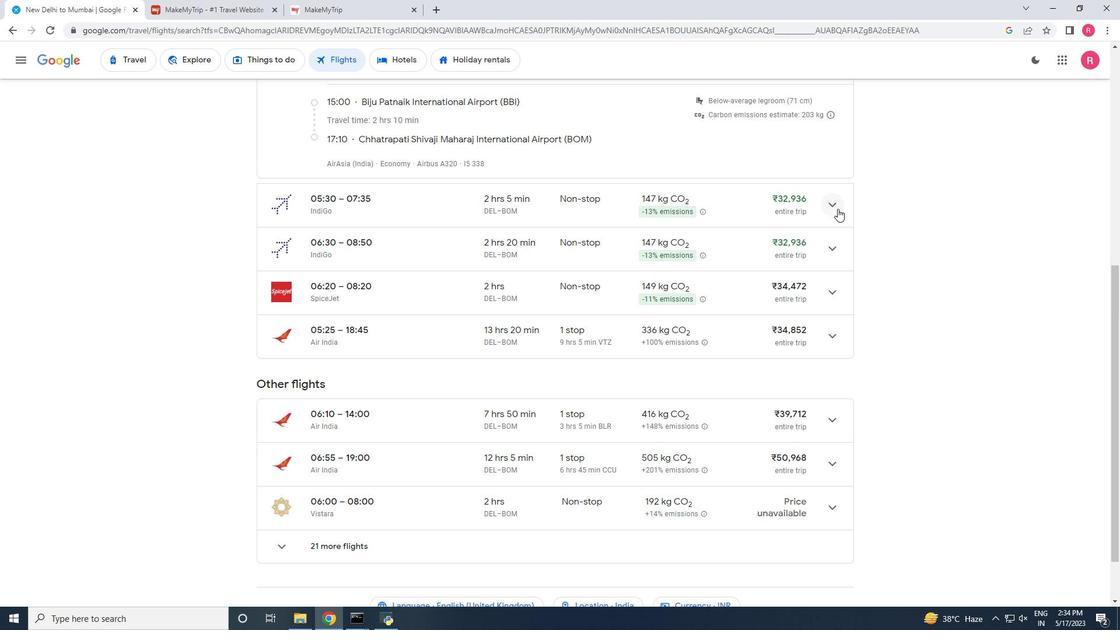 
Action: Mouse moved to (832, 347)
Screenshot: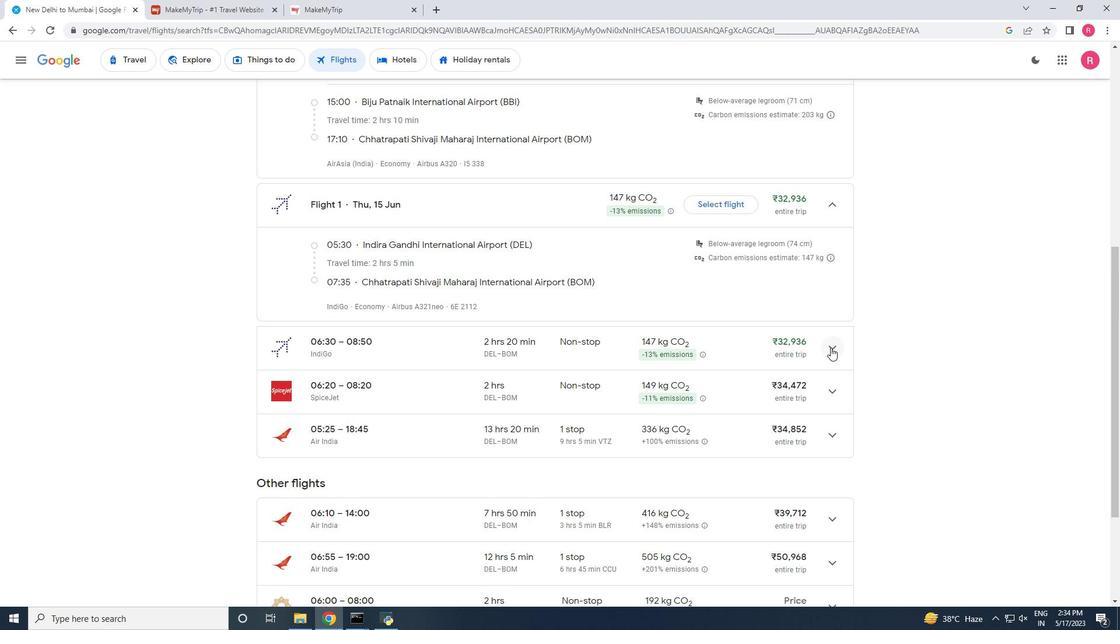 
Action: Mouse pressed left at (832, 347)
Screenshot: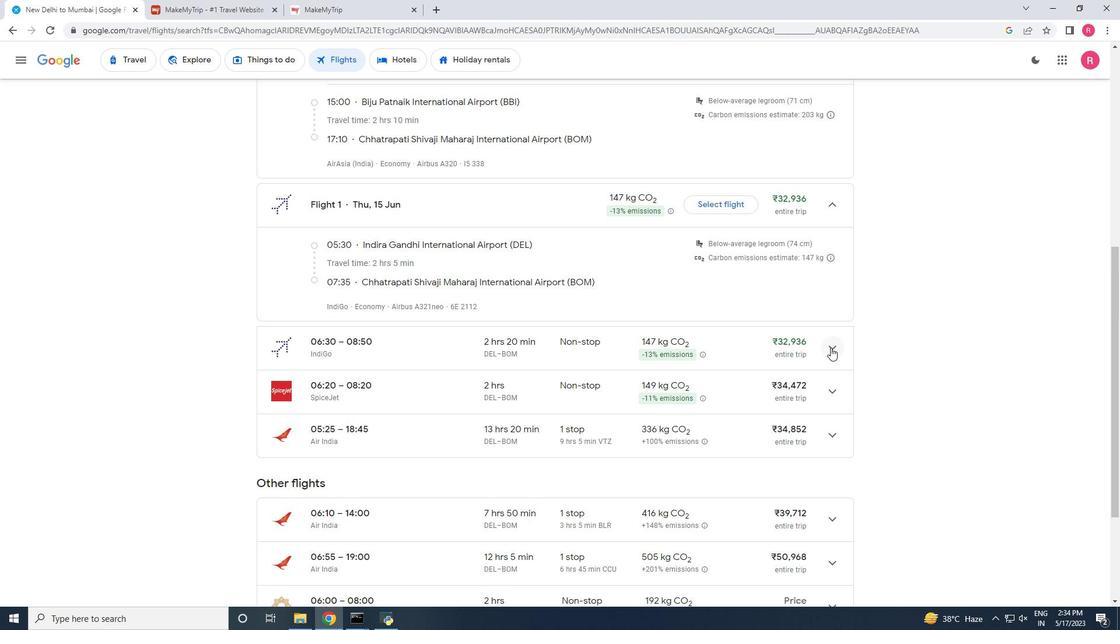 
Action: Mouse moved to (832, 347)
Screenshot: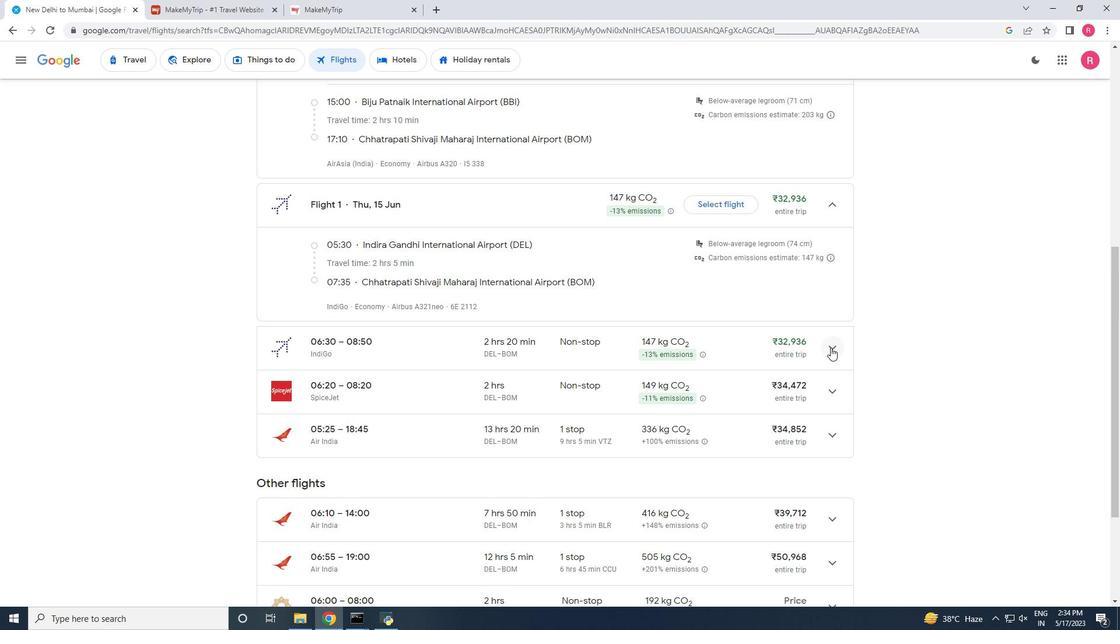 
Action: Mouse scrolled (832, 347) with delta (0, 0)
Screenshot: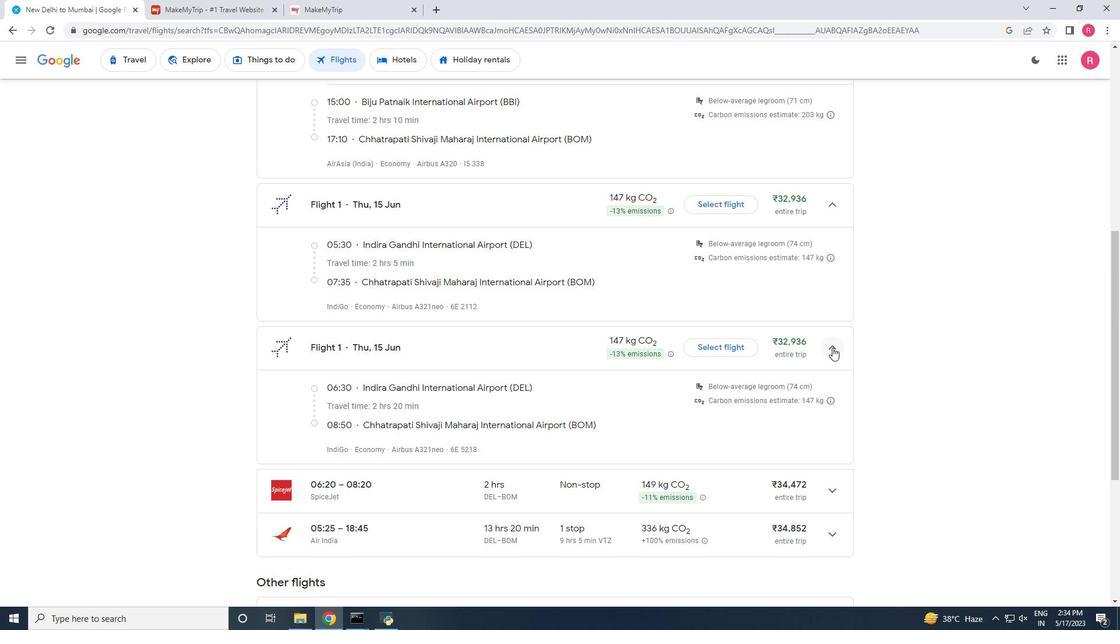 
Action: Mouse scrolled (832, 347) with delta (0, 0)
Screenshot: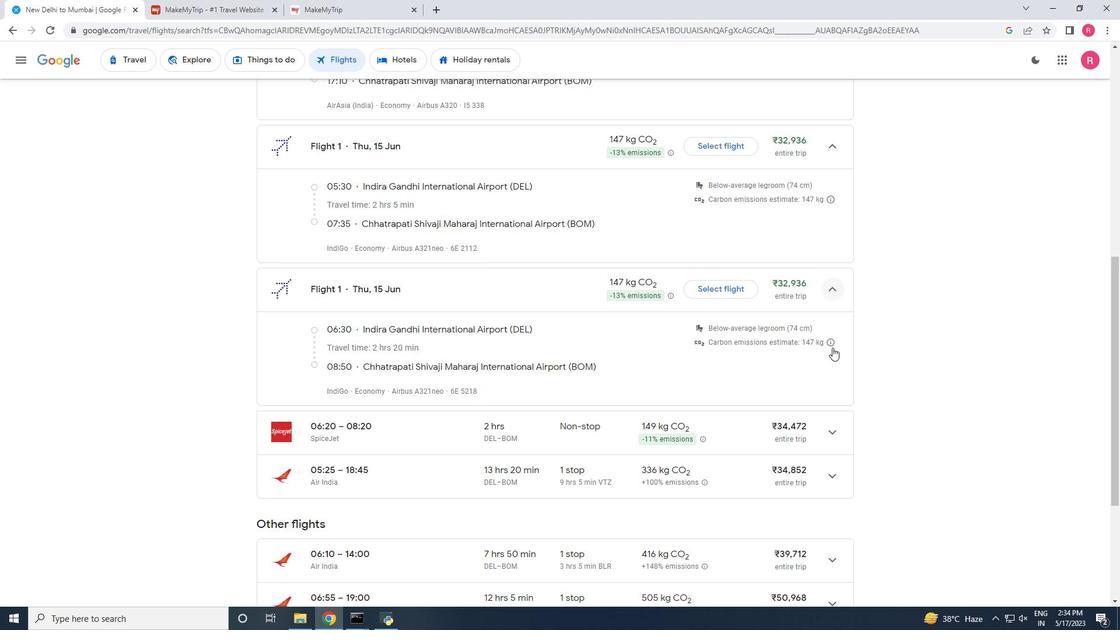 
Action: Mouse scrolled (832, 347) with delta (0, 0)
Screenshot: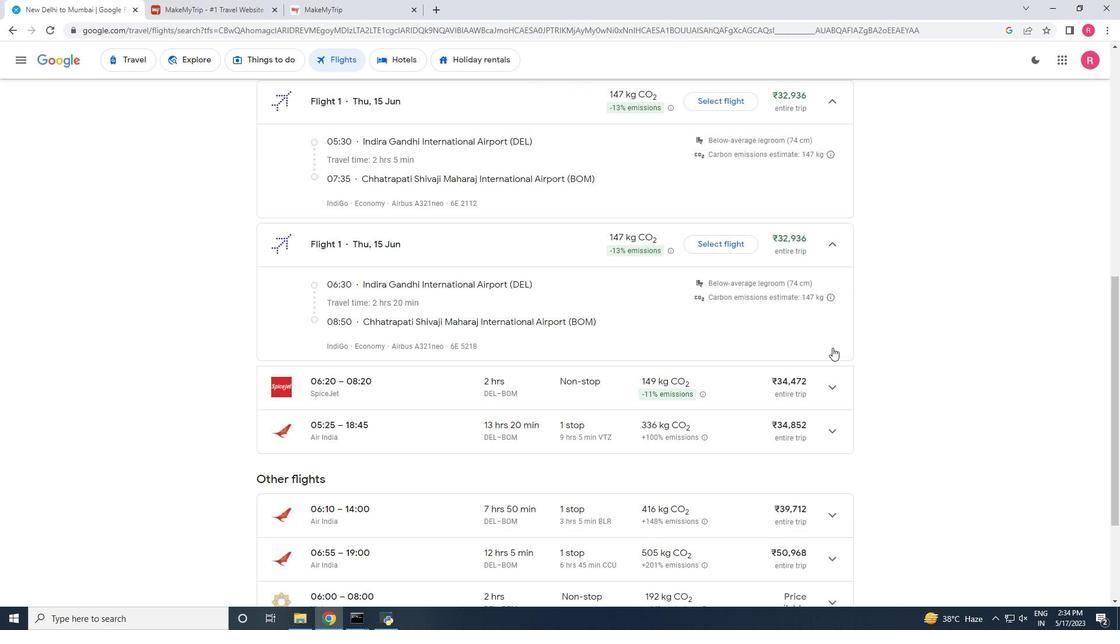 
Action: Mouse moved to (843, 324)
Screenshot: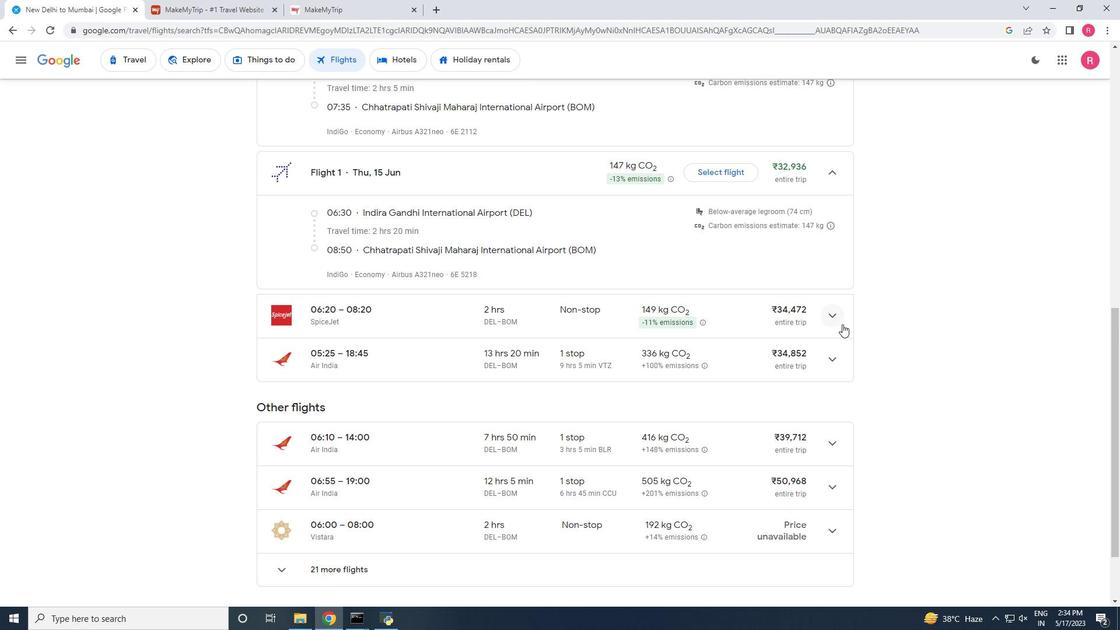 
Action: Mouse pressed left at (843, 324)
Screenshot: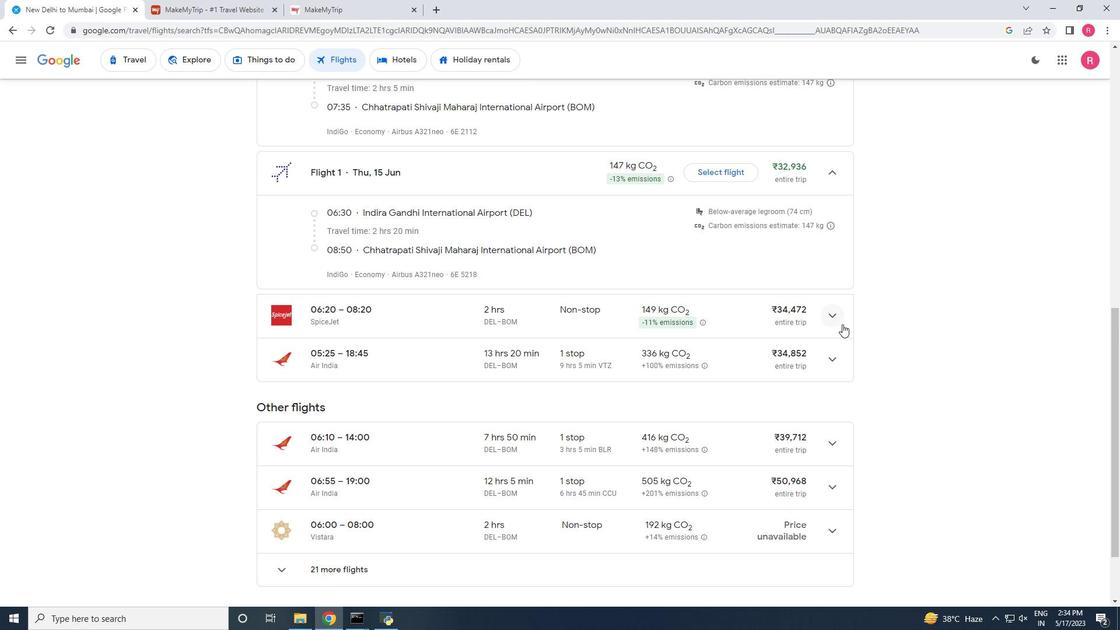 
Action: Mouse scrolled (843, 323) with delta (0, 0)
Screenshot: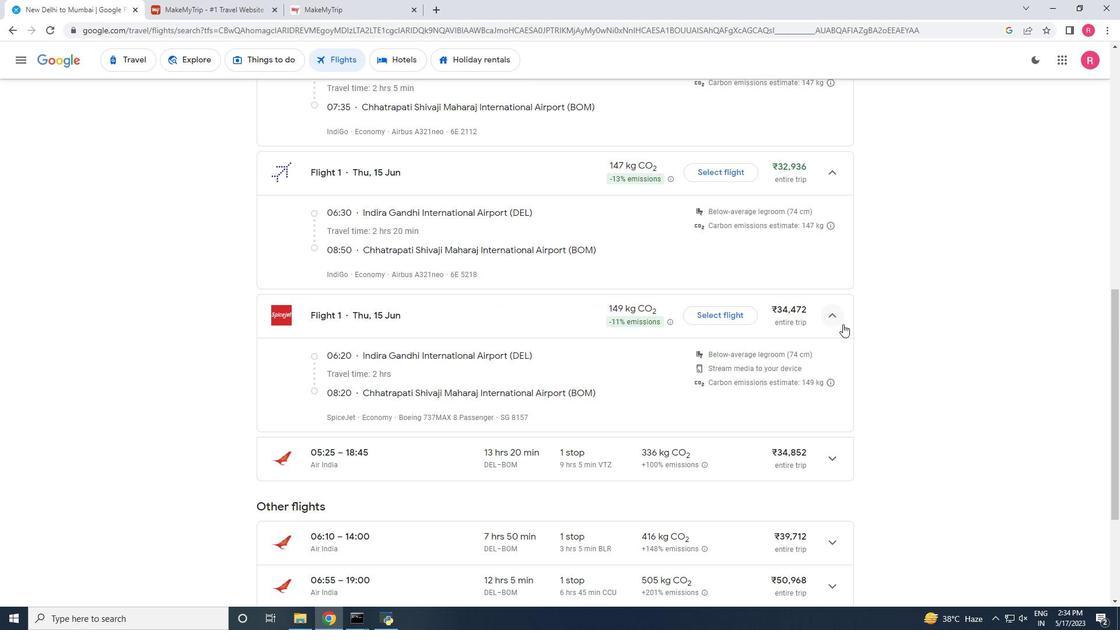 
Action: Mouse scrolled (843, 323) with delta (0, 0)
Screenshot: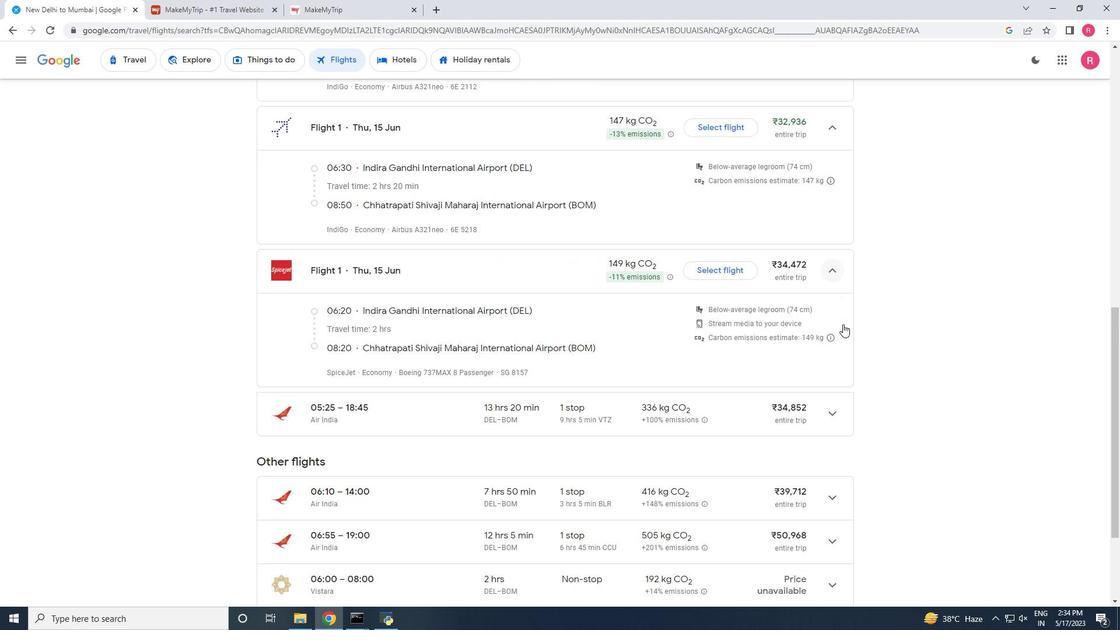 
Action: Mouse moved to (840, 331)
Screenshot: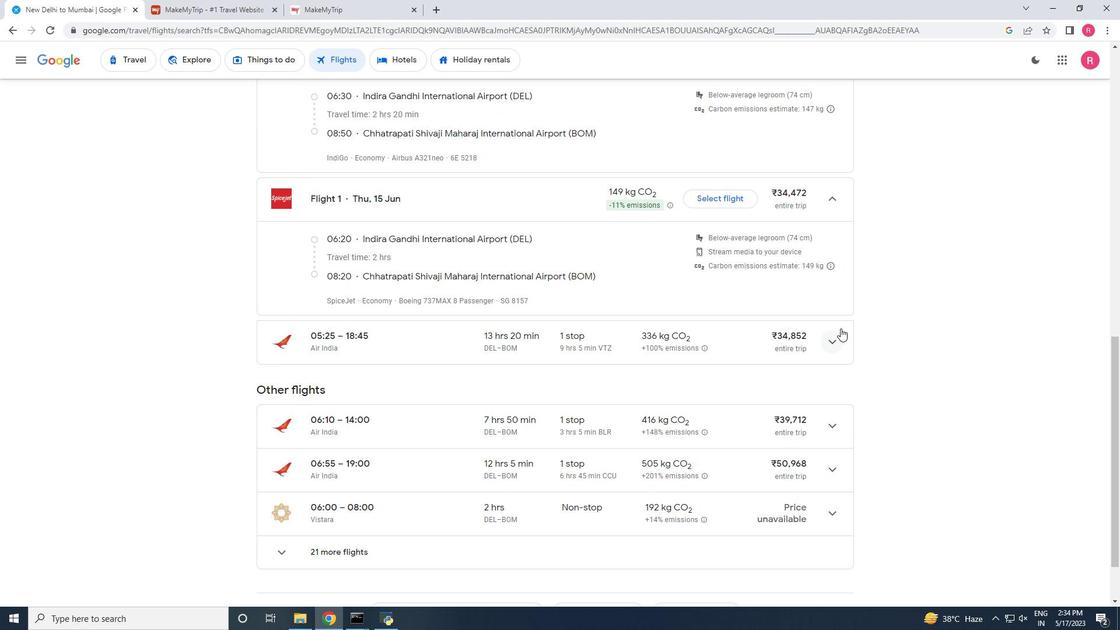 
Action: Mouse pressed left at (840, 331)
Screenshot: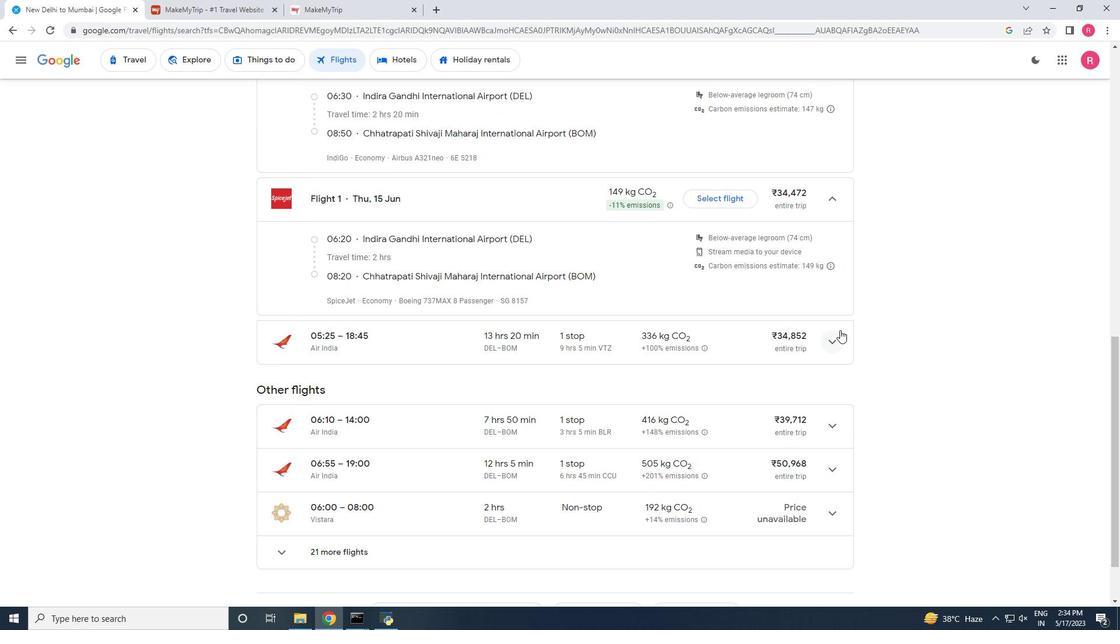 
Action: Mouse scrolled (840, 330) with delta (0, 0)
Screenshot: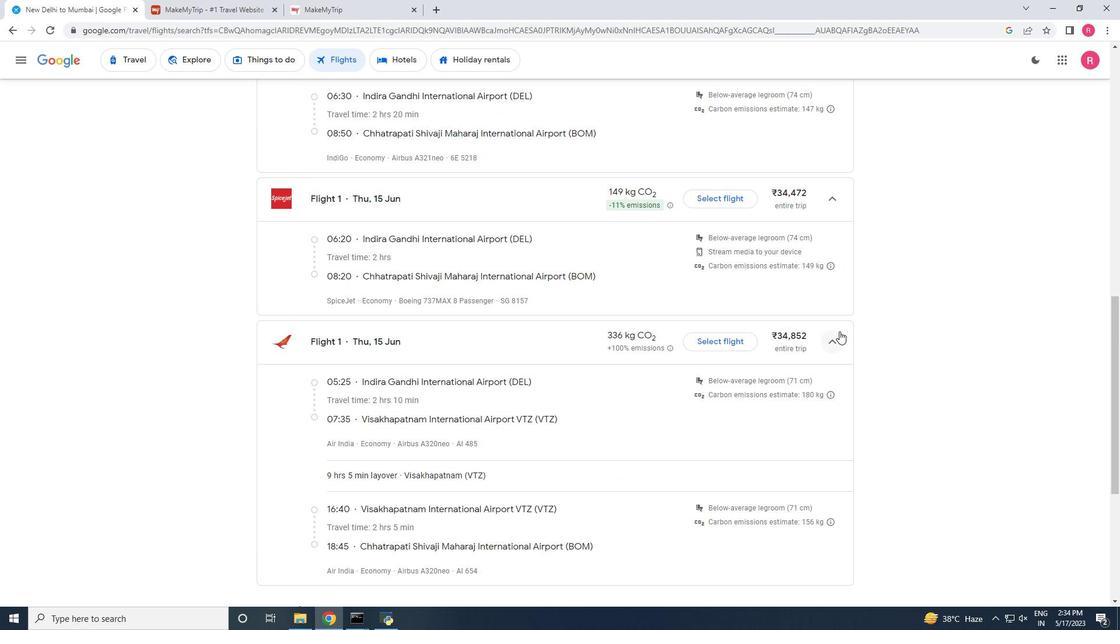 
Action: Mouse scrolled (840, 330) with delta (0, 0)
Screenshot: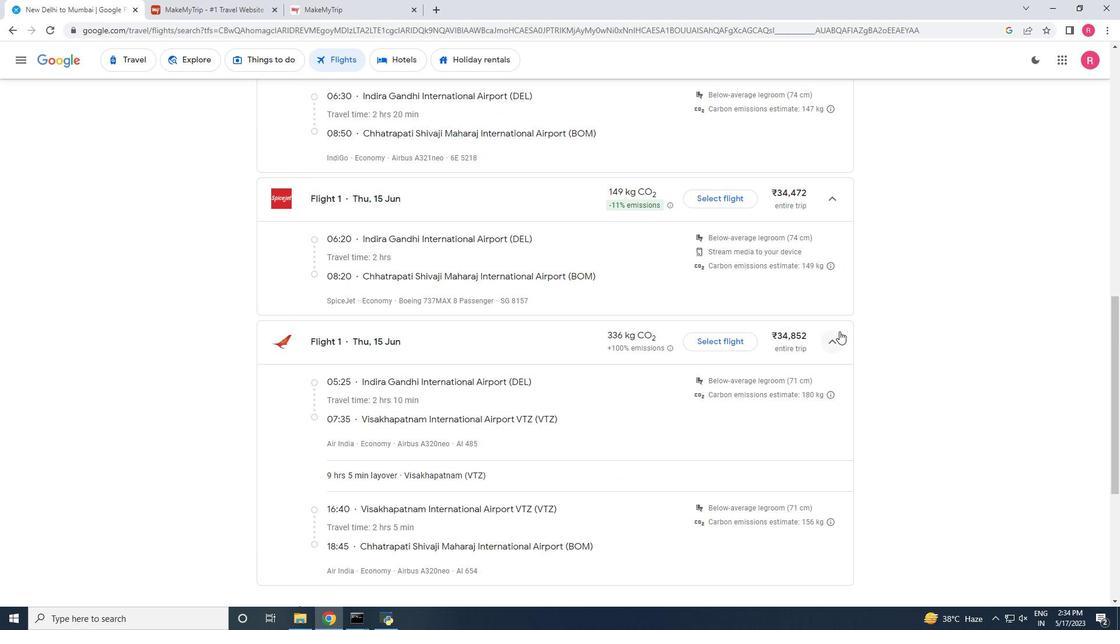 
Action: Mouse scrolled (840, 330) with delta (0, 0)
Screenshot: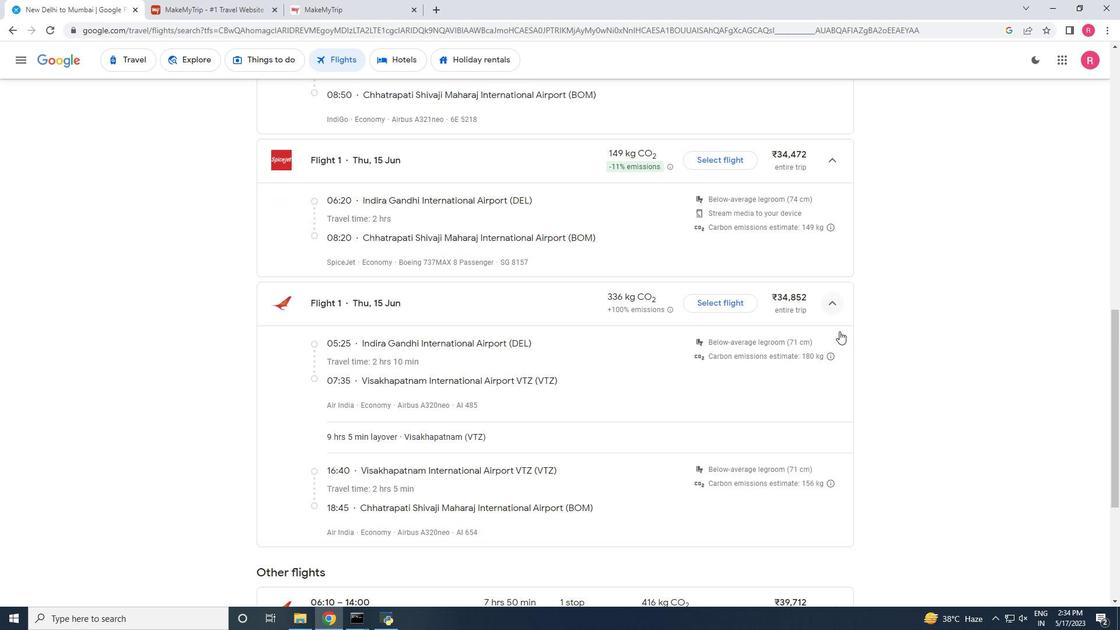 
Action: Mouse scrolled (840, 330) with delta (0, 0)
Screenshot: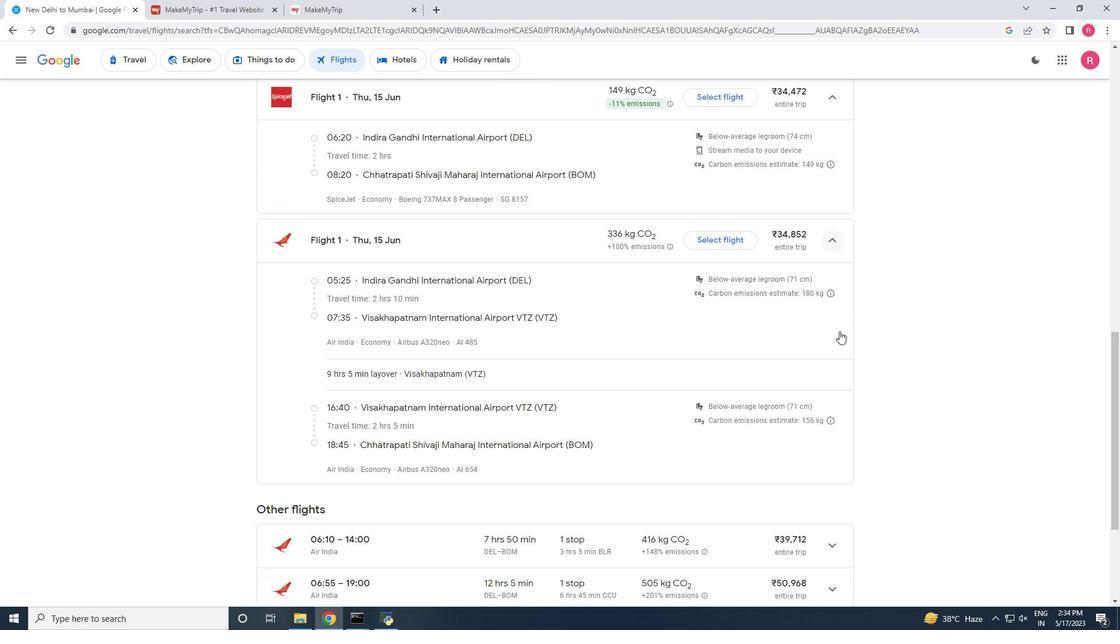 
Action: Mouse scrolled (840, 330) with delta (0, 0)
Screenshot: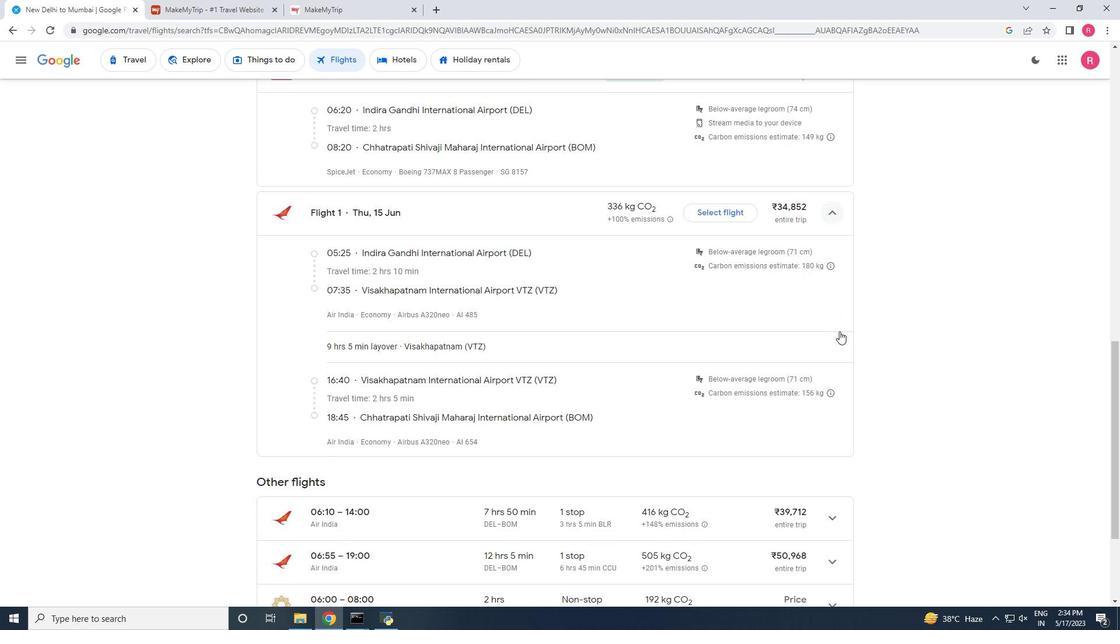 
Action: Mouse moved to (831, 351)
Screenshot: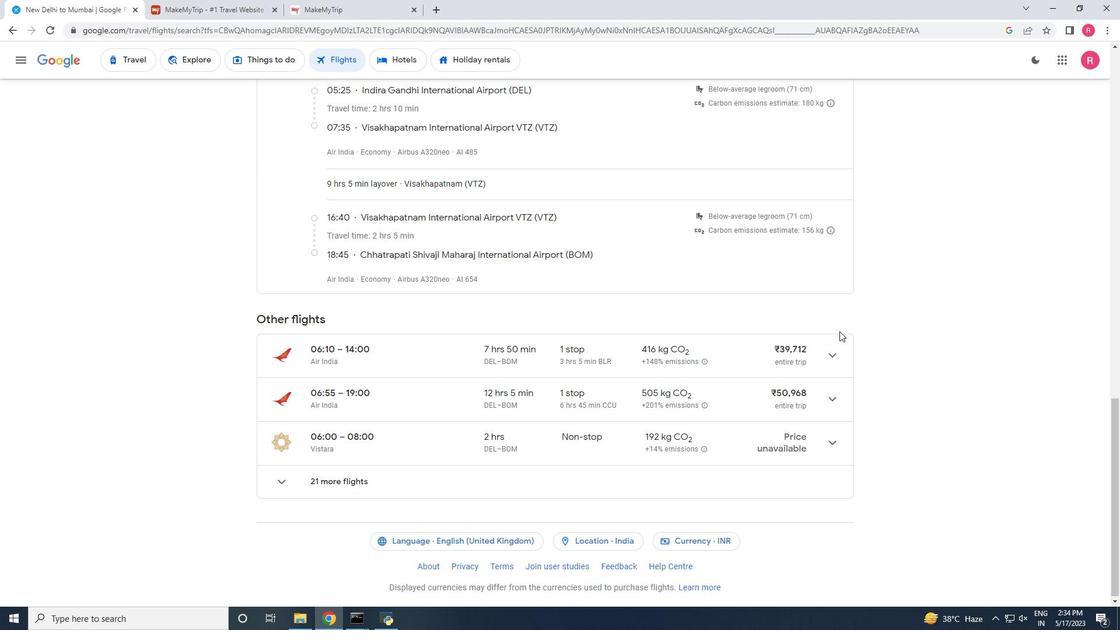
Action: Mouse pressed left at (831, 351)
Screenshot: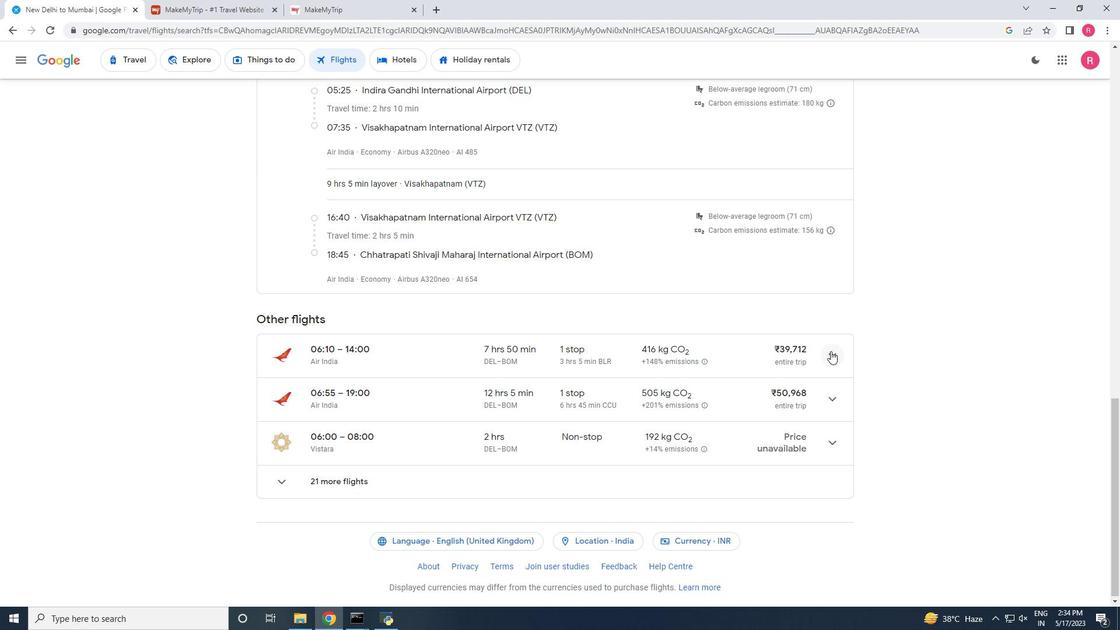 
Action: Mouse moved to (827, 410)
Screenshot: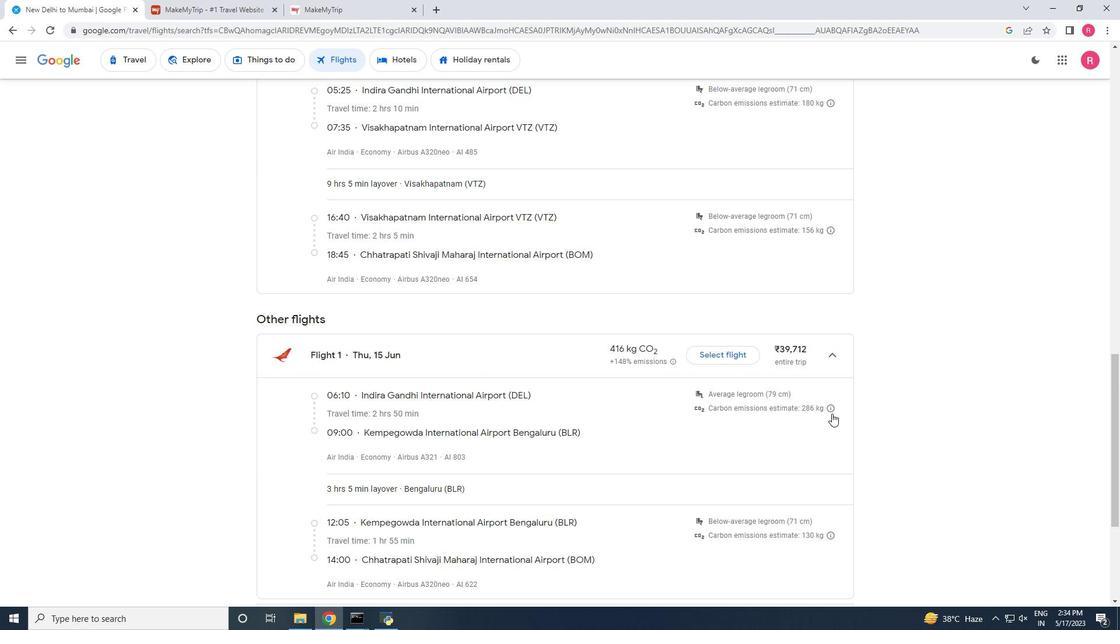 
Action: Mouse scrolled (827, 409) with delta (0, 0)
Screenshot: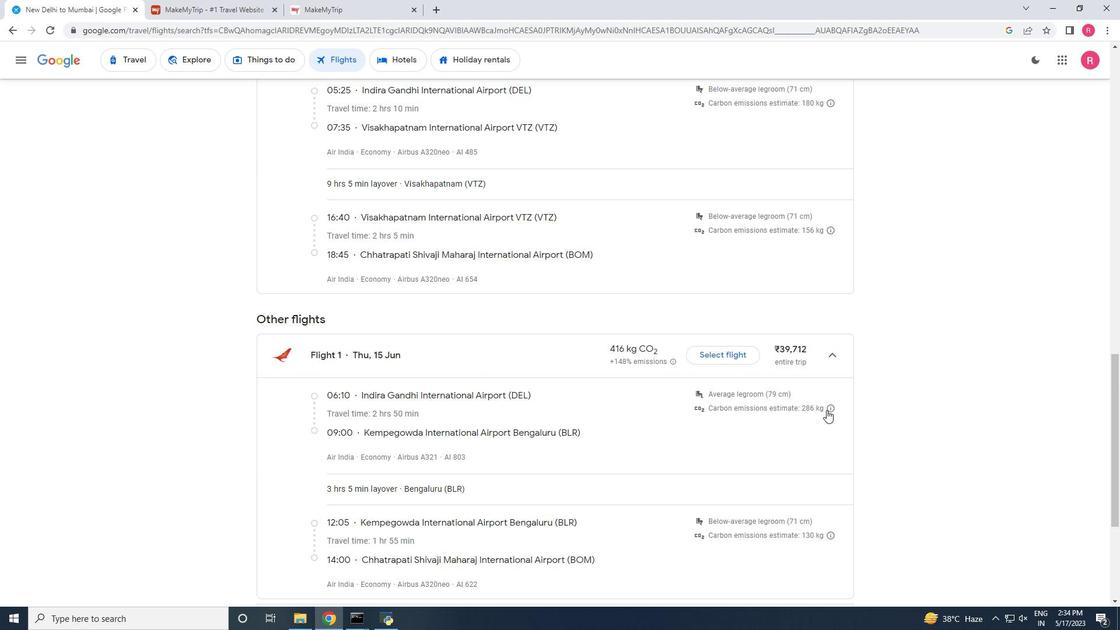 
Action: Mouse scrolled (827, 409) with delta (0, 0)
Screenshot: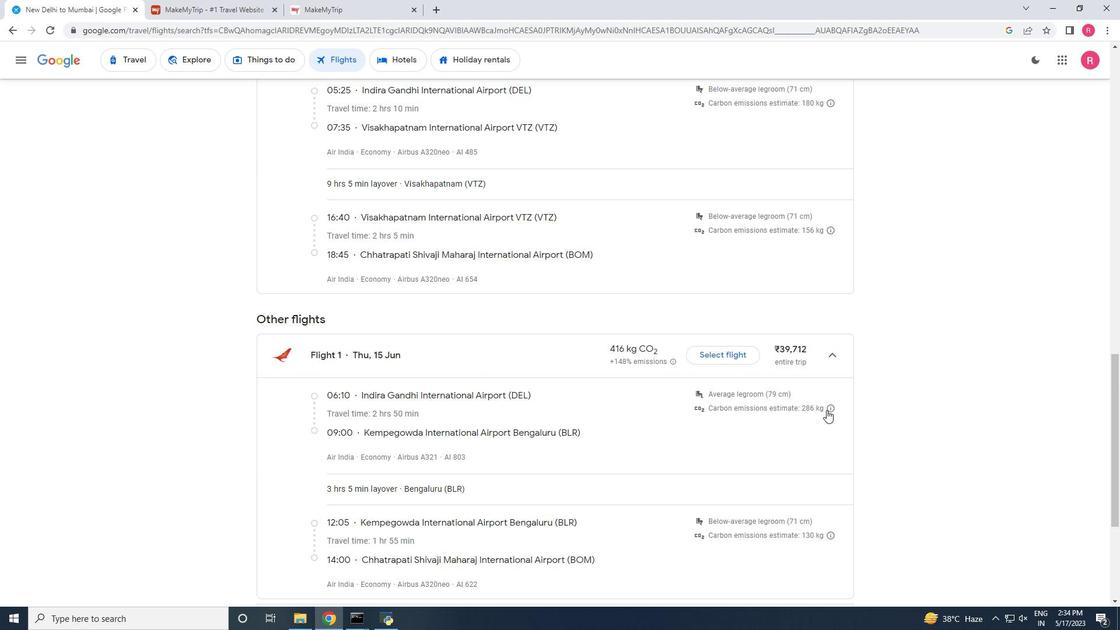 
Action: Mouse scrolled (827, 409) with delta (0, 0)
Screenshot: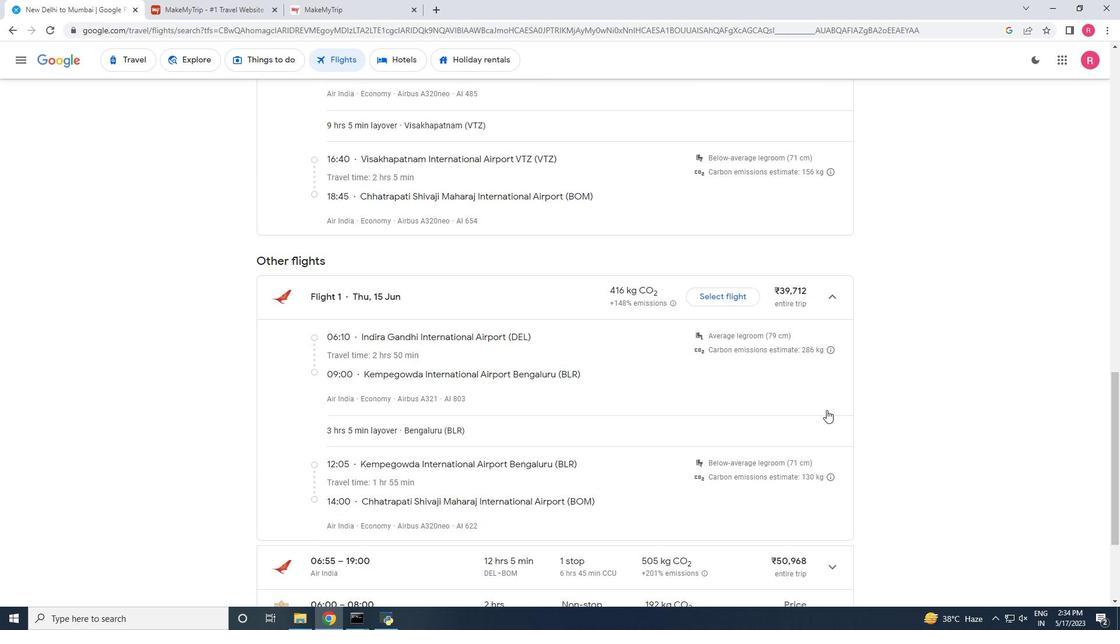 
Action: Mouse scrolled (827, 409) with delta (0, 0)
Screenshot: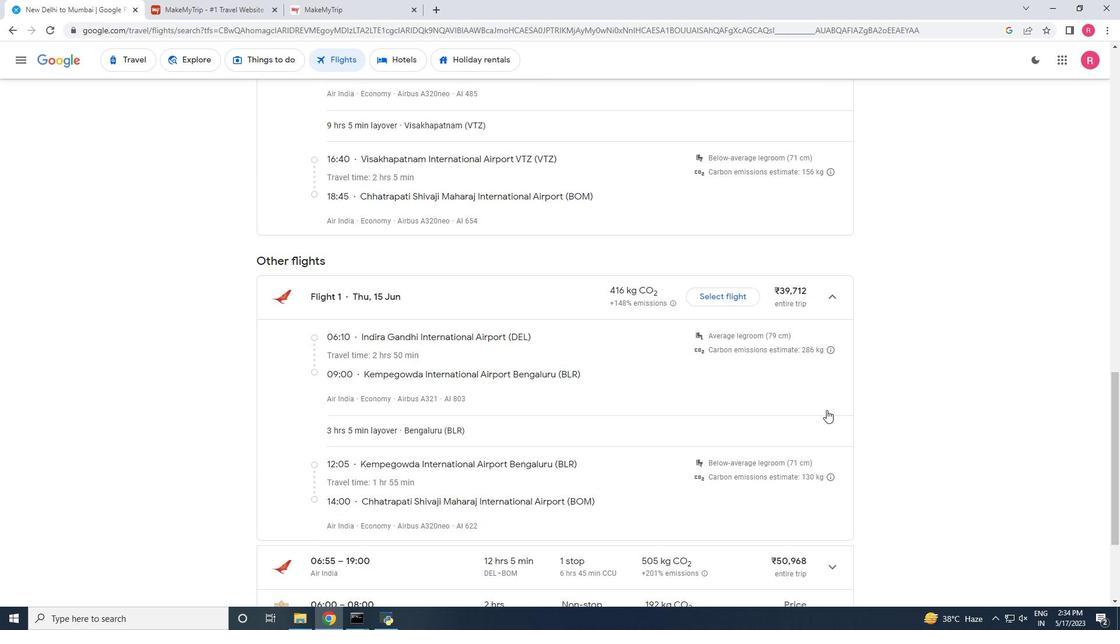 
Action: Mouse scrolled (827, 409) with delta (0, 0)
Screenshot: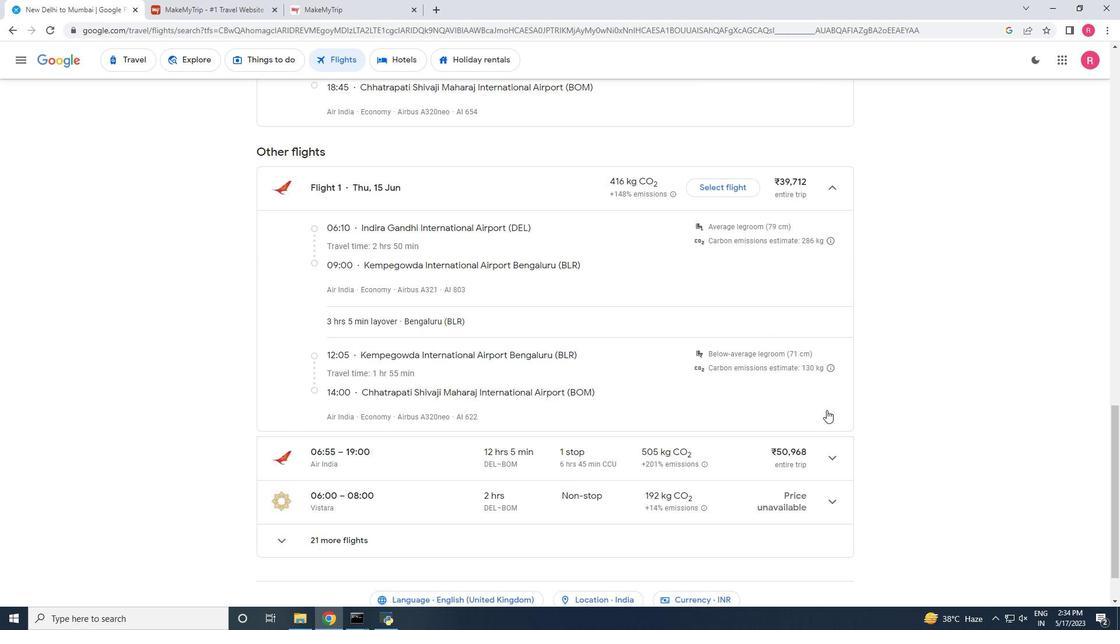 
Action: Mouse moved to (827, 394)
Screenshot: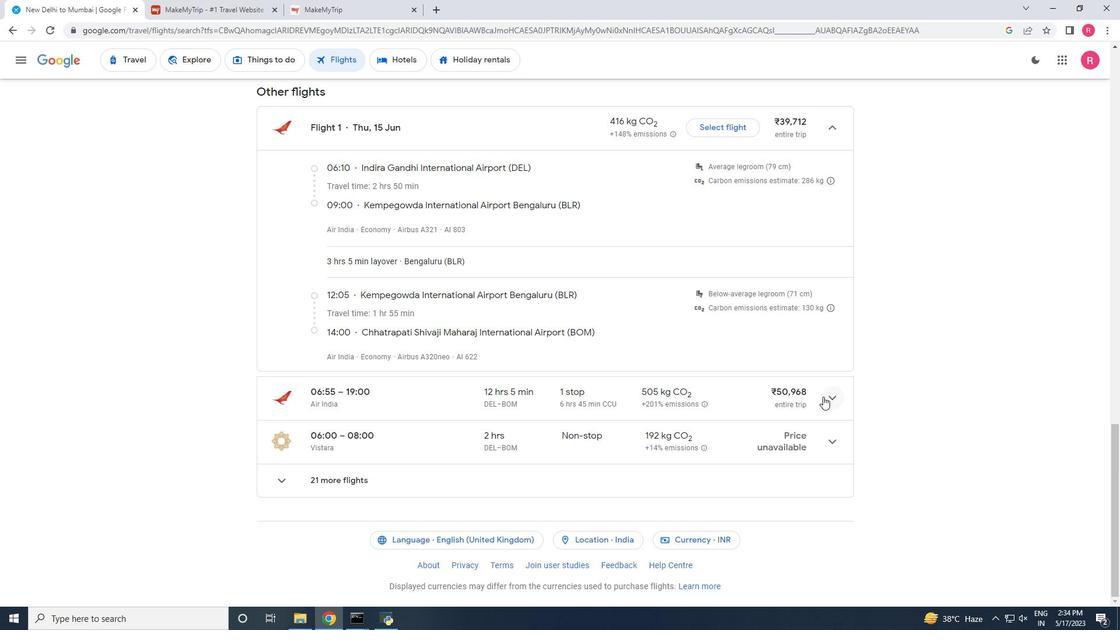 
Action: Mouse pressed left at (827, 394)
Screenshot: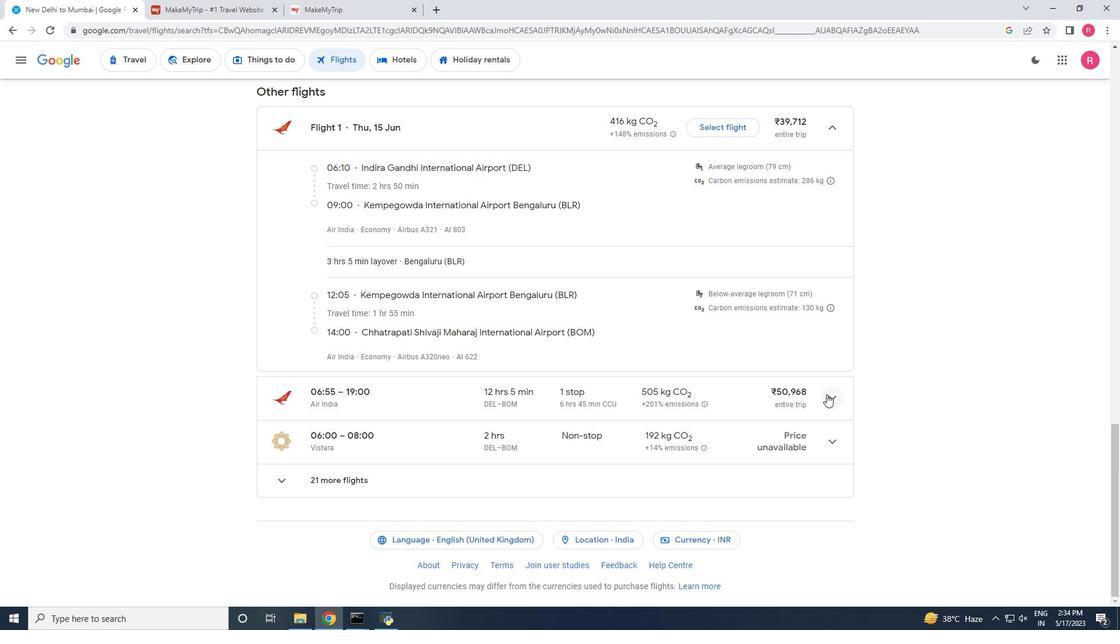 
Action: Mouse scrolled (827, 394) with delta (0, 0)
Screenshot: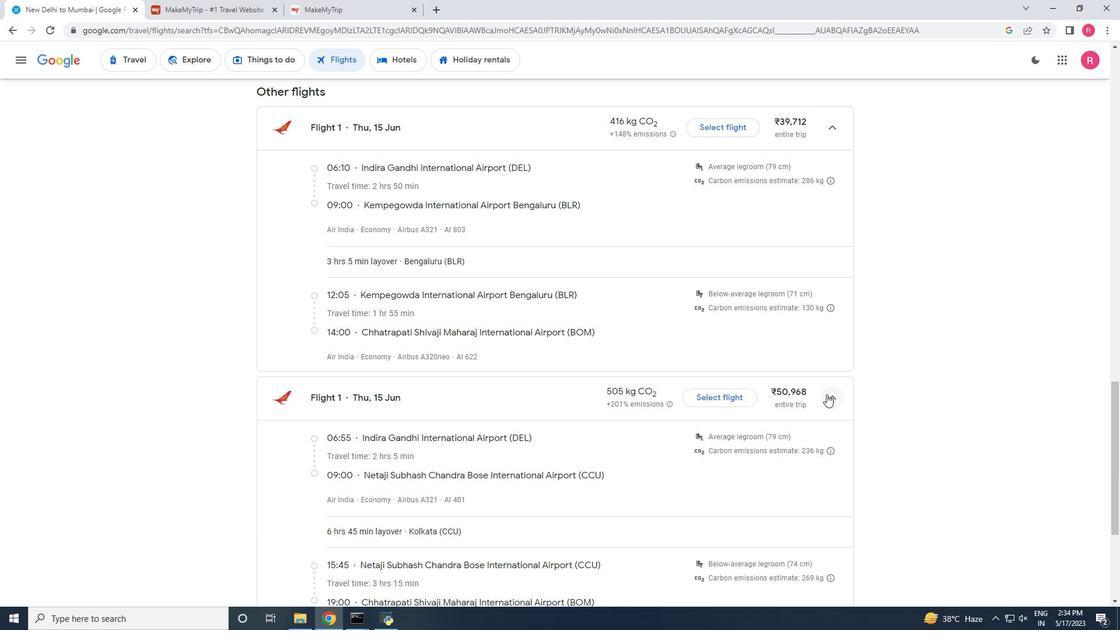 
Action: Mouse scrolled (827, 394) with delta (0, 0)
Screenshot: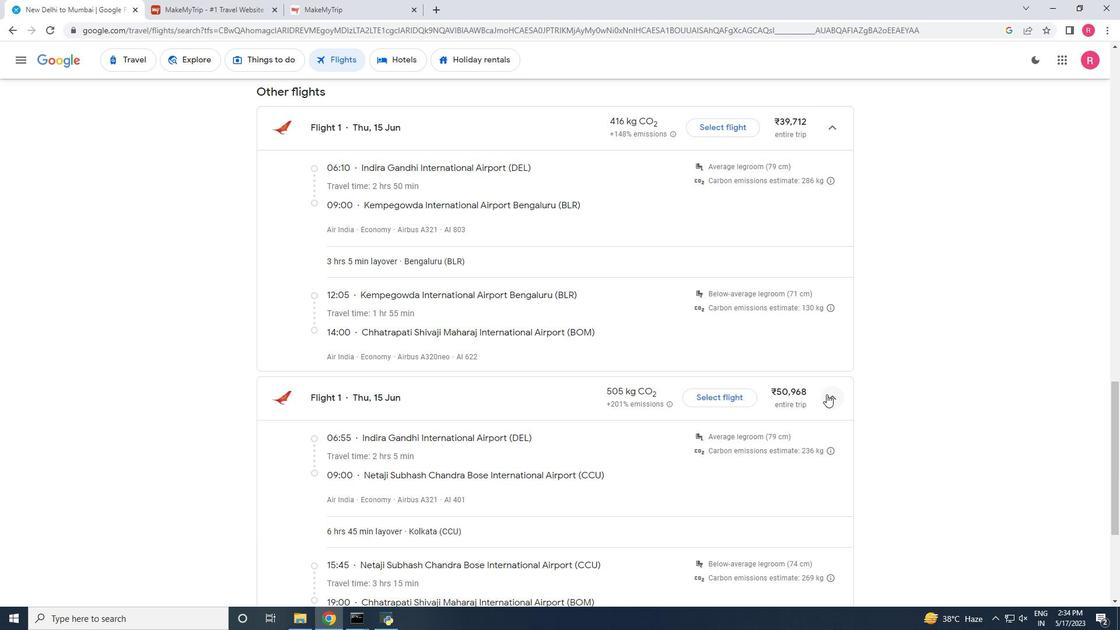 
Action: Mouse scrolled (827, 394) with delta (0, 0)
Screenshot: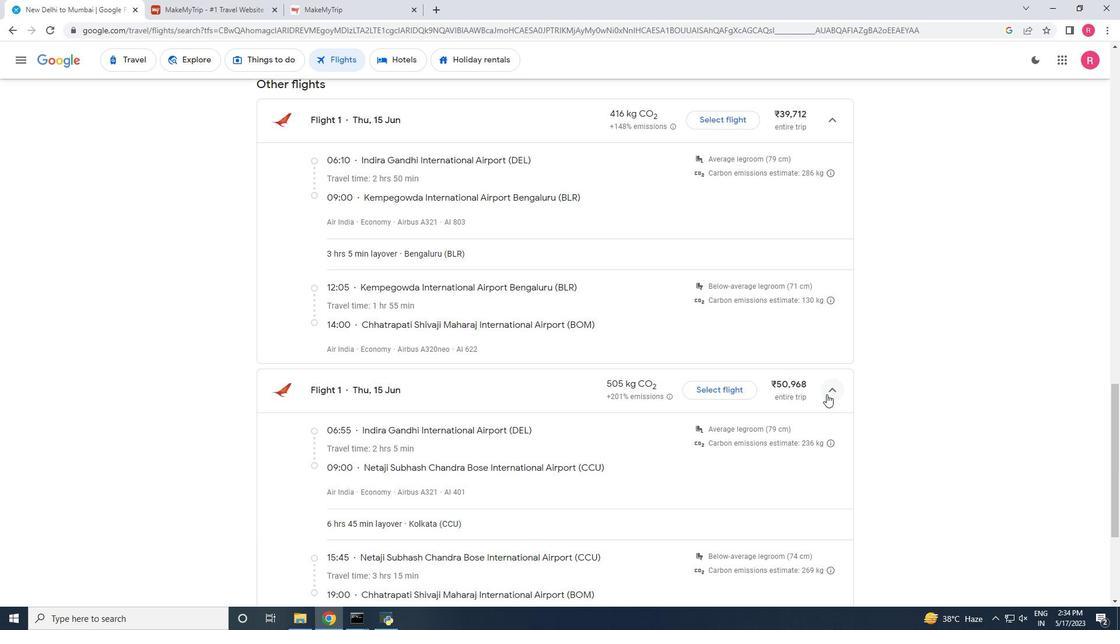 
Action: Mouse scrolled (827, 394) with delta (0, 0)
Screenshot: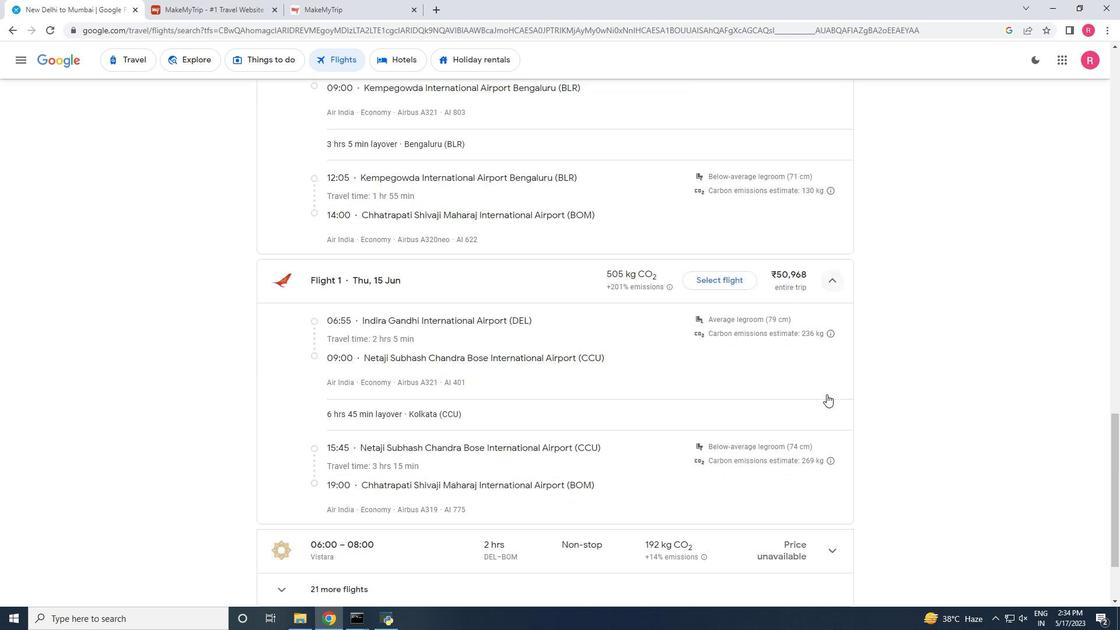 
Action: Mouse scrolled (827, 394) with delta (0, 0)
Screenshot: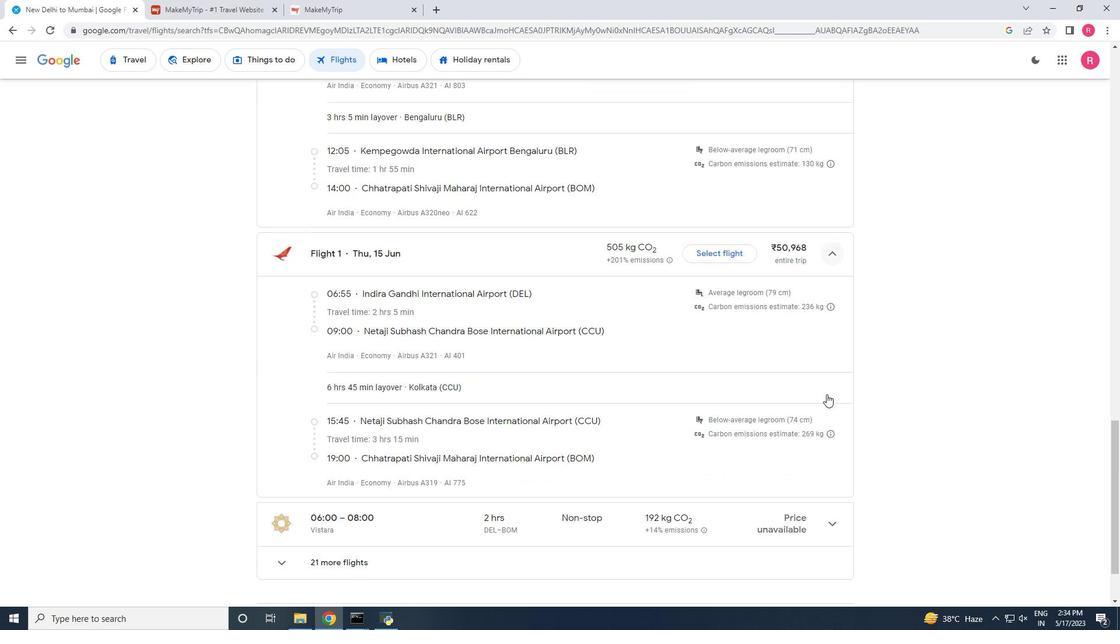 
Action: Mouse scrolled (827, 394) with delta (0, 0)
Screenshot: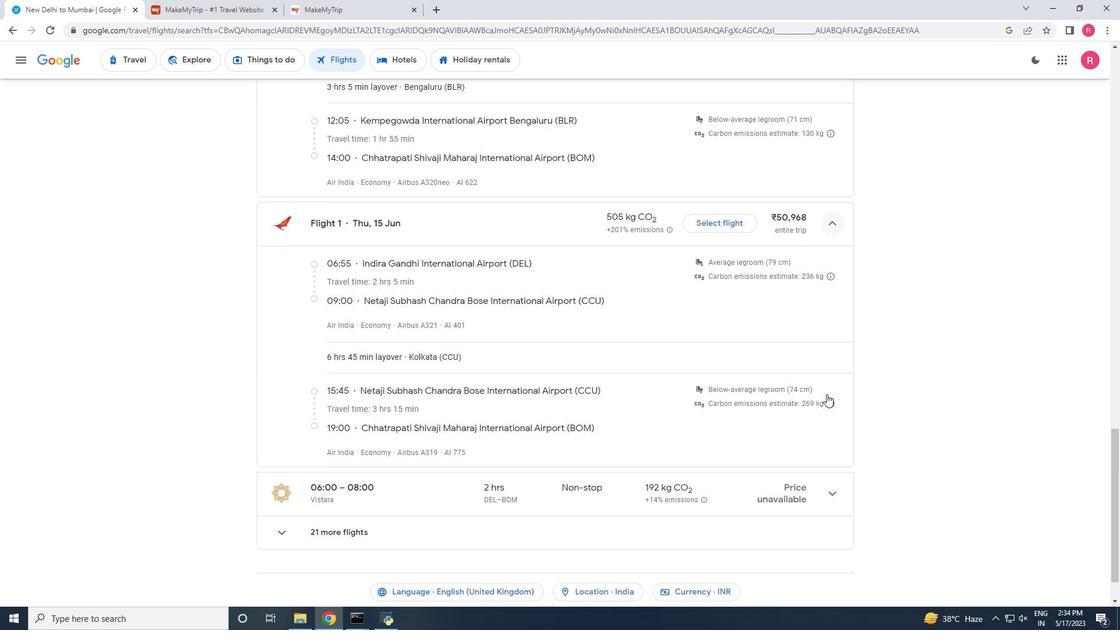
Action: Mouse moved to (831, 436)
Screenshot: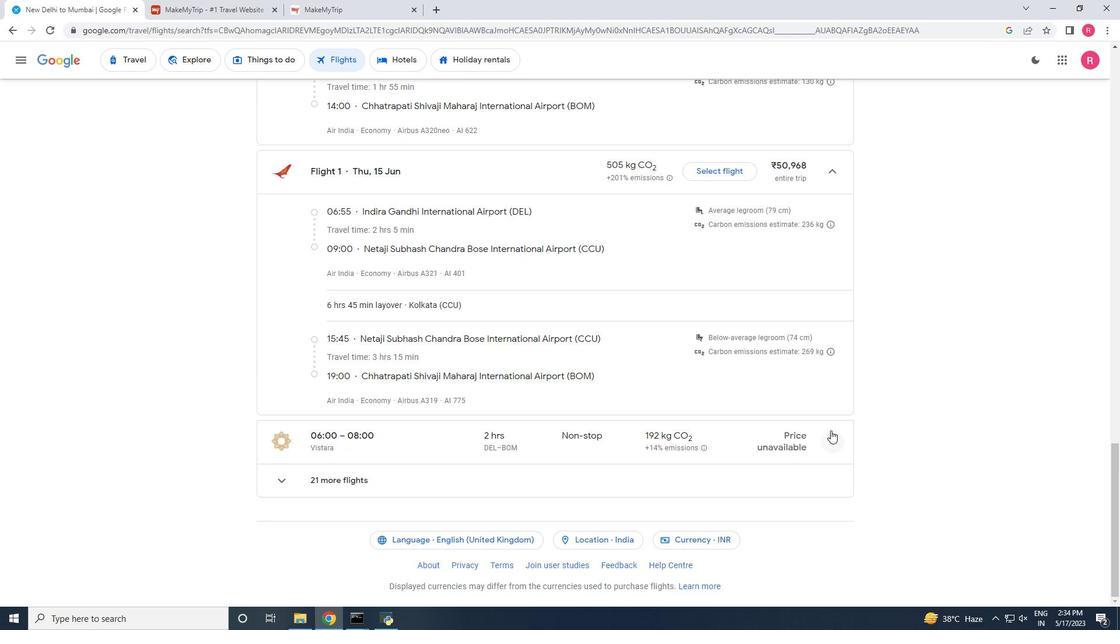 
Action: Mouse pressed left at (831, 436)
Screenshot: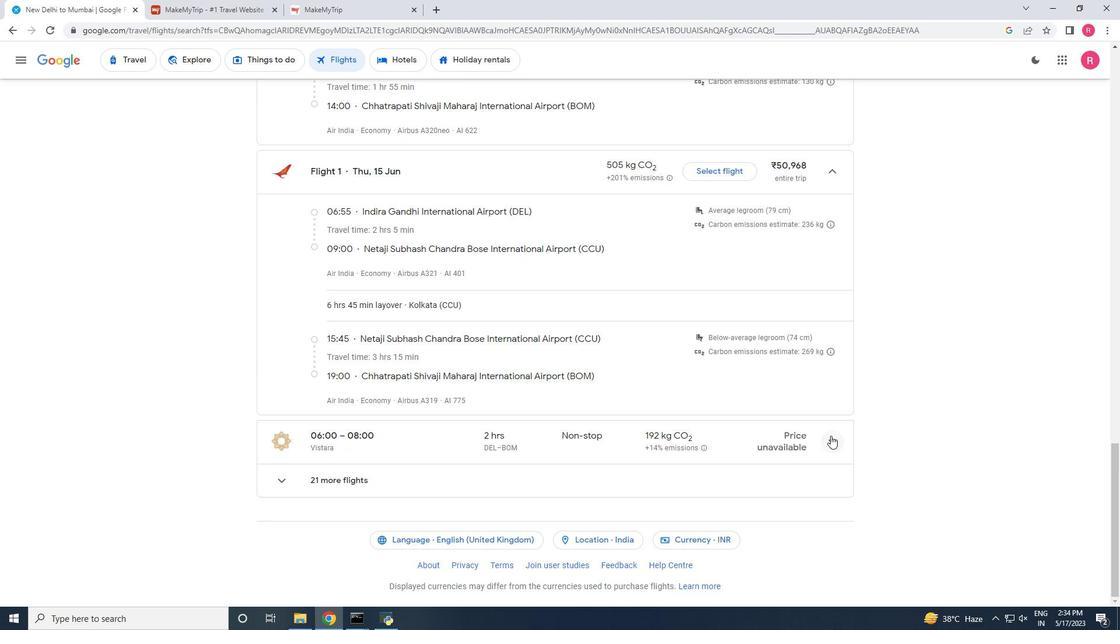 
Action: Mouse moved to (831, 436)
Screenshot: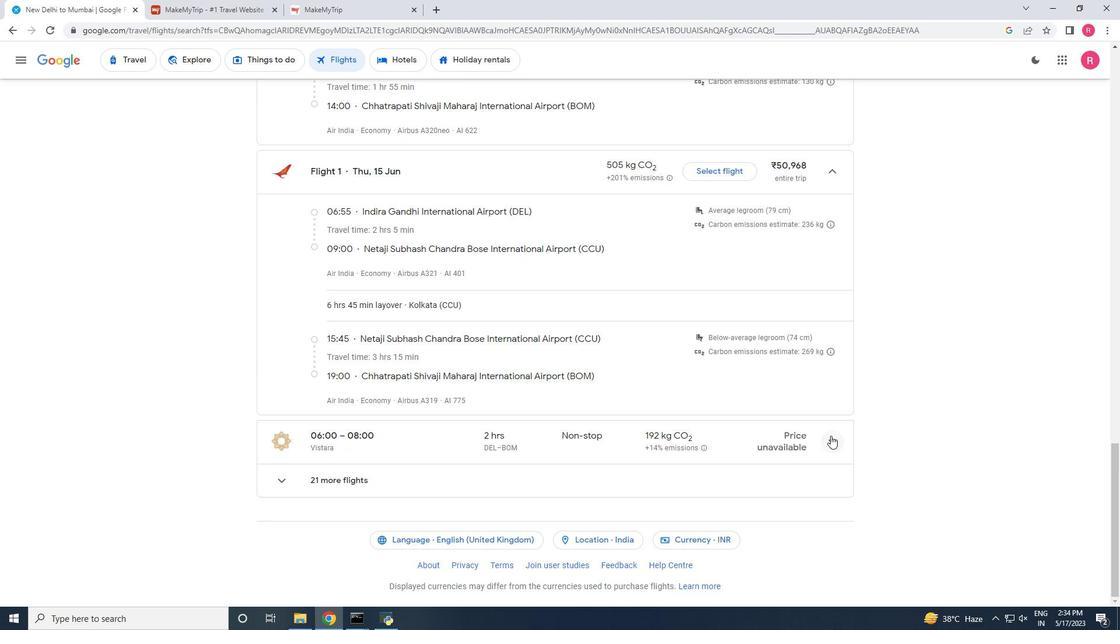 
Action: Mouse scrolled (831, 436) with delta (0, 0)
Screenshot: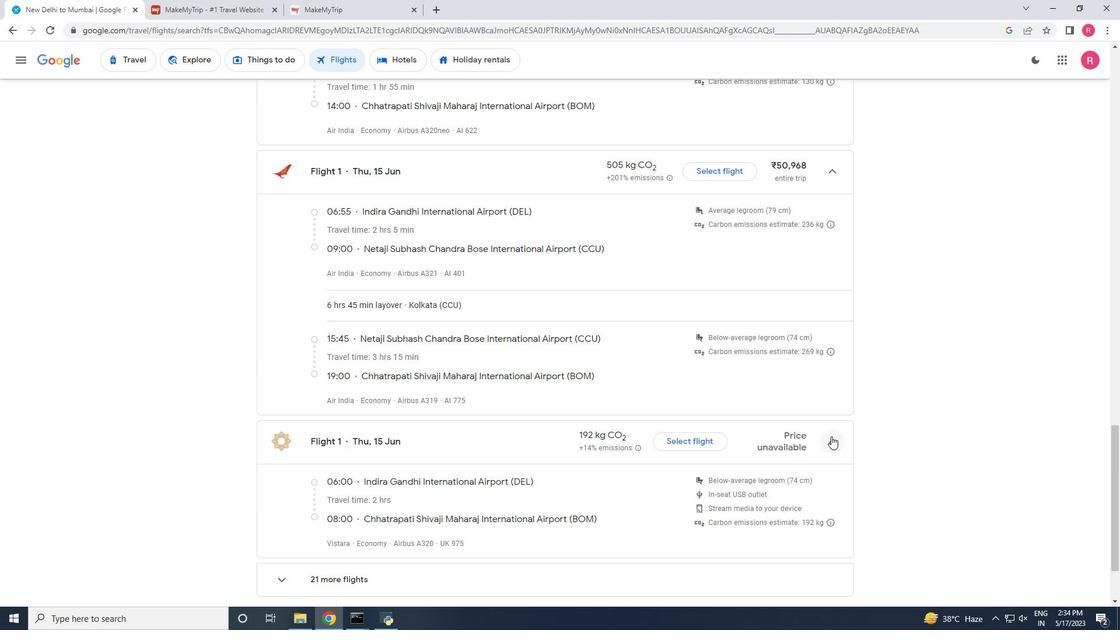
Action: Mouse scrolled (831, 436) with delta (0, 0)
Screenshot: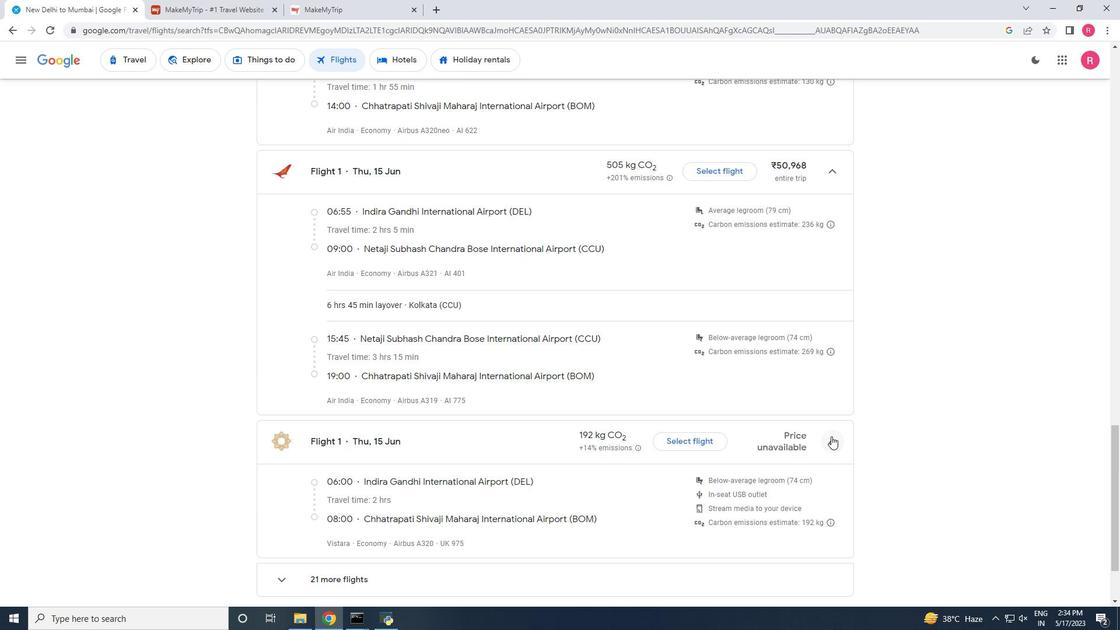 
Action: Mouse scrolled (831, 436) with delta (0, 0)
Screenshot: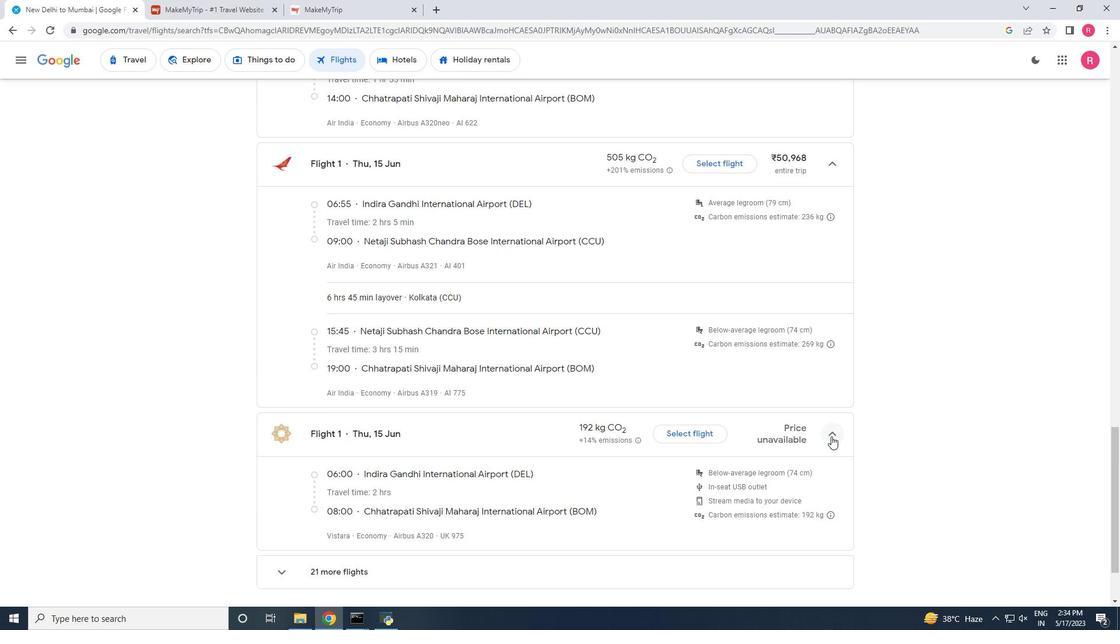 
Action: Mouse scrolled (831, 436) with delta (0, 0)
Screenshot: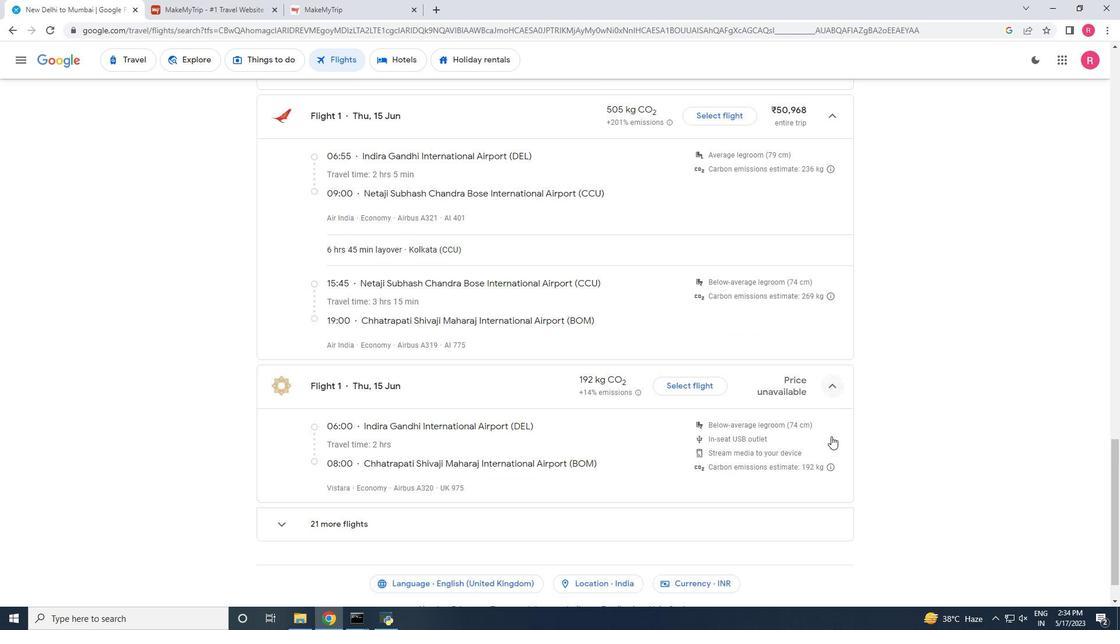 
Action: Mouse scrolled (831, 436) with delta (0, 0)
Screenshot: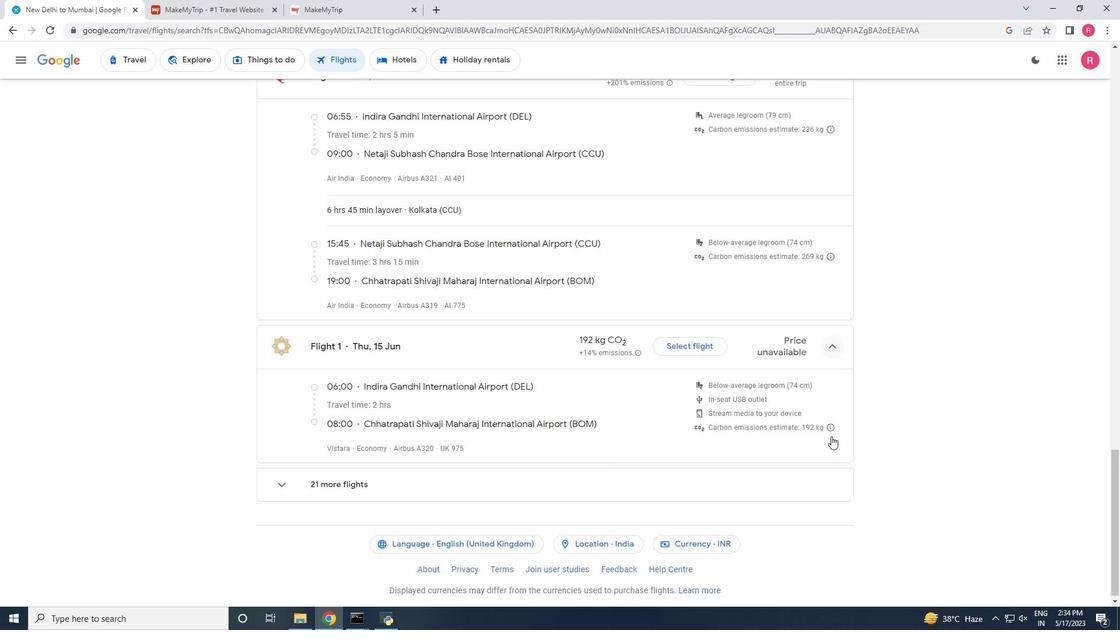
Action: Mouse moved to (307, 478)
Screenshot: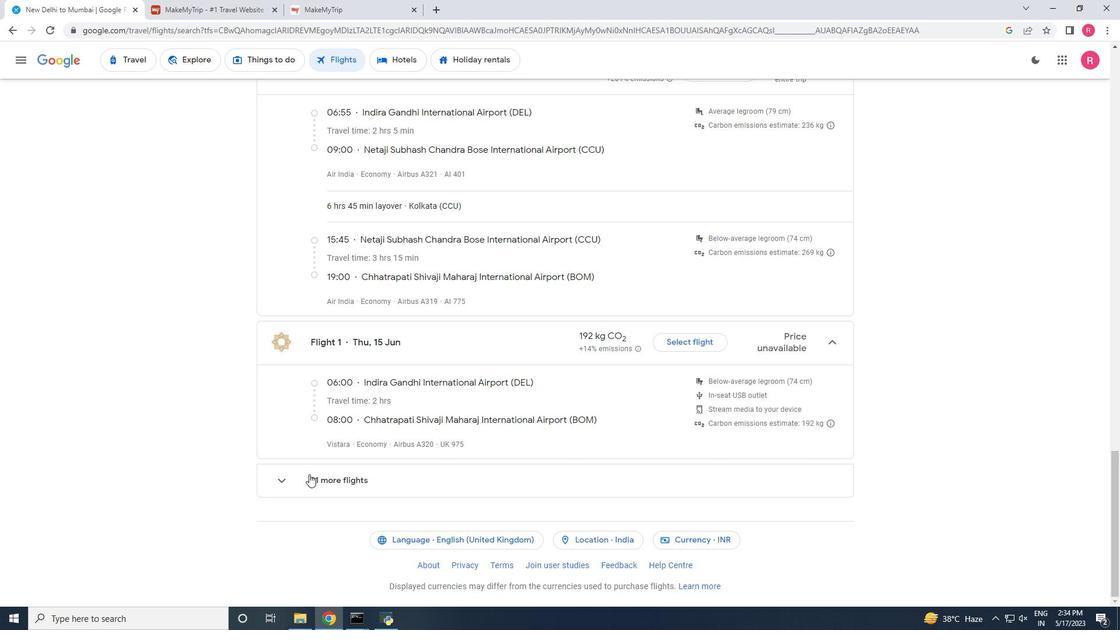 
Action: Mouse pressed left at (307, 478)
Screenshot: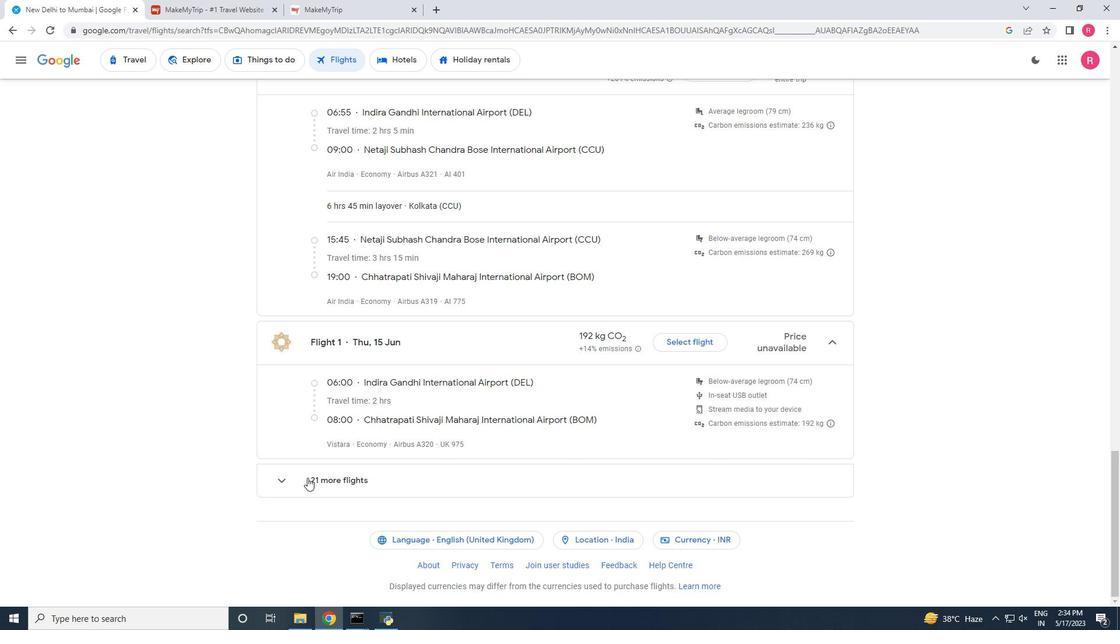 
Action: Mouse moved to (587, 315)
Screenshot: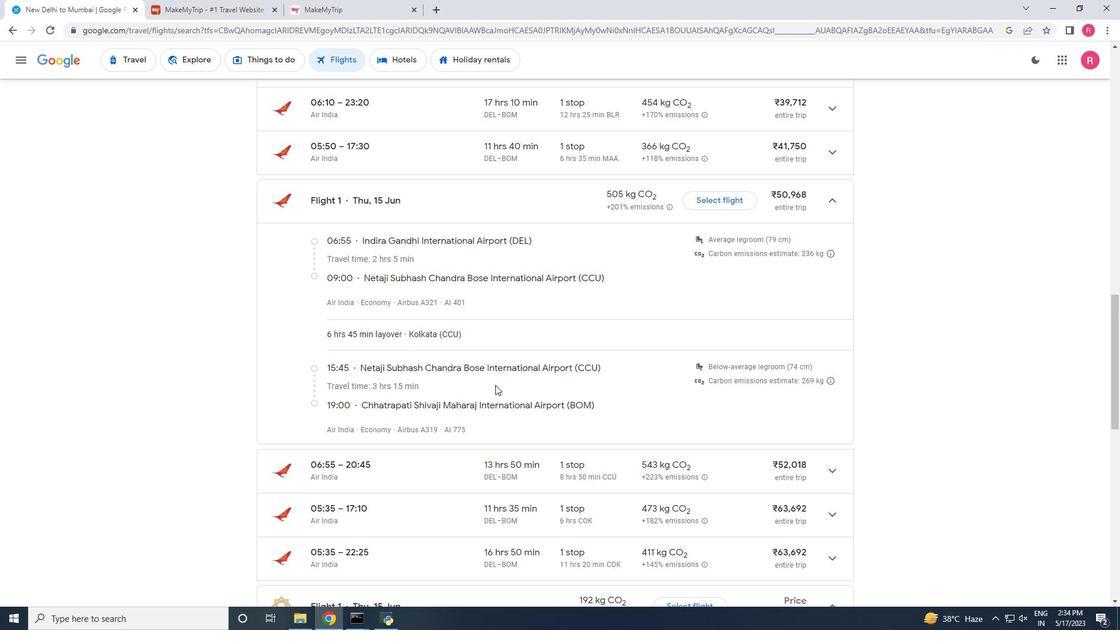 
Action: Mouse scrolled (587, 315) with delta (0, 0)
Screenshot: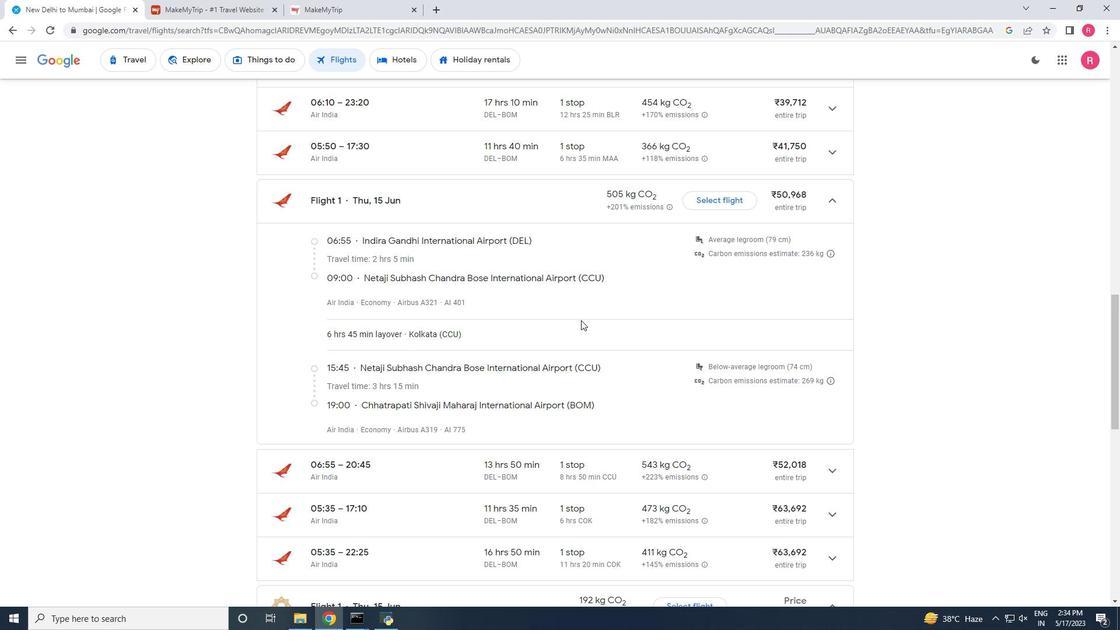 
Action: Mouse scrolled (587, 315) with delta (0, 0)
Screenshot: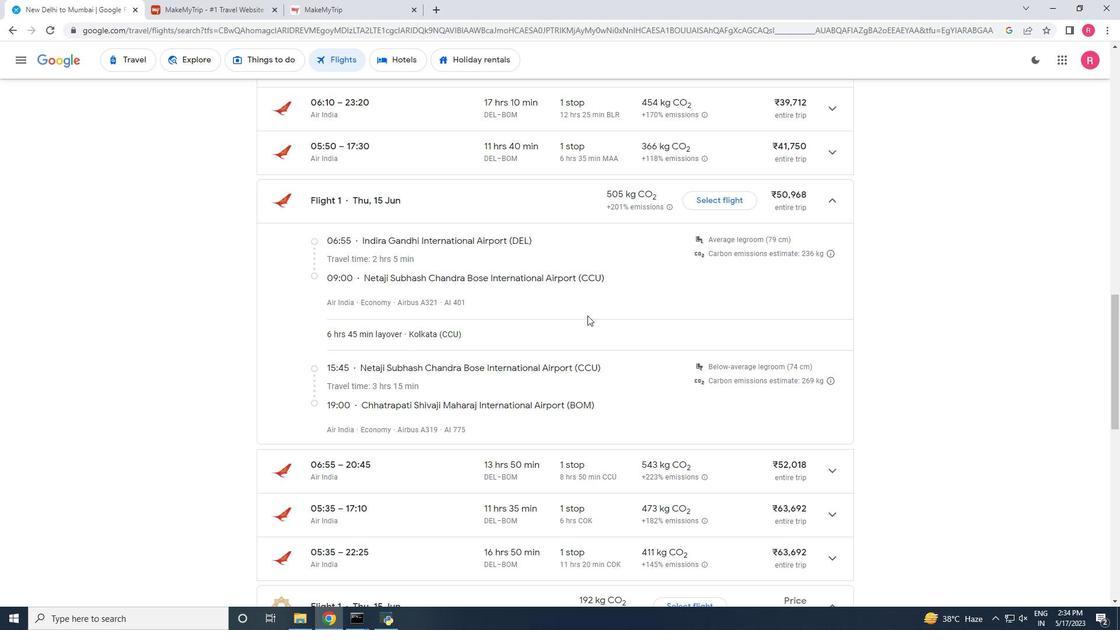 
Action: Mouse scrolled (587, 315) with delta (0, 0)
Screenshot: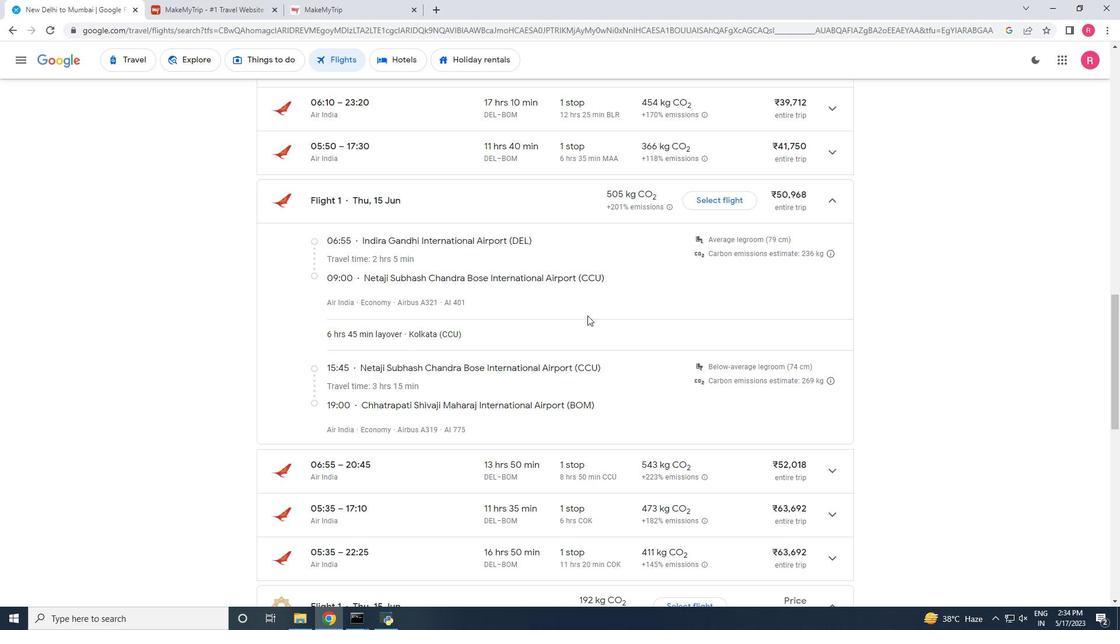 
Action: Mouse scrolled (587, 315) with delta (0, 0)
Screenshot: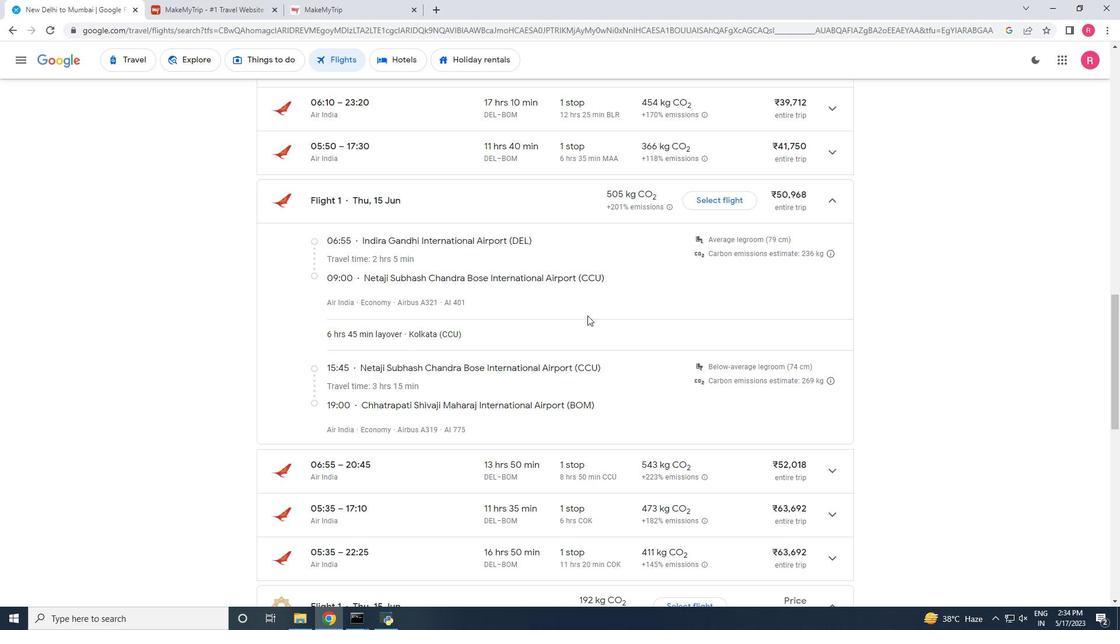 
Action: Mouse scrolled (587, 315) with delta (0, 0)
Screenshot: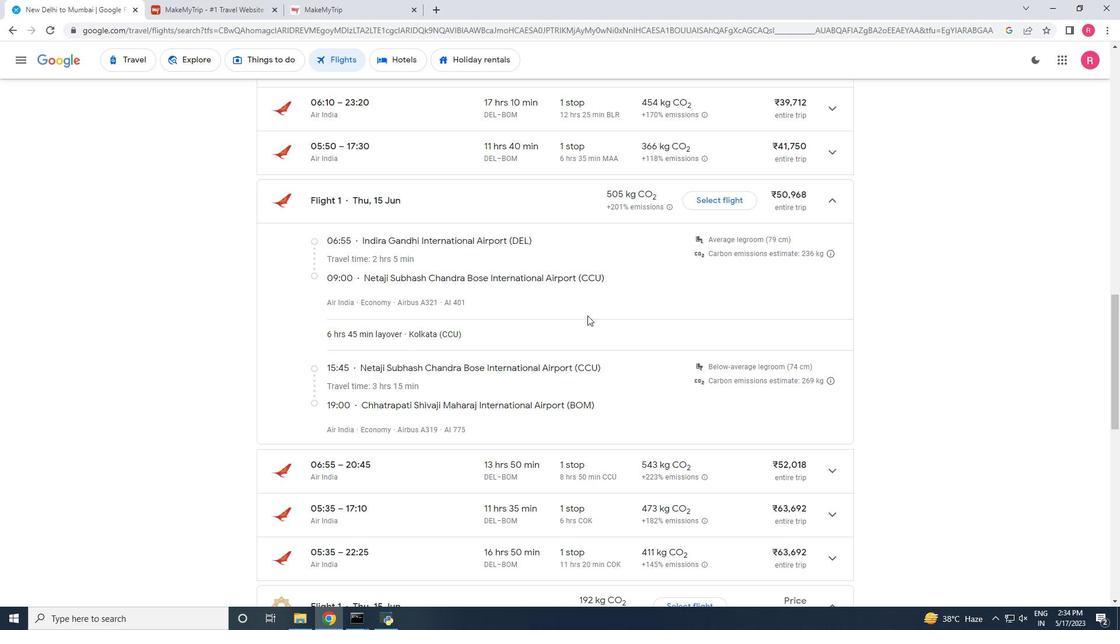
Action: Mouse scrolled (587, 315) with delta (0, 0)
Screenshot: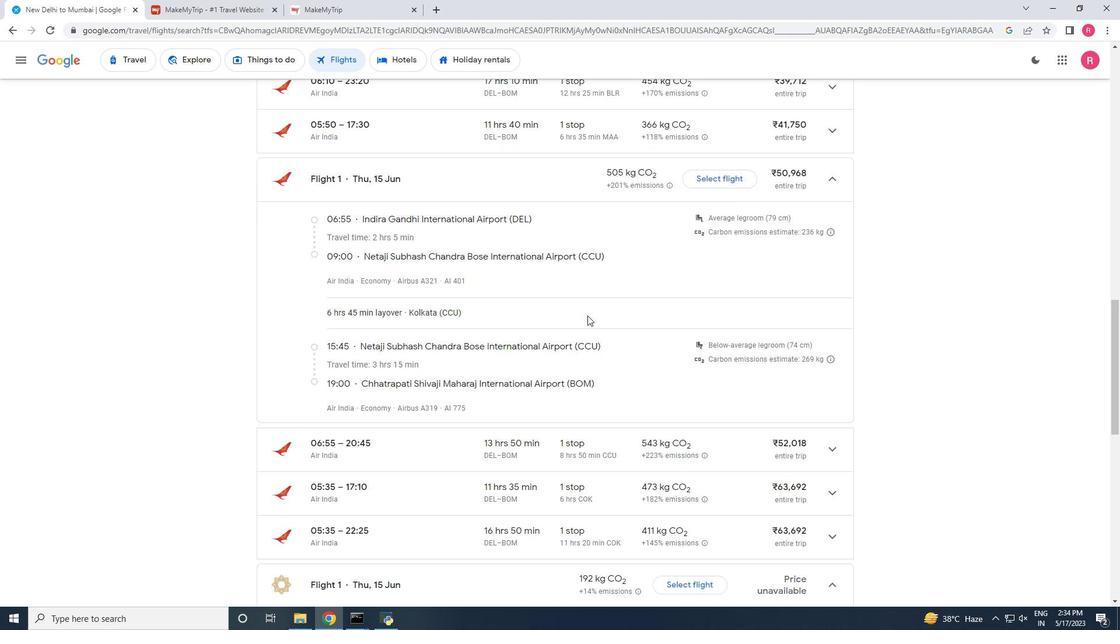 
Action: Mouse scrolled (587, 315) with delta (0, 0)
Screenshot: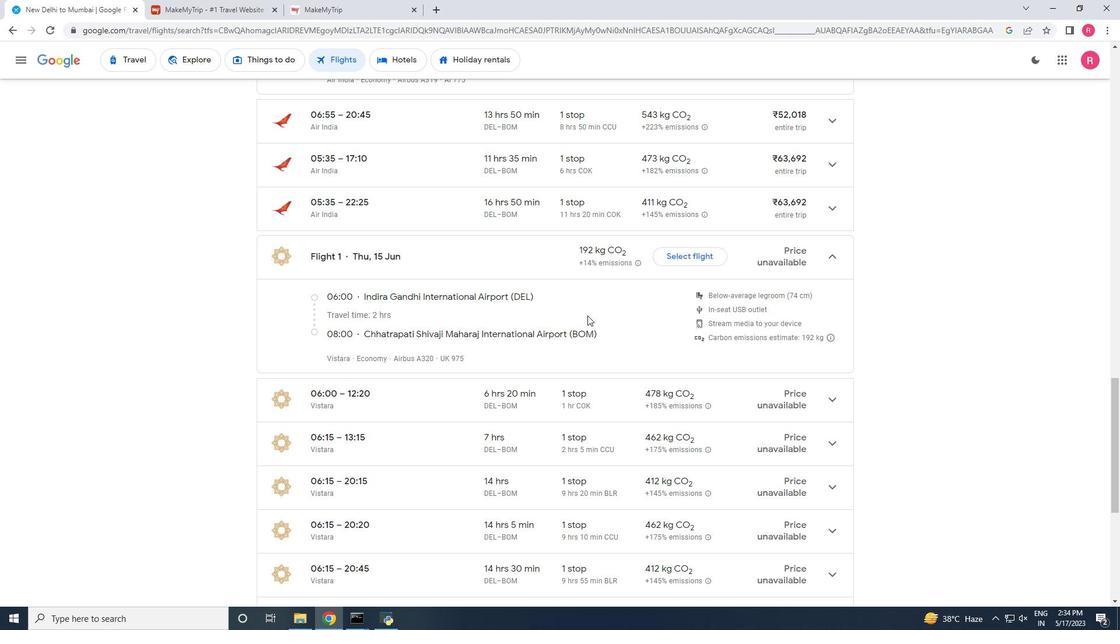 
Action: Mouse scrolled (587, 315) with delta (0, 0)
Screenshot: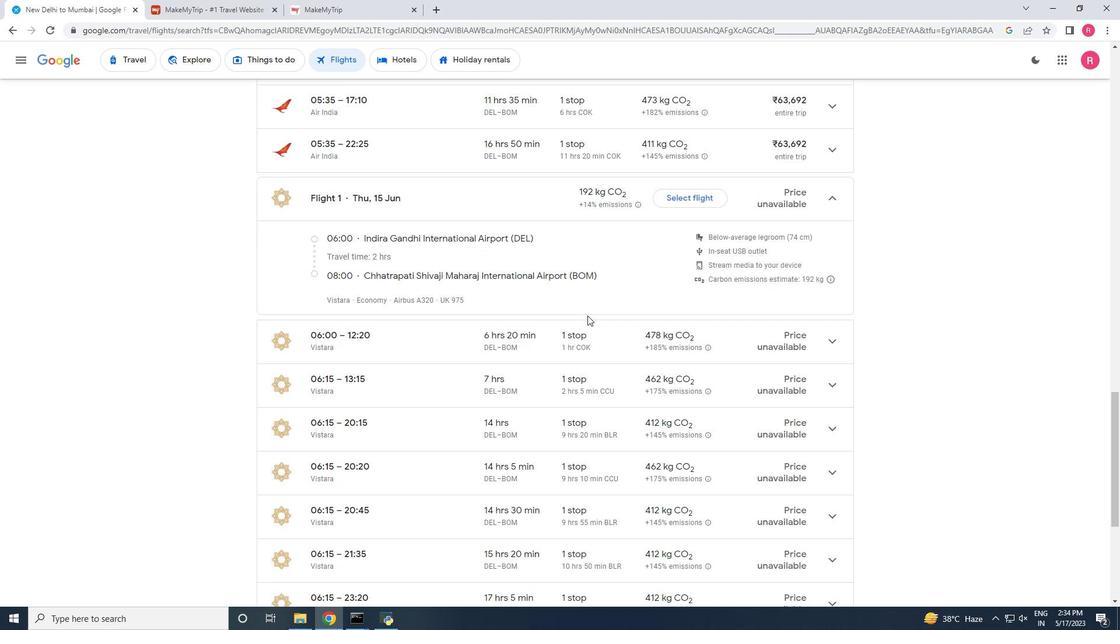 
Action: Mouse scrolled (587, 315) with delta (0, 0)
Screenshot: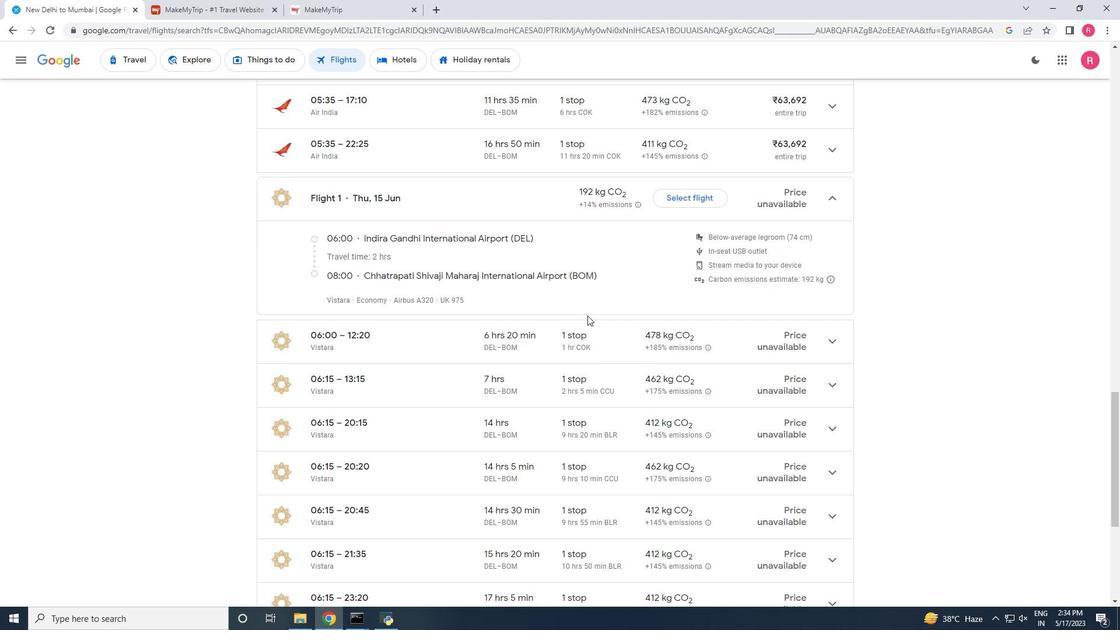 
Action: Mouse scrolled (587, 315) with delta (0, 0)
Screenshot: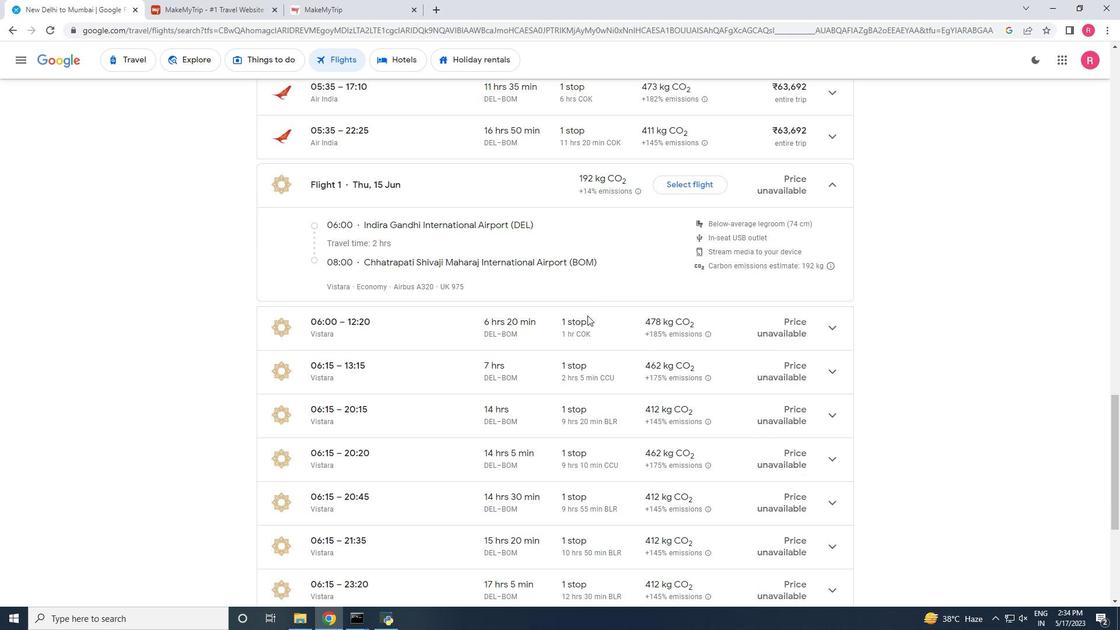 
Action: Mouse scrolled (587, 315) with delta (0, 0)
Screenshot: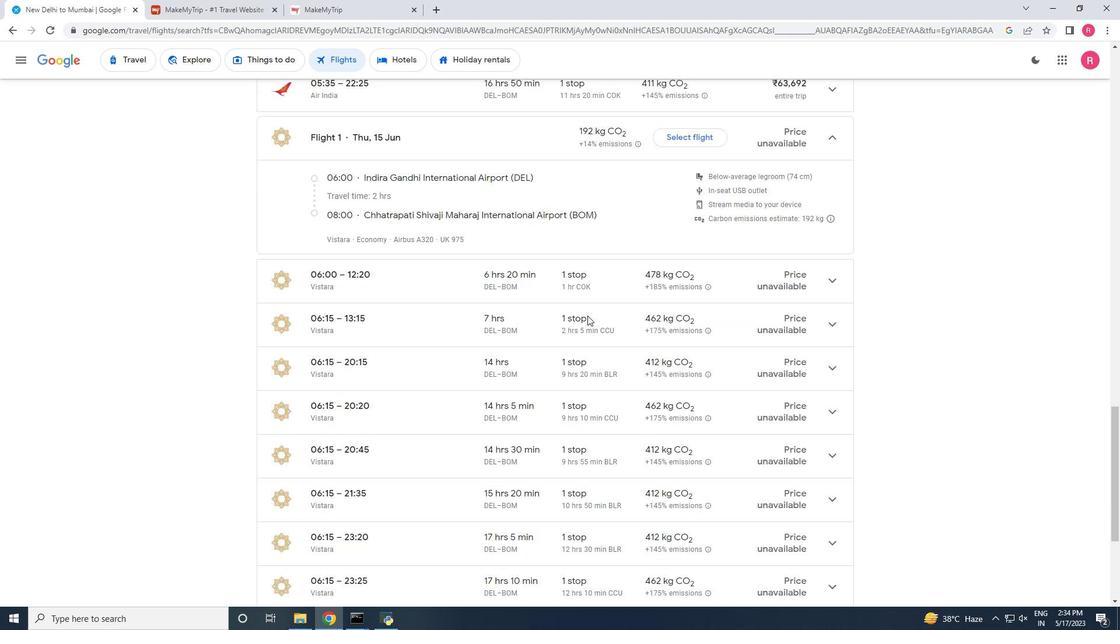 
Action: Mouse moved to (827, 328)
